 Task: Format the title 'IGNOU BA Admissions 2023 – Enroll for a Distance BA Program!' with font 'Tw Cen MT', size 22, and apply a shadow effect. Add a hyperlink to the word 'IGNOU' with the address 'ignouadmission'.
Action: Mouse moved to (998, 17)
Screenshot: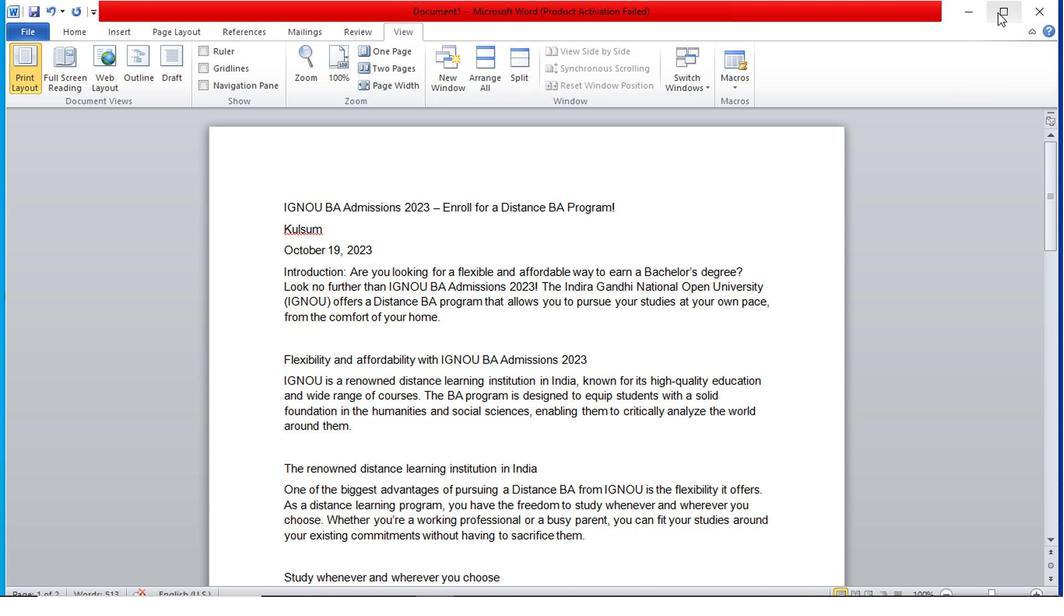
Action: Mouse pressed left at (998, 17)
Screenshot: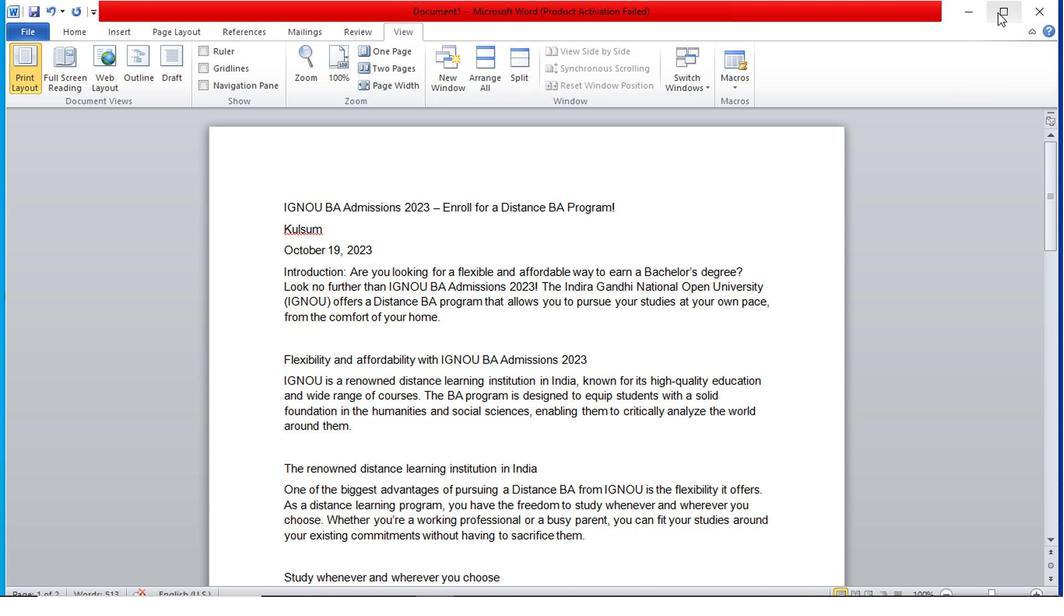
Action: Mouse moved to (457, 251)
Screenshot: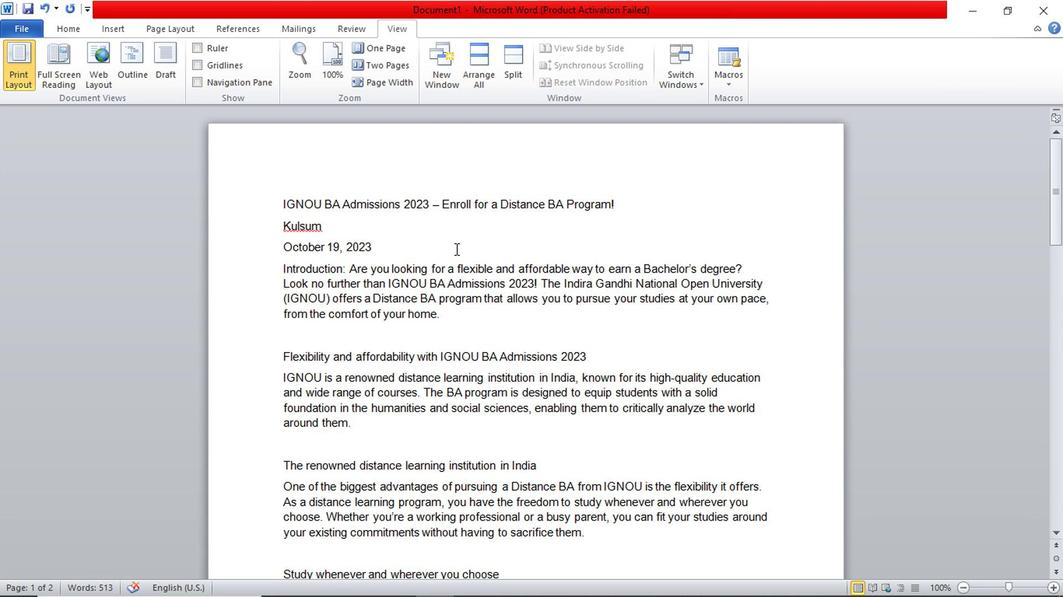 
Action: Mouse scrolled (457, 252) with delta (0, 0)
Screenshot: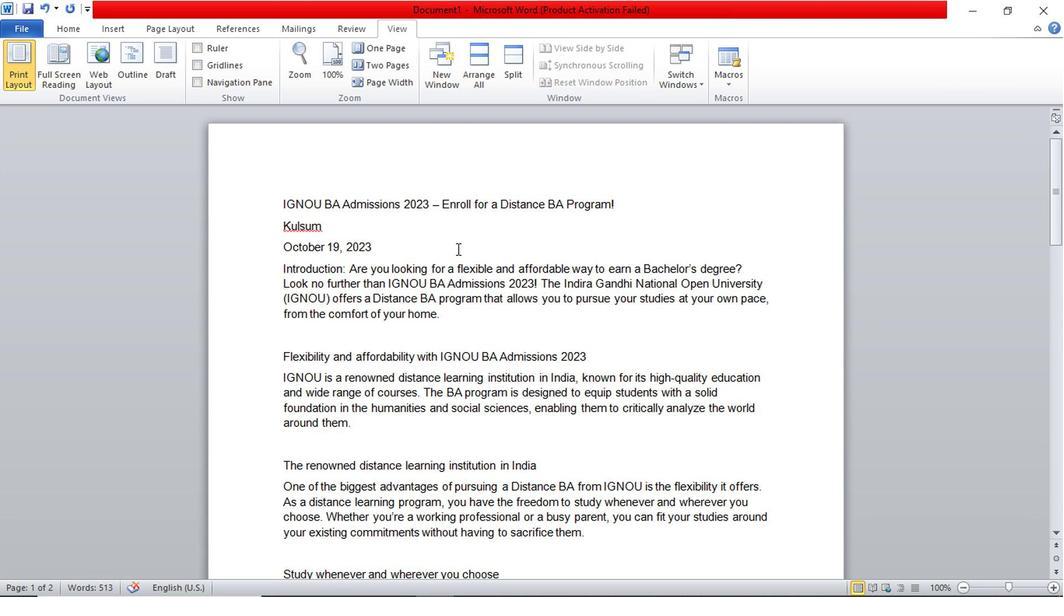 
Action: Mouse moved to (457, 251)
Screenshot: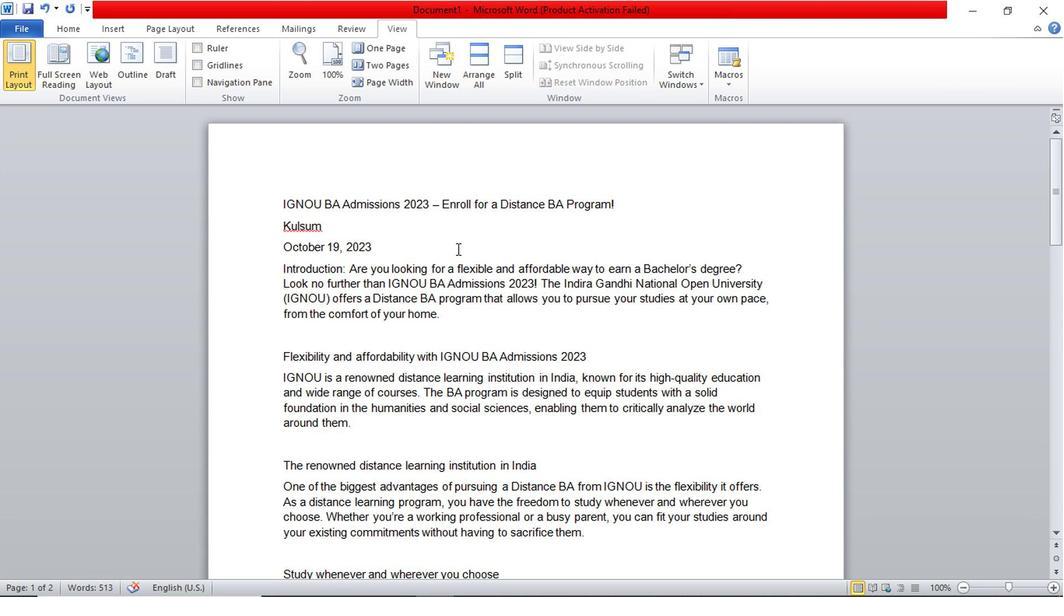 
Action: Mouse scrolled (457, 252) with delta (0, 0)
Screenshot: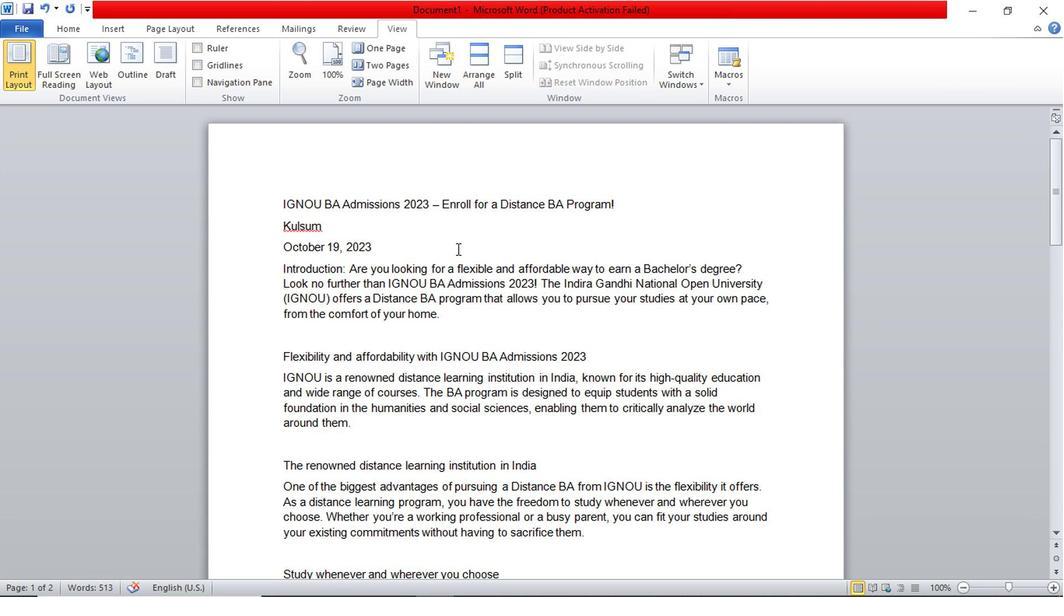 
Action: Mouse scrolled (457, 250) with delta (0, -1)
Screenshot: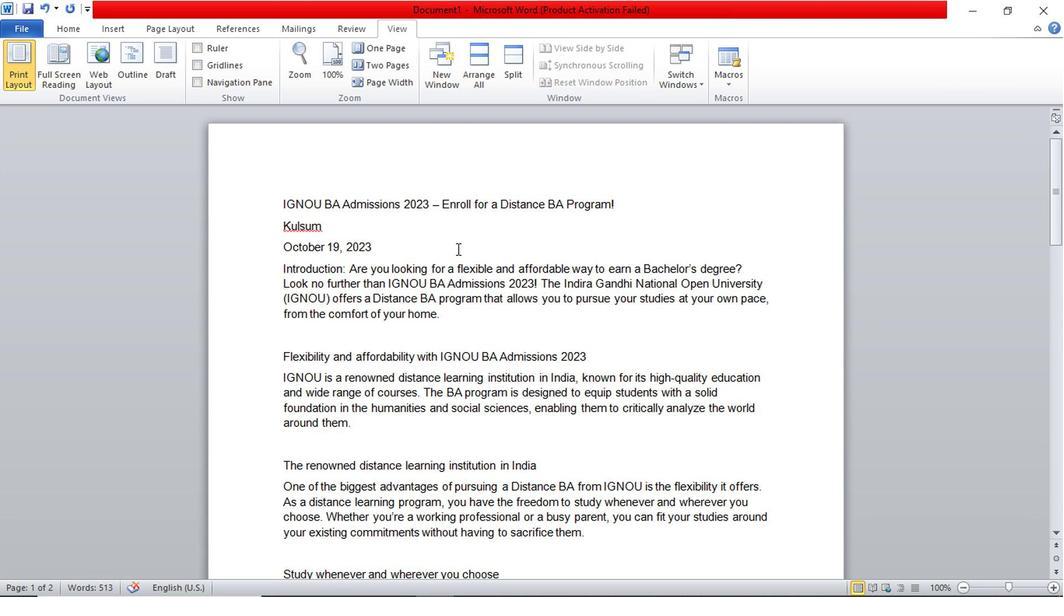 
Action: Mouse scrolled (457, 250) with delta (0, -1)
Screenshot: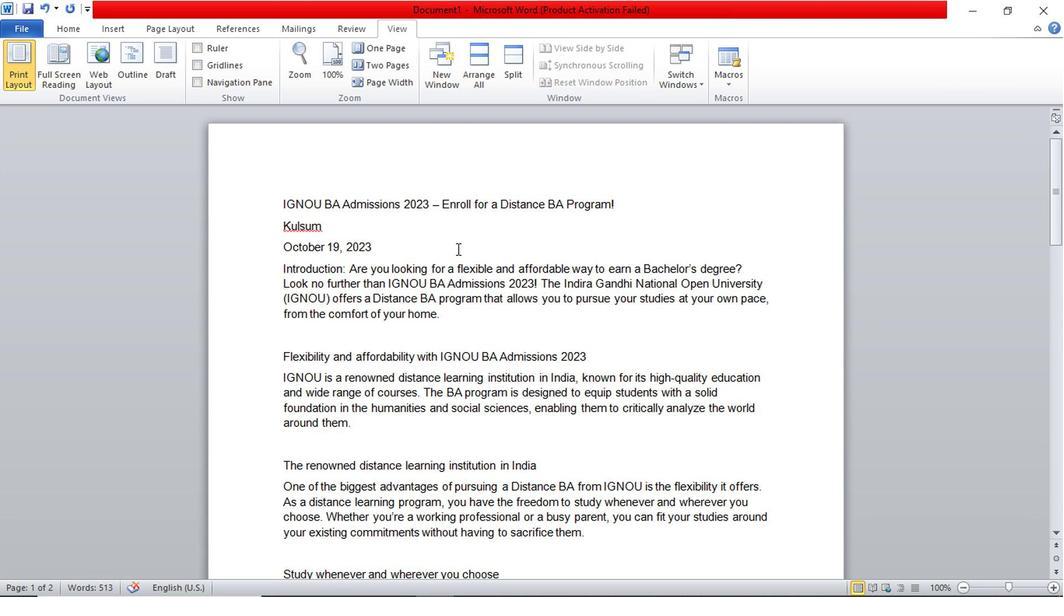 
Action: Mouse moved to (466, 248)
Screenshot: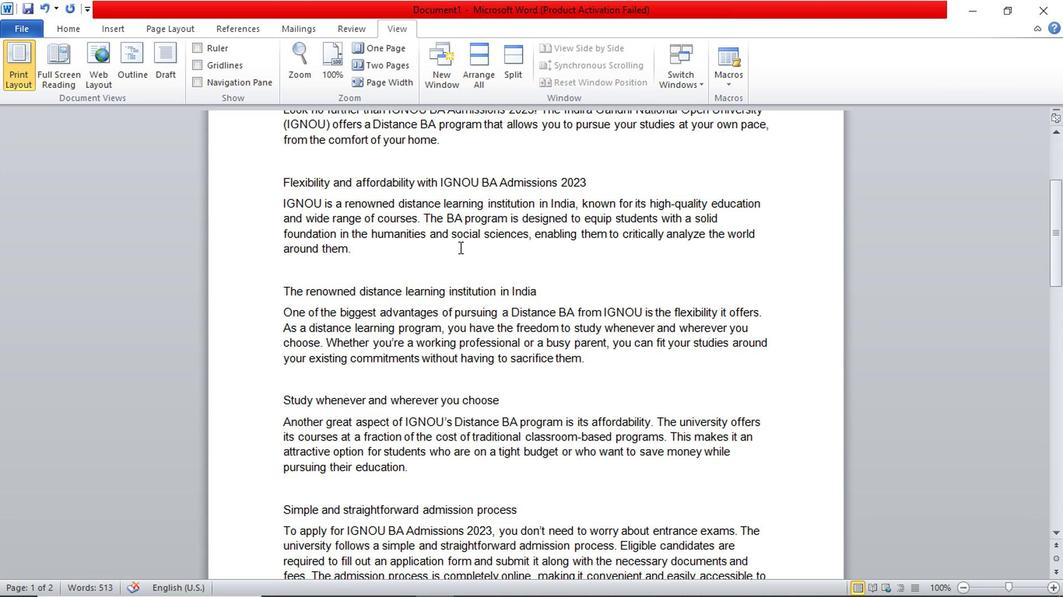 
Action: Mouse scrolled (466, 249) with delta (0, 0)
Screenshot: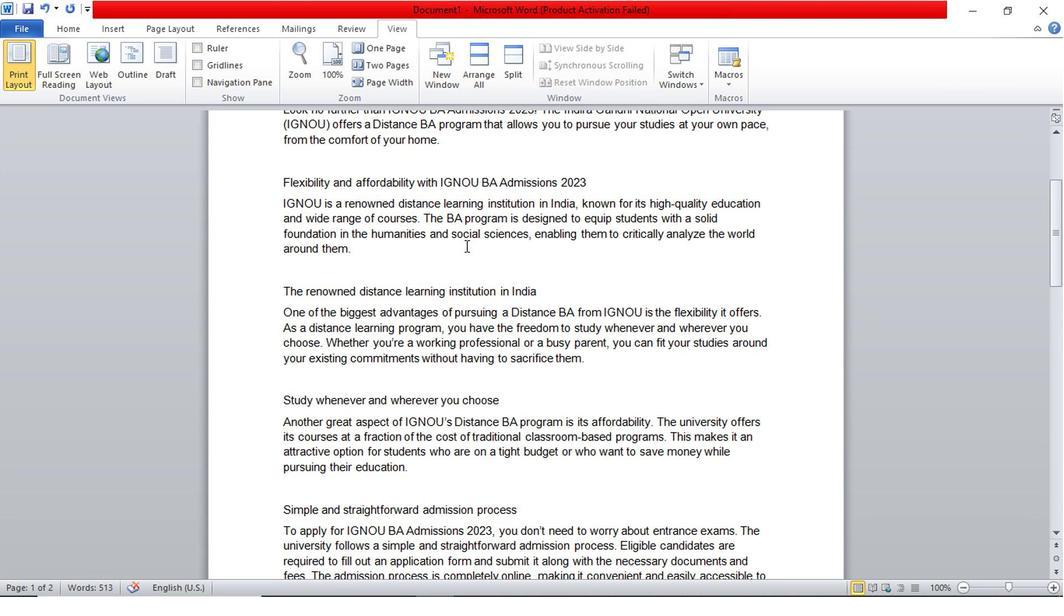 
Action: Mouse scrolled (466, 249) with delta (0, 0)
Screenshot: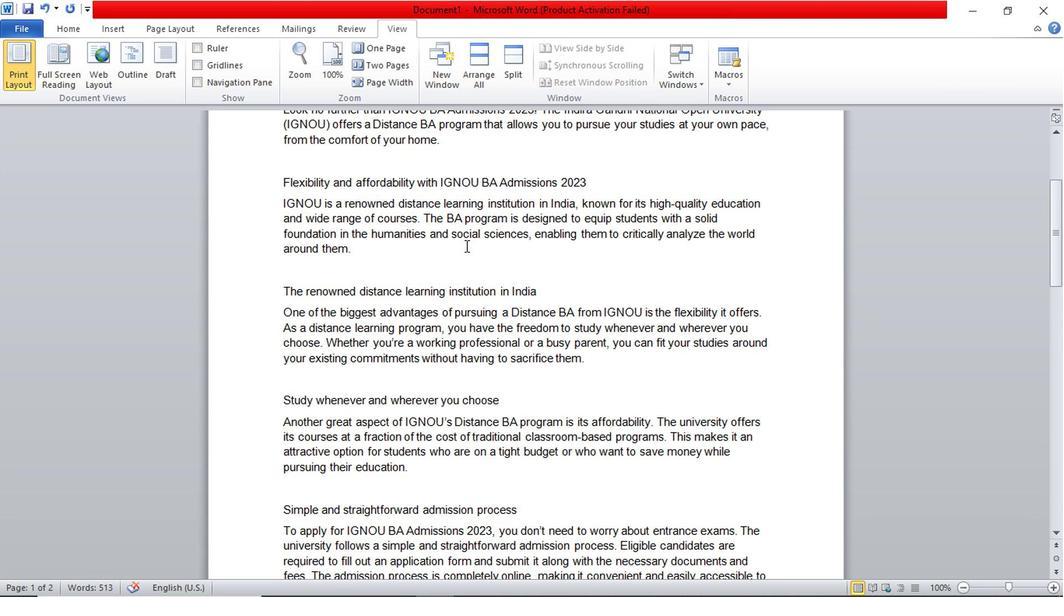 
Action: Mouse scrolled (466, 249) with delta (0, 0)
Screenshot: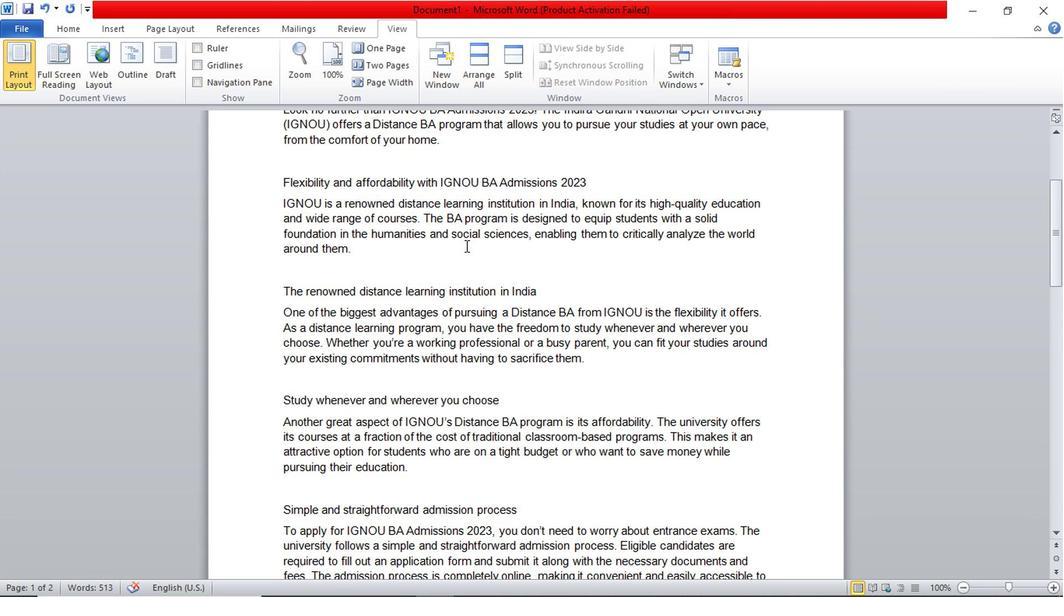 
Action: Mouse scrolled (466, 249) with delta (0, 0)
Screenshot: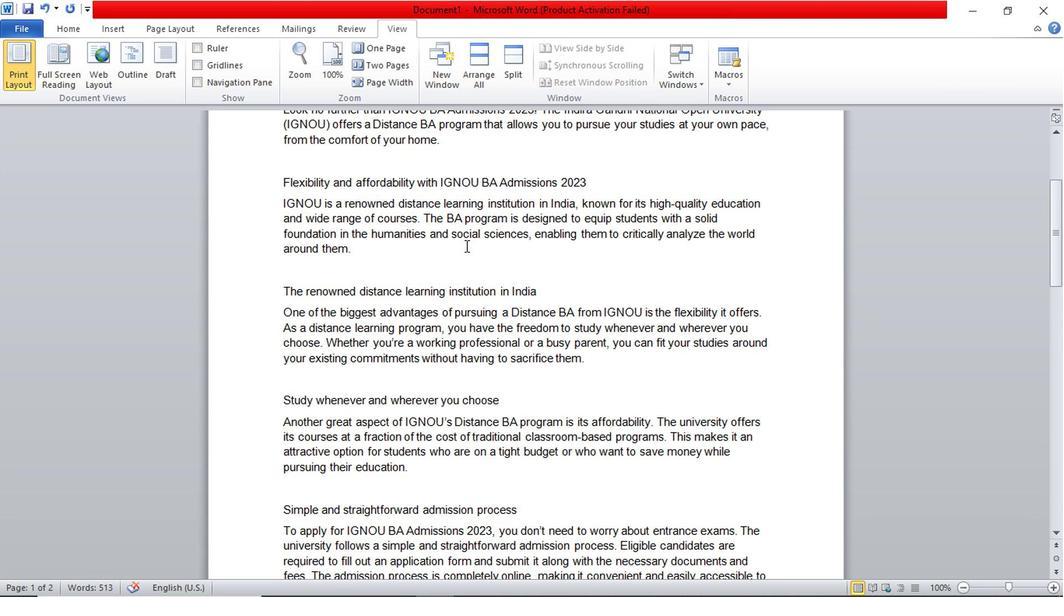 
Action: Mouse moved to (488, 246)
Screenshot: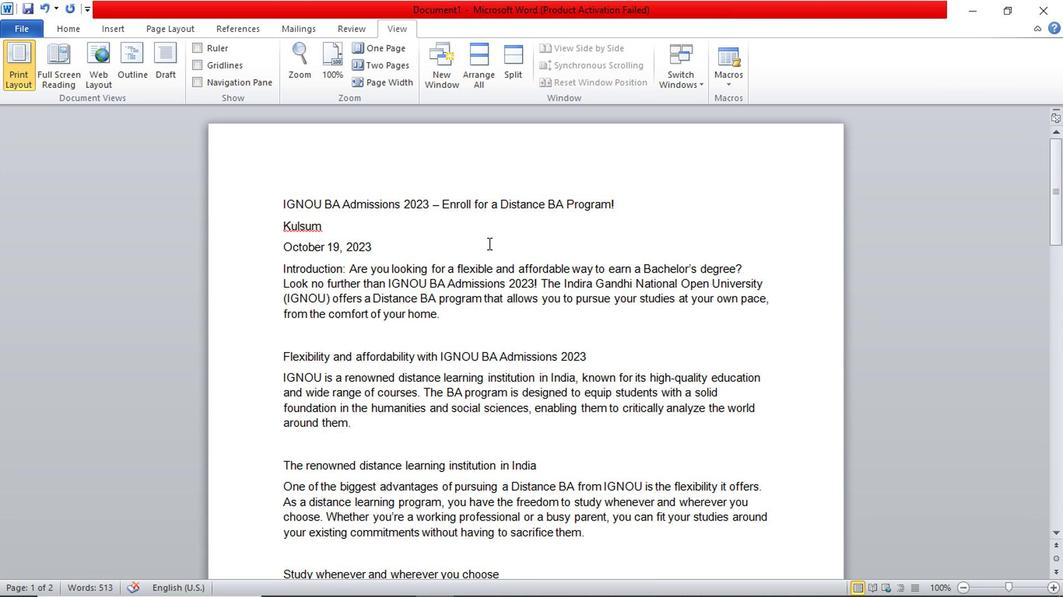 
Action: Mouse scrolled (488, 248) with delta (0, 1)
Screenshot: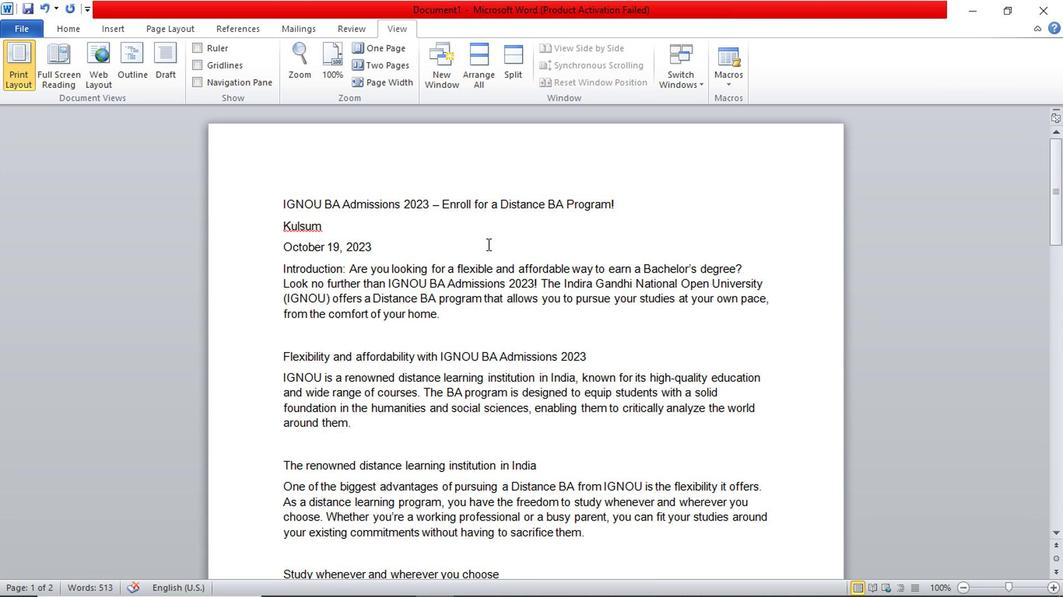 
Action: Mouse scrolled (488, 248) with delta (0, 1)
Screenshot: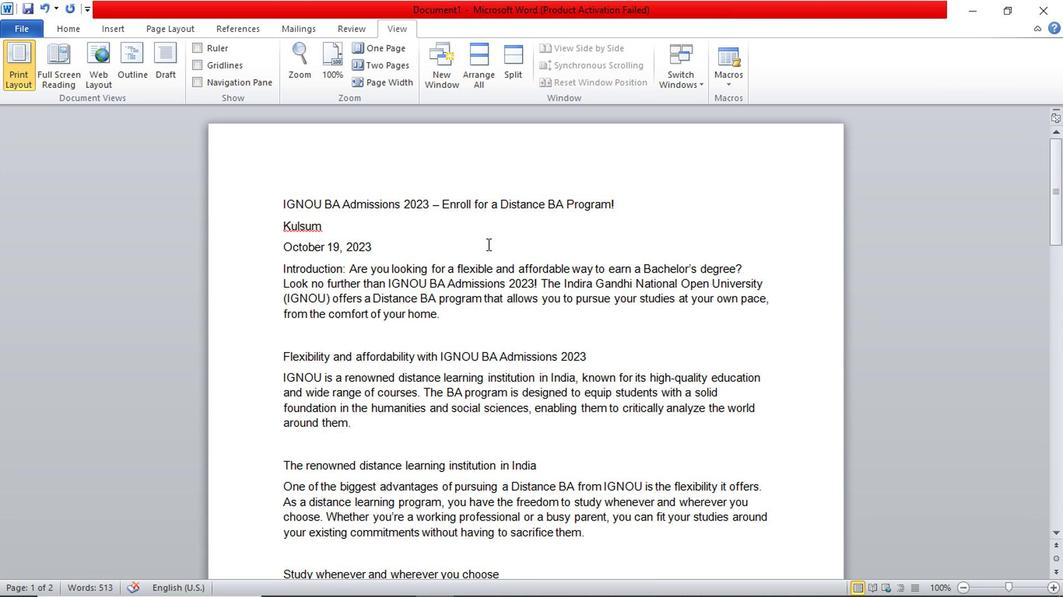 
Action: Mouse moved to (452, 311)
Screenshot: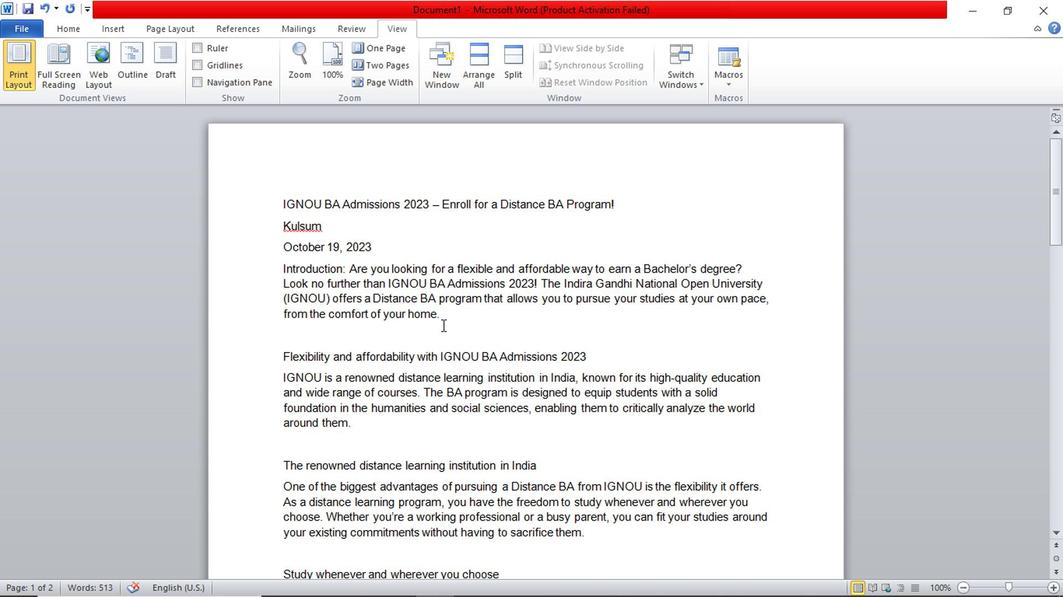 
Action: Mouse pressed left at (452, 311)
Screenshot: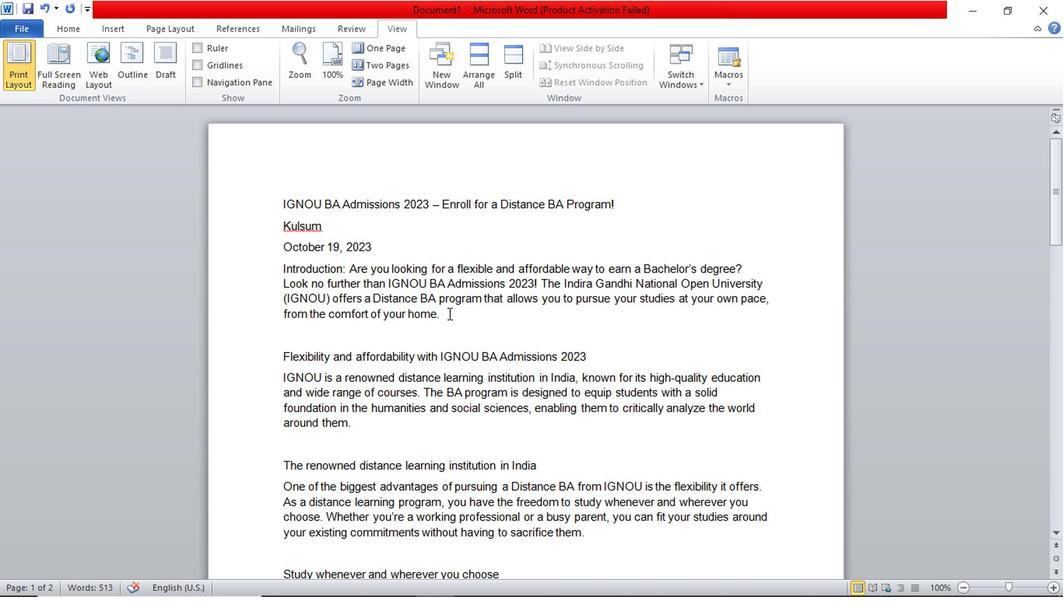 
Action: Mouse moved to (481, 205)
Screenshot: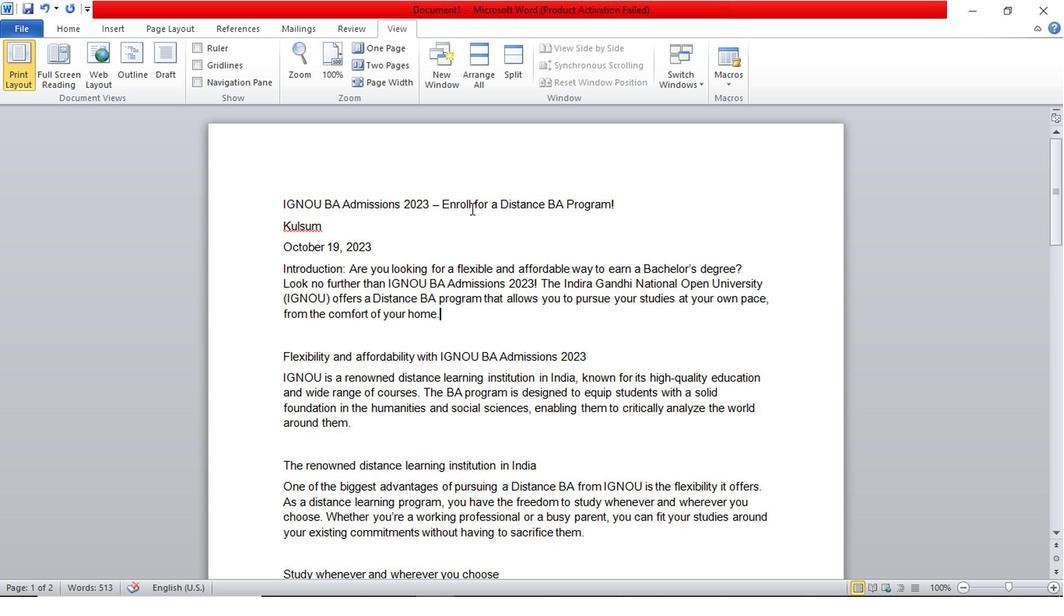 
Action: Mouse pressed left at (481, 205)
Screenshot: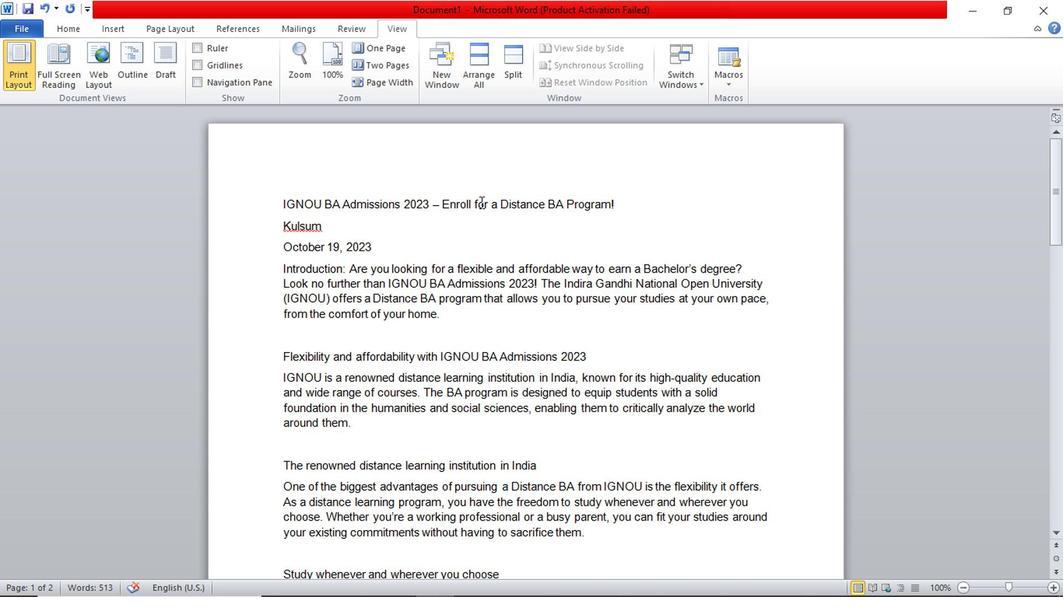 
Action: Mouse moved to (481, 205)
Screenshot: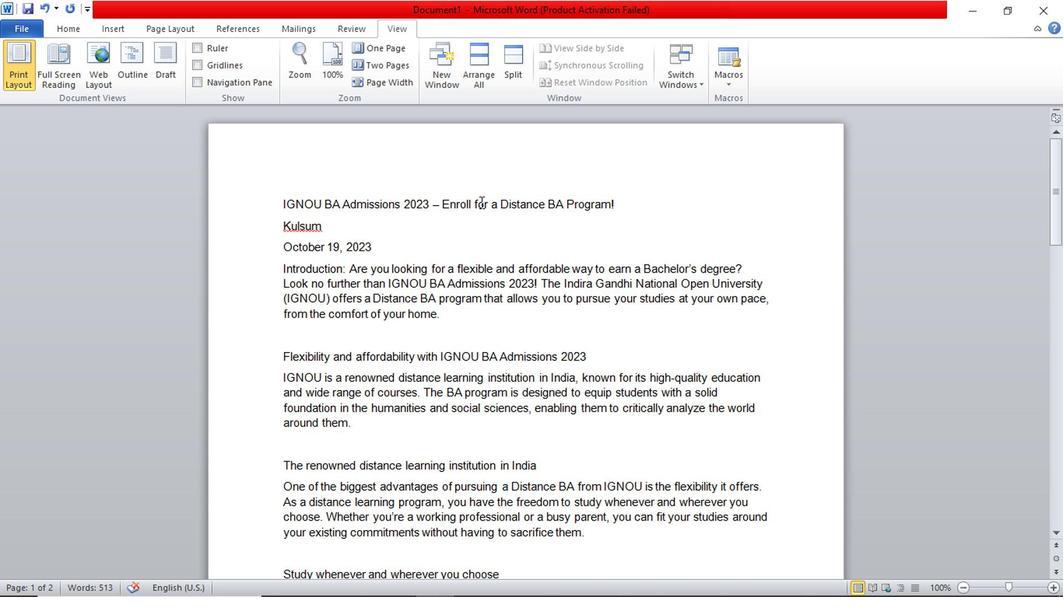 
Action: Mouse pressed left at (481, 205)
Screenshot: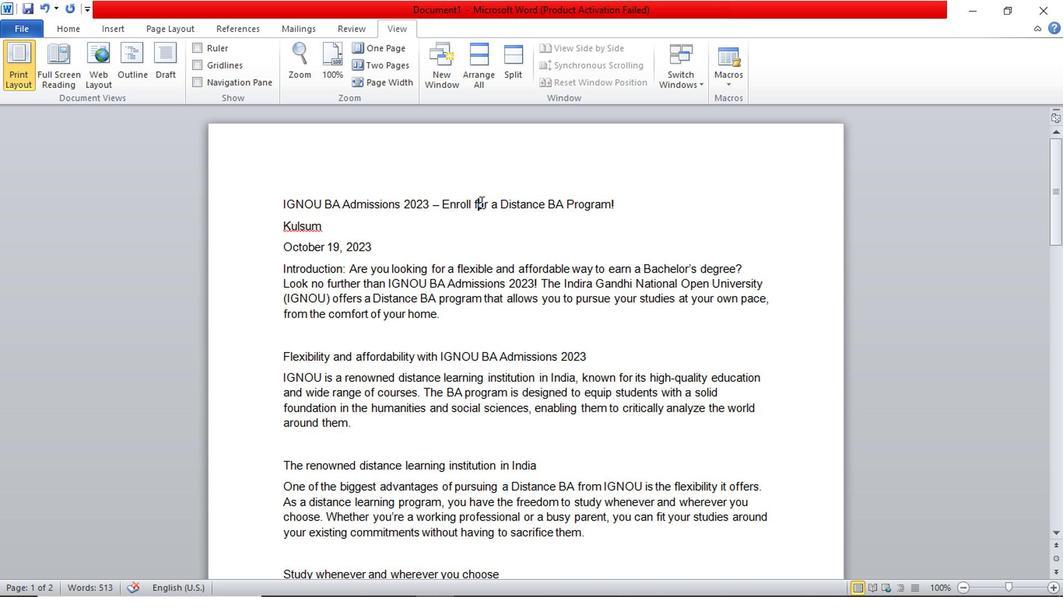 
Action: Mouse pressed left at (481, 205)
Screenshot: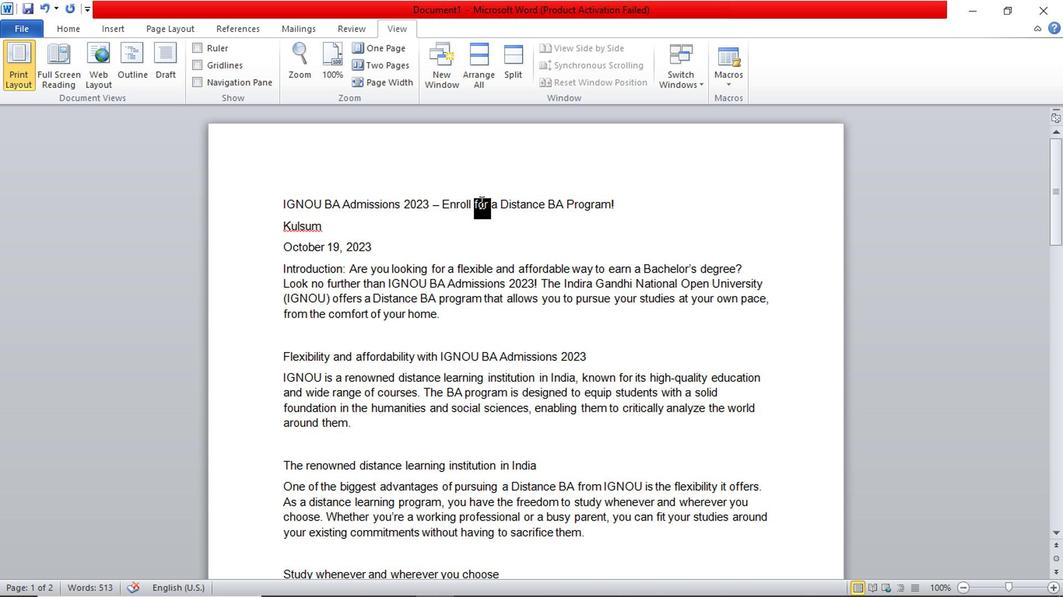 
Action: Mouse moved to (70, 27)
Screenshot: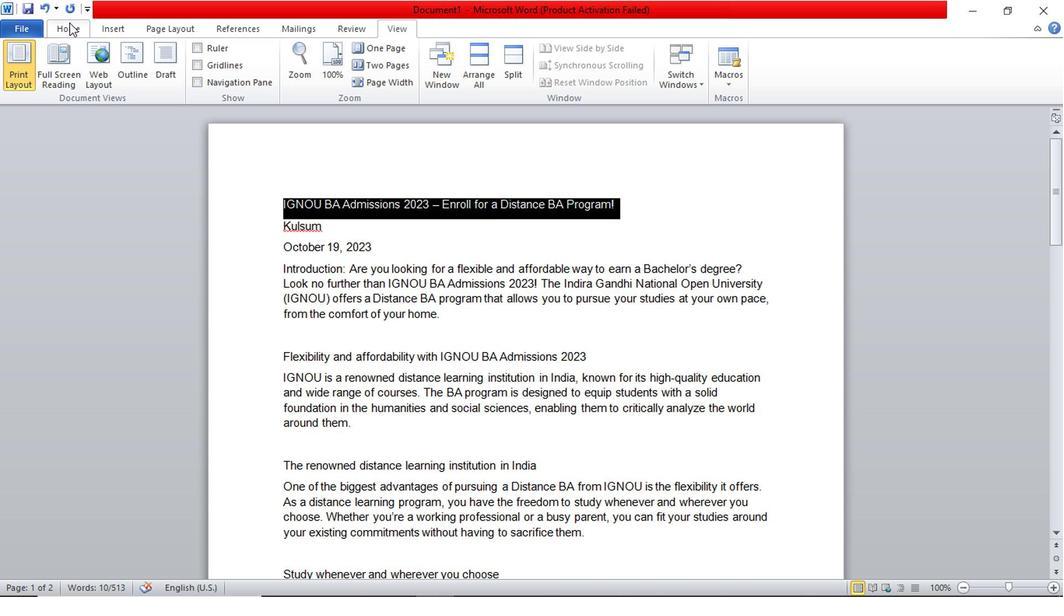 
Action: Mouse pressed left at (70, 27)
Screenshot: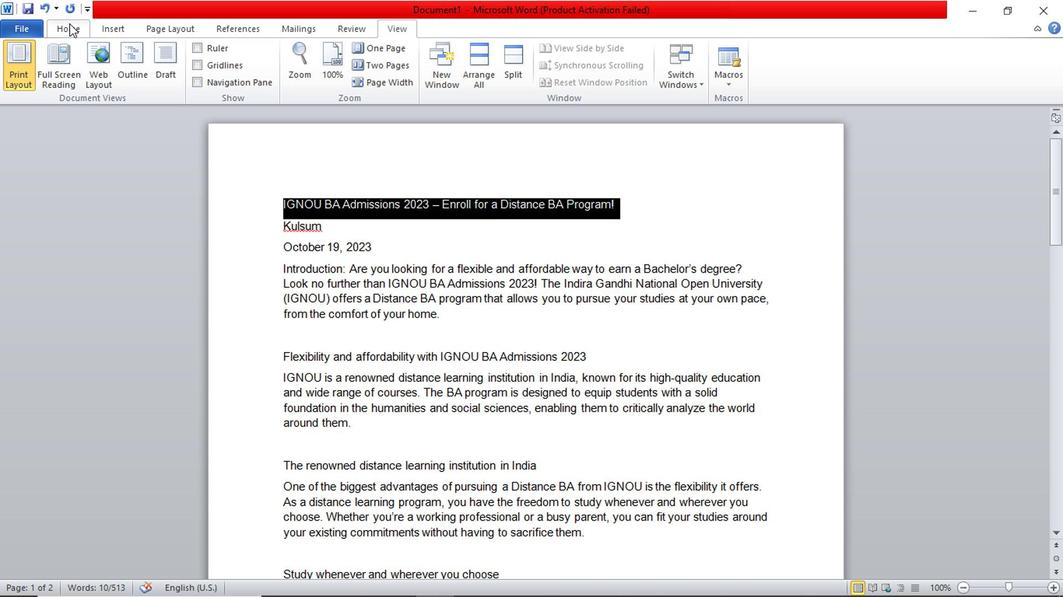 
Action: Mouse moved to (363, 82)
Screenshot: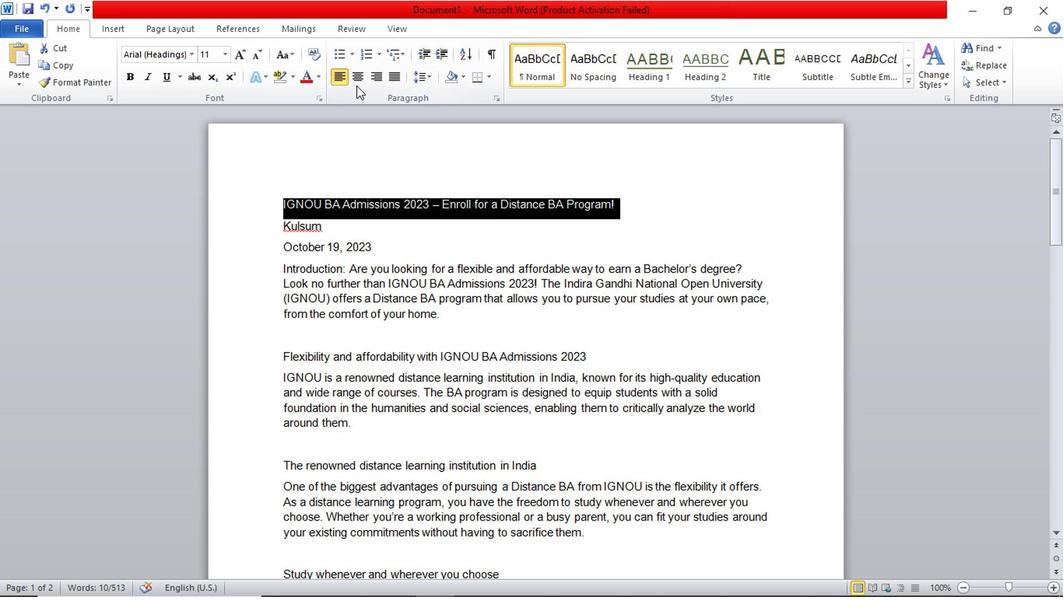 
Action: Mouse pressed left at (363, 82)
Screenshot: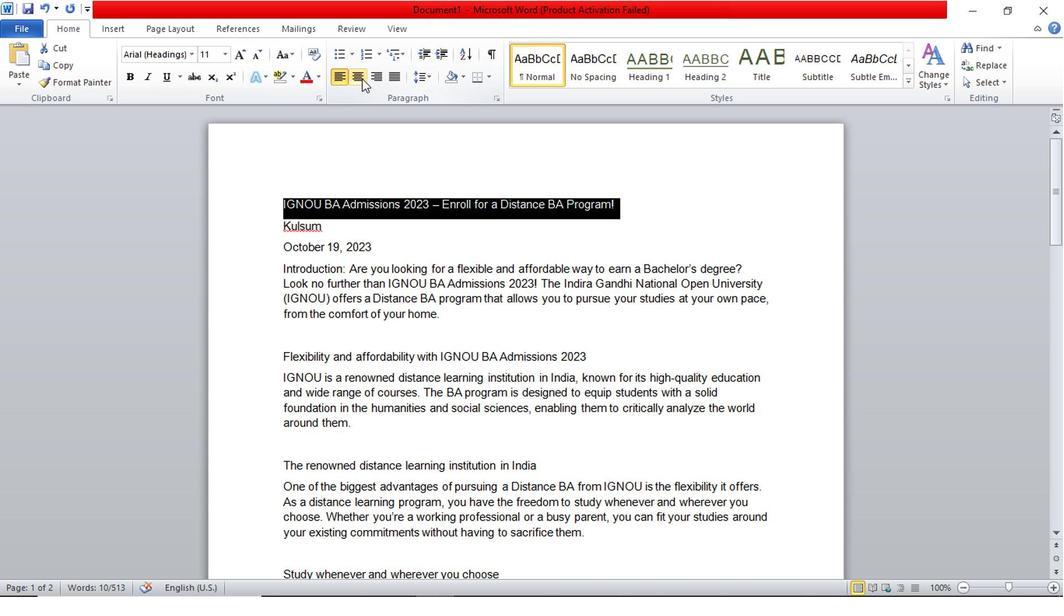 
Action: Mouse moved to (532, 293)
Screenshot: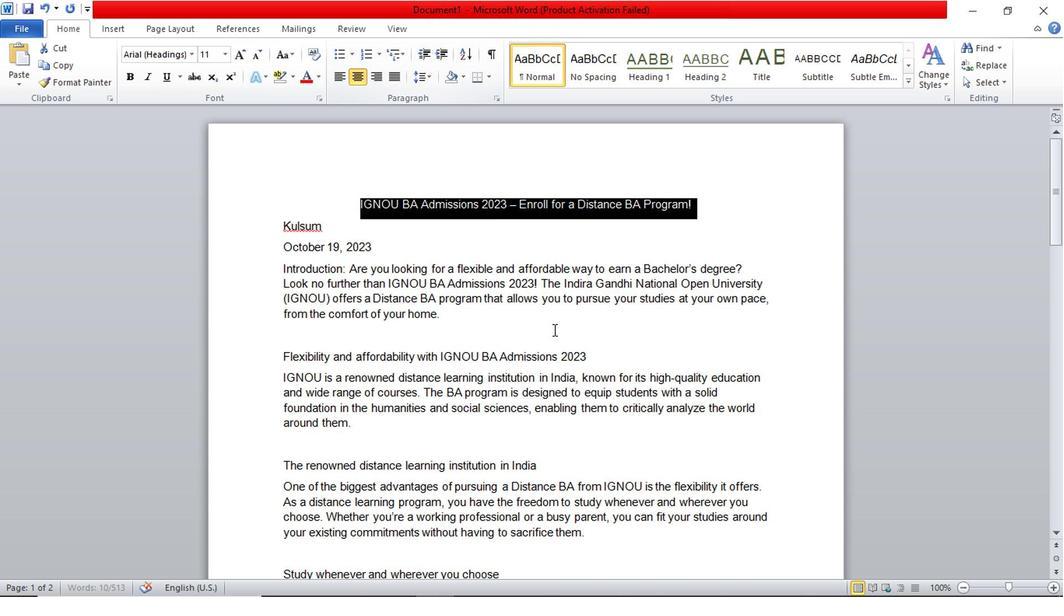
Action: Mouse pressed left at (532, 293)
Screenshot: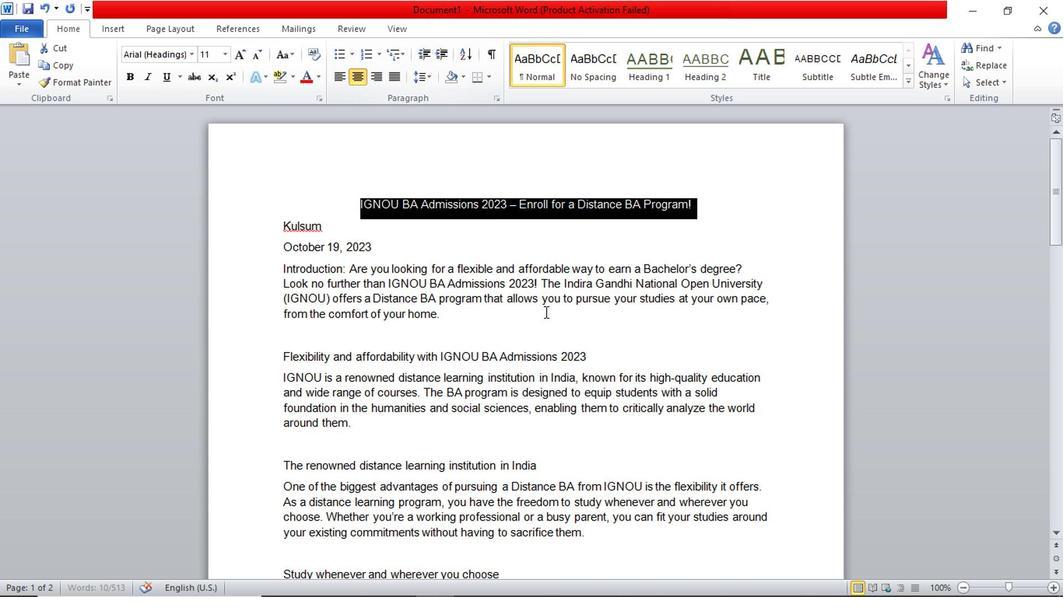 
Action: Mouse moved to (523, 207)
Screenshot: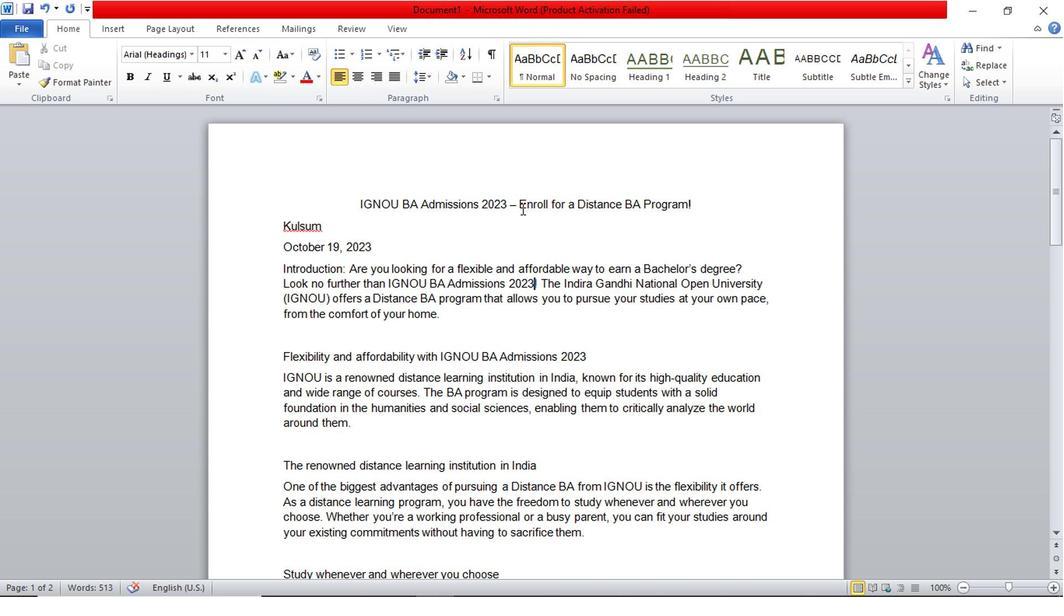 
Action: Mouse pressed left at (523, 207)
Screenshot: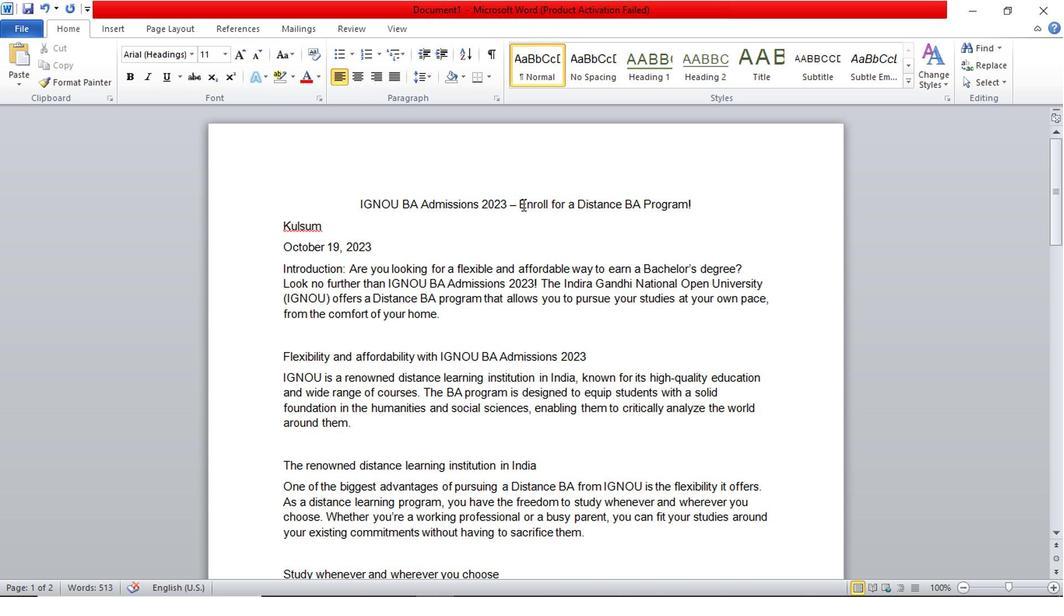 
Action: Mouse pressed left at (523, 207)
Screenshot: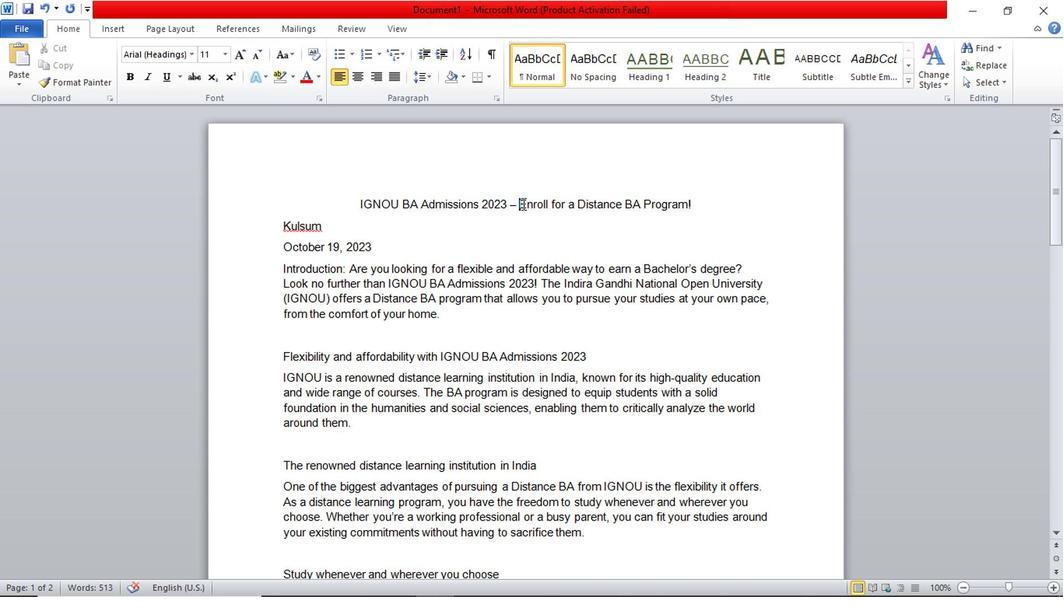 
Action: Mouse pressed left at (523, 207)
Screenshot: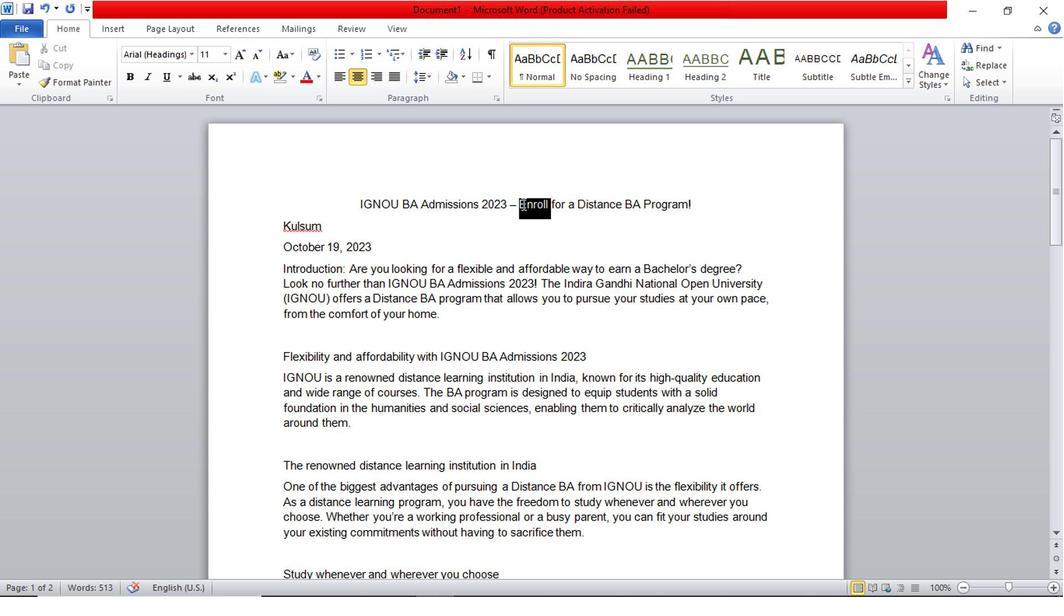 
Action: Mouse moved to (194, 58)
Screenshot: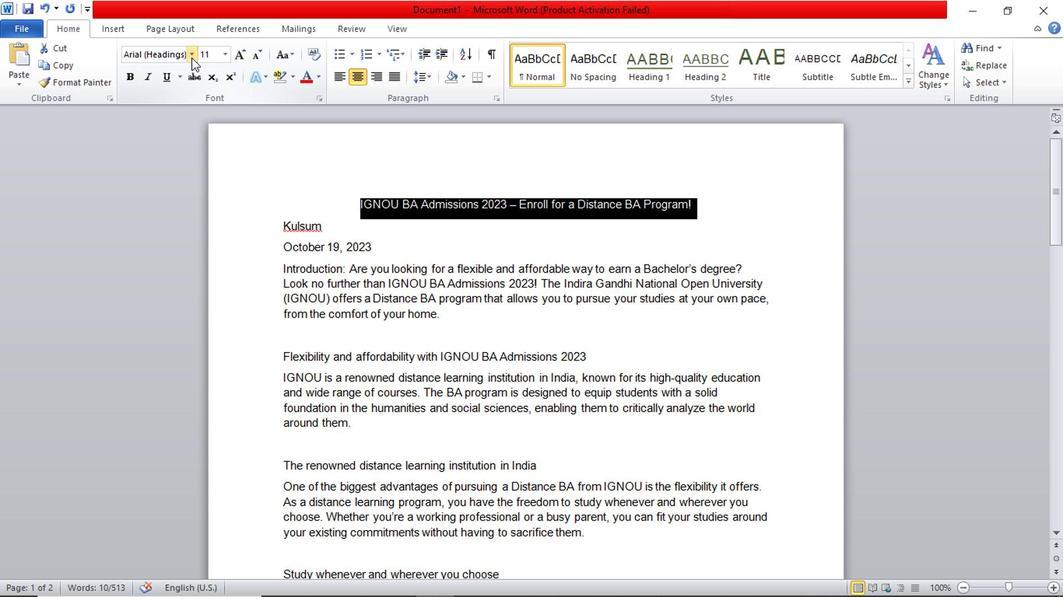 
Action: Mouse pressed left at (194, 58)
Screenshot: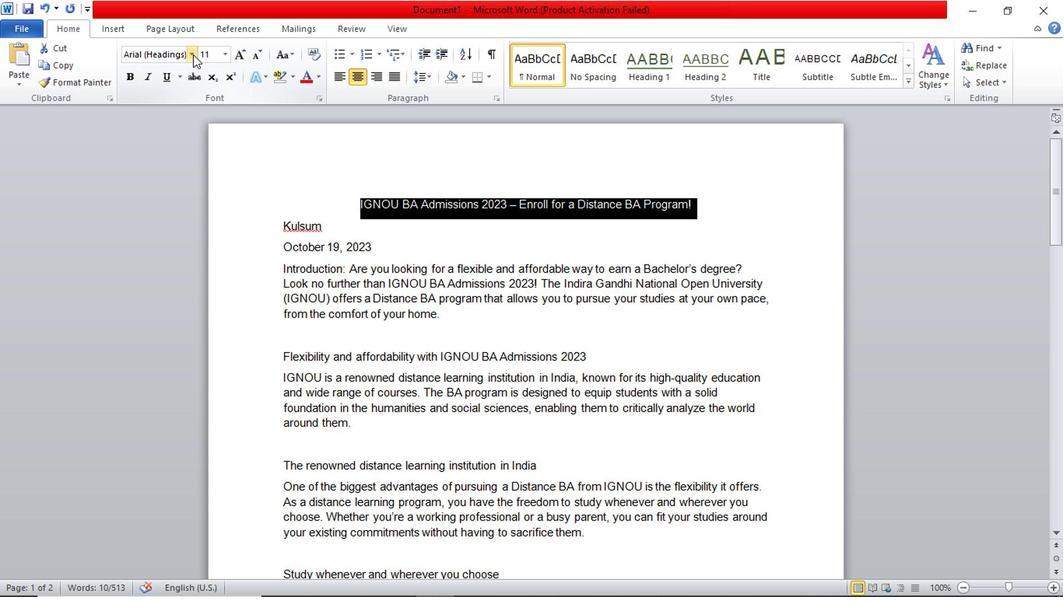 
Action: Mouse pressed left at (194, 58)
Screenshot: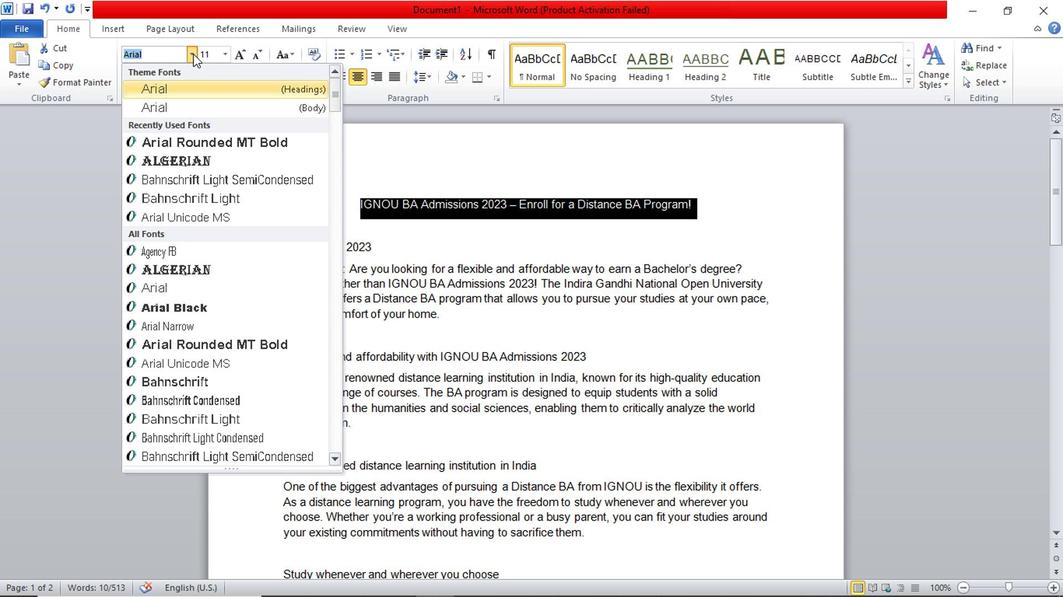 
Action: Mouse moved to (127, 78)
Screenshot: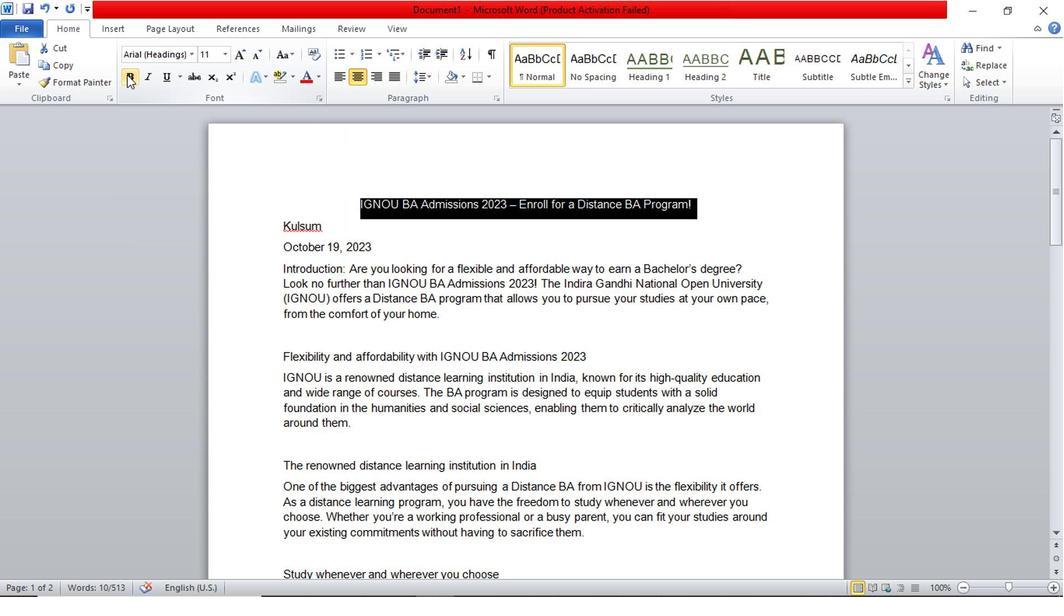 
Action: Mouse pressed left at (127, 78)
Screenshot: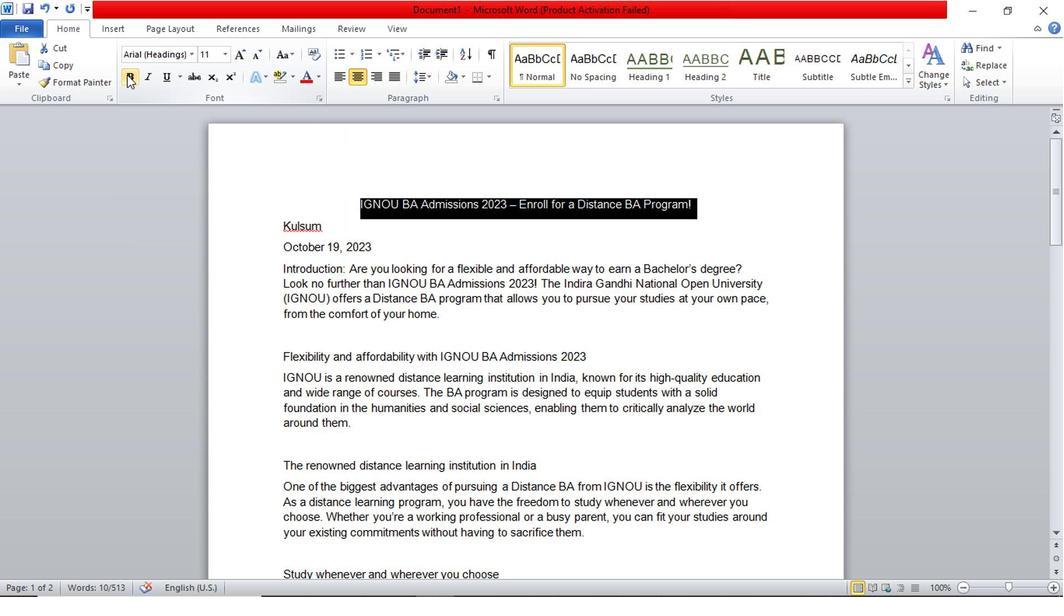 
Action: Mouse moved to (557, 295)
Screenshot: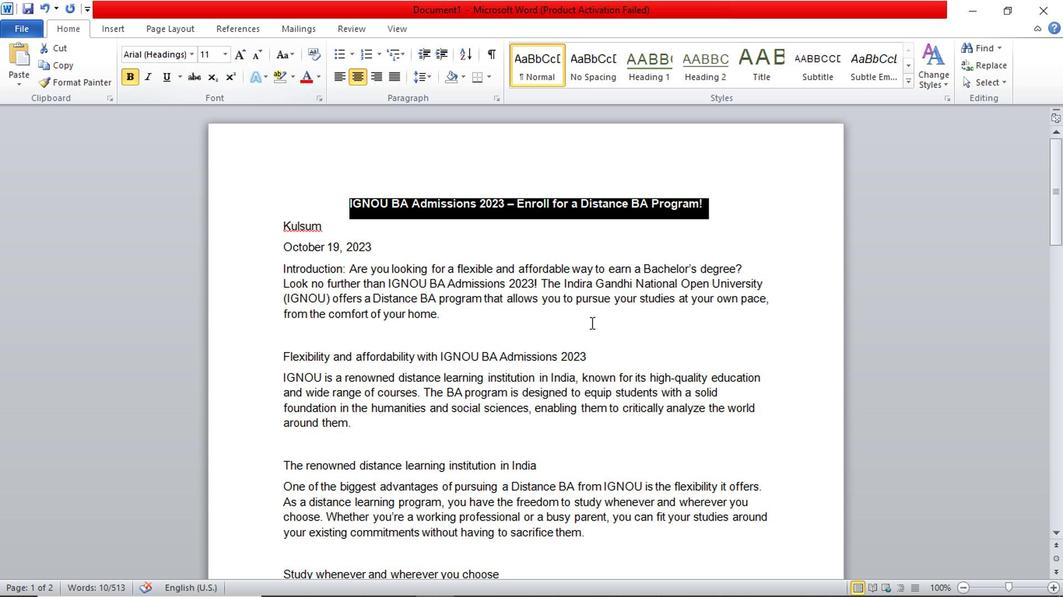 
Action: Mouse pressed left at (557, 295)
Screenshot: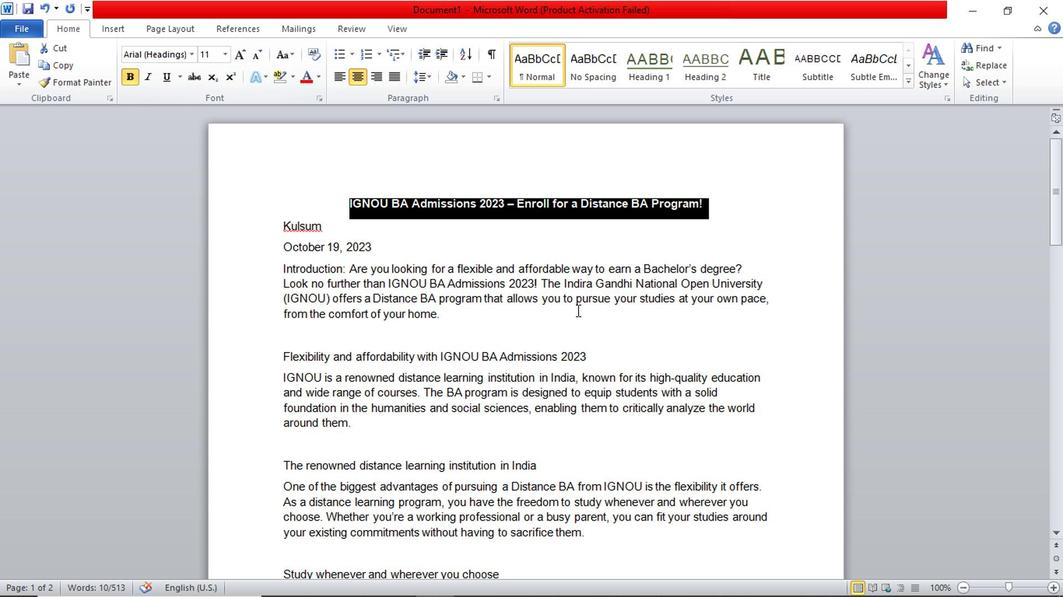 
Action: Mouse moved to (334, 231)
Screenshot: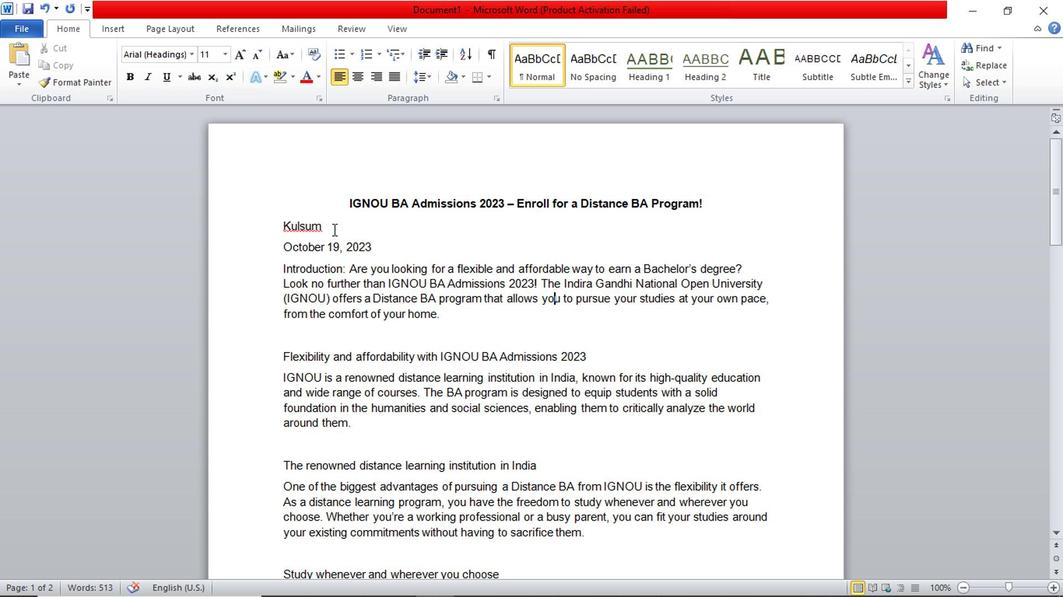
Action: Mouse pressed left at (334, 231)
Screenshot: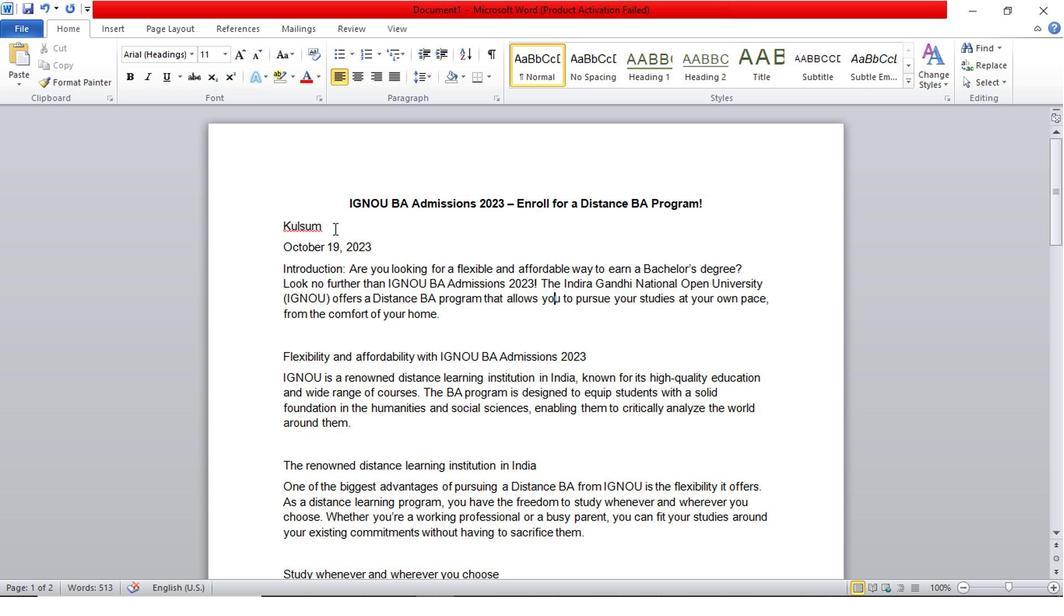 
Action: Key pressed <Key.backspace><Key.backspace><Key.backspace><Key.backspace><Key.backspace><Key.backspace><Key.backspace><Key.enter>
Screenshot: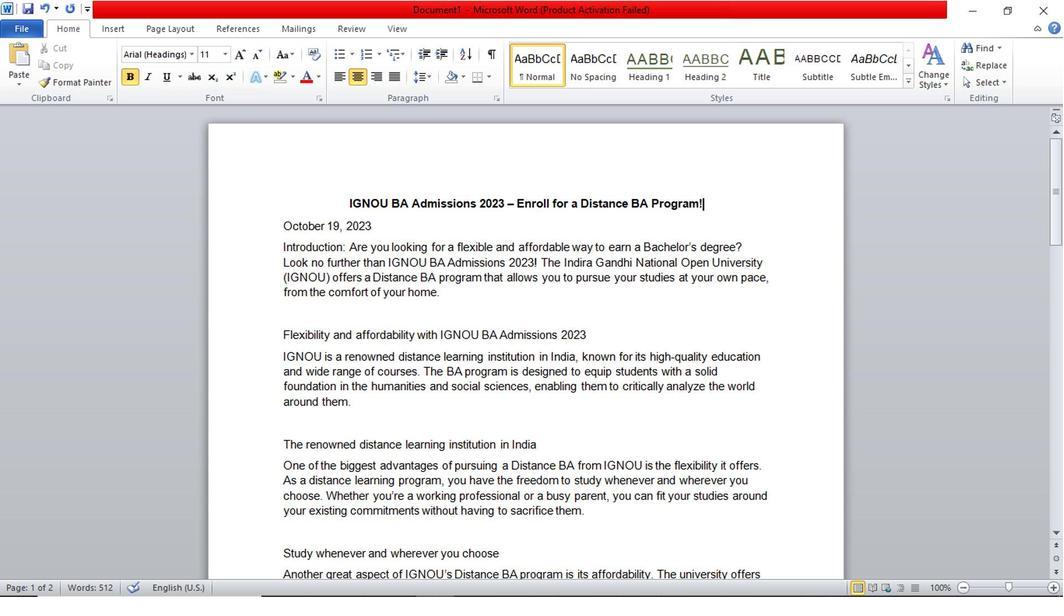 
Action: Mouse moved to (390, 246)
Screenshot: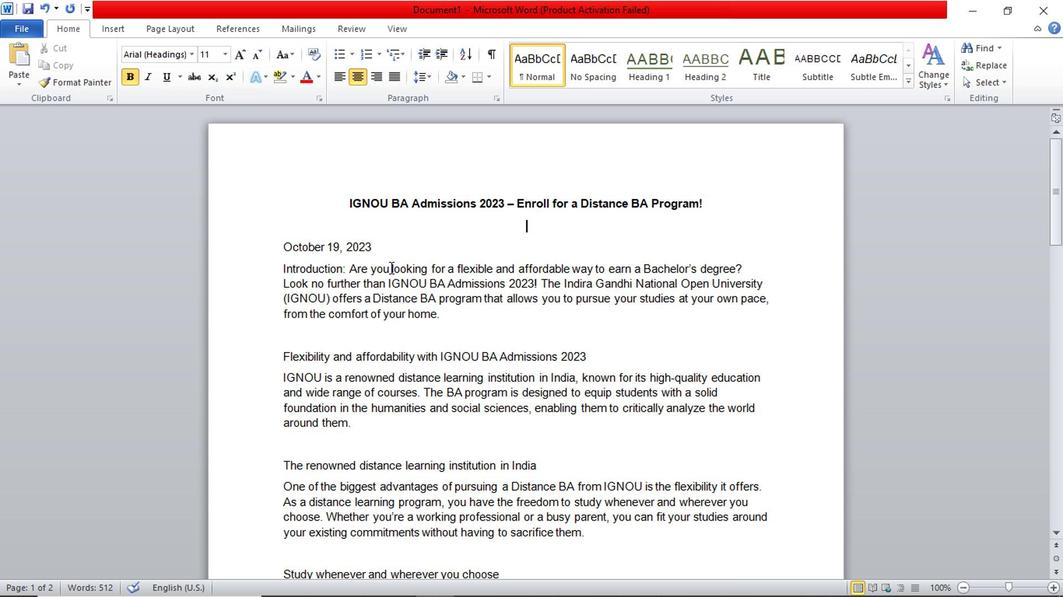
Action: Mouse pressed left at (390, 246)
Screenshot: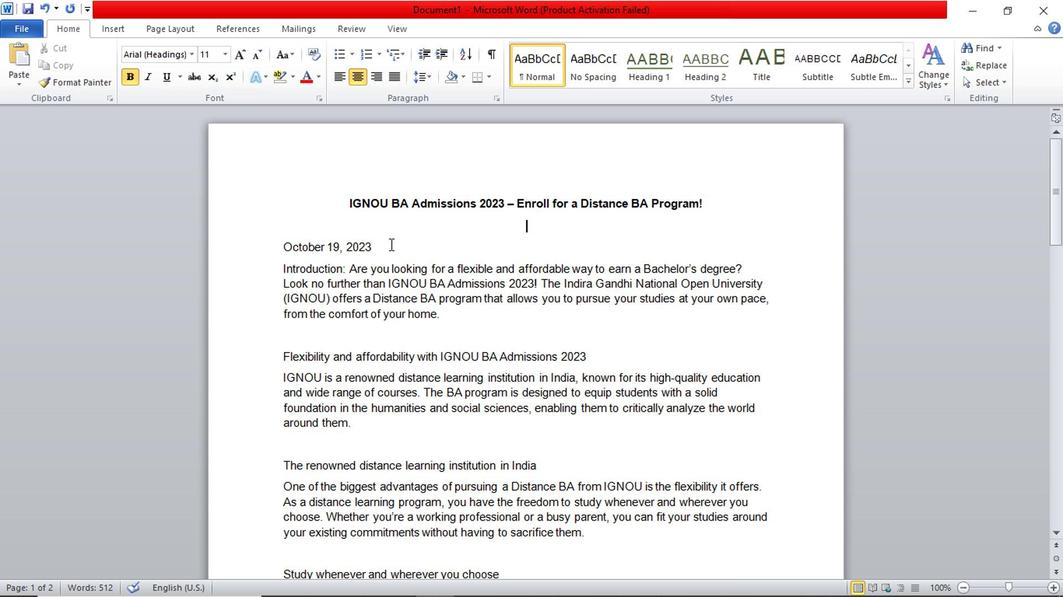 
Action: Key pressed <Key.backspace><Key.backspace><Key.backspace><Key.backspace><Key.backspace><Key.backspace><Key.backspace><Key.backspace><Key.backspace><Key.backspace><Key.backspace><Key.backspace><Key.backspace><Key.backspace><Key.backspace><Key.backspace><Key.backspace>
Screenshot: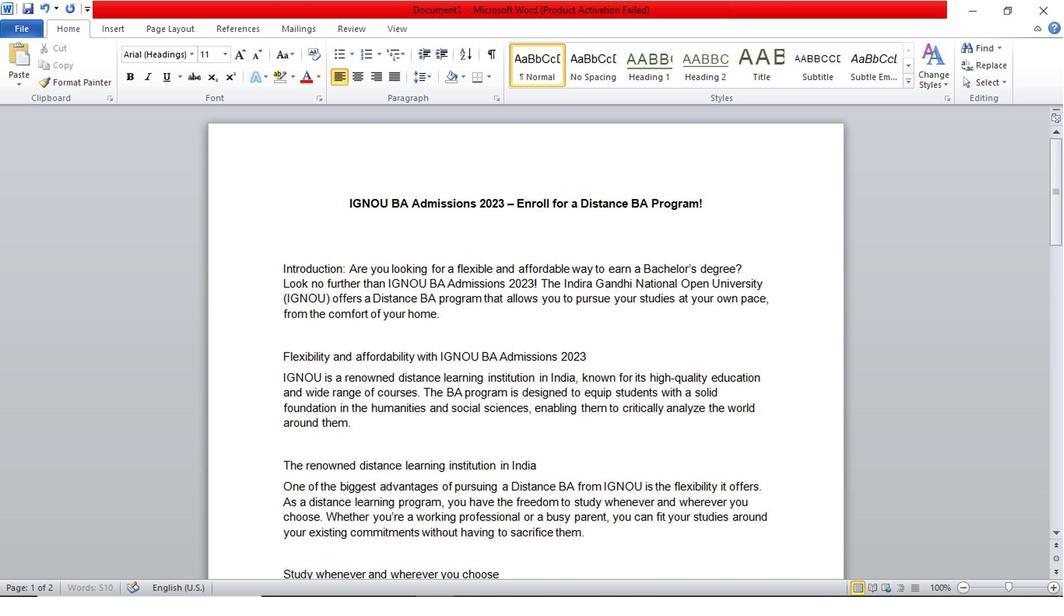 
Action: Mouse moved to (352, 251)
Screenshot: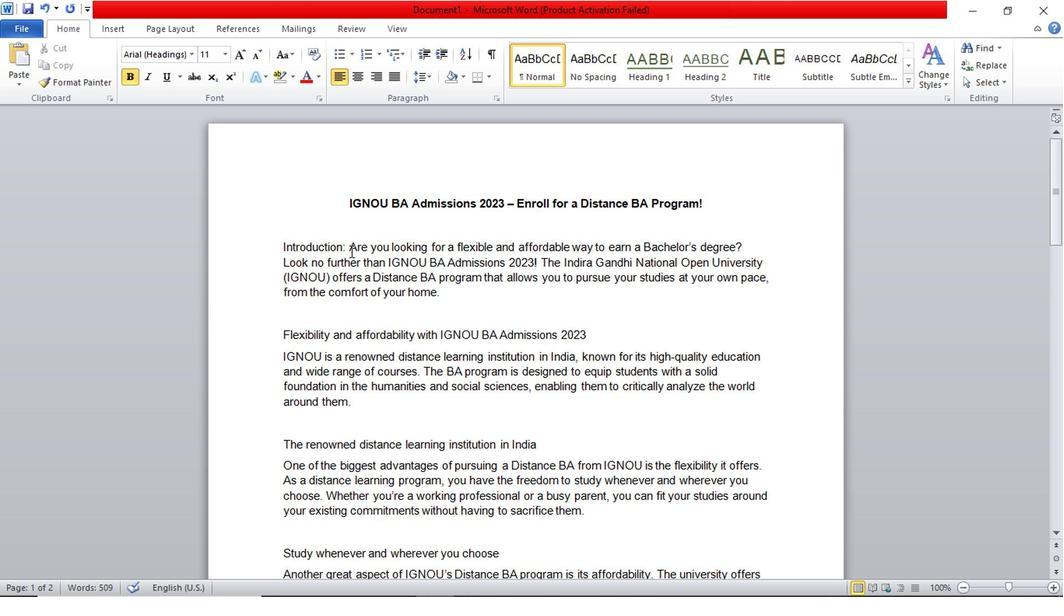 
Action: Mouse pressed left at (352, 251)
Screenshot: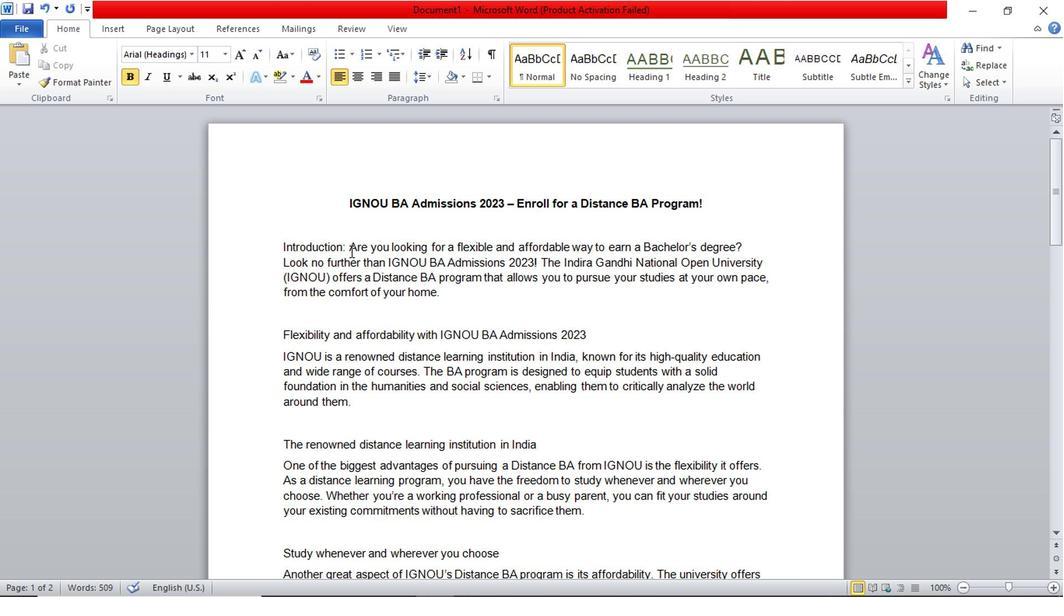
Action: Key pressed <Key.enter><Key.enter>
Screenshot: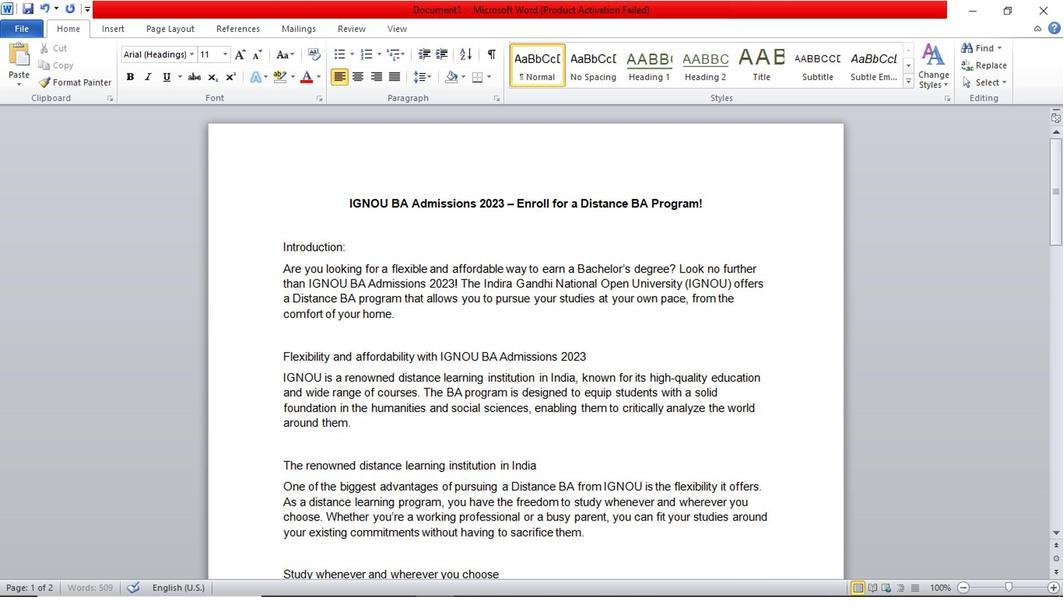 
Action: Mouse moved to (368, 259)
Screenshot: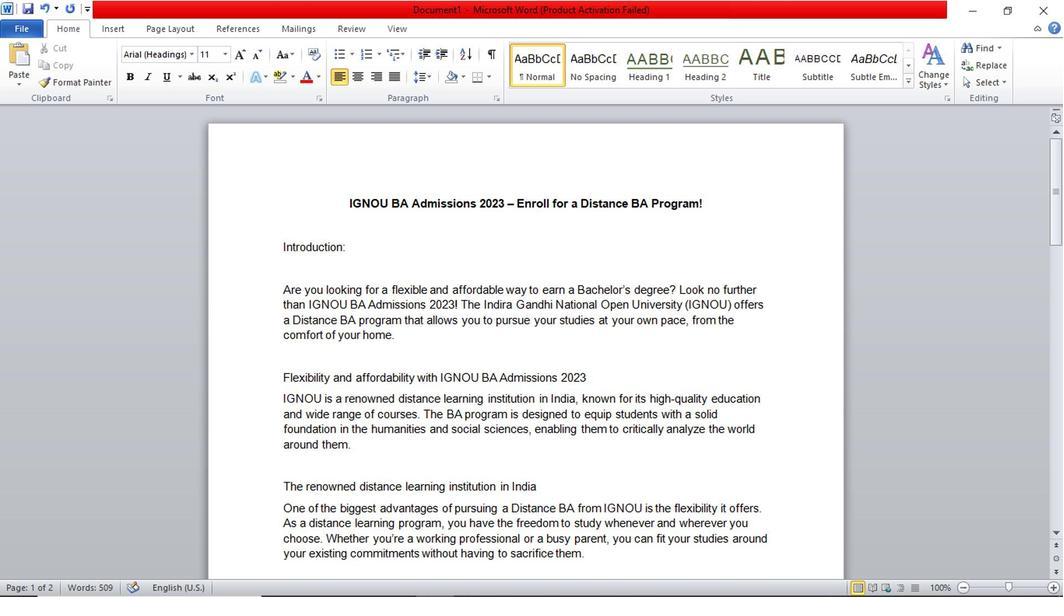 
Action: Key pressed <Key.backspace>
Screenshot: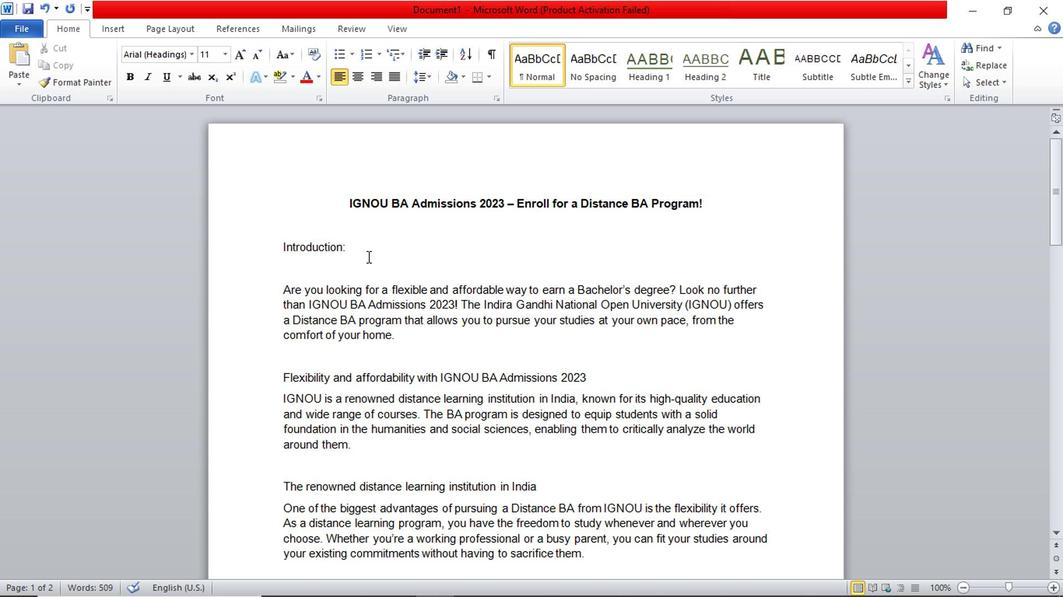 
Action: Mouse moved to (382, 248)
Screenshot: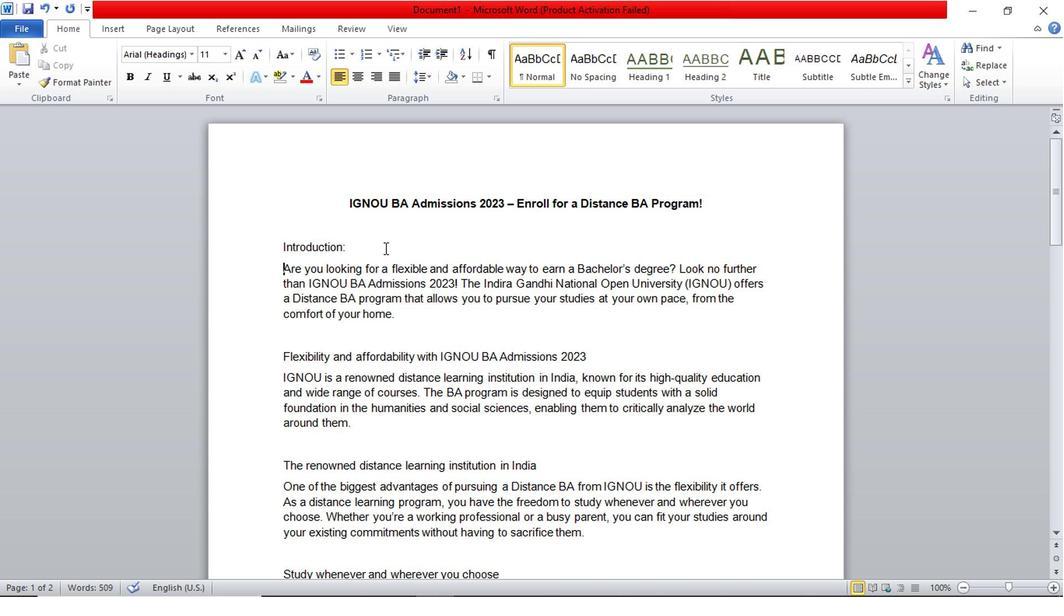 
Action: Mouse pressed left at (382, 248)
Screenshot: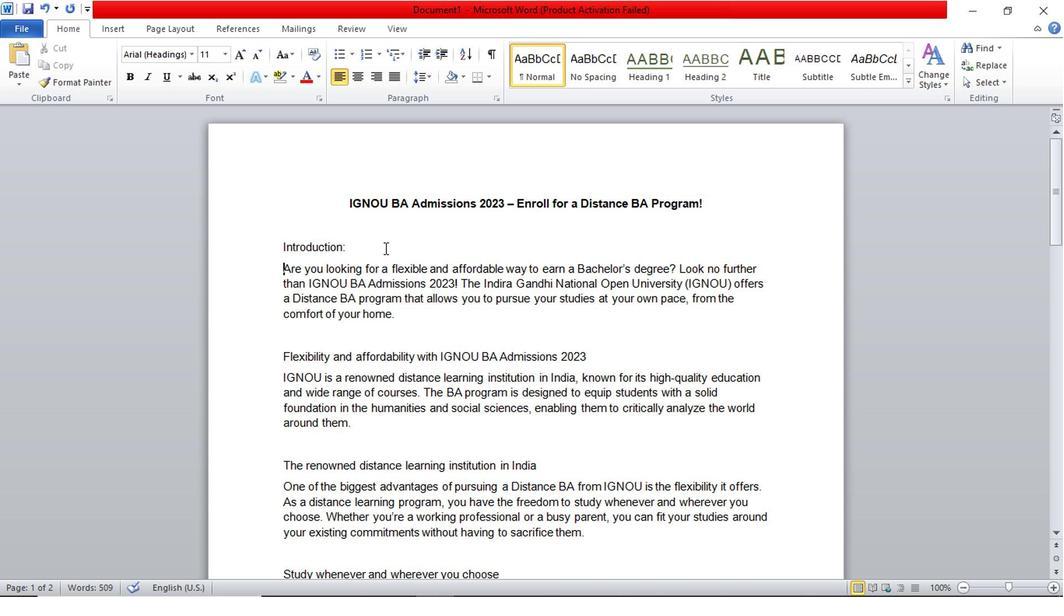 
Action: Mouse moved to (382, 246)
Screenshot: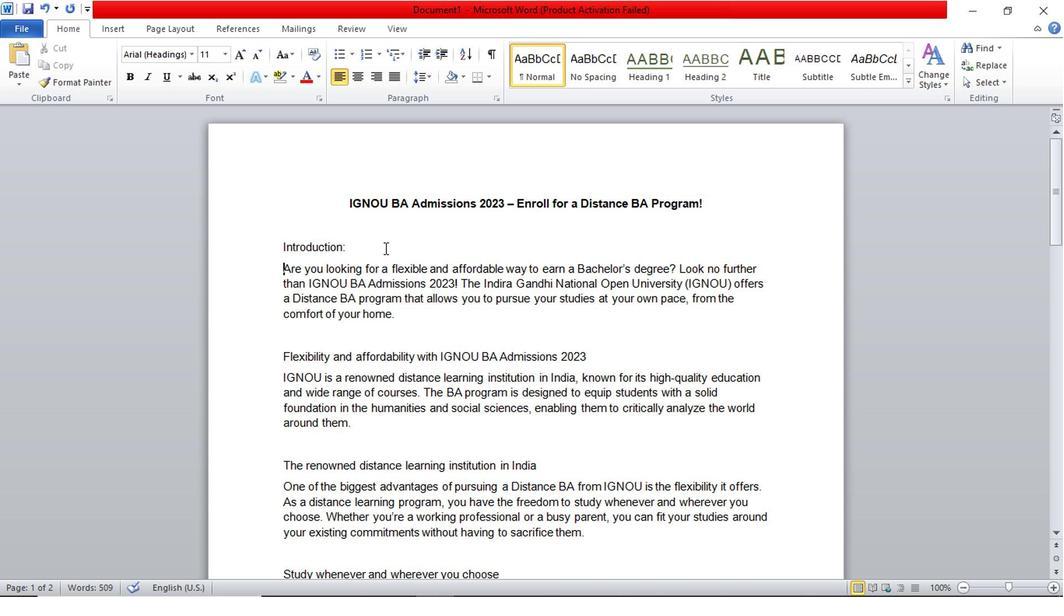 
Action: Key pressed <Key.backspace><Key.backspace><Key.backspace><Key.backspace><Key.backspace><Key.backspace><Key.backspace><Key.backspace><Key.backspace><Key.backspace><Key.backspace><Key.backspace><Key.backspace><Key.caps_lock>TRO<Key.backspace><Key.backspace><Key.backspace>NTRODUCTIONB<Key.backspace><Key.shift_r>:
Screenshot: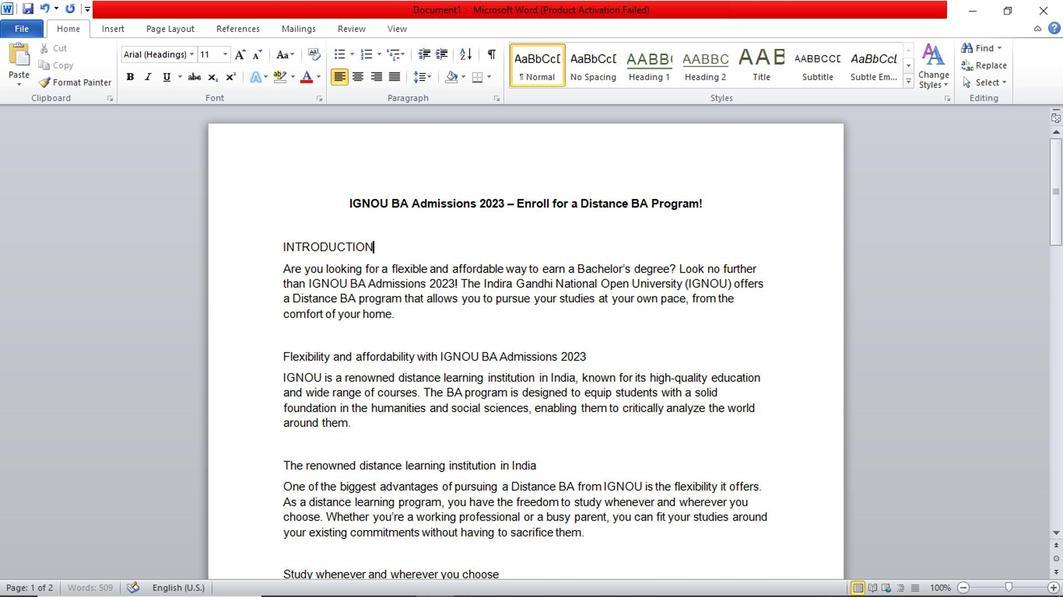 
Action: Mouse moved to (356, 251)
Screenshot: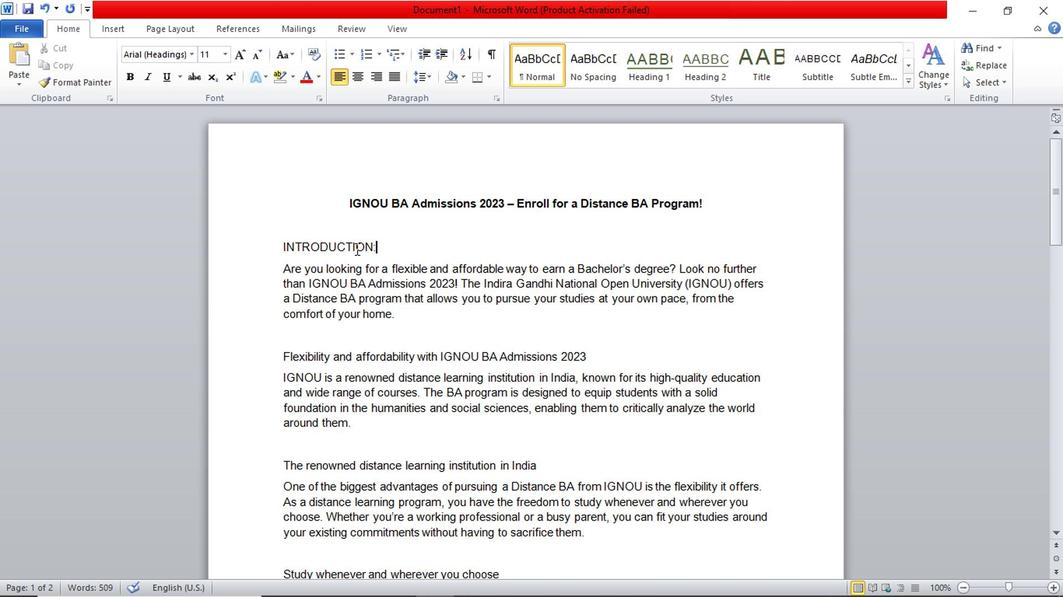 
Action: Mouse pressed left at (356, 251)
Screenshot: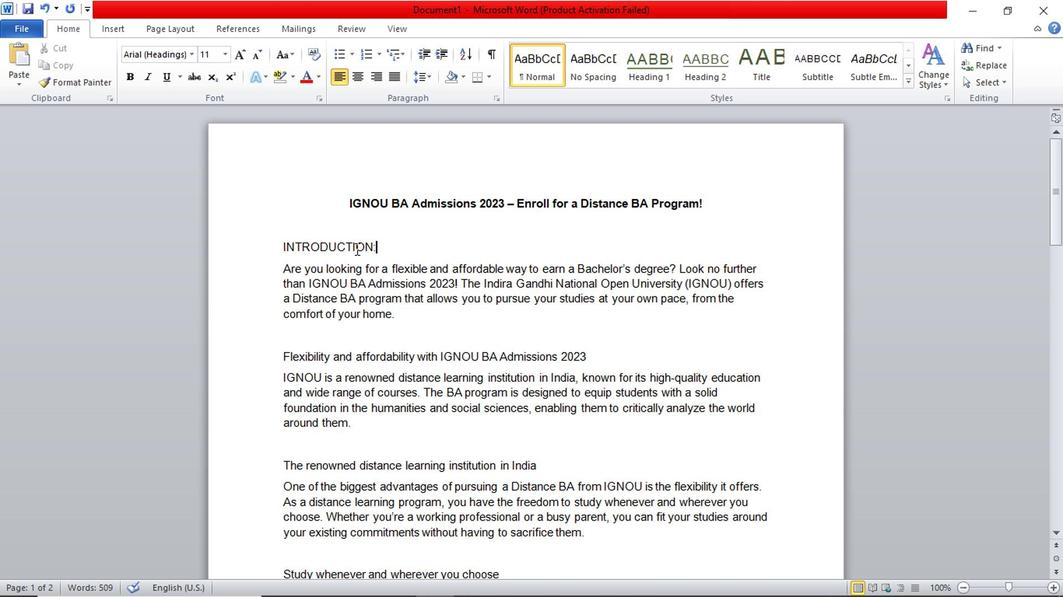 
Action: Mouse pressed left at (356, 251)
Screenshot: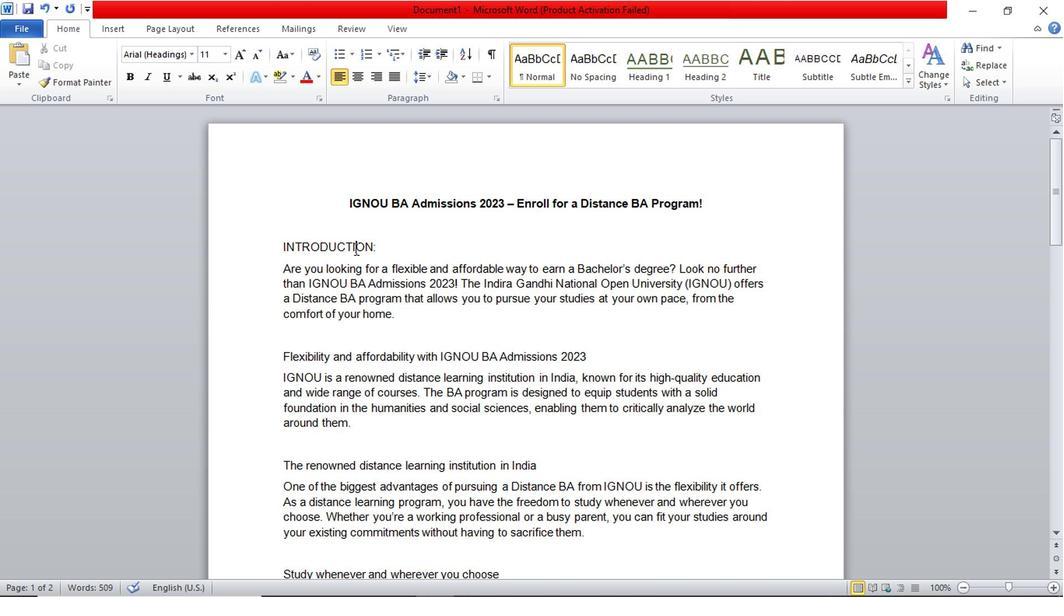
Action: Mouse pressed left at (356, 251)
Screenshot: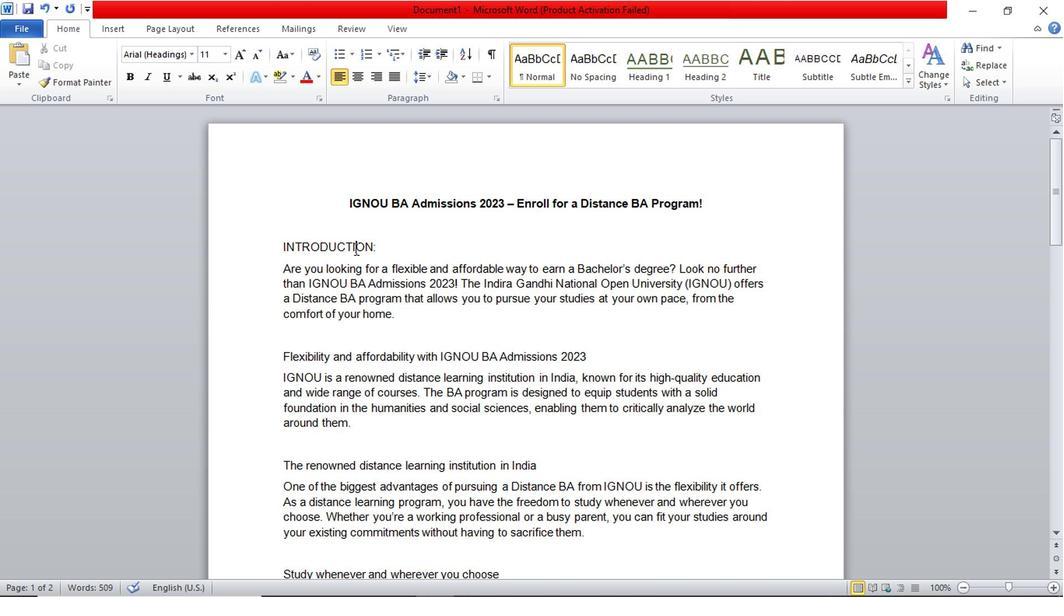 
Action: Mouse moved to (143, 79)
Screenshot: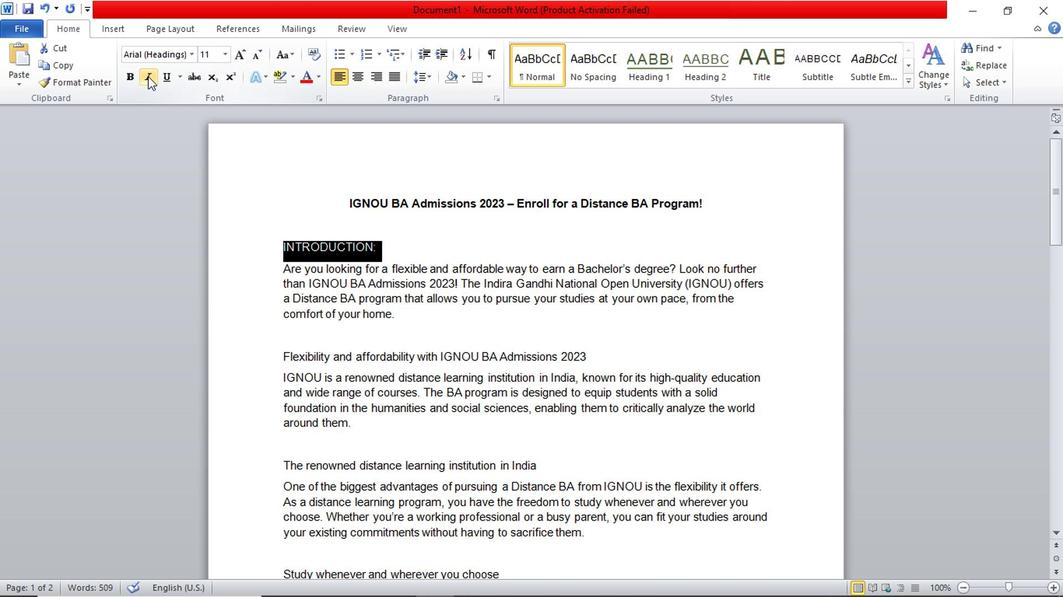 
Action: Mouse pressed left at (143, 79)
Screenshot: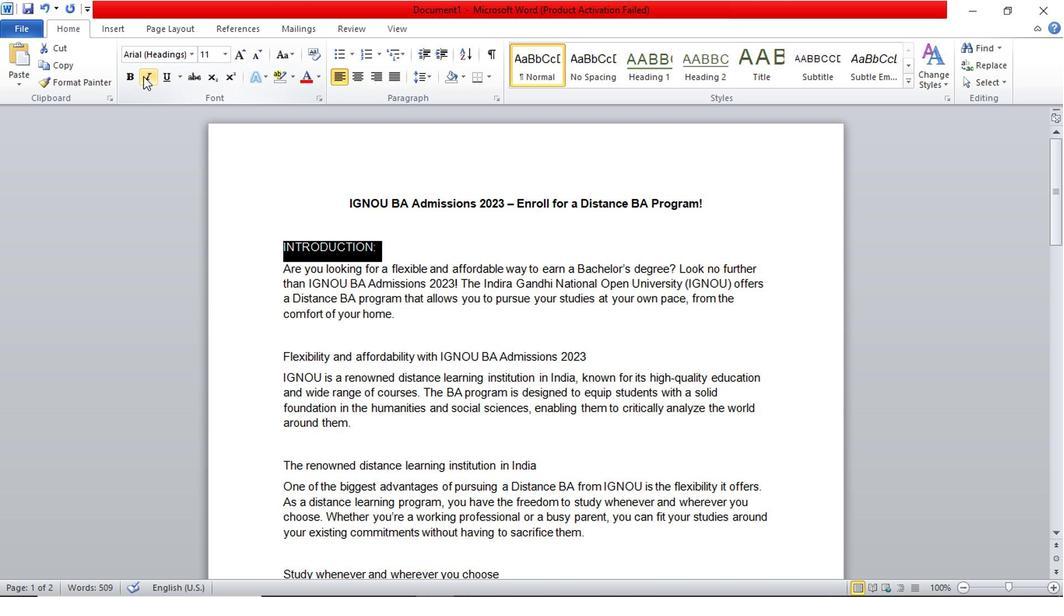 
Action: Mouse moved to (566, 383)
Screenshot: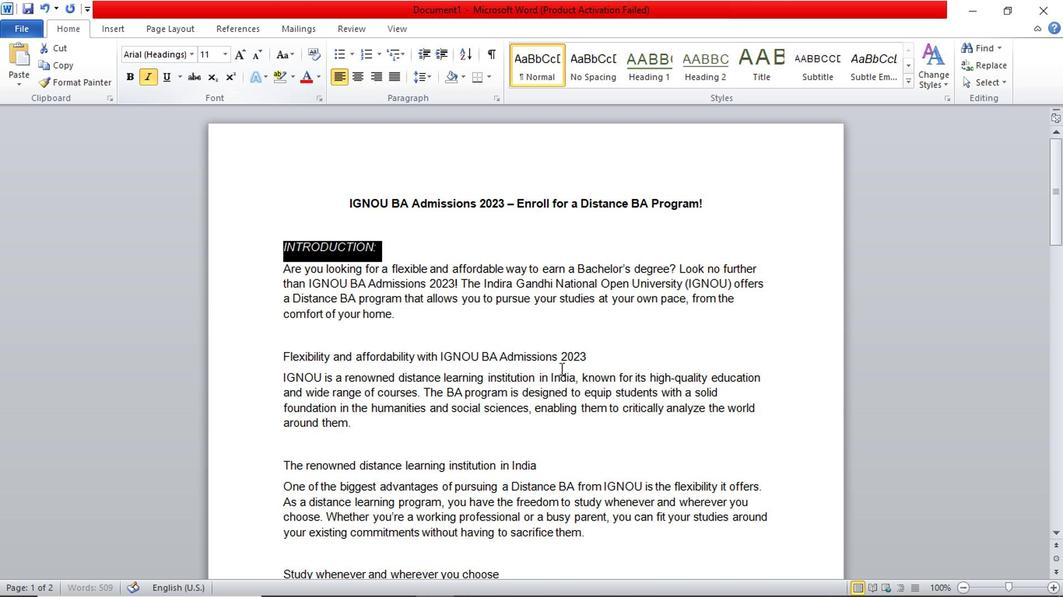 
Action: Mouse pressed left at (566, 383)
Screenshot: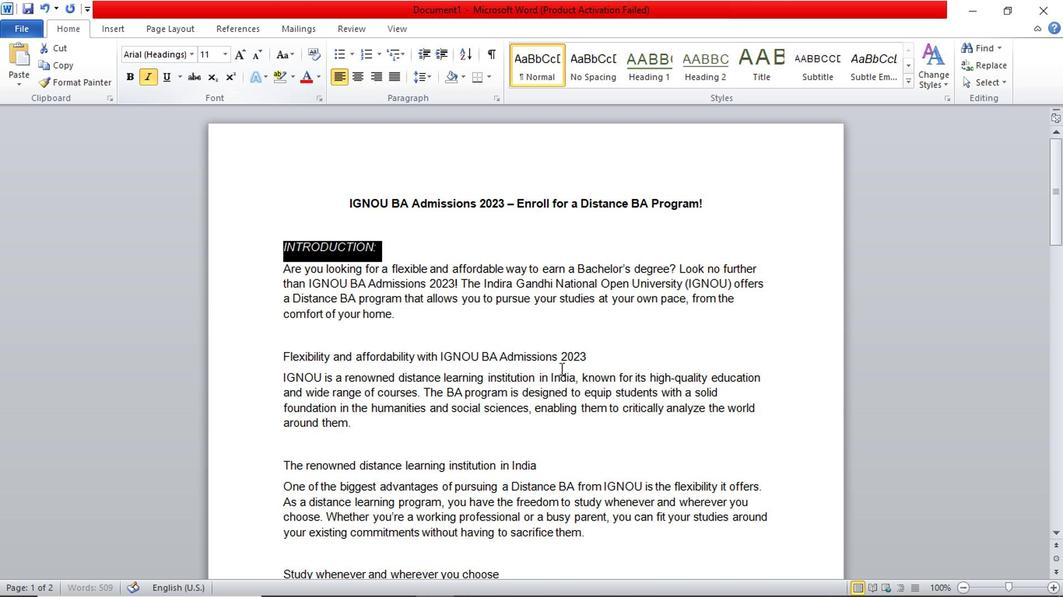 
Action: Mouse moved to (352, 317)
Screenshot: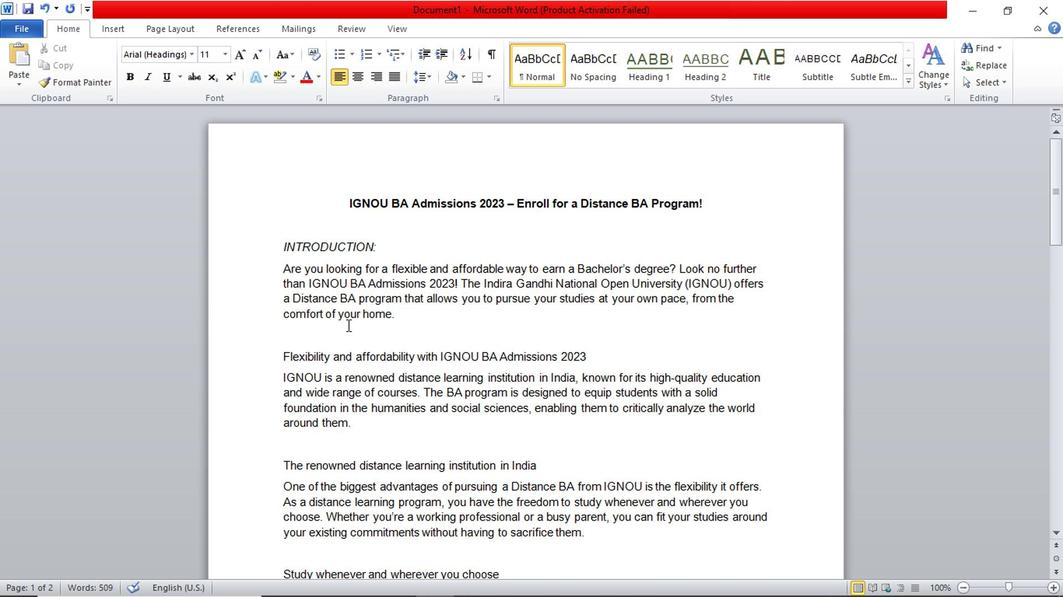 
Action: Mouse pressed left at (352, 317)
Screenshot: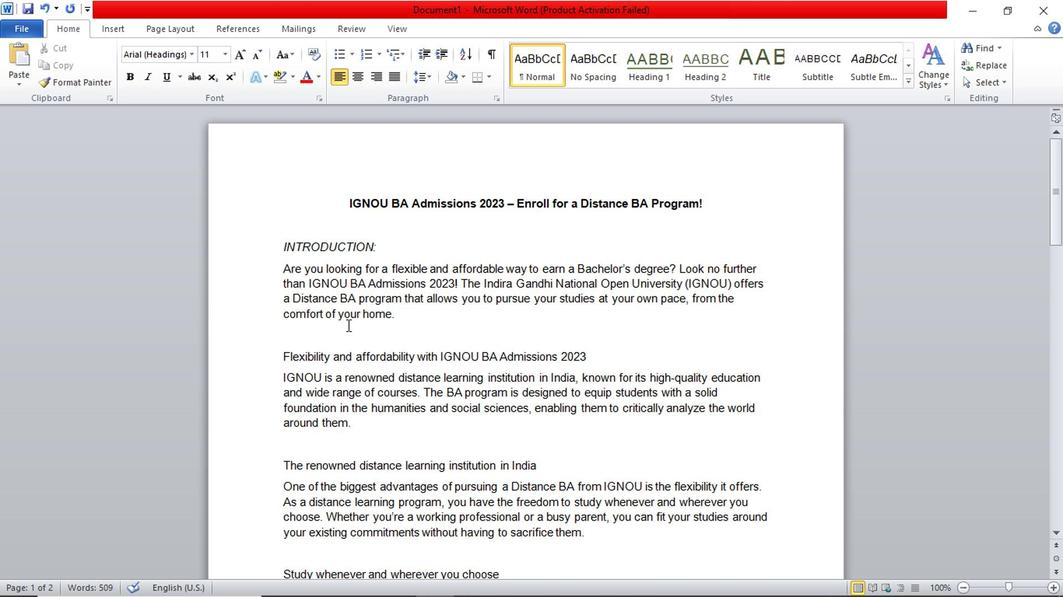 
Action: Mouse moved to (596, 358)
Screenshot: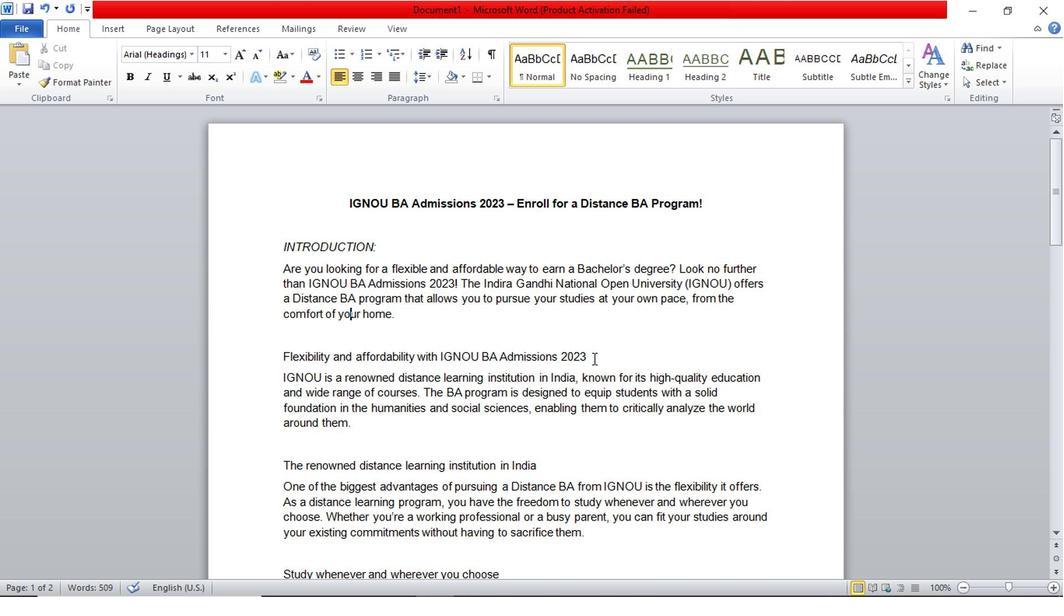 
Action: Mouse pressed left at (596, 358)
Screenshot: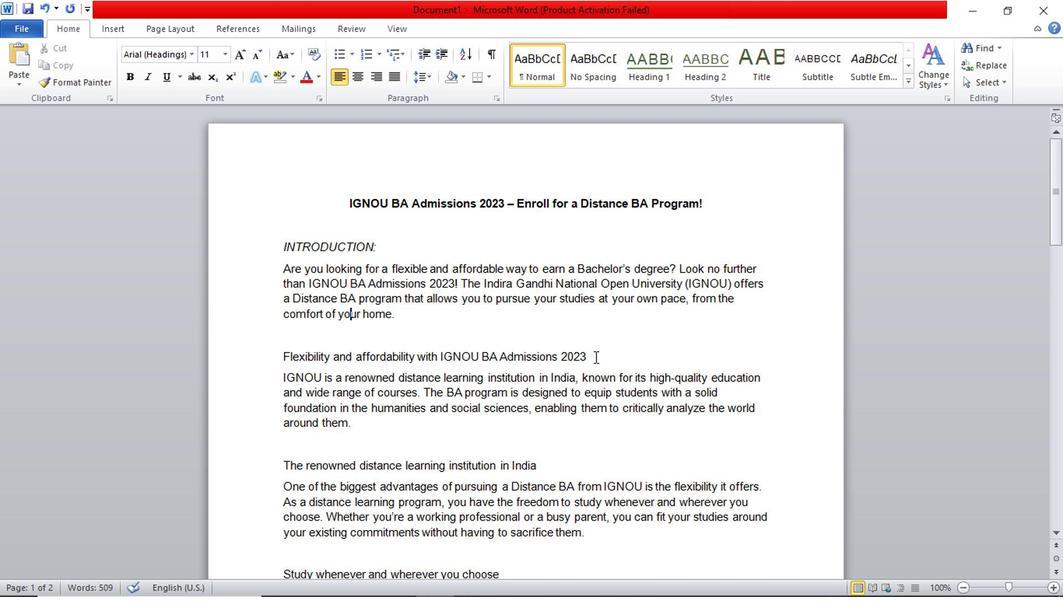 
Action: Mouse moved to (595, 357)
Screenshot: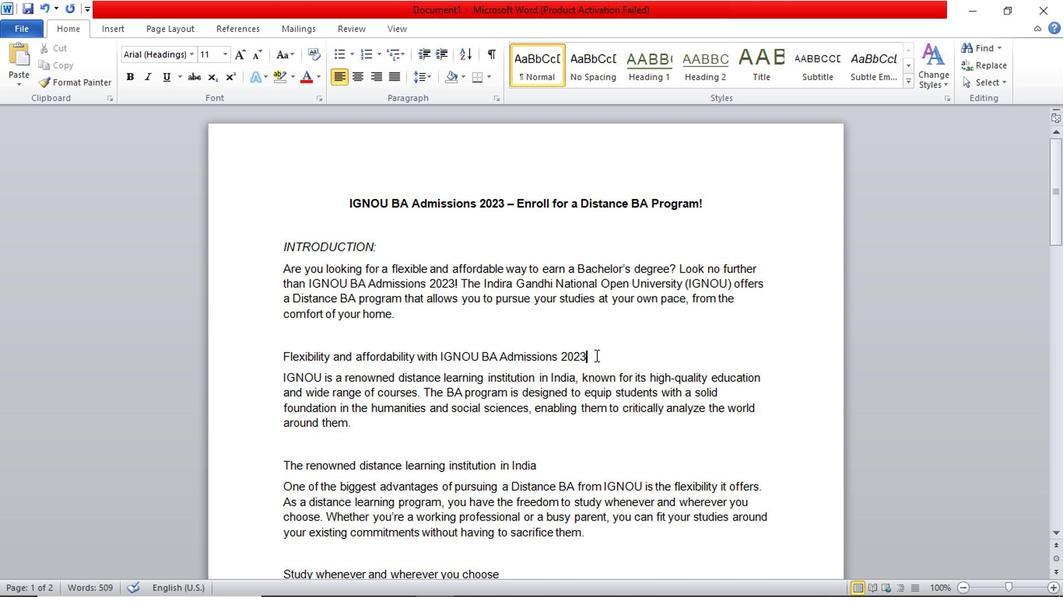 
Action: Key pressed <Key.enter>
Screenshot: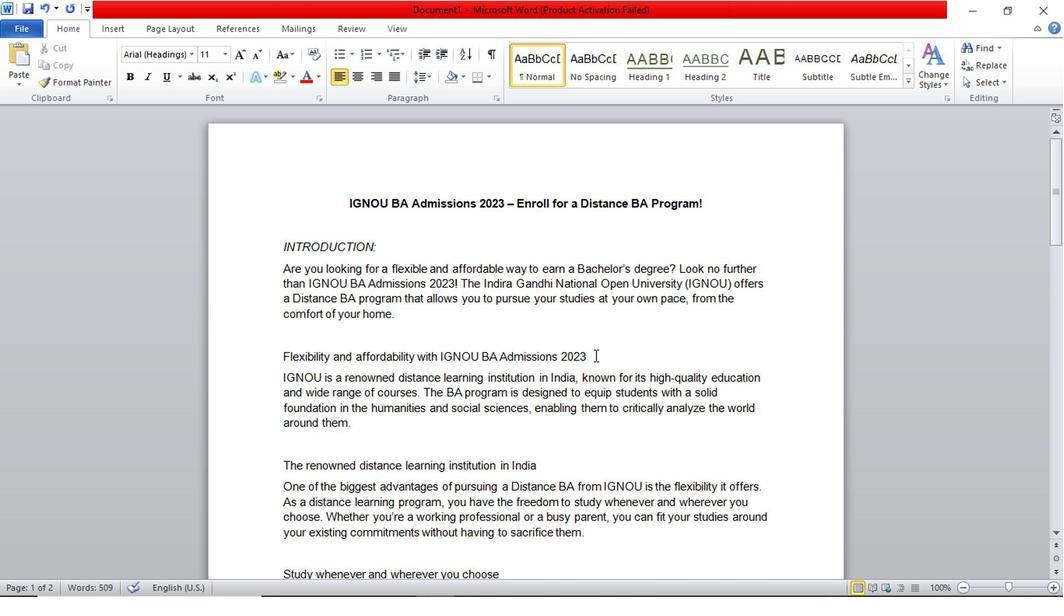 
Action: Mouse moved to (460, 360)
Screenshot: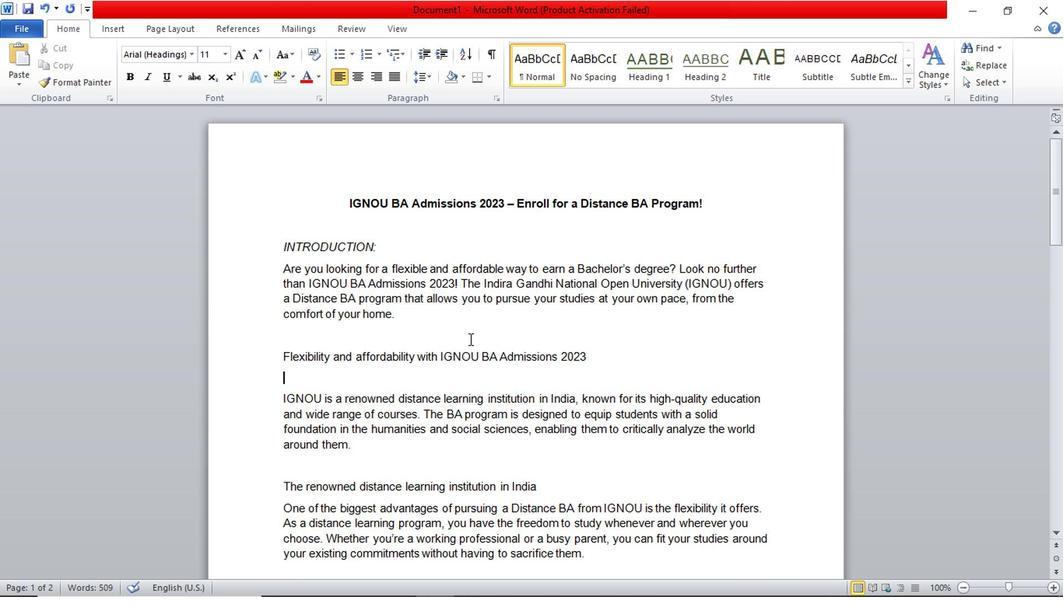 
Action: Mouse pressed left at (460, 360)
Screenshot: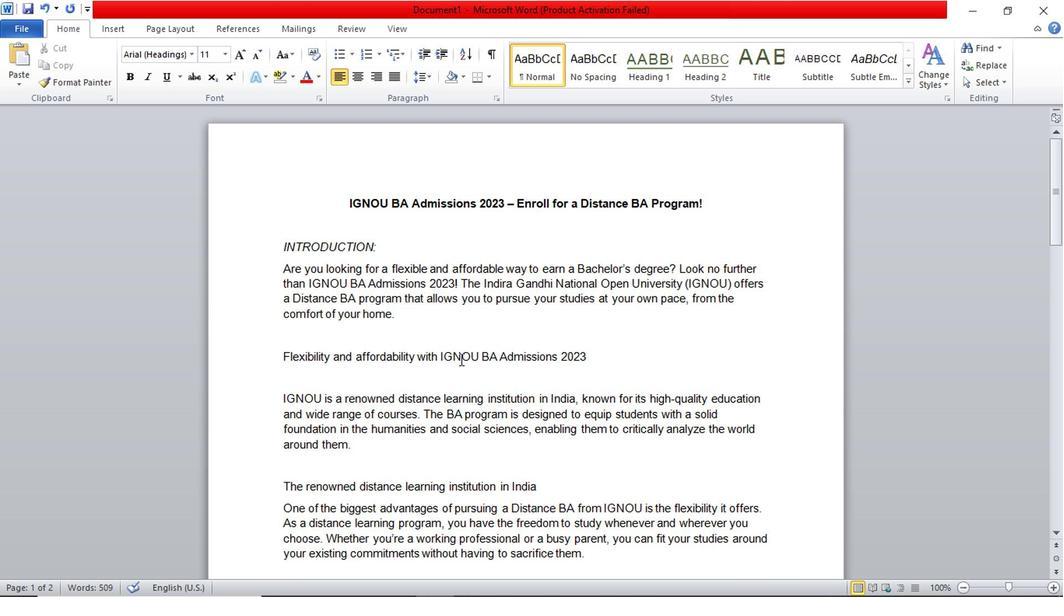 
Action: Mouse moved to (460, 360)
Screenshot: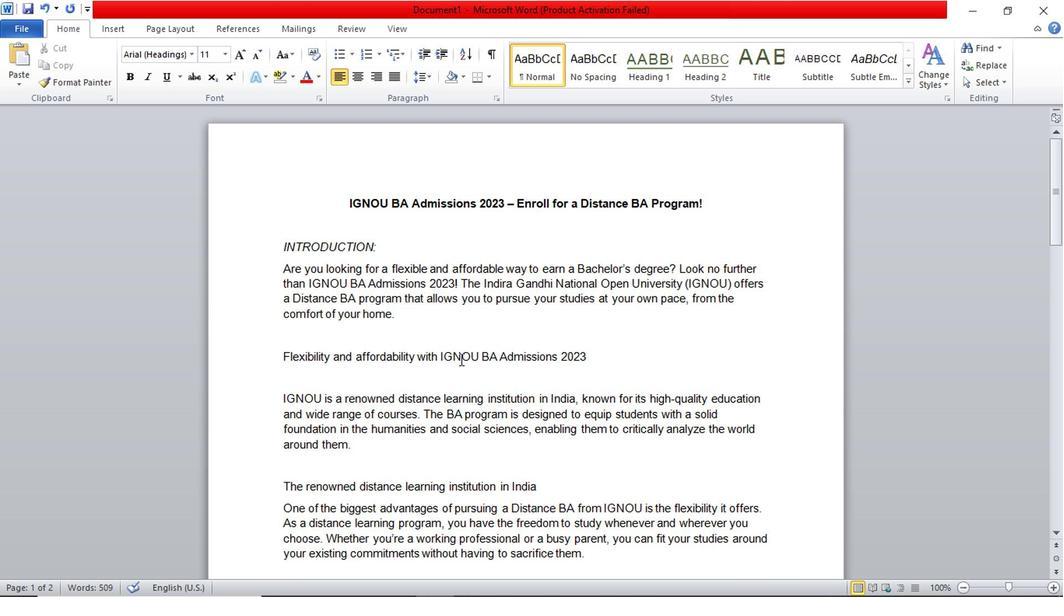 
Action: Mouse pressed left at (460, 360)
Screenshot: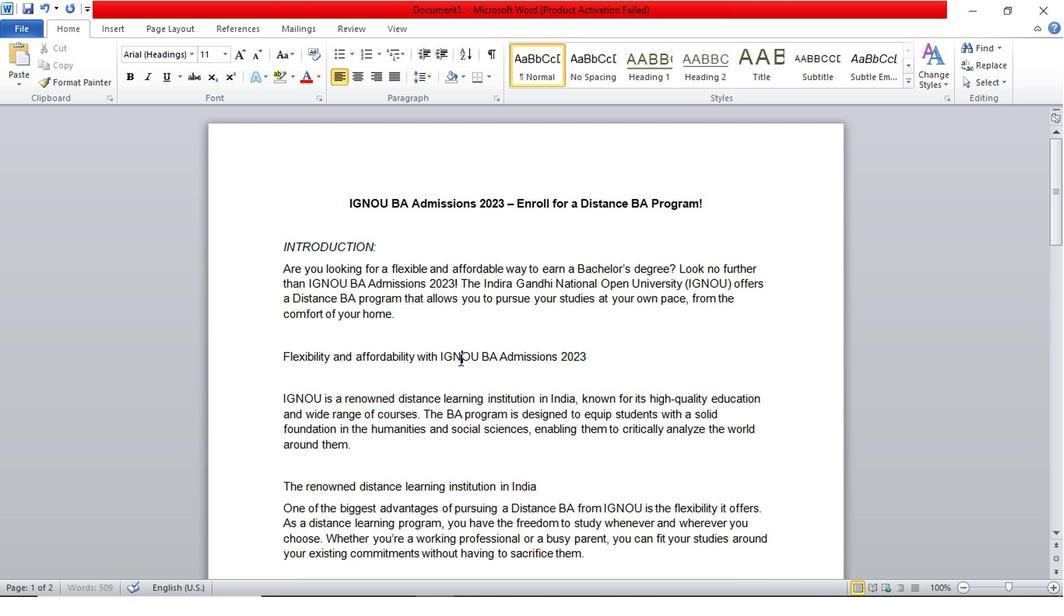 
Action: Mouse pressed left at (460, 360)
Screenshot: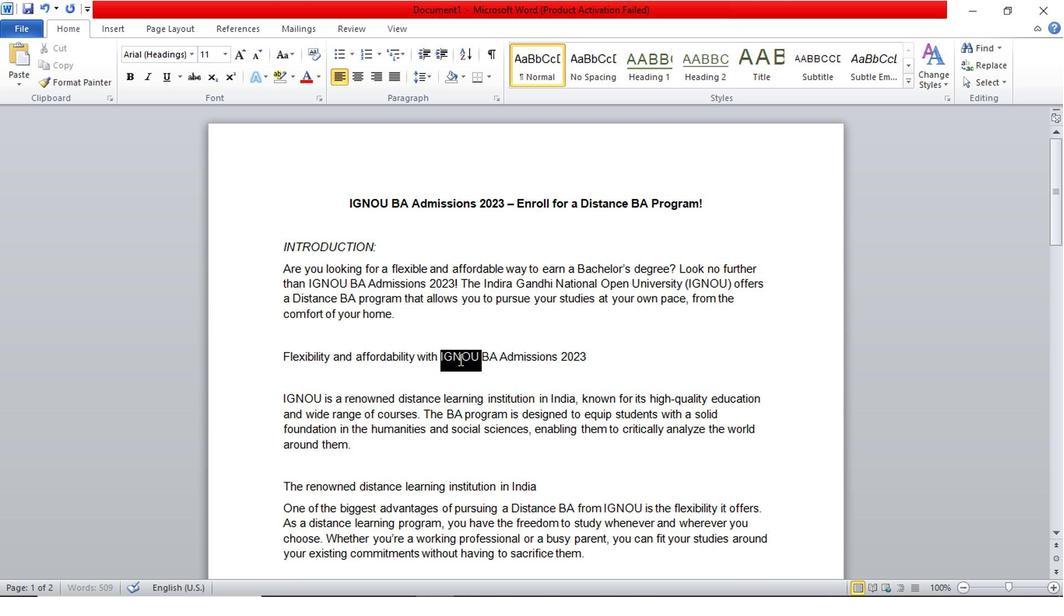 
Action: Mouse moved to (225, 54)
Screenshot: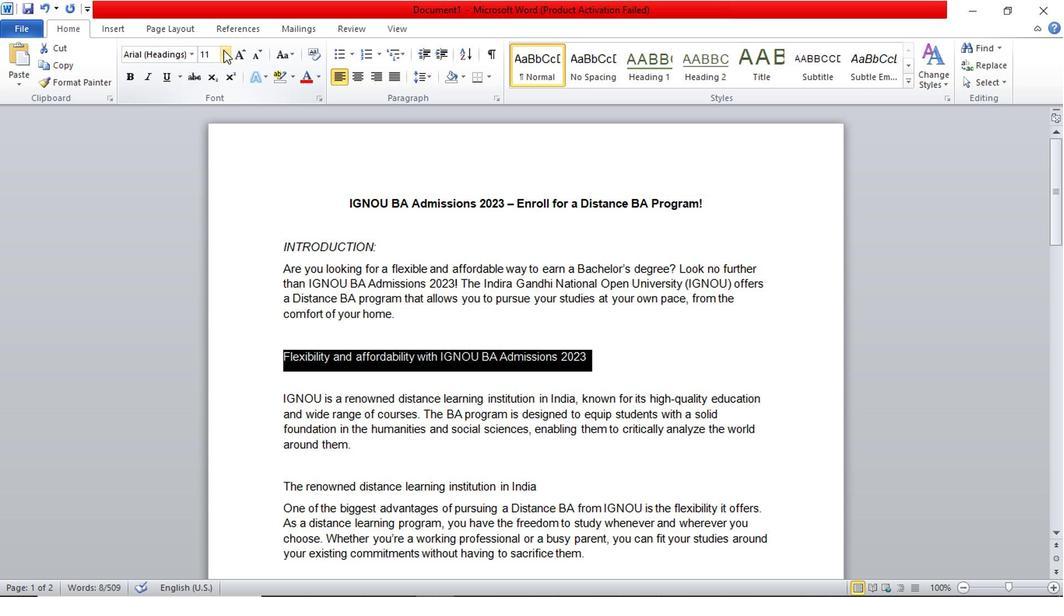 
Action: Mouse pressed left at (225, 54)
Screenshot: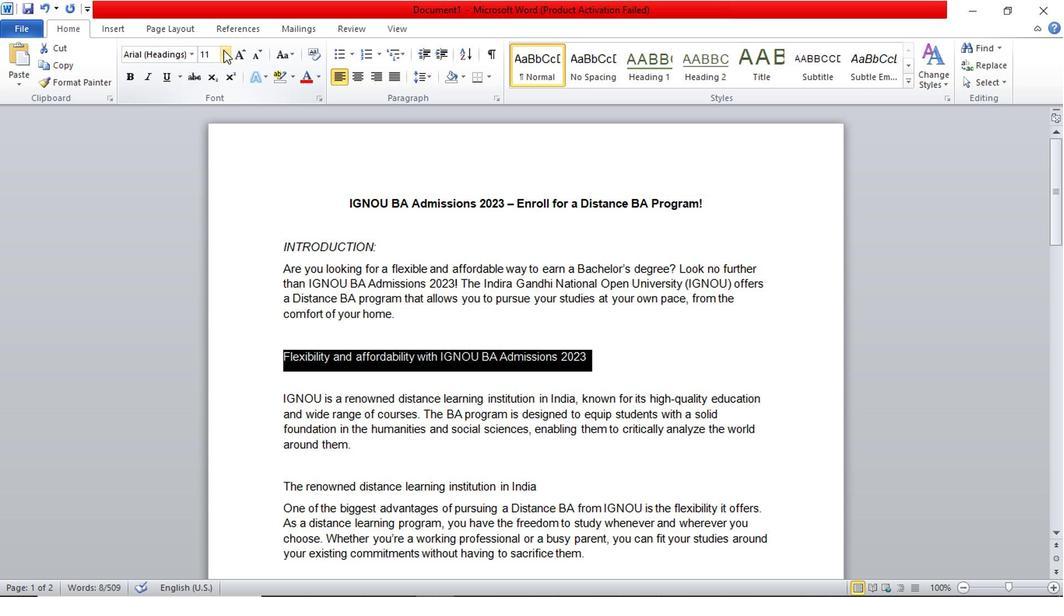 
Action: Mouse moved to (227, 54)
Screenshot: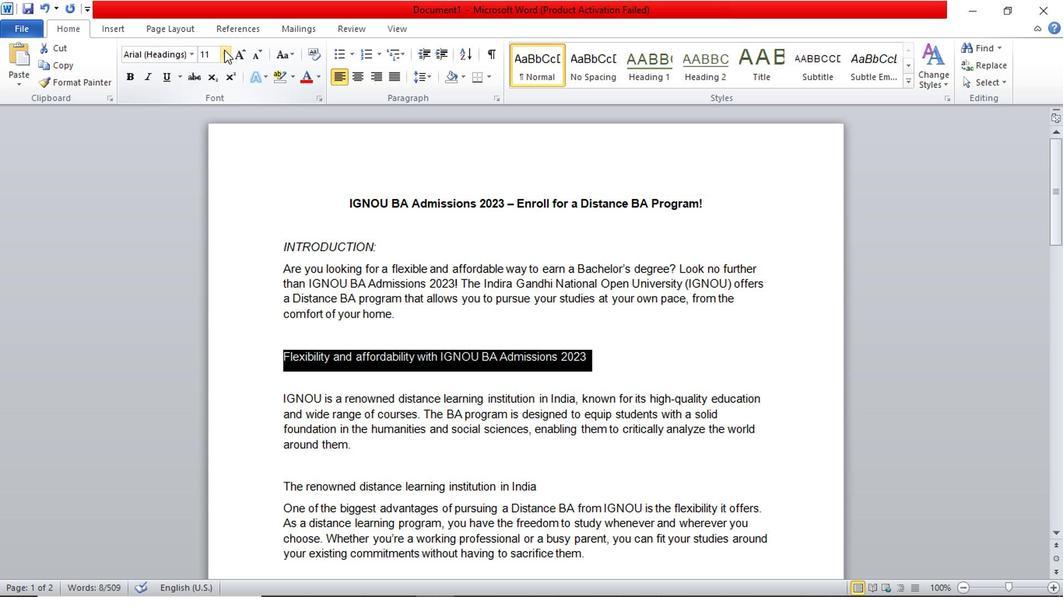
Action: Mouse pressed left at (227, 54)
Screenshot: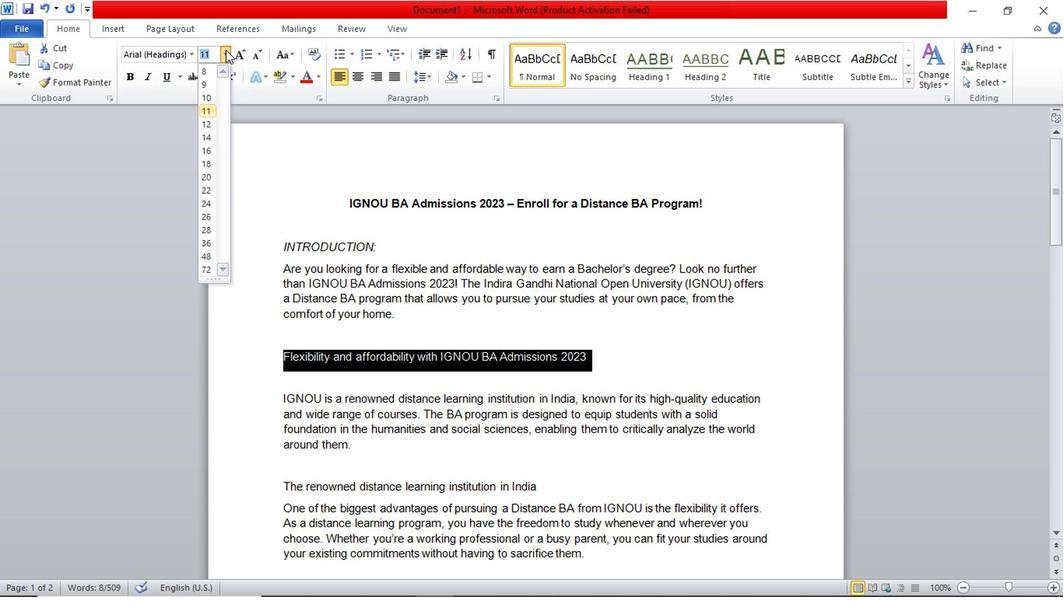 
Action: Mouse moved to (133, 78)
Screenshot: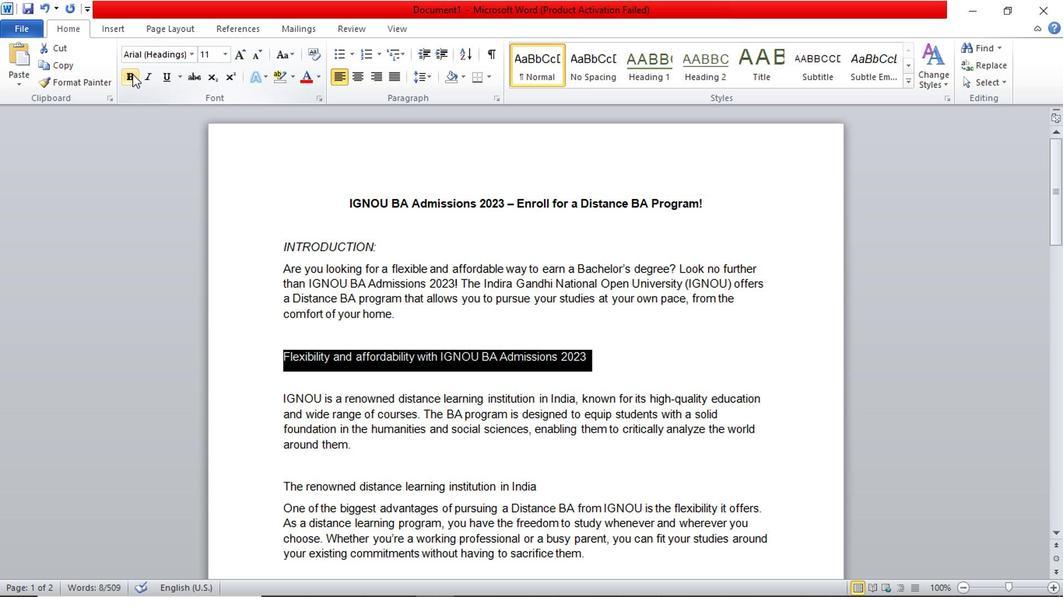 
Action: Mouse pressed left at (133, 78)
Screenshot: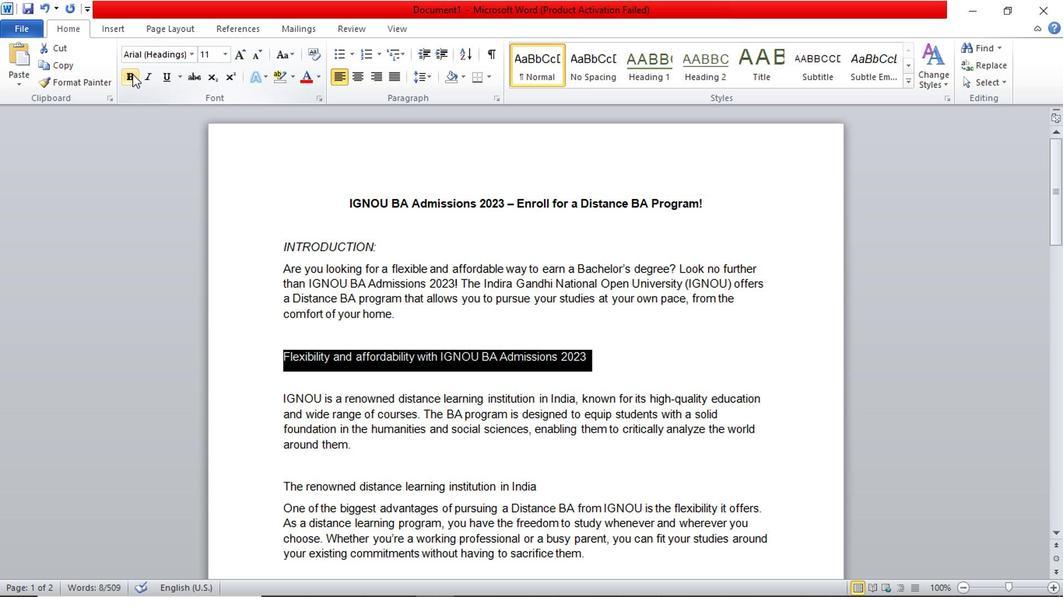 
Action: Mouse moved to (431, 264)
Screenshot: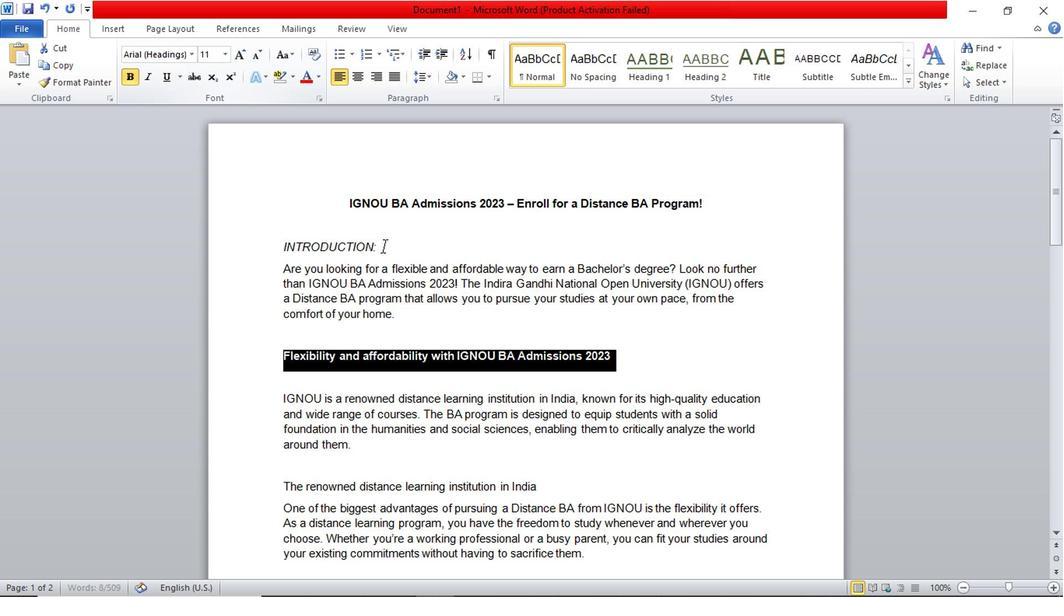 
Action: Mouse pressed left at (431, 264)
Screenshot: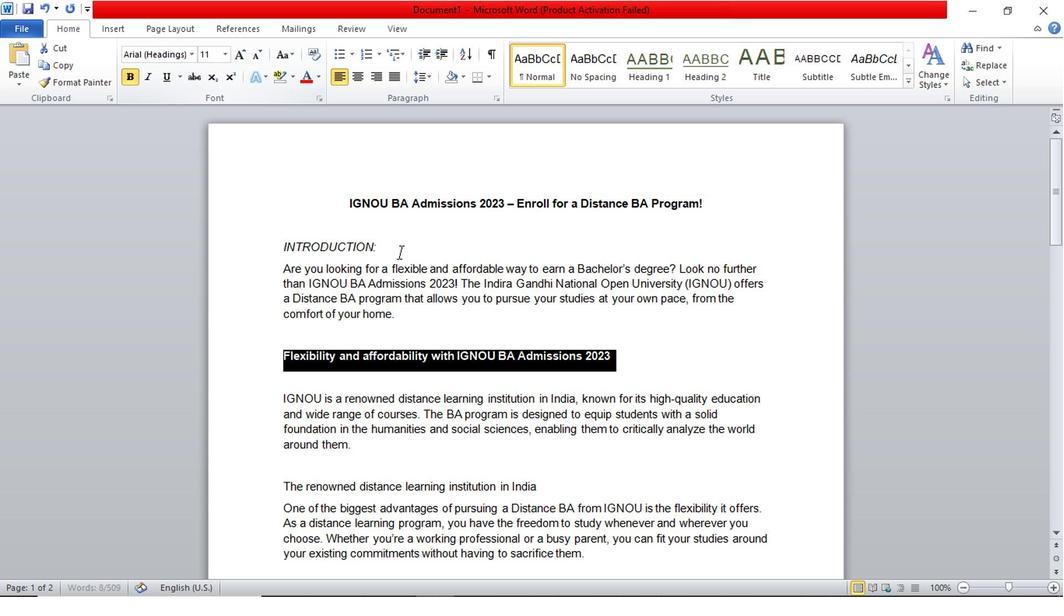 
Action: Mouse moved to (527, 413)
Screenshot: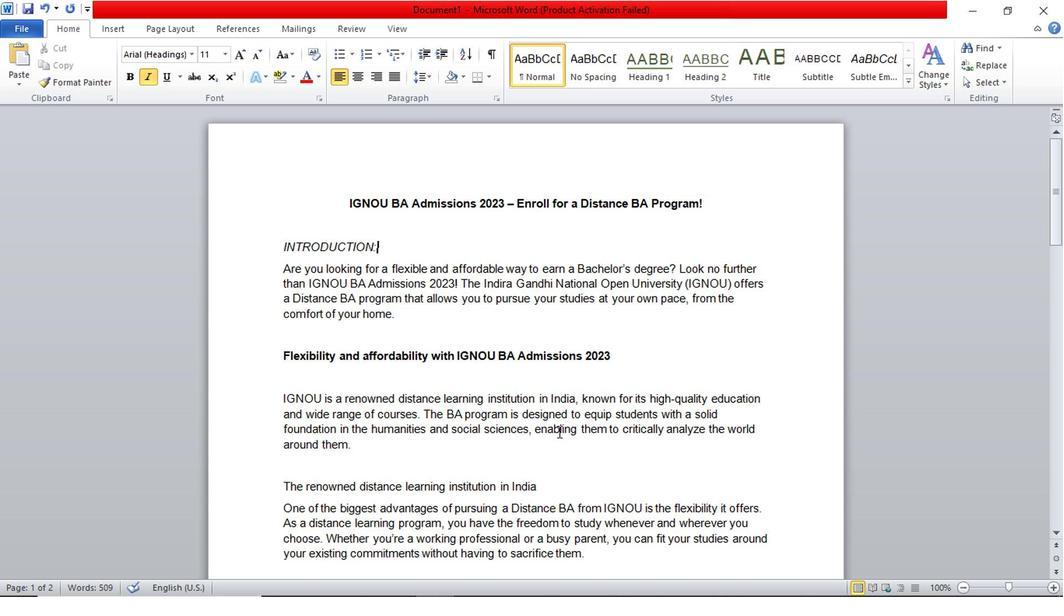 
Action: Mouse pressed left at (527, 413)
Screenshot: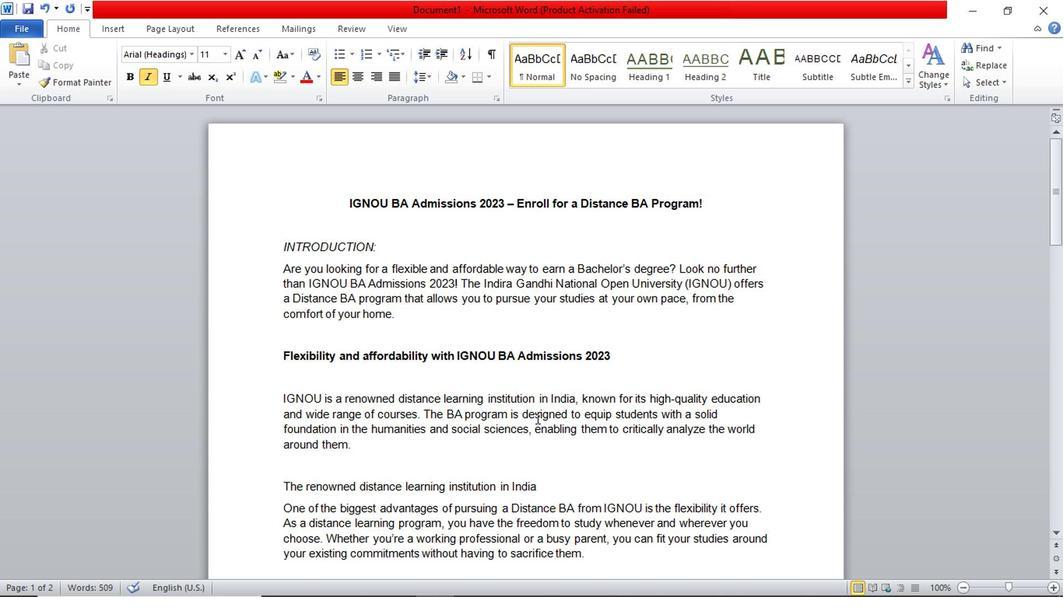 
Action: Mouse moved to (504, 395)
Screenshot: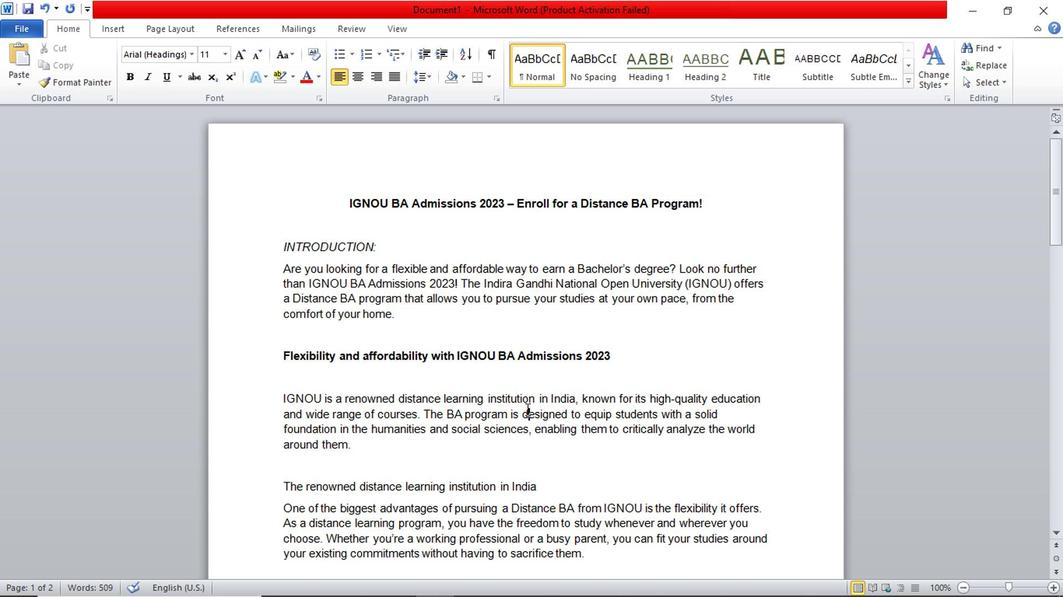 
Action: Mouse scrolled (504, 395) with delta (0, 0)
Screenshot: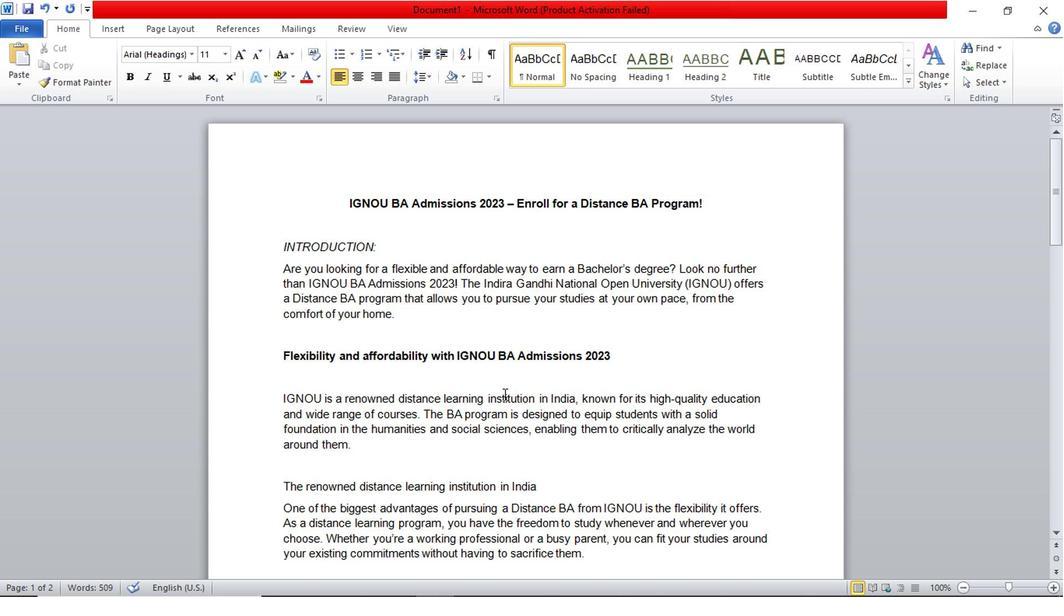 
Action: Mouse moved to (501, 387)
Screenshot: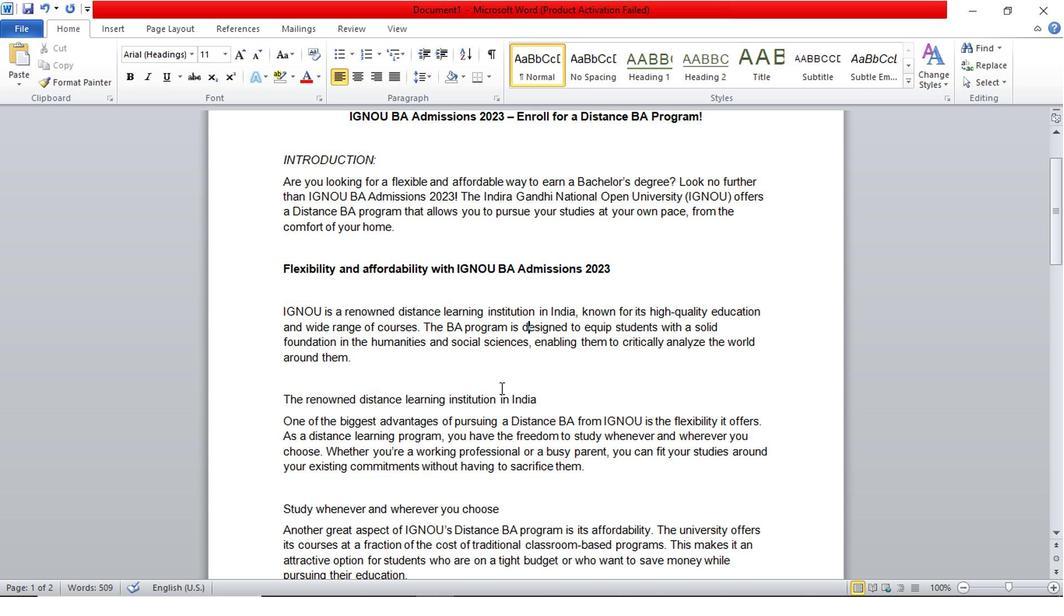 
Action: Mouse scrolled (501, 386) with delta (0, -1)
Screenshot: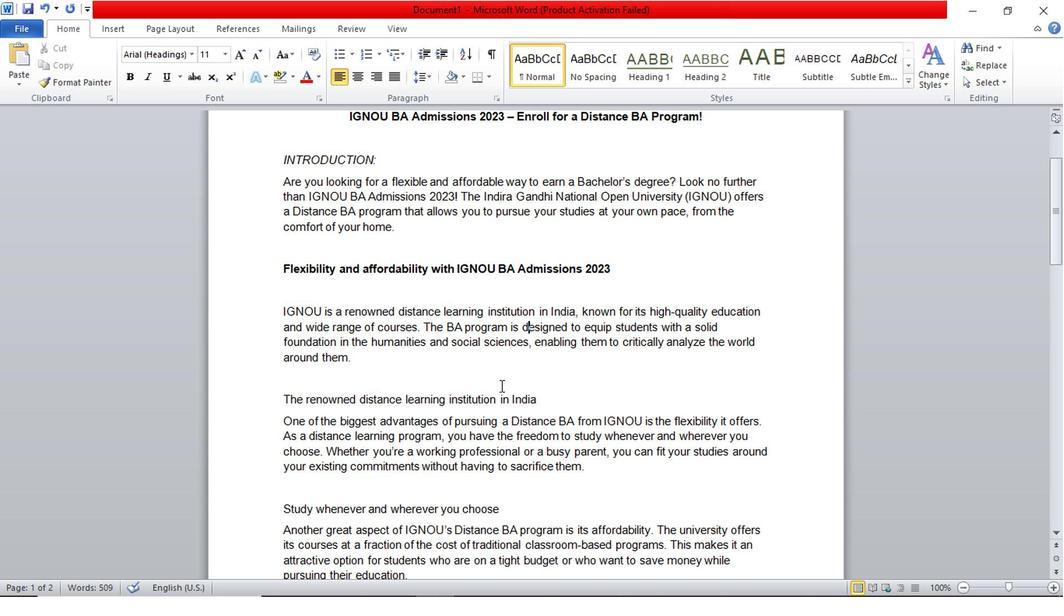 
Action: Mouse moved to (501, 377)
Screenshot: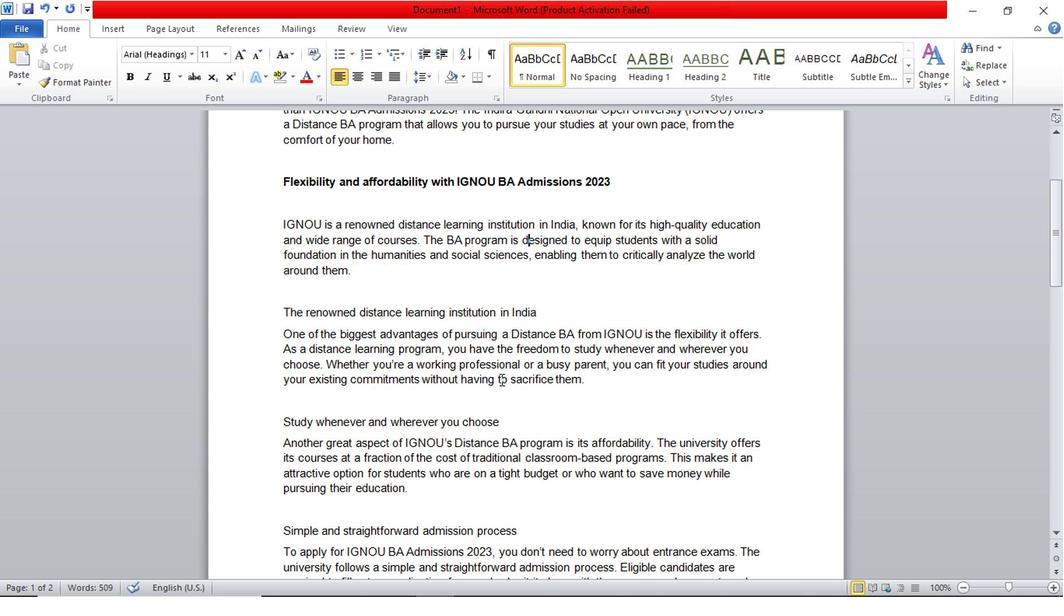 
Action: Mouse scrolled (501, 378) with delta (0, 0)
Screenshot: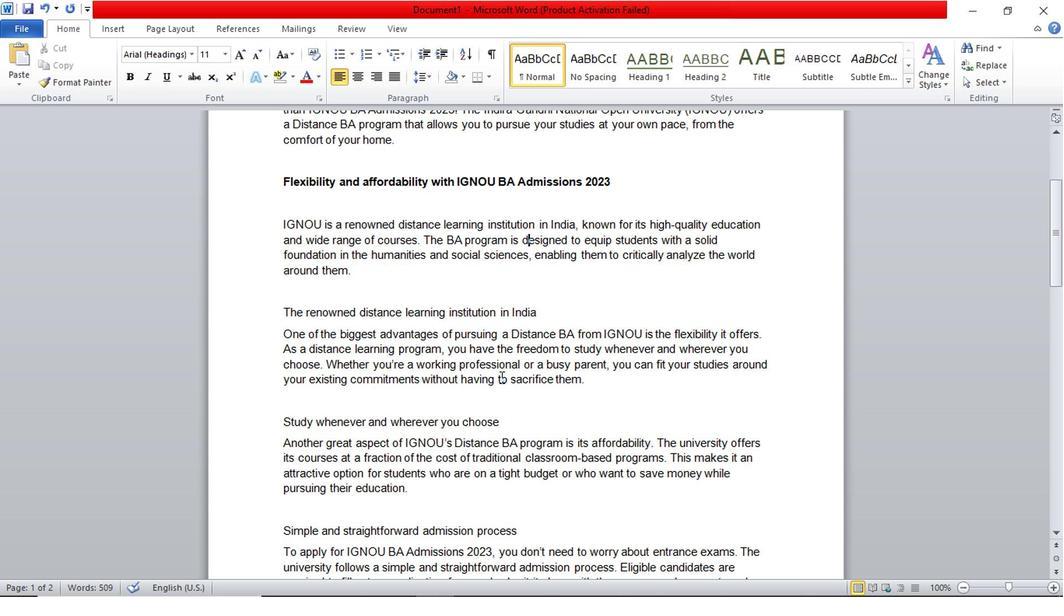 
Action: Mouse moved to (502, 374)
Screenshot: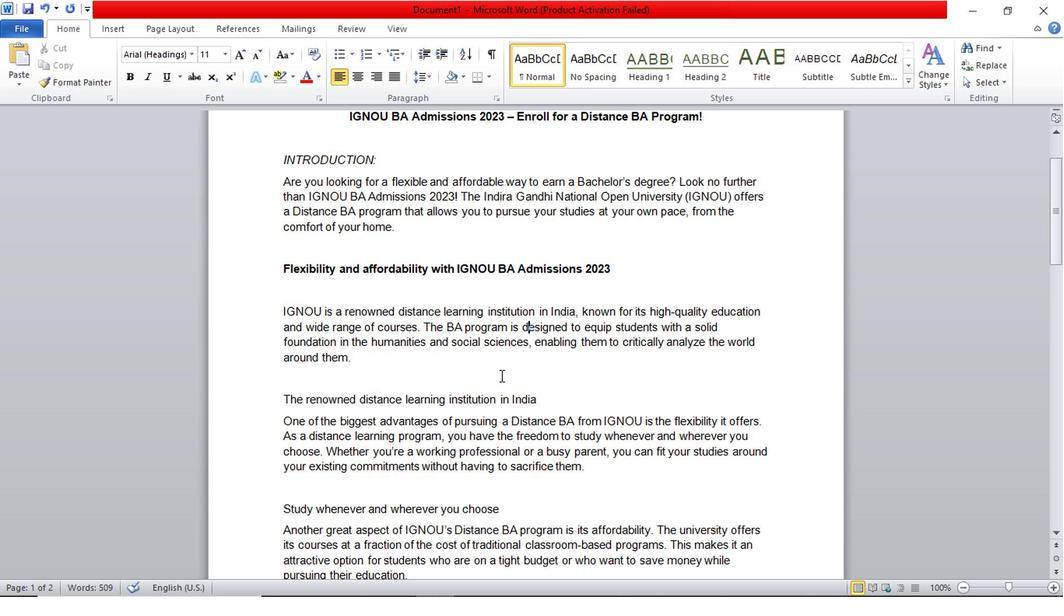 
Action: Mouse scrolled (502, 374) with delta (0, 0)
Screenshot: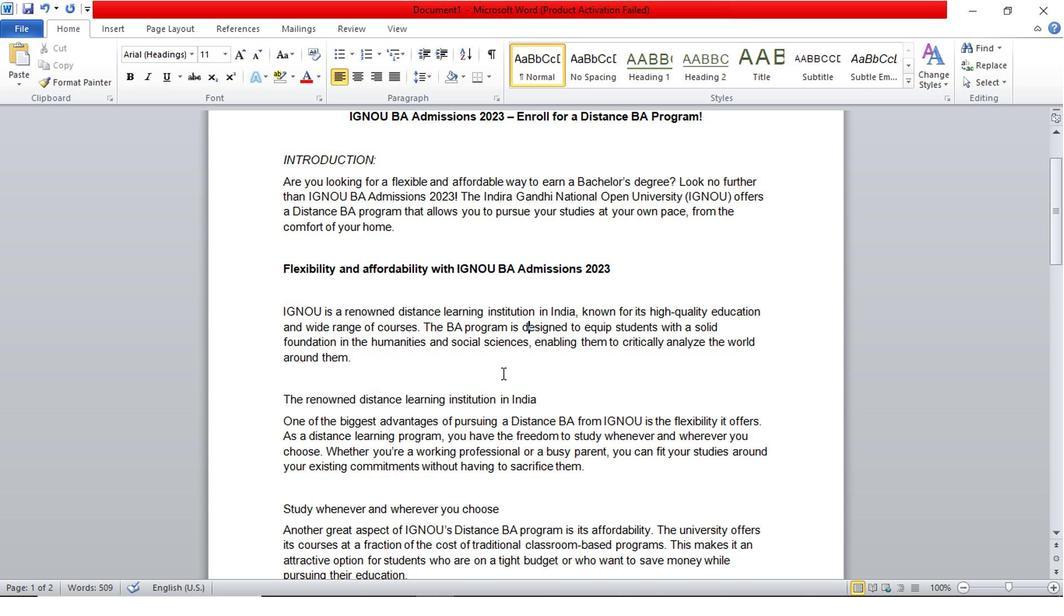 
Action: Mouse moved to (357, 262)
Screenshot: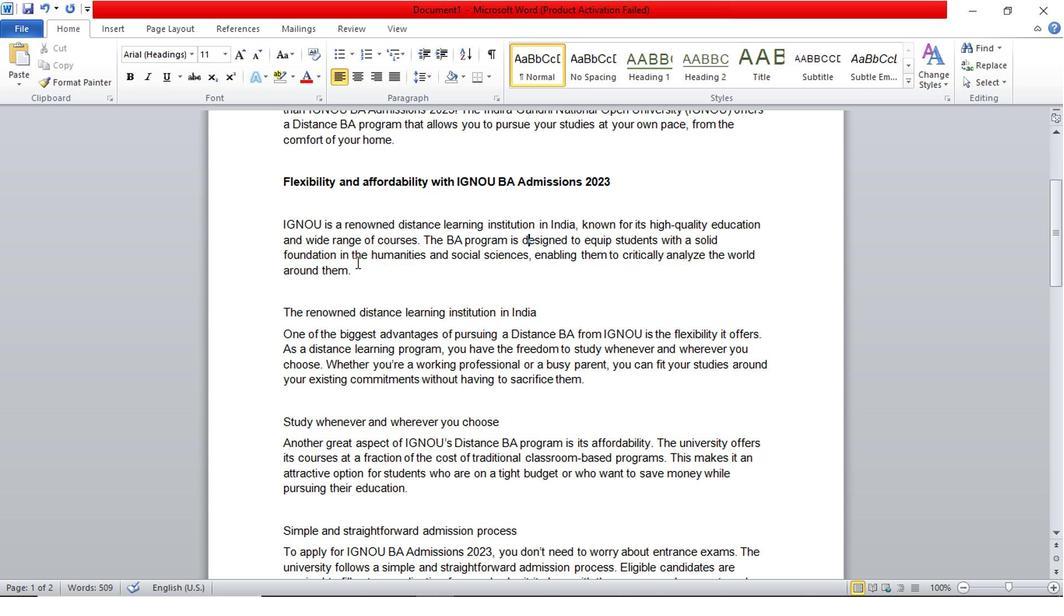 
Action: Mouse pressed left at (357, 262)
Screenshot: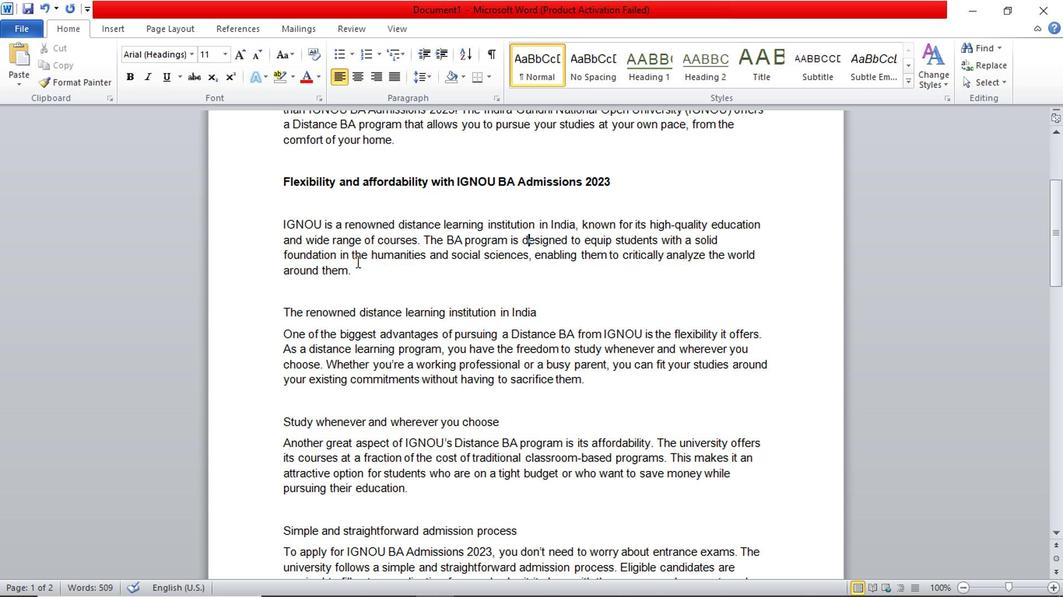 
Action: Mouse moved to (548, 321)
Screenshot: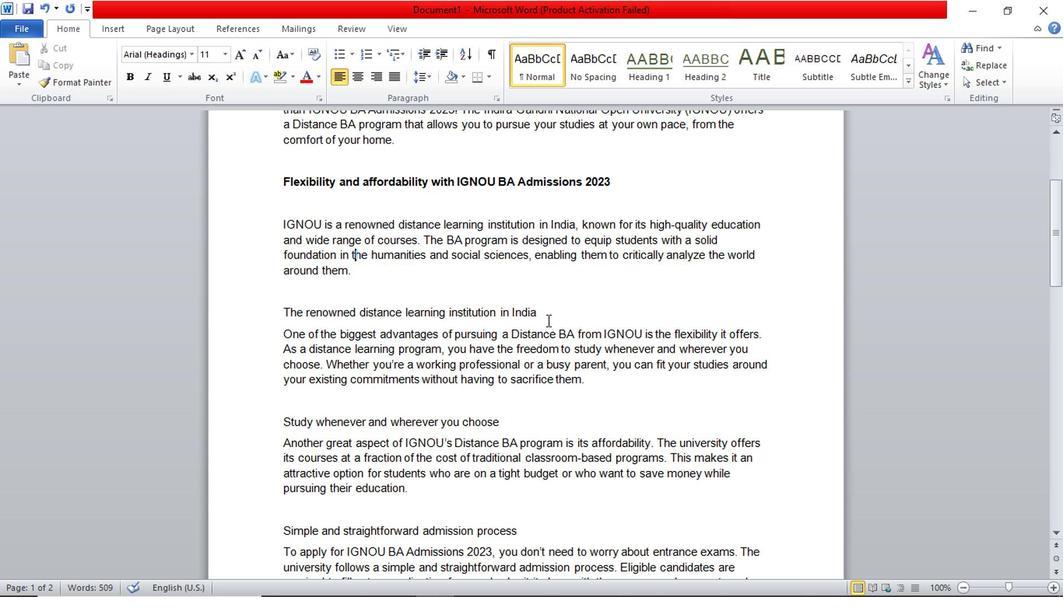 
Action: Mouse pressed left at (548, 321)
Screenshot: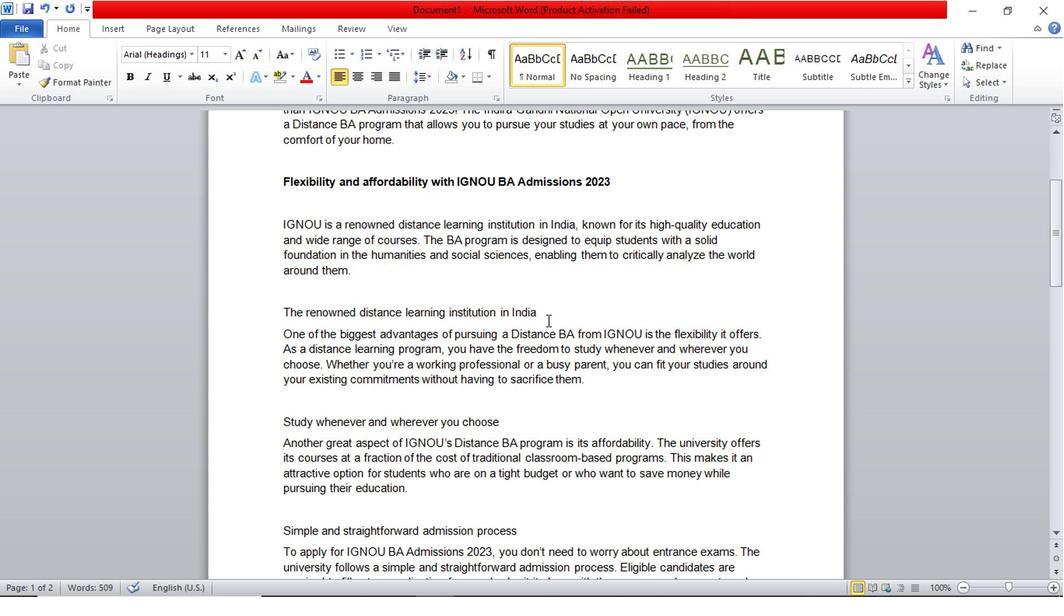 
Action: Mouse moved to (483, 310)
Screenshot: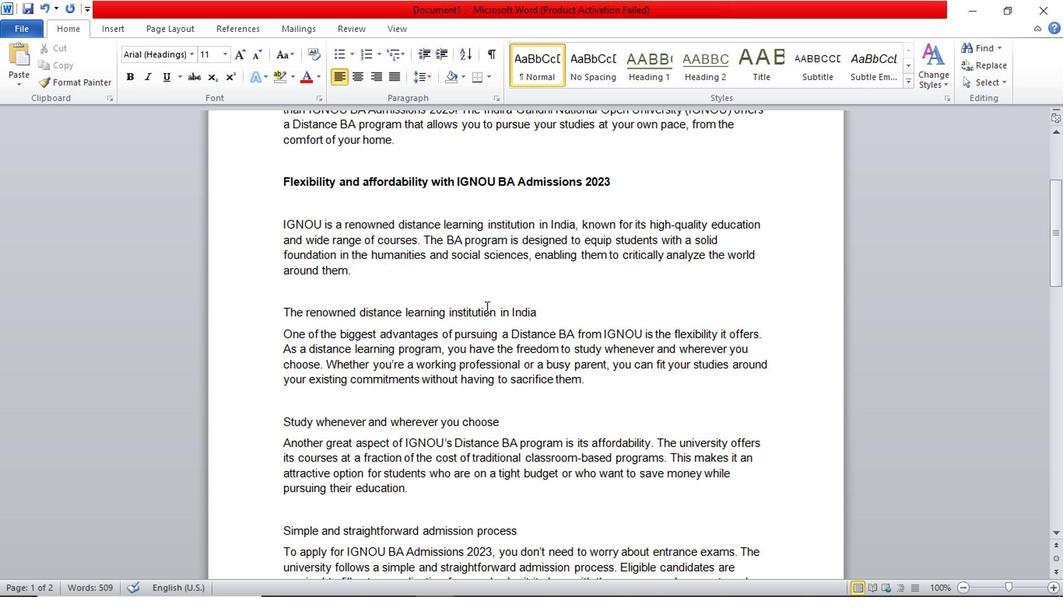 
Action: Mouse pressed left at (483, 310)
Screenshot: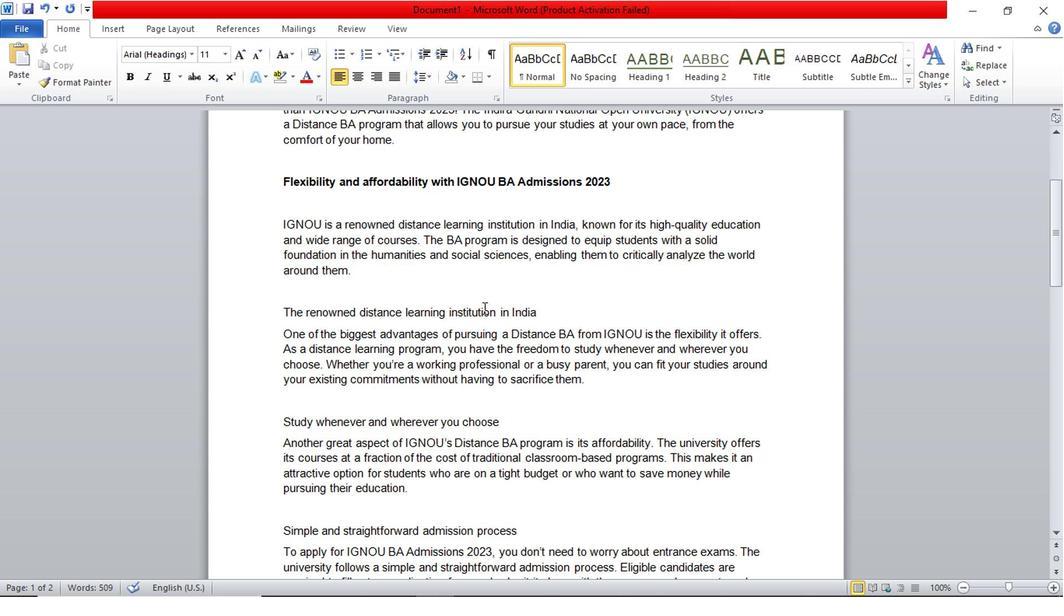 
Action: Mouse pressed left at (483, 310)
Screenshot: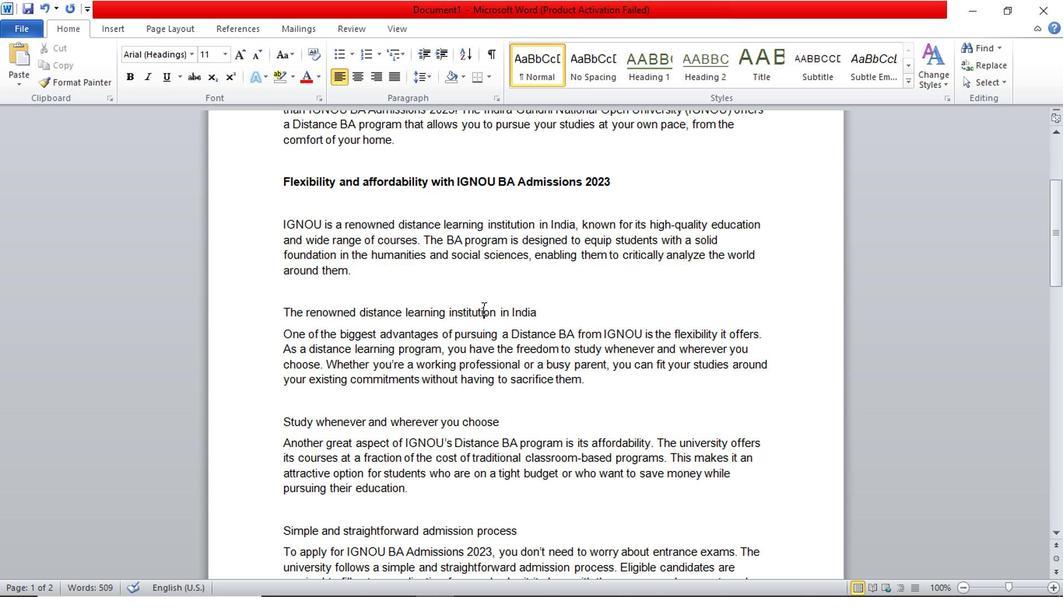 
Action: Mouse pressed left at (483, 310)
Screenshot: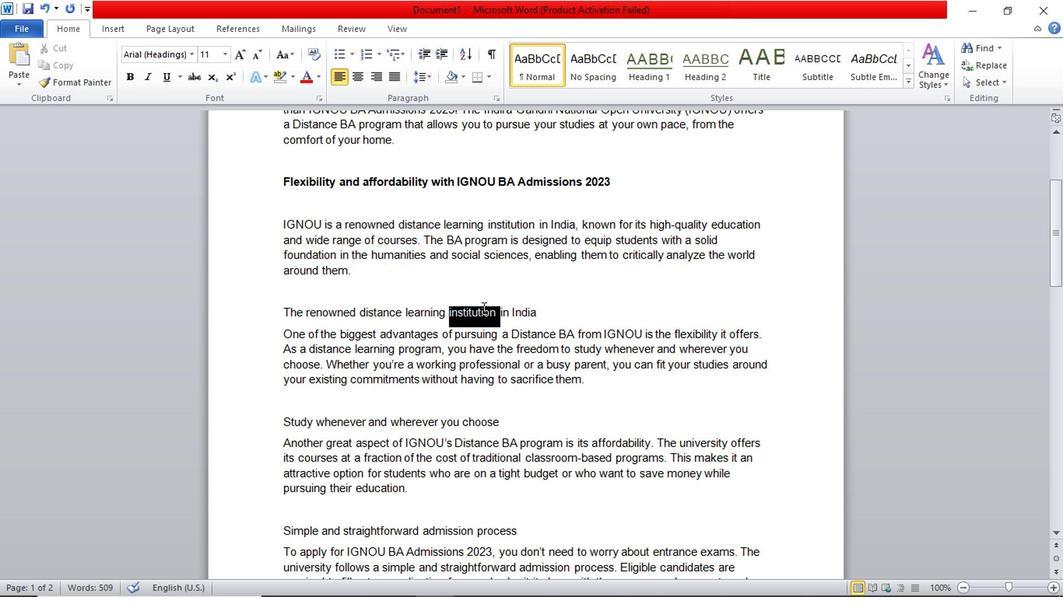 
Action: Mouse moved to (130, 80)
Screenshot: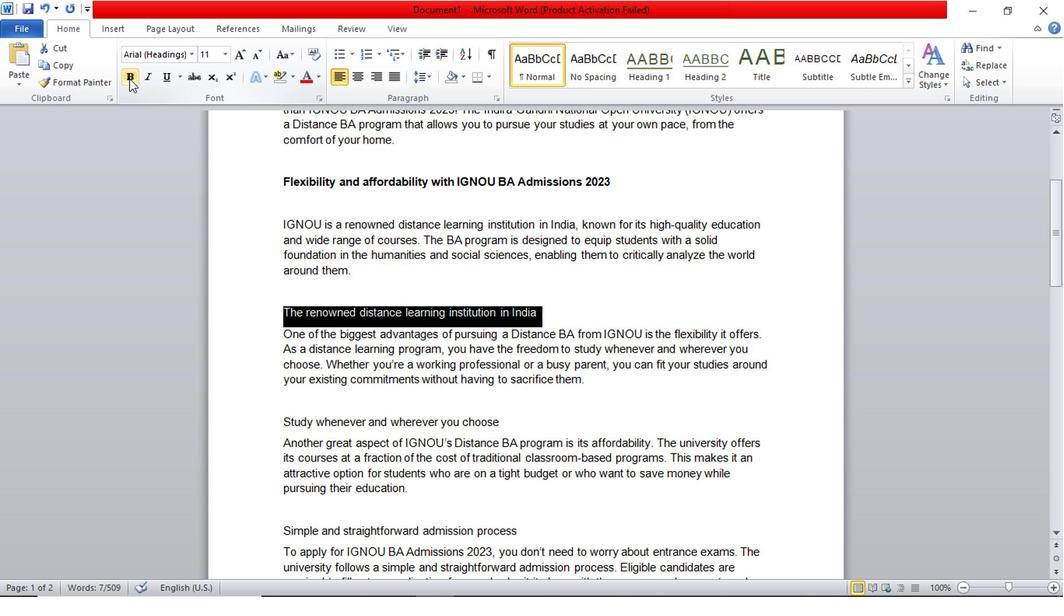 
Action: Mouse pressed left at (130, 80)
Screenshot: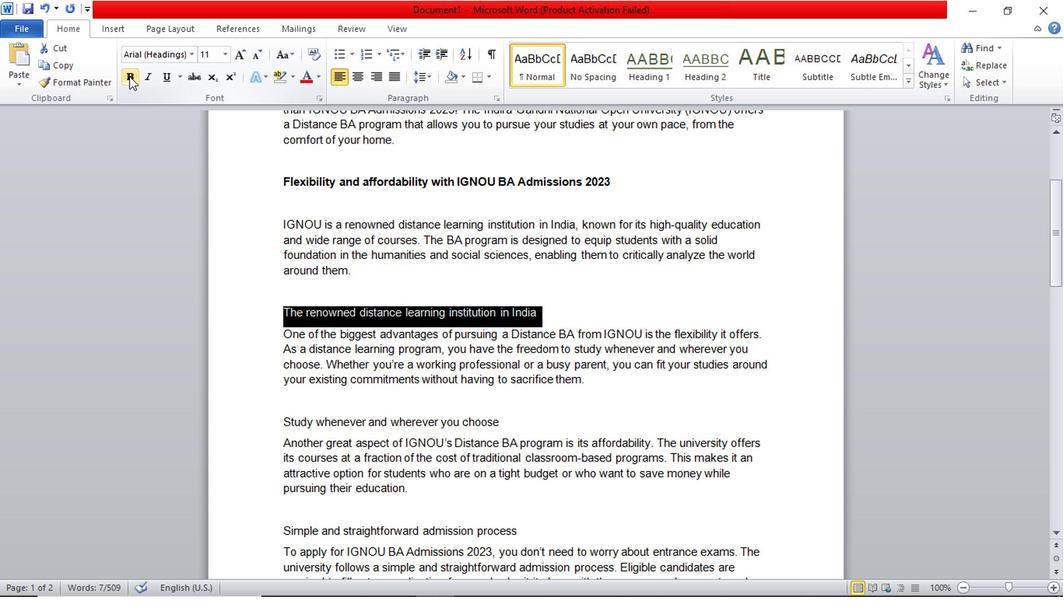 
Action: Mouse moved to (467, 400)
Screenshot: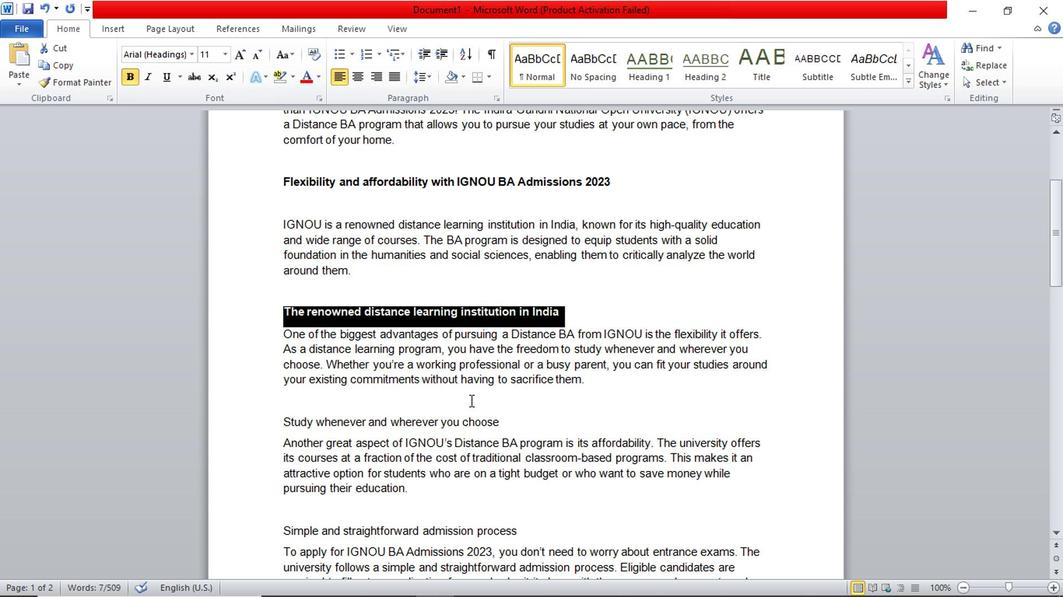 
Action: Mouse pressed left at (467, 400)
Screenshot: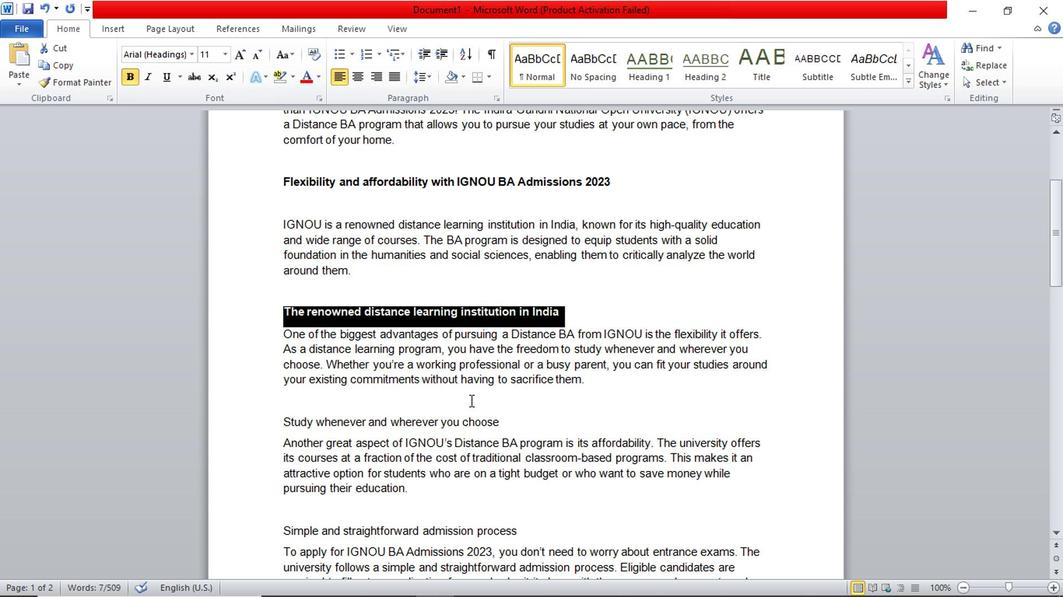 
Action: Mouse moved to (559, 310)
Screenshot: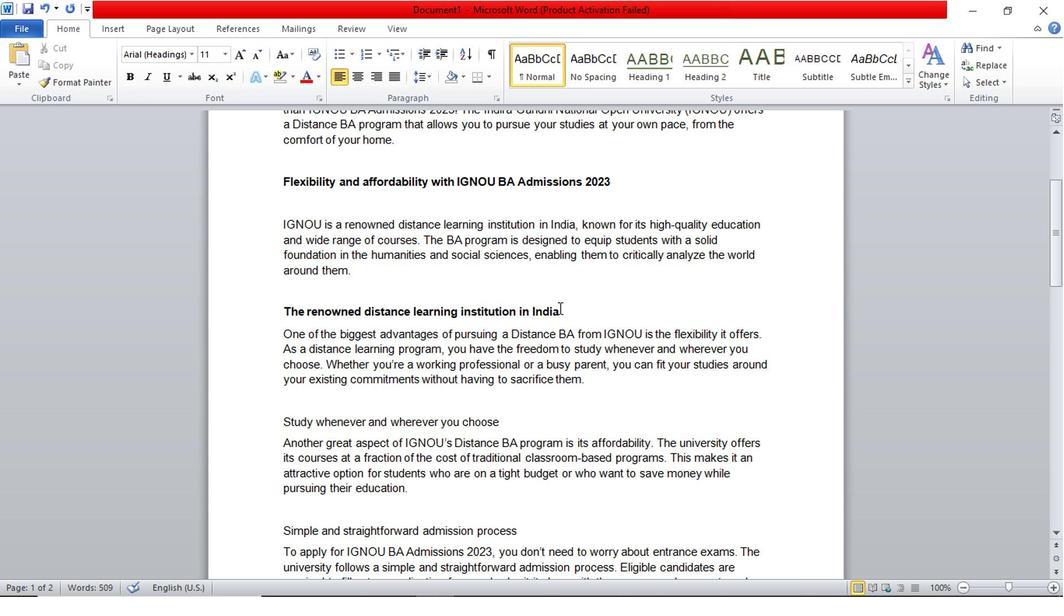 
Action: Mouse pressed left at (559, 310)
Screenshot: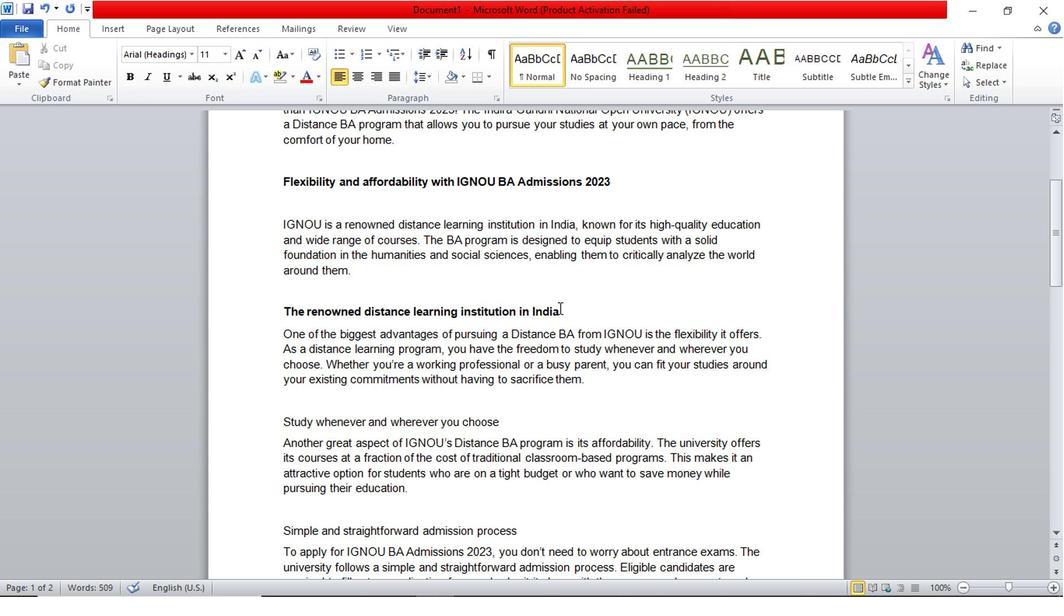 
Action: Key pressed <Key.enter>
Screenshot: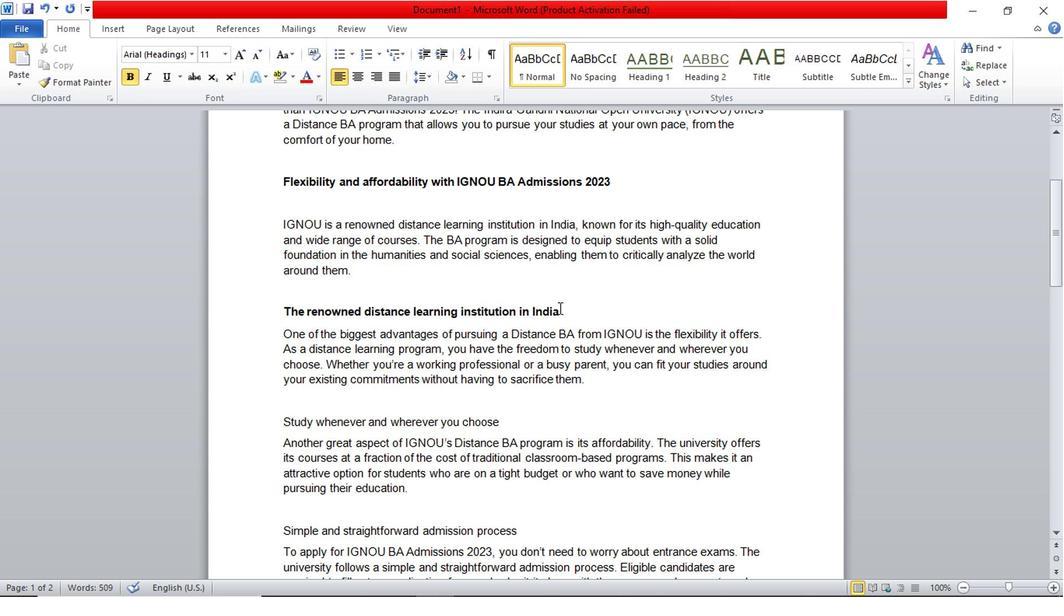 
Action: Mouse moved to (729, 477)
Screenshot: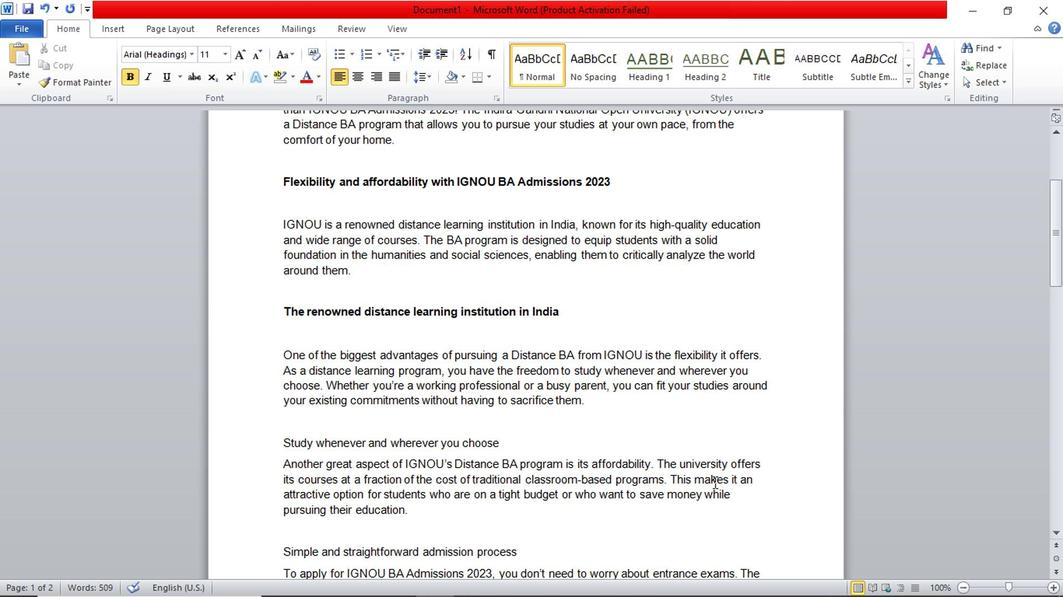
Action: Key pressed <Key.down><Key.down><Key.down><Key.down><Key.down>
Screenshot: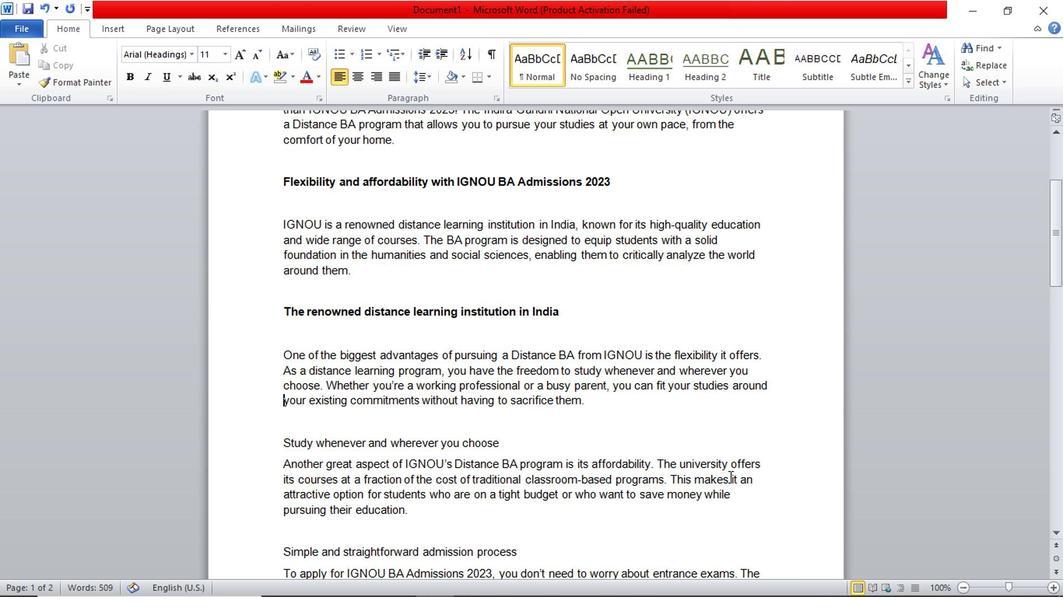 
Action: Mouse moved to (515, 436)
Screenshot: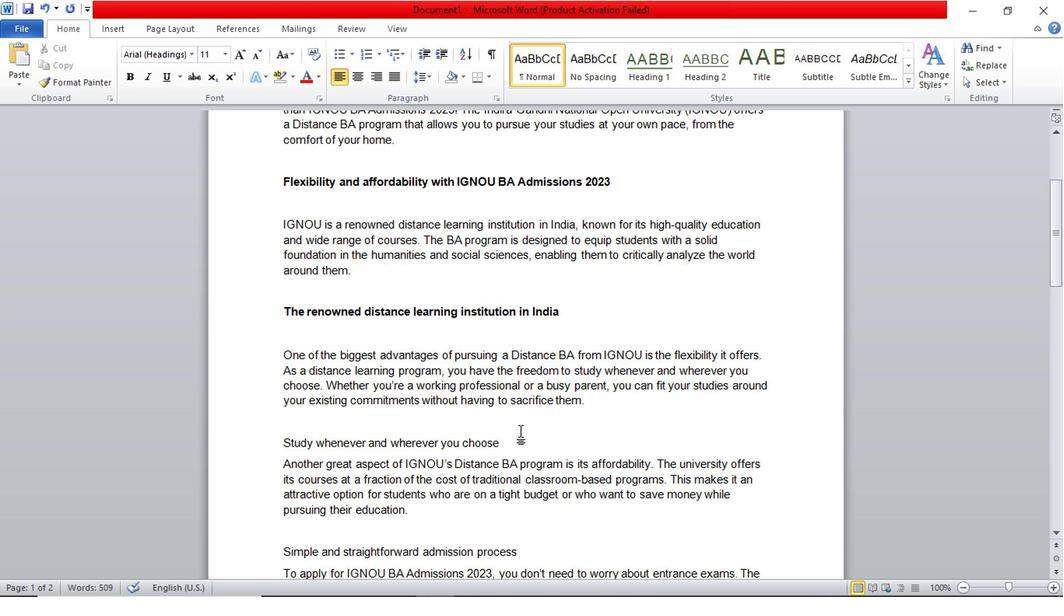 
Action: Mouse pressed left at (515, 436)
Screenshot: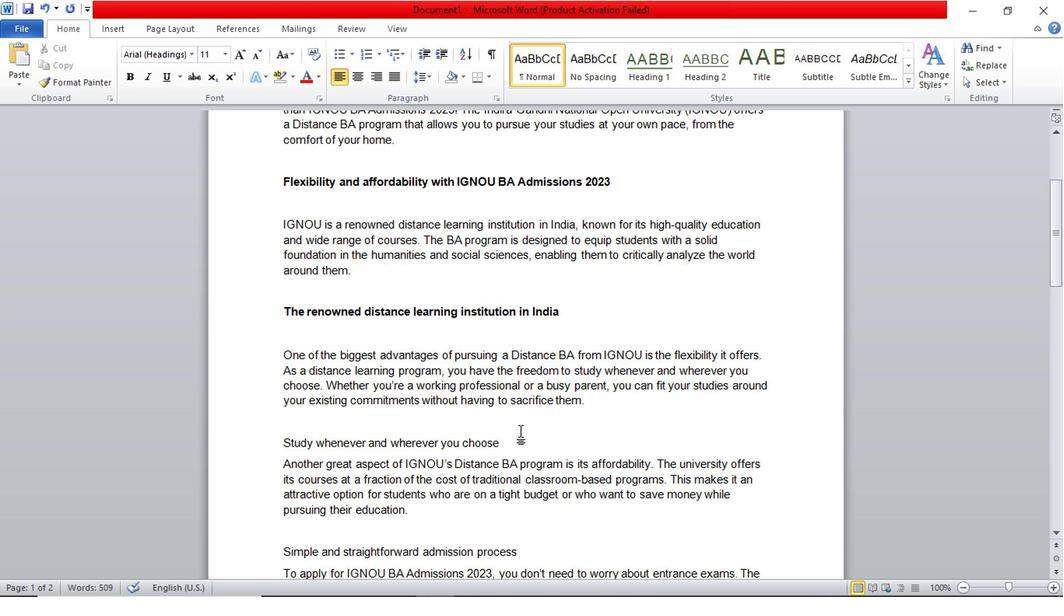
Action: Mouse moved to (504, 443)
Screenshot: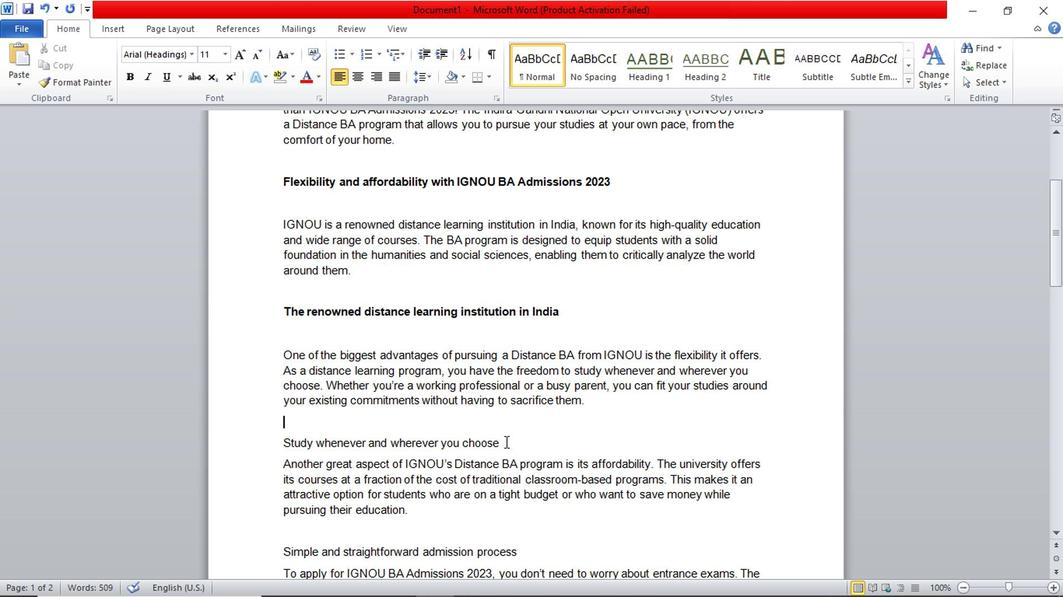 
Action: Mouse pressed left at (504, 443)
Screenshot: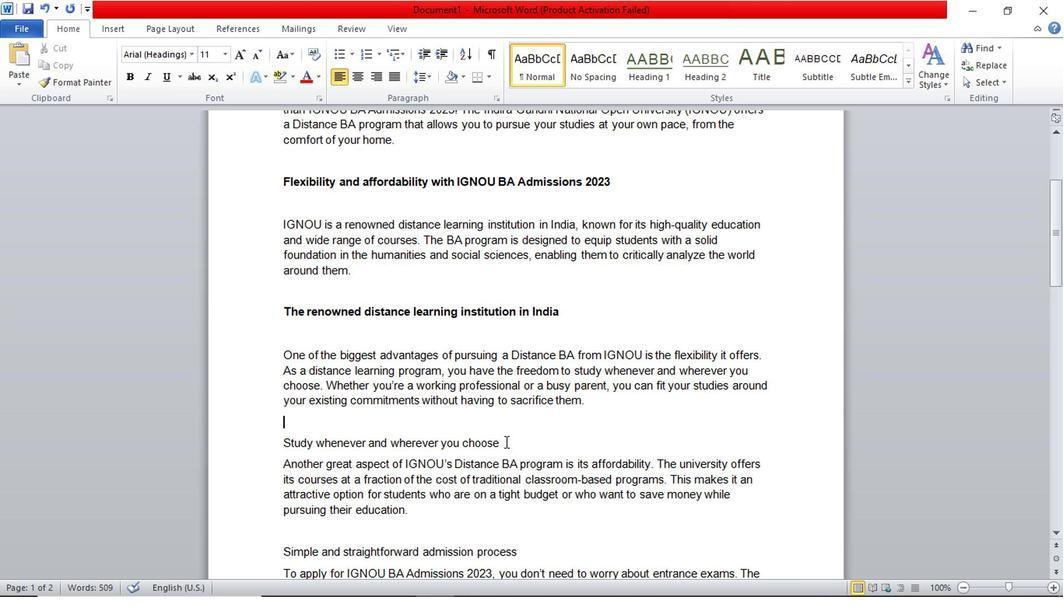 
Action: Mouse pressed left at (504, 443)
Screenshot: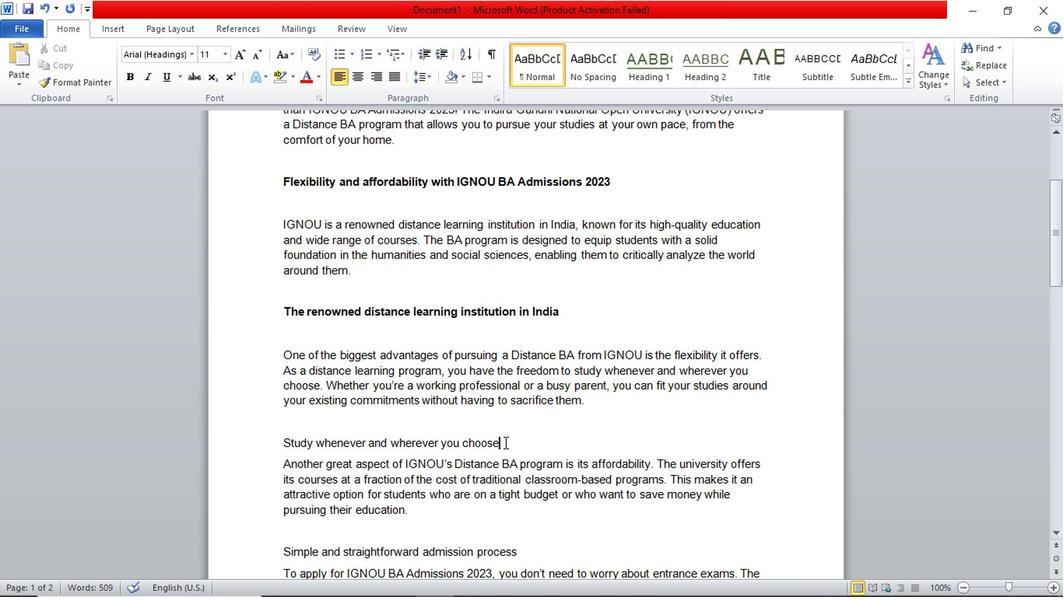 
Action: Mouse moved to (134, 79)
Screenshot: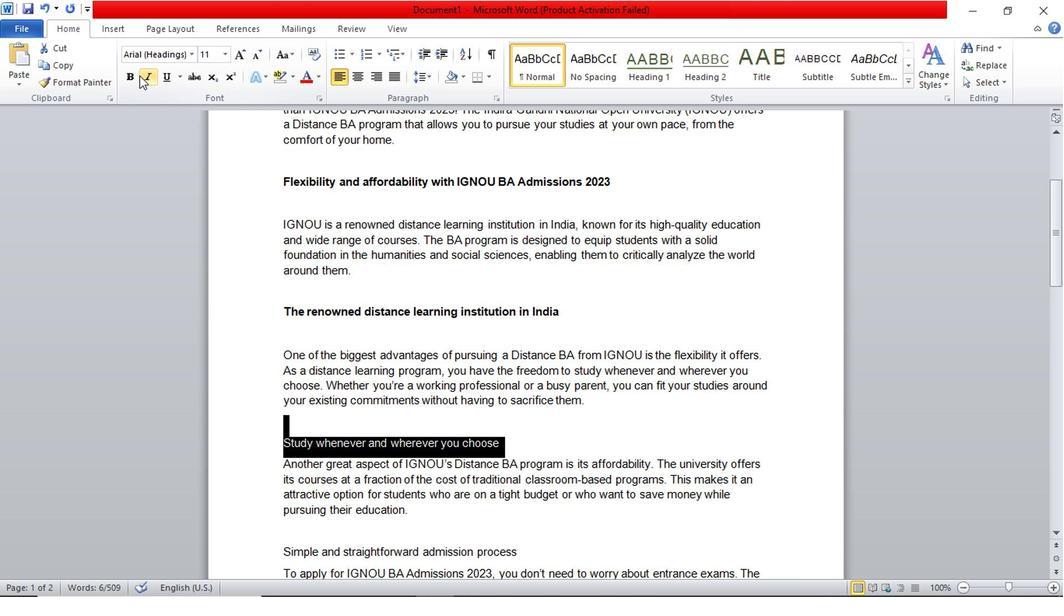
Action: Mouse pressed left at (134, 79)
Screenshot: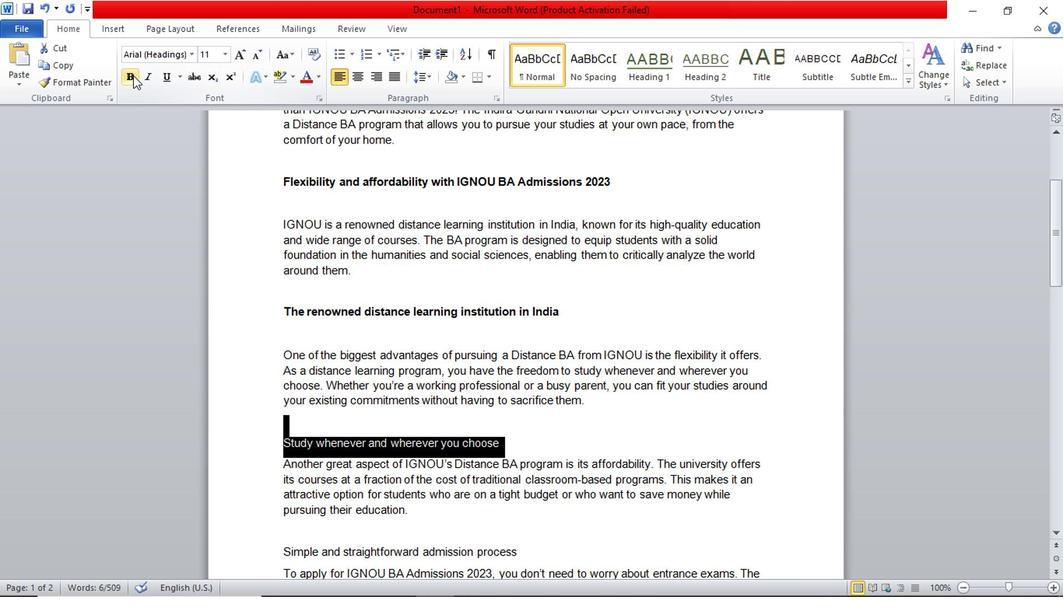 
Action: Mouse moved to (530, 438)
Screenshot: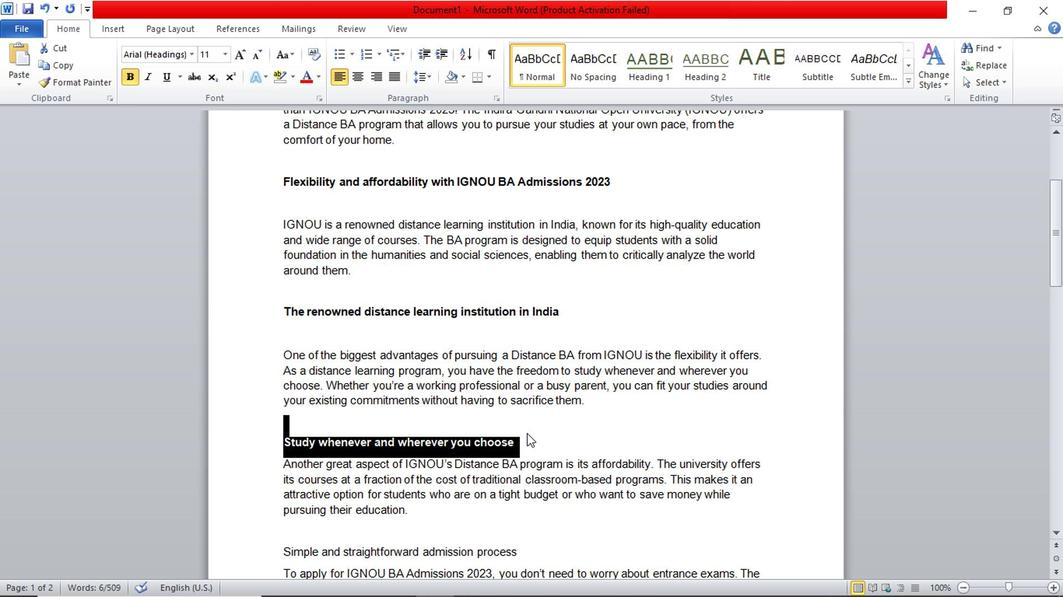 
Action: Mouse pressed left at (530, 438)
Screenshot: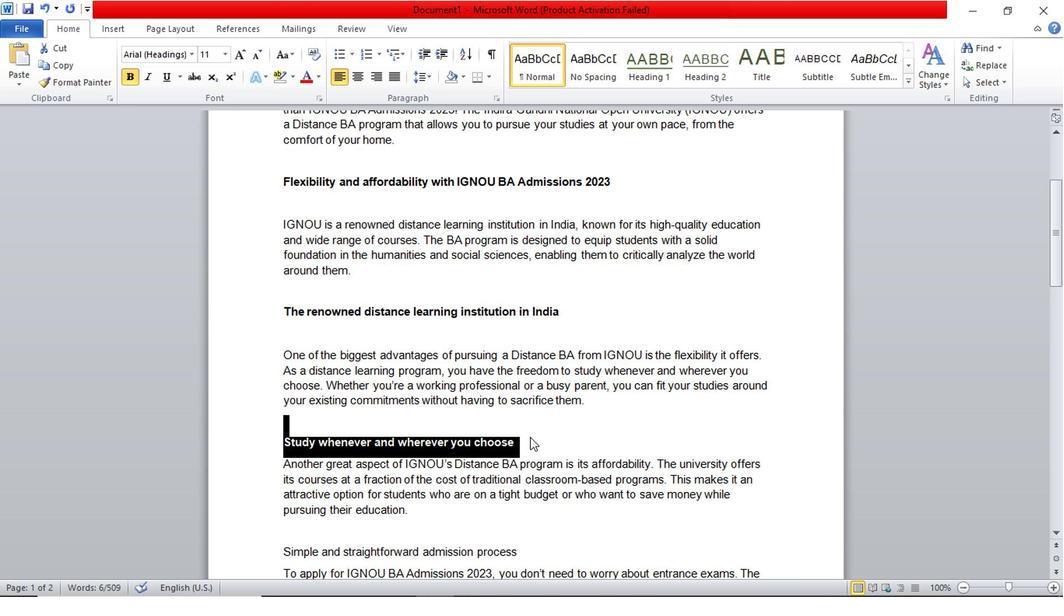 
Action: Mouse moved to (515, 442)
Screenshot: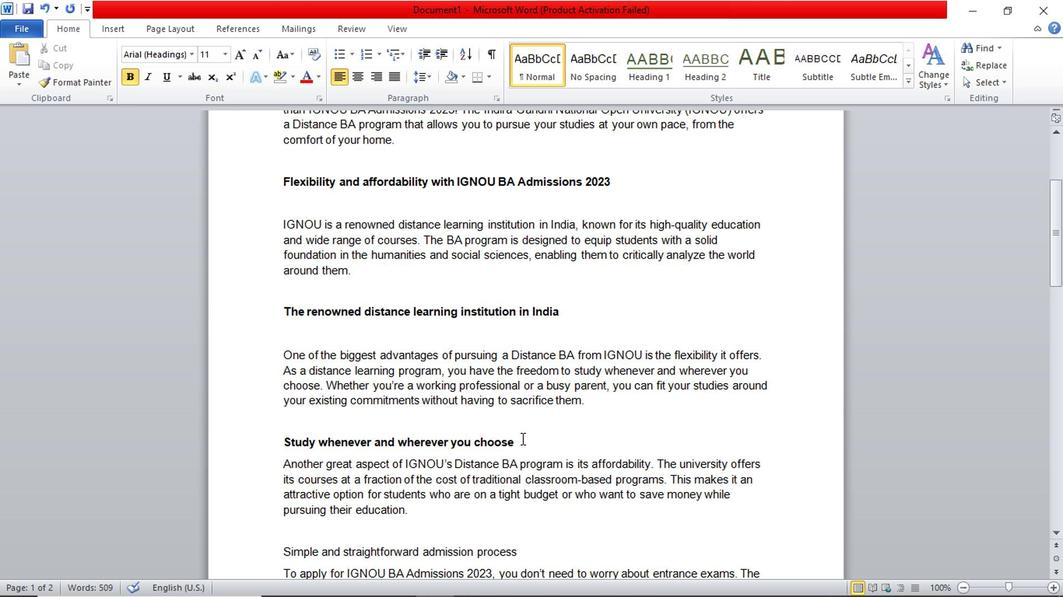 
Action: Key pressed <Key.enter>
Screenshot: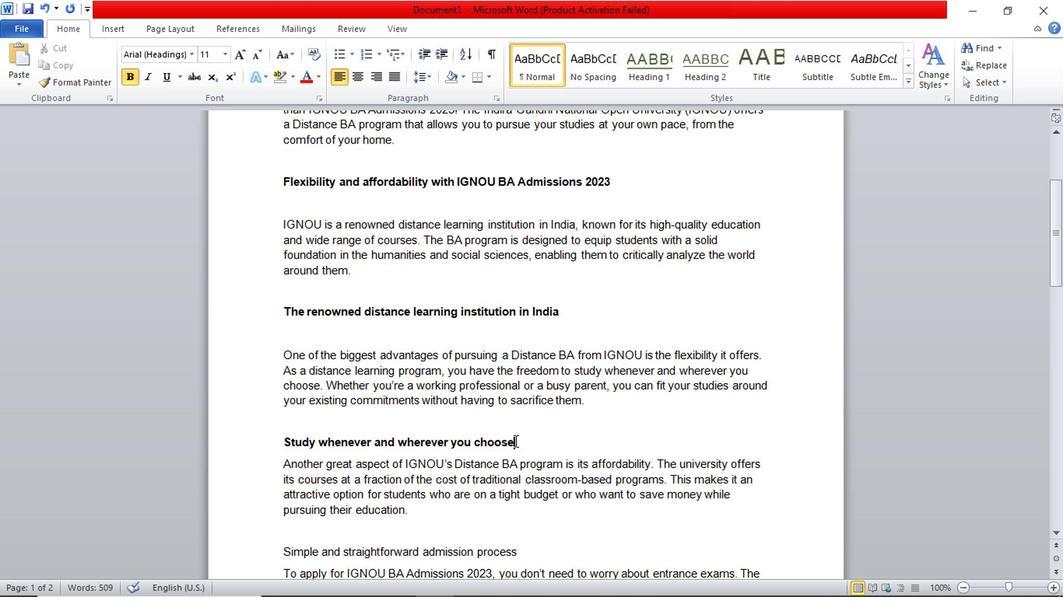 
Action: Mouse moved to (515, 463)
Screenshot: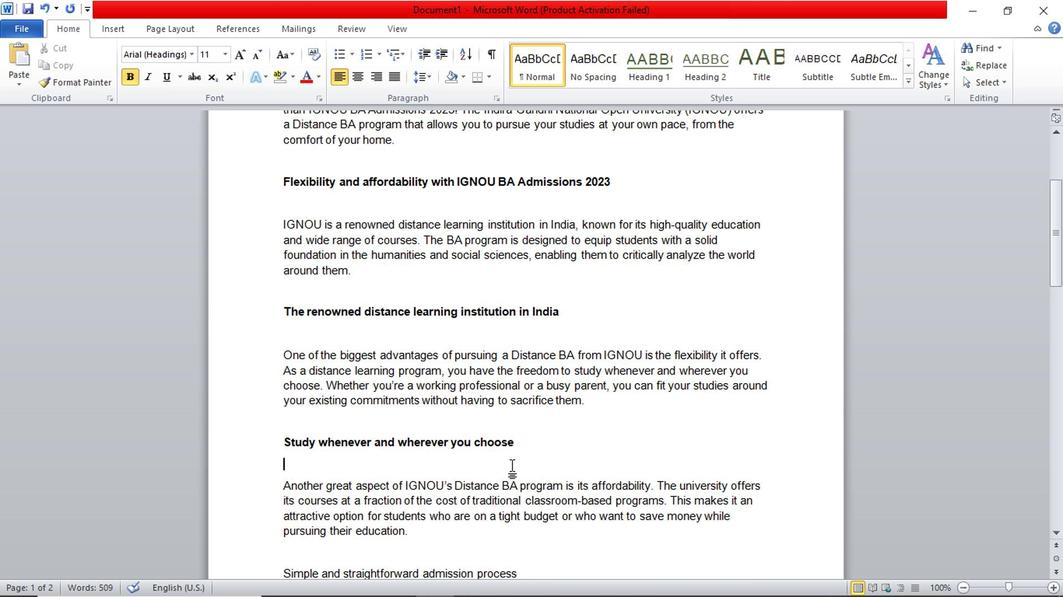 
Action: Mouse scrolled (515, 462) with delta (0, -1)
Screenshot: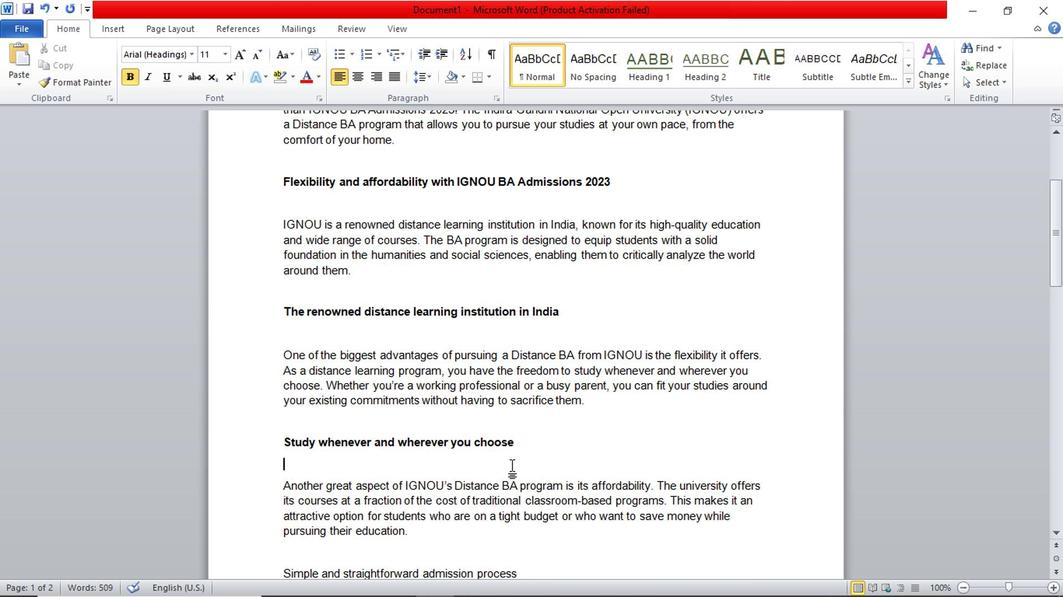 
Action: Mouse moved to (527, 447)
Screenshot: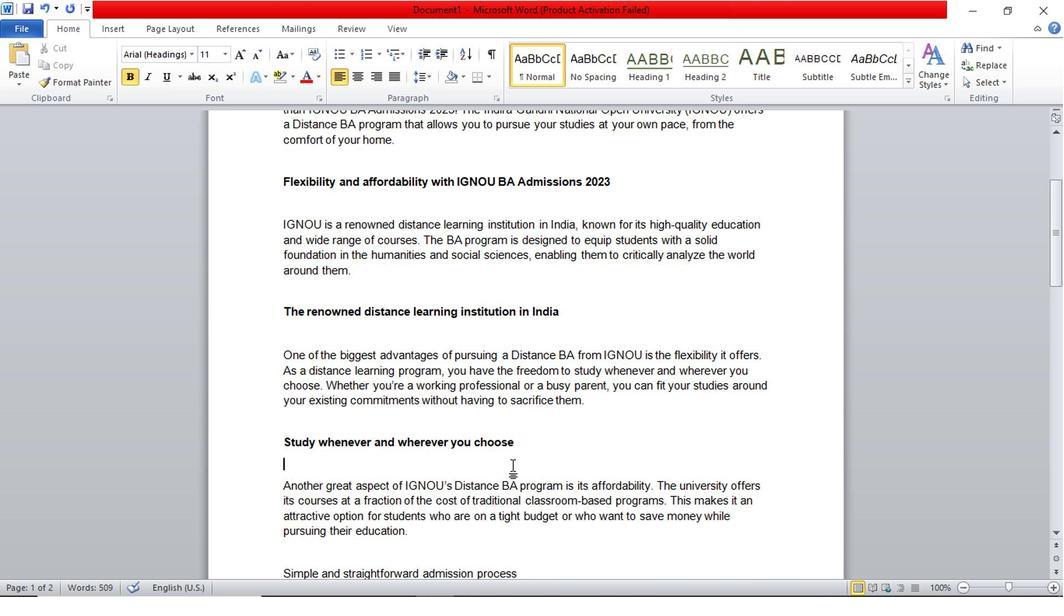 
Action: Mouse scrolled (527, 446) with delta (0, 0)
Screenshot: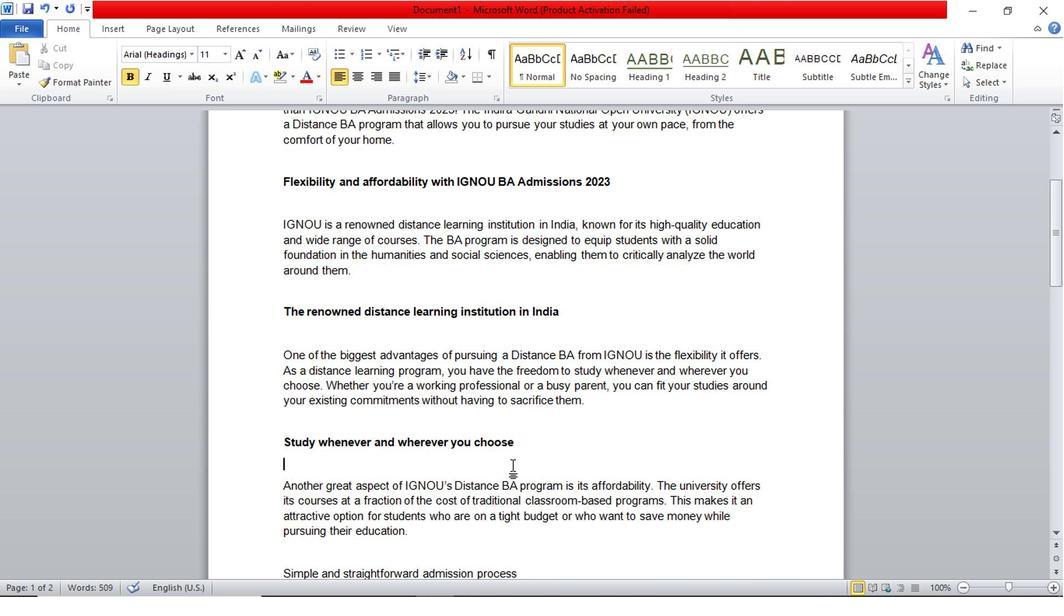 
Action: Mouse moved to (517, 403)
Screenshot: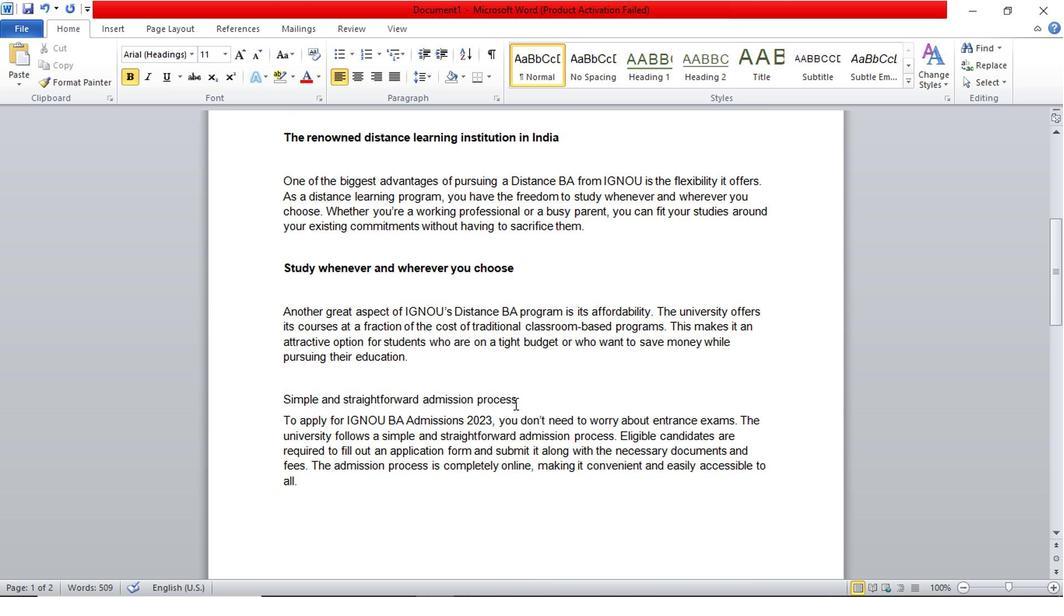 
Action: Mouse pressed left at (517, 403)
Screenshot: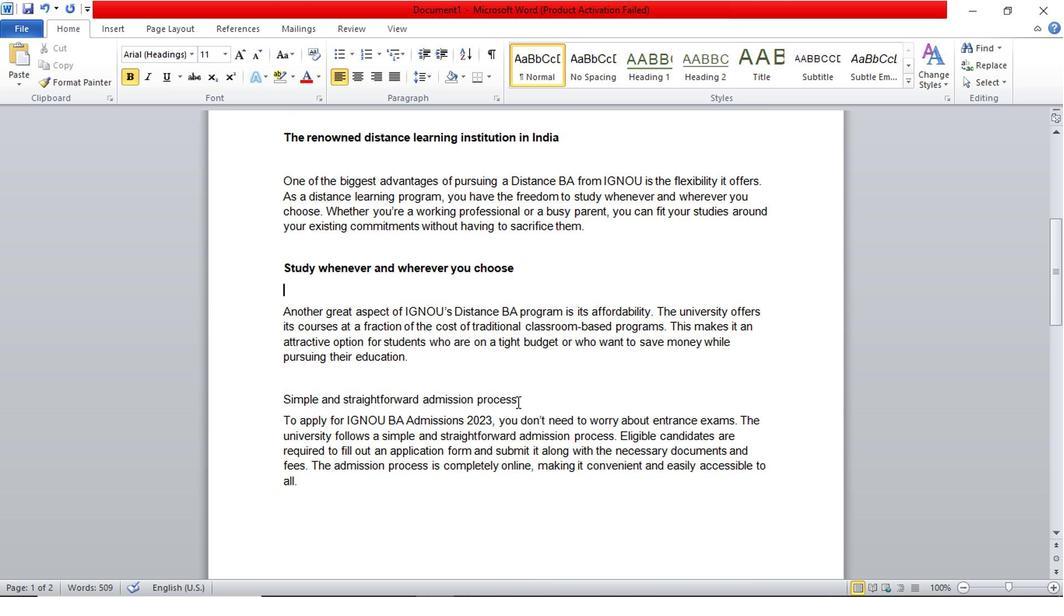 
Action: Mouse moved to (138, 83)
Screenshot: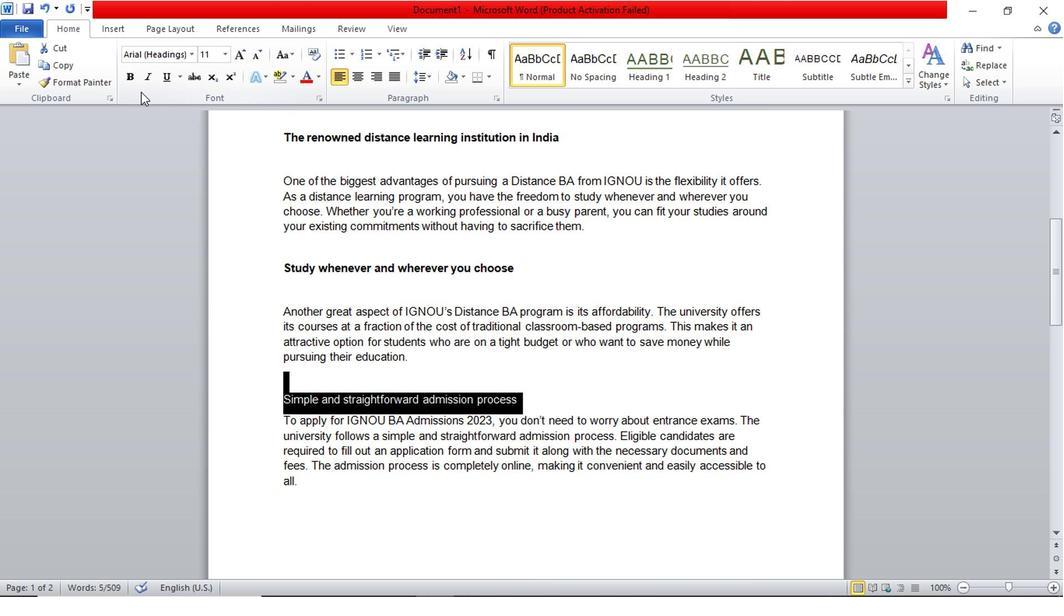 
Action: Mouse pressed left at (138, 83)
Screenshot: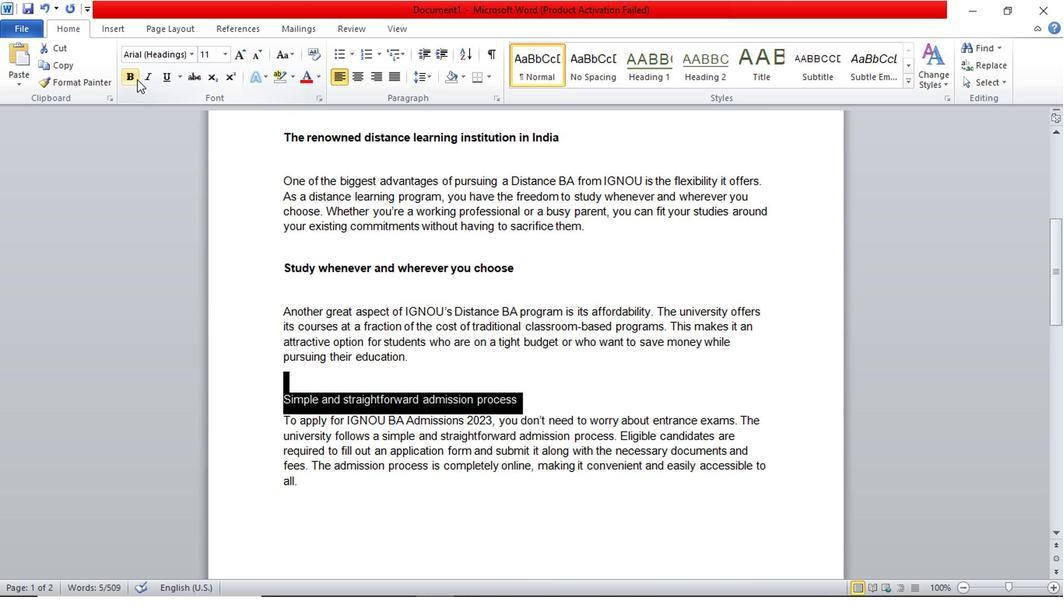 
Action: Mouse moved to (561, 391)
Screenshot: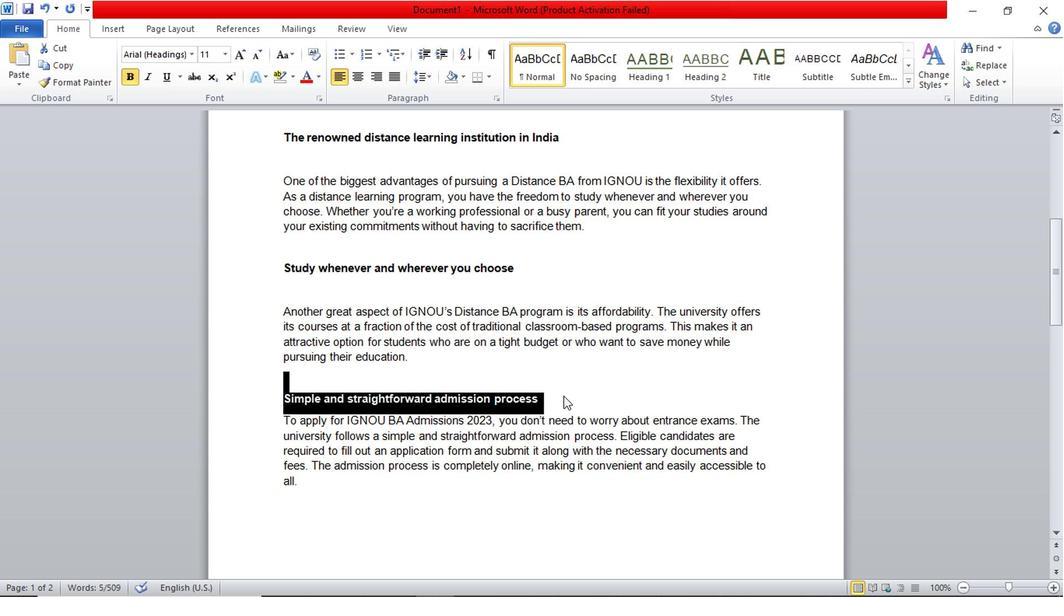 
Action: Mouse pressed left at (561, 391)
Screenshot: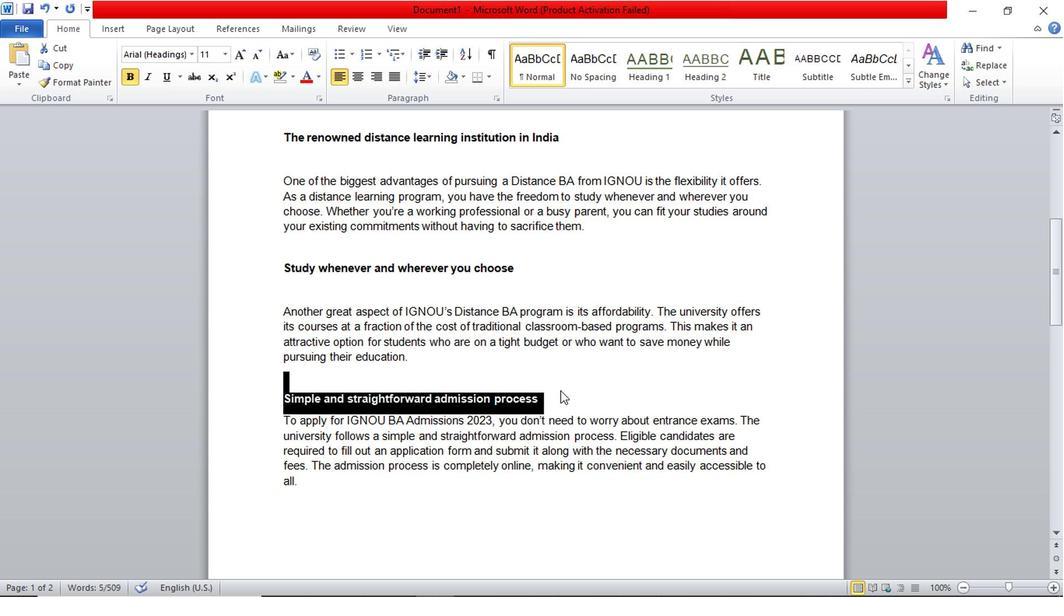 
Action: Key pressed <Key.enter>
Screenshot: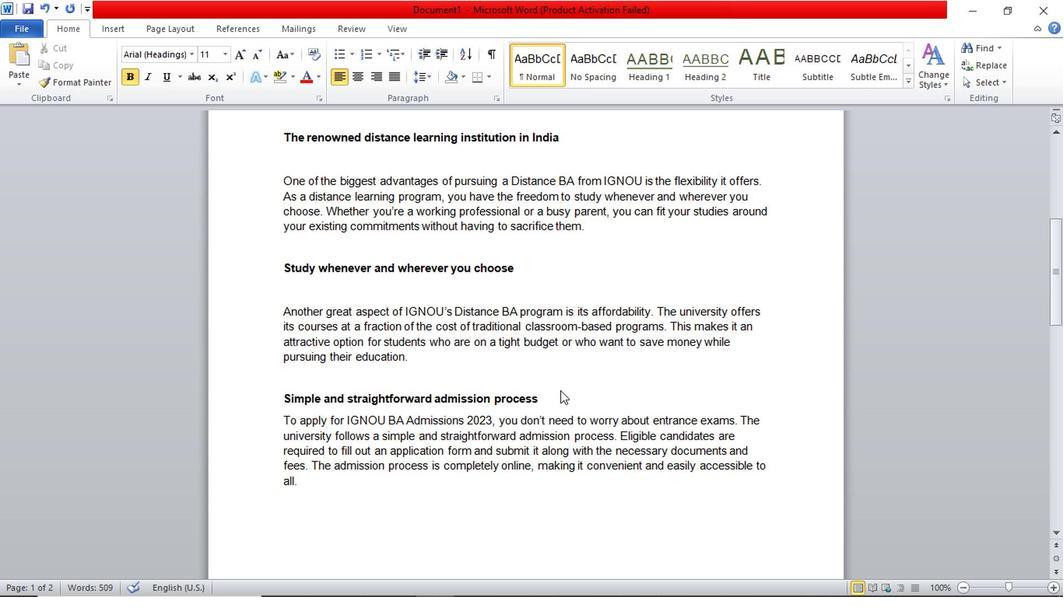 
Action: Mouse moved to (567, 405)
Screenshot: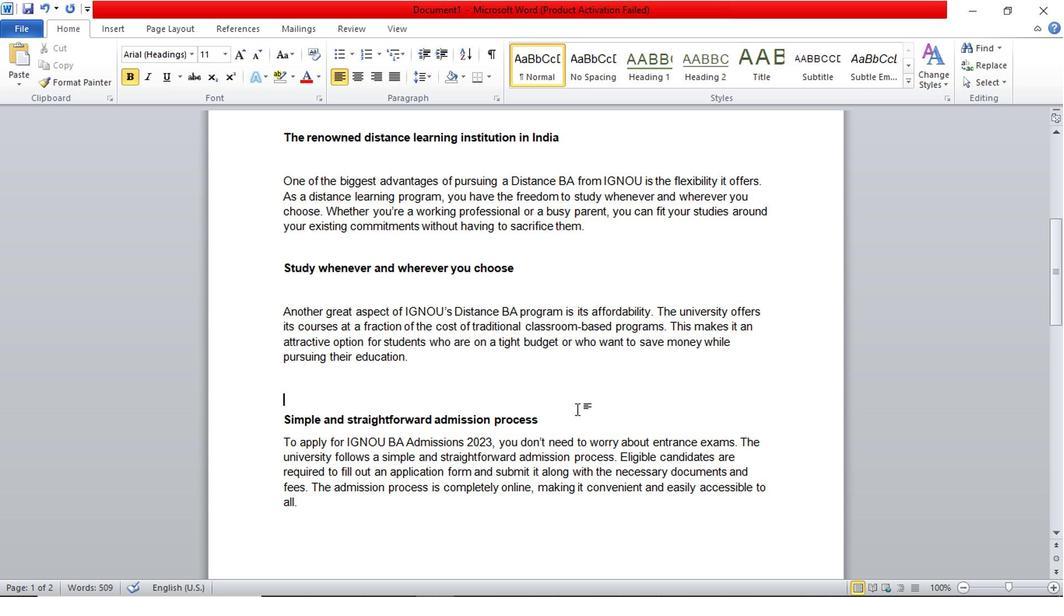 
Action: Key pressed <Key.backspace>
Screenshot: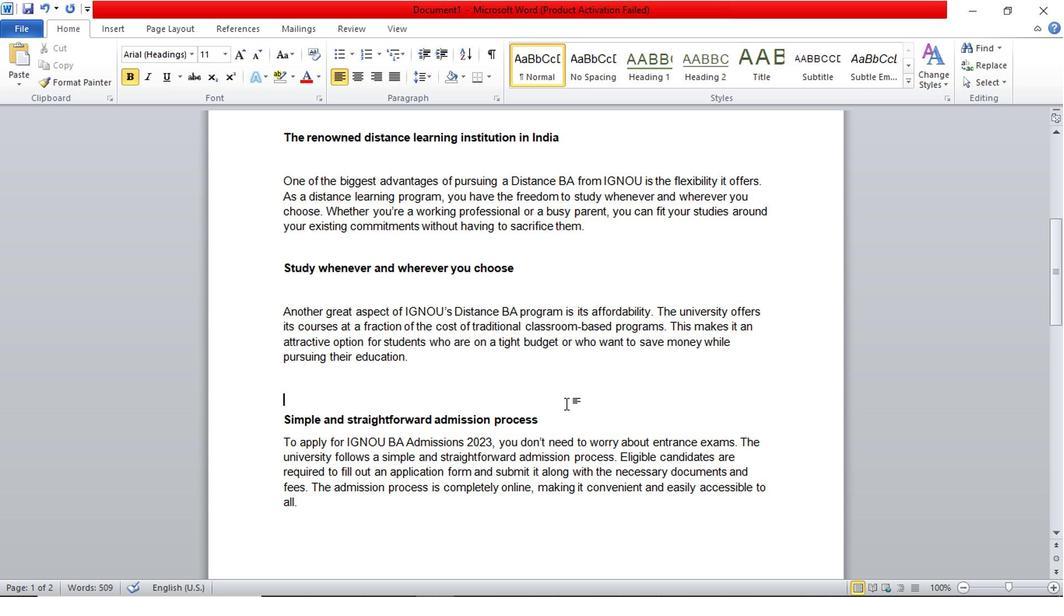 
Action: Mouse moved to (549, 395)
Screenshot: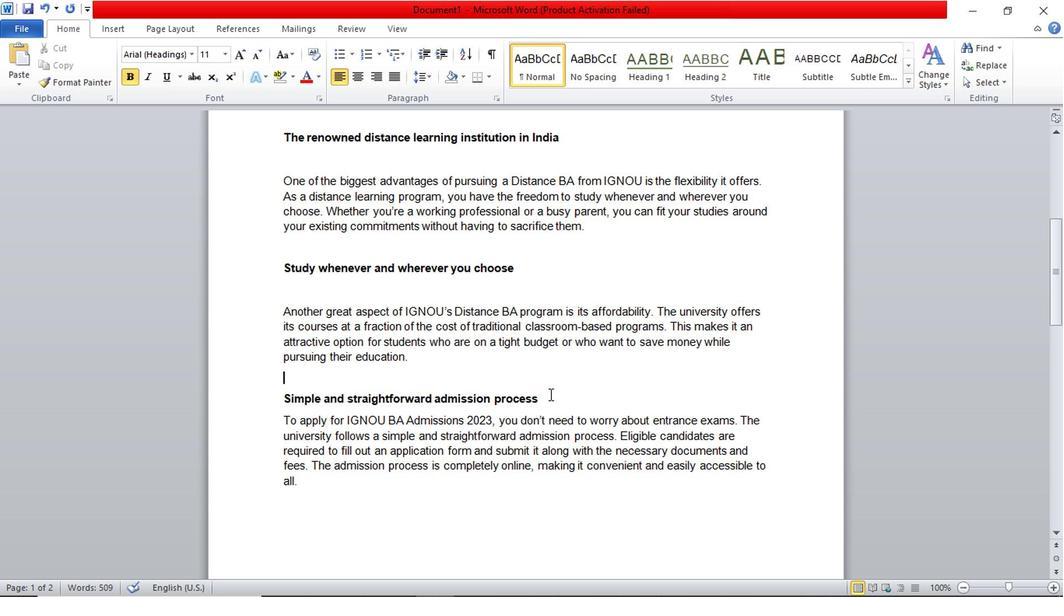 
Action: Mouse pressed left at (549, 395)
Screenshot: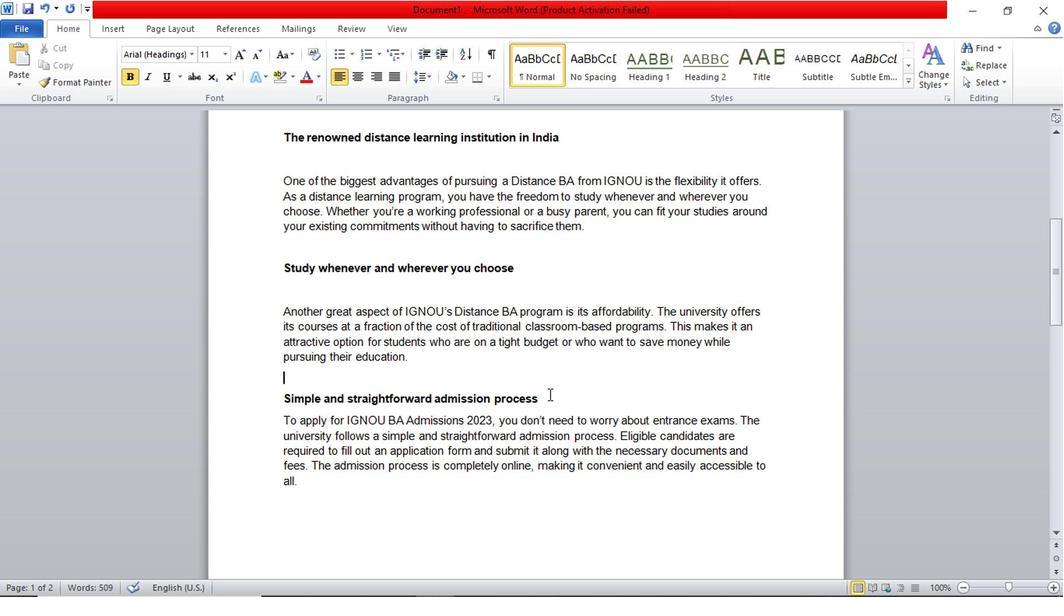 
Action: Mouse moved to (541, 428)
Screenshot: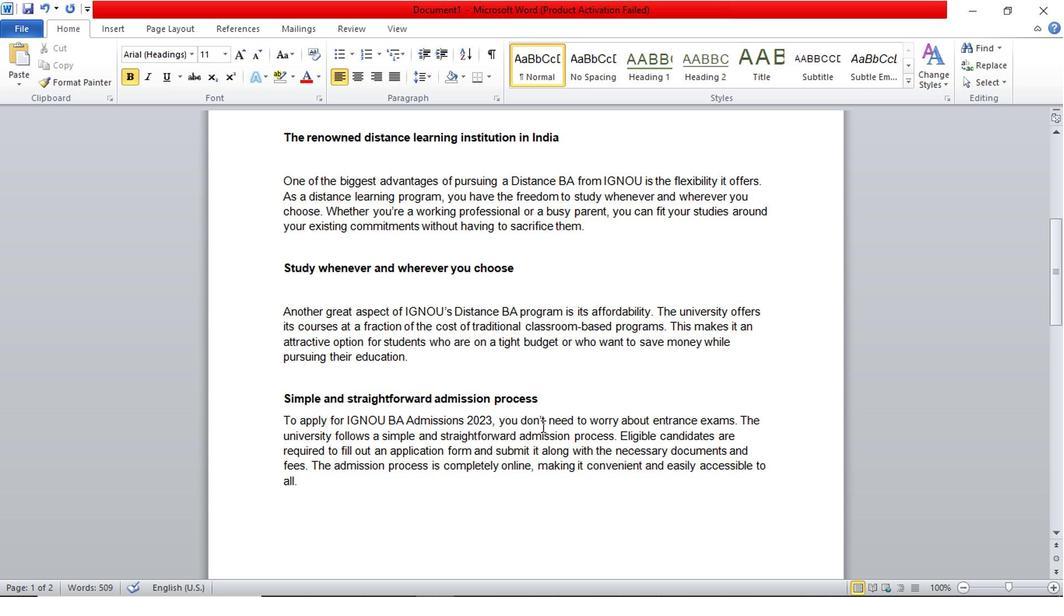 
Action: Key pressed <Key.enter>
Screenshot: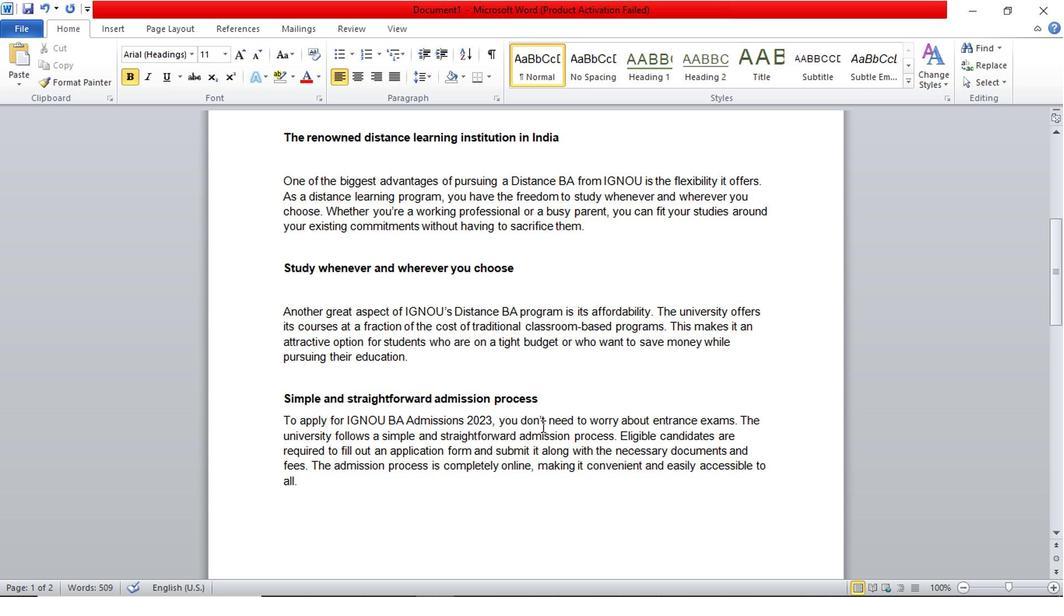 
Action: Mouse moved to (470, 374)
Screenshot: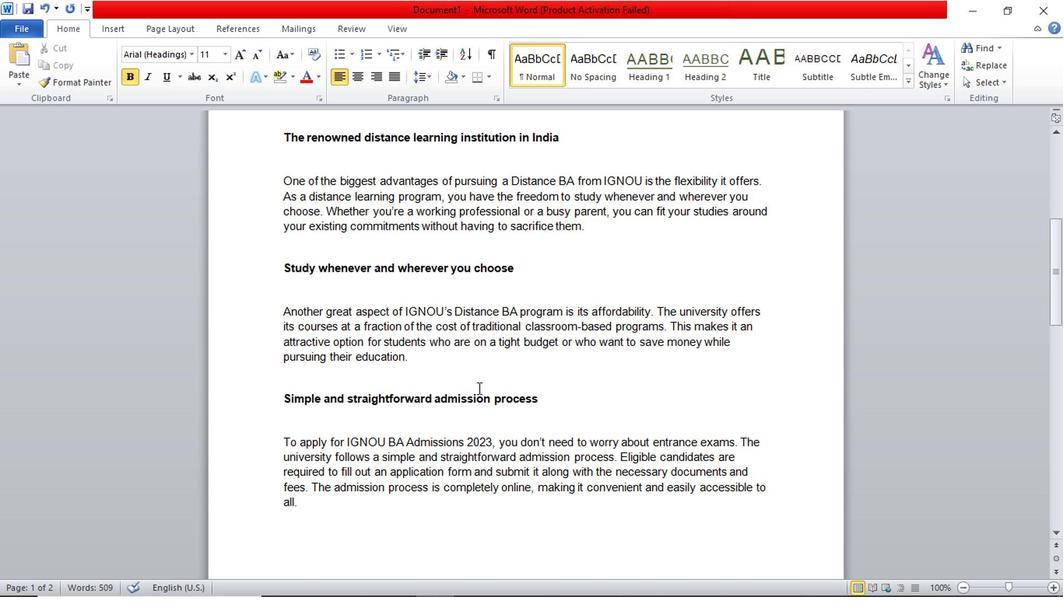 
Action: Mouse scrolled (470, 374) with delta (0, 0)
Screenshot: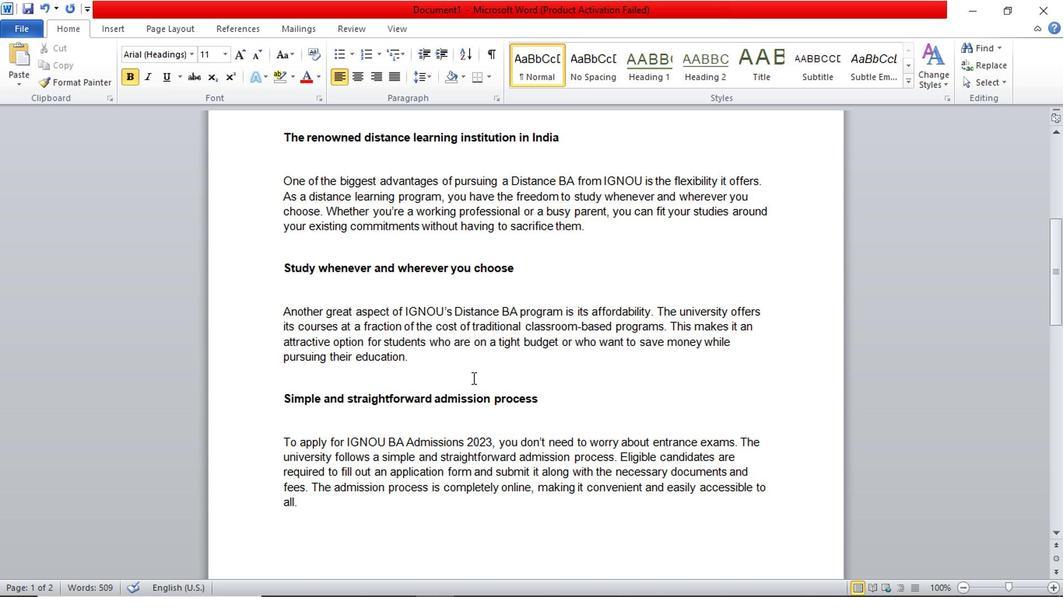 
Action: Mouse scrolled (470, 374) with delta (0, 0)
Screenshot: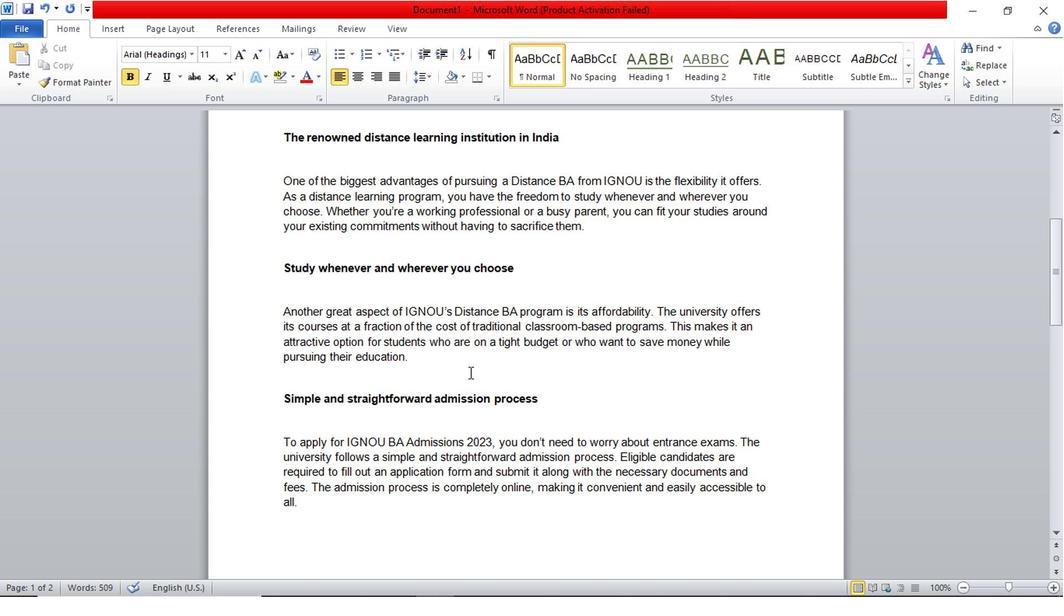 
Action: Mouse scrolled (470, 373) with delta (0, 0)
Screenshot: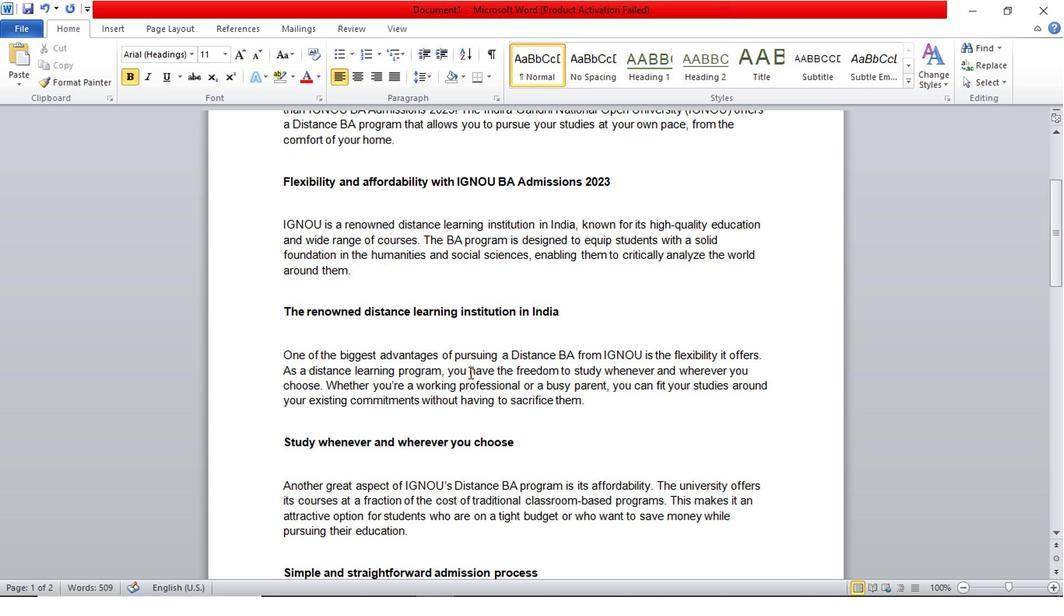 
Action: Mouse scrolled (470, 374) with delta (0, 0)
Screenshot: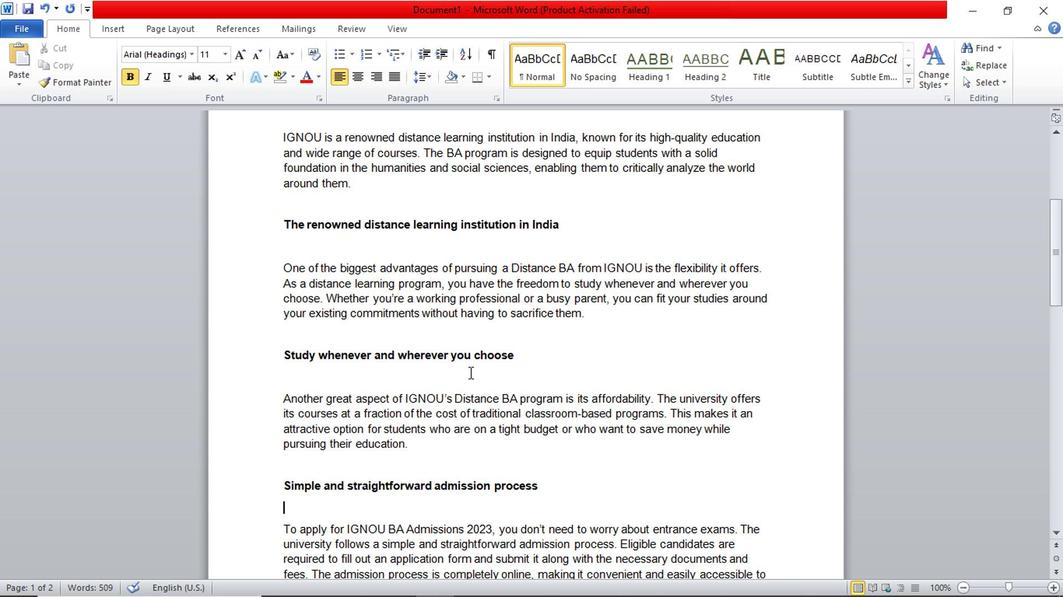 
Action: Mouse scrolled (470, 374) with delta (0, 0)
Screenshot: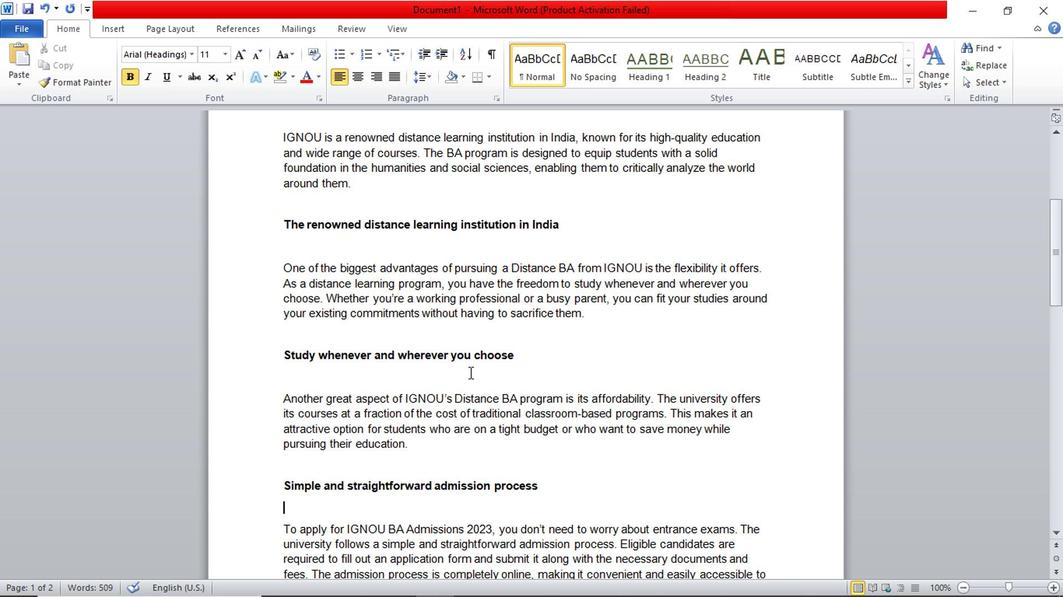 
Action: Mouse moved to (454, 405)
Screenshot: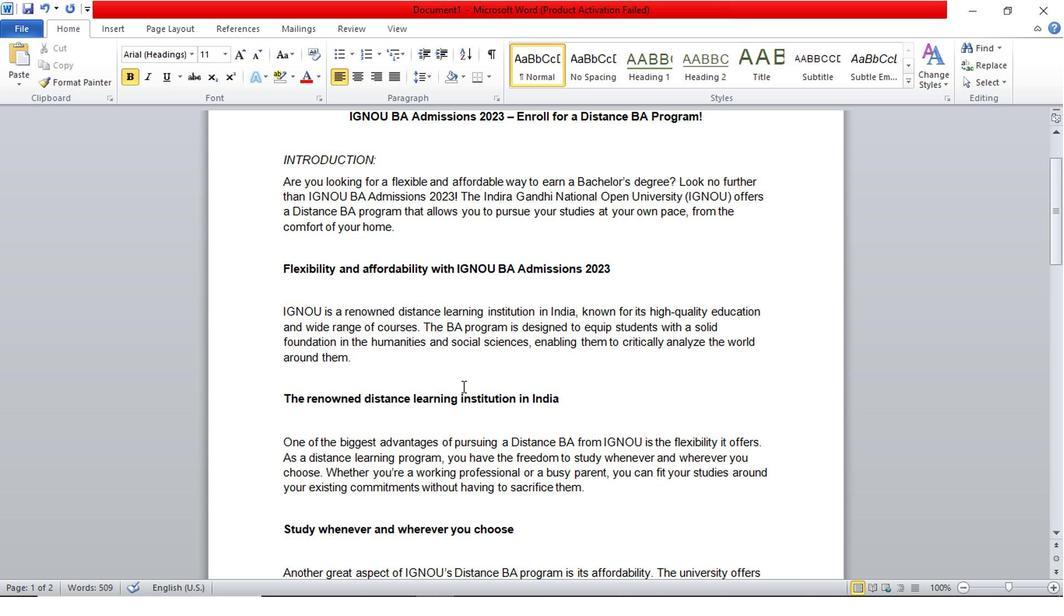 
Action: Mouse scrolled (454, 405) with delta (0, 0)
Screenshot: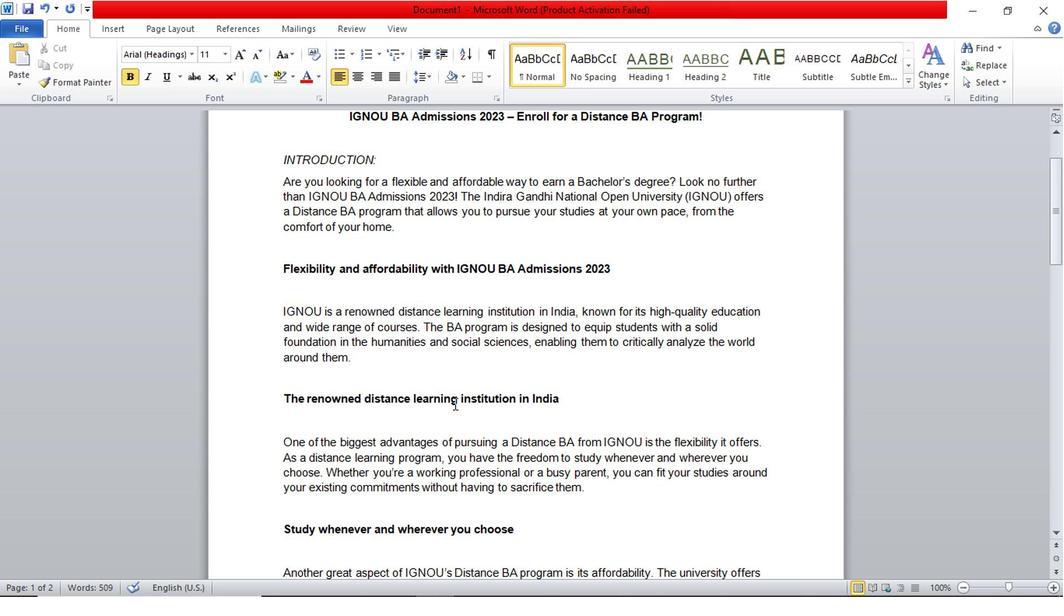 
Action: Mouse moved to (456, 413)
Screenshot: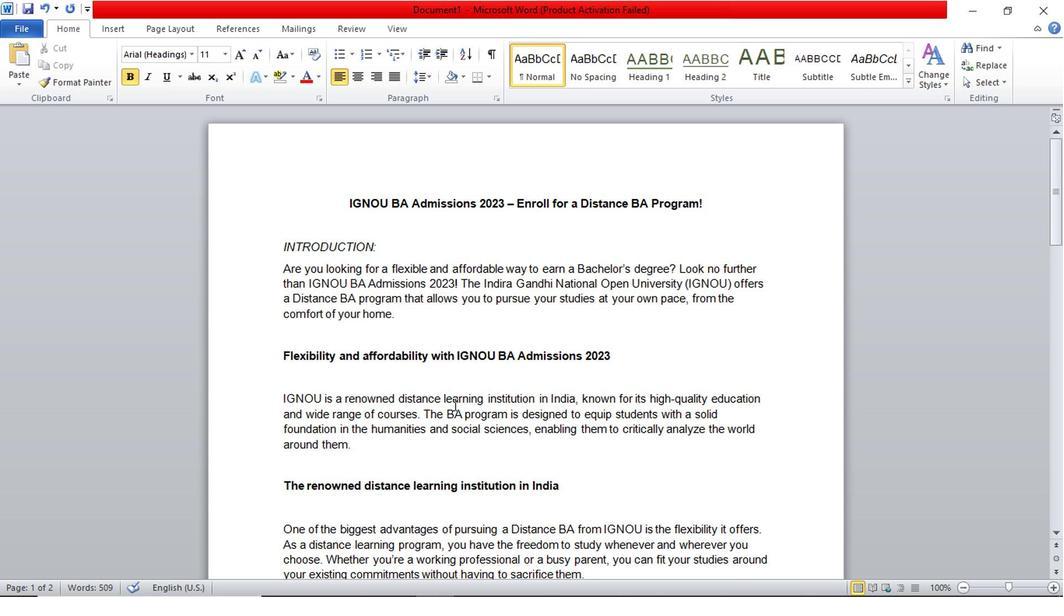 
Action: Mouse scrolled (456, 413) with delta (0, 0)
Screenshot: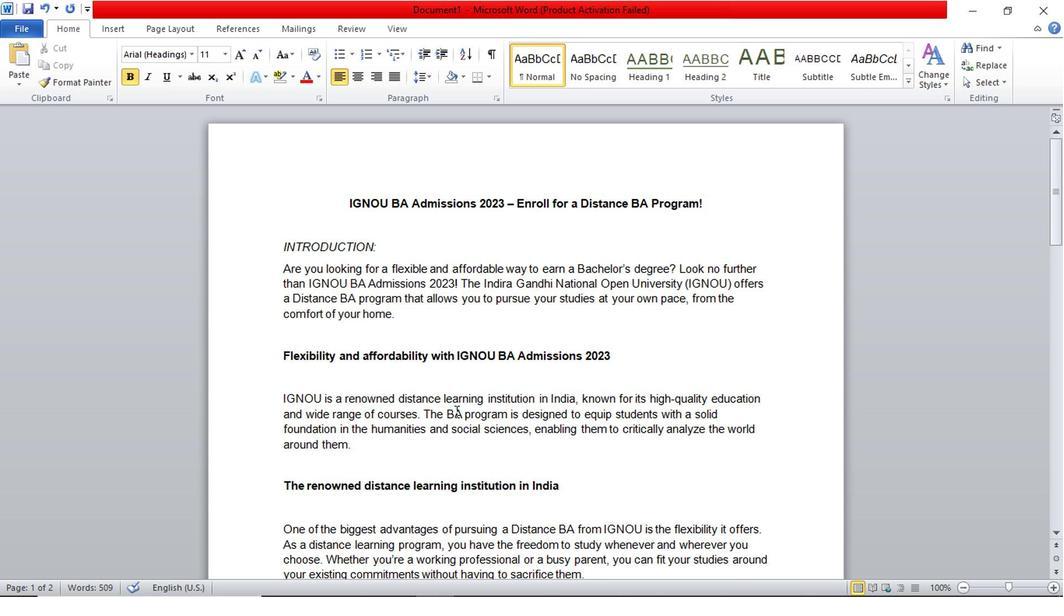 
Action: Mouse scrolled (456, 413) with delta (0, 0)
Screenshot: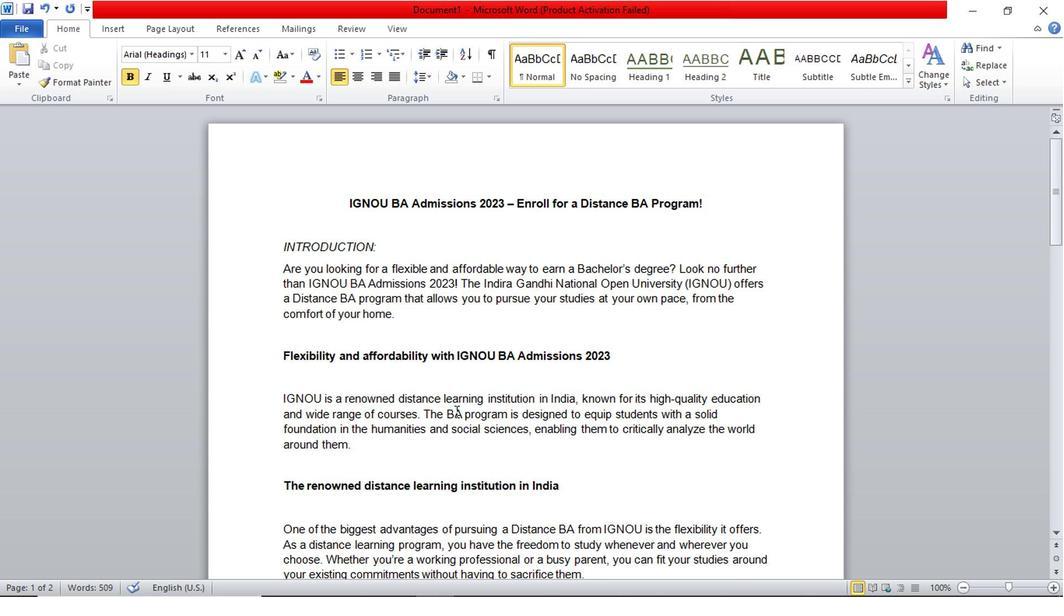 
Action: Mouse moved to (456, 413)
Screenshot: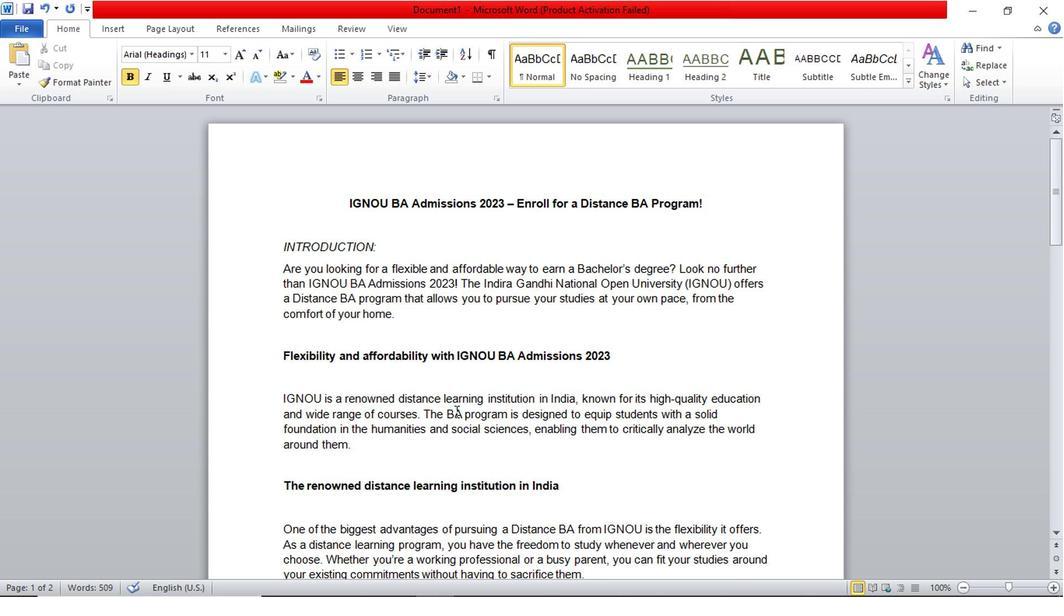 
Action: Mouse scrolled (456, 413) with delta (0, 0)
Screenshot: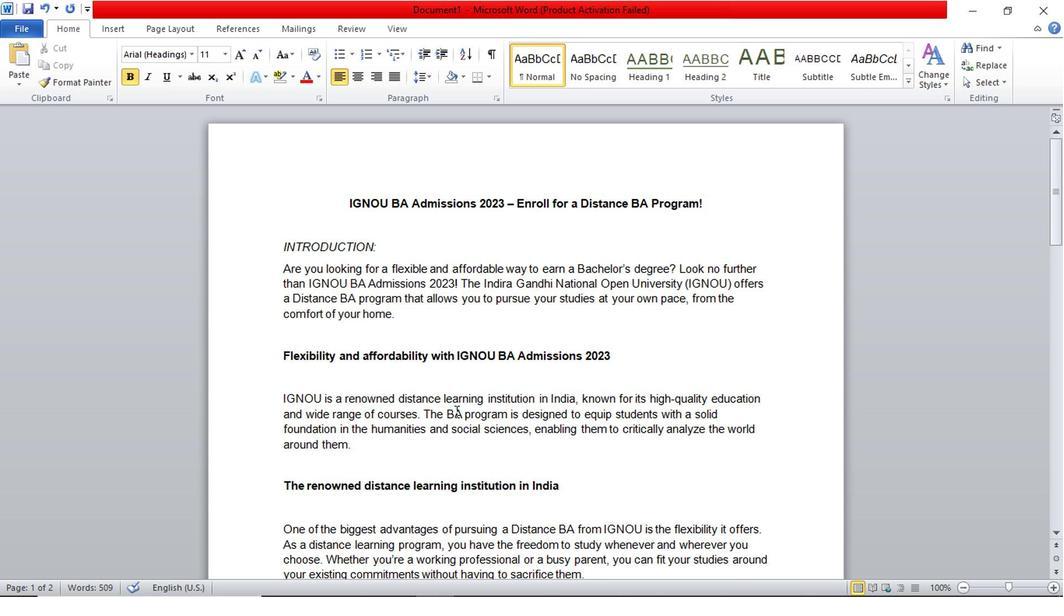 
Action: Mouse moved to (456, 398)
Screenshot: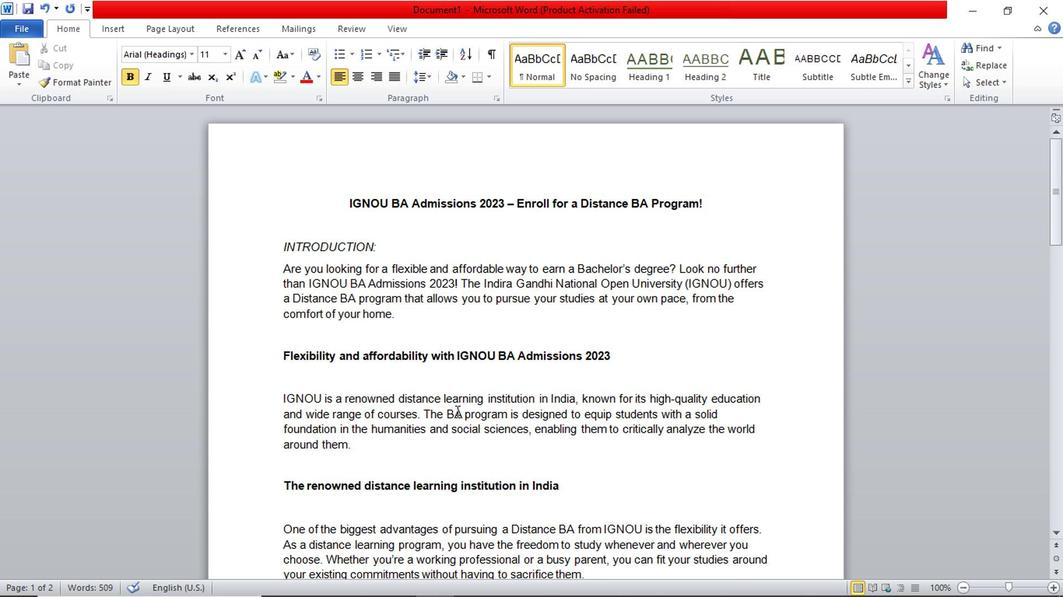 
Action: Mouse scrolled (456, 397) with delta (0, 0)
Screenshot: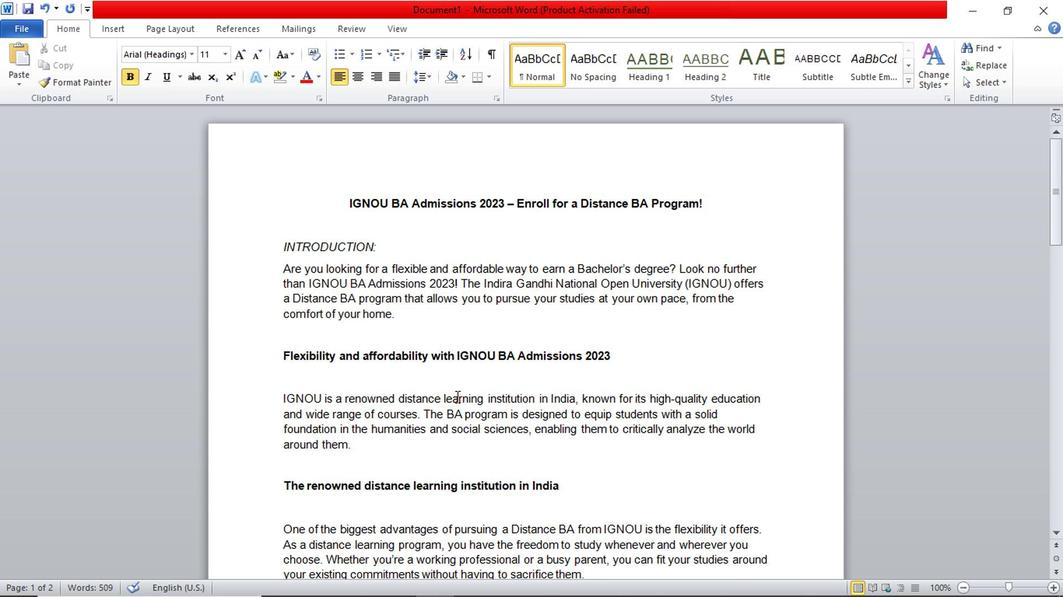 
Action: Mouse scrolled (456, 397) with delta (0, 0)
Screenshot: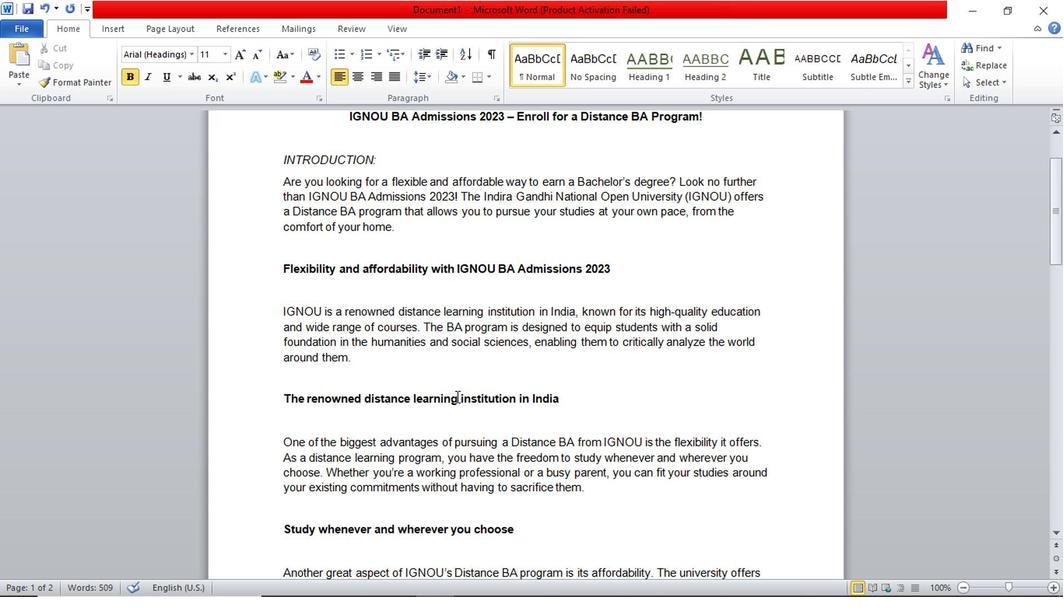
Action: Mouse scrolled (456, 397) with delta (0, 0)
Screenshot: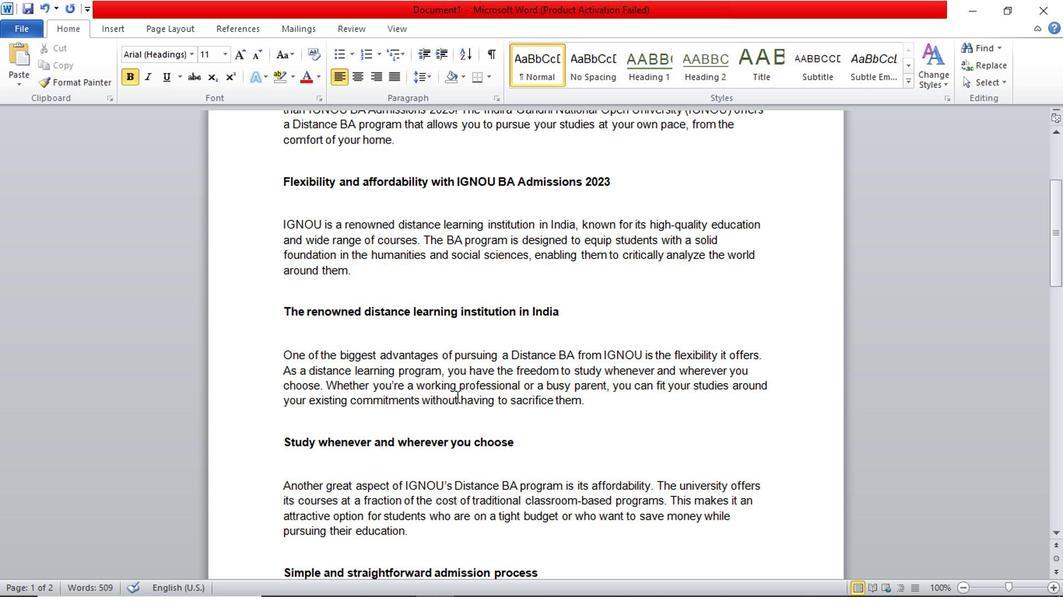 
Action: Mouse scrolled (456, 397) with delta (0, 0)
Screenshot: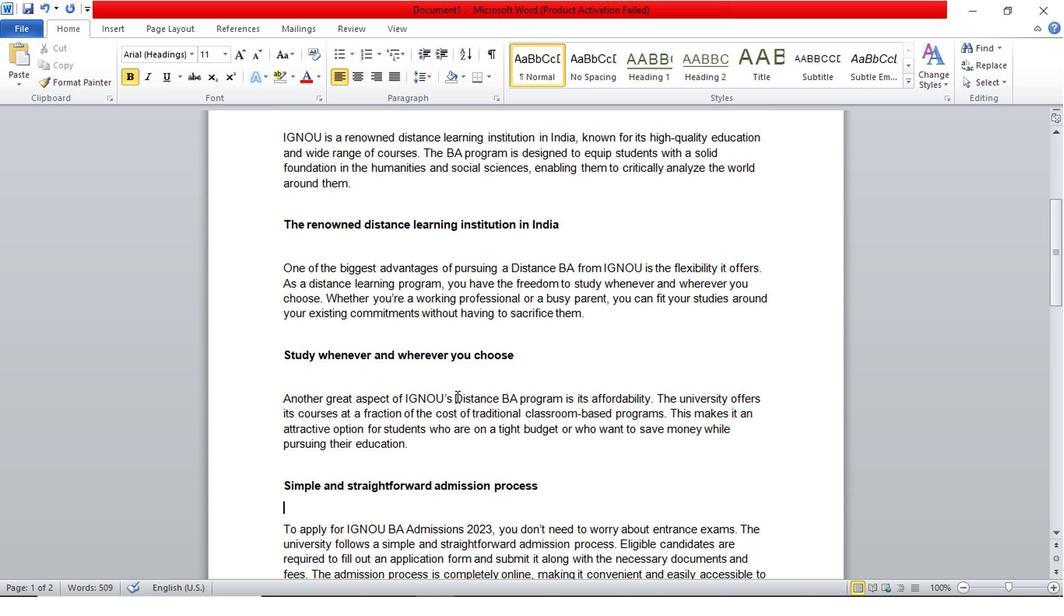 
Action: Mouse moved to (446, 310)
Screenshot: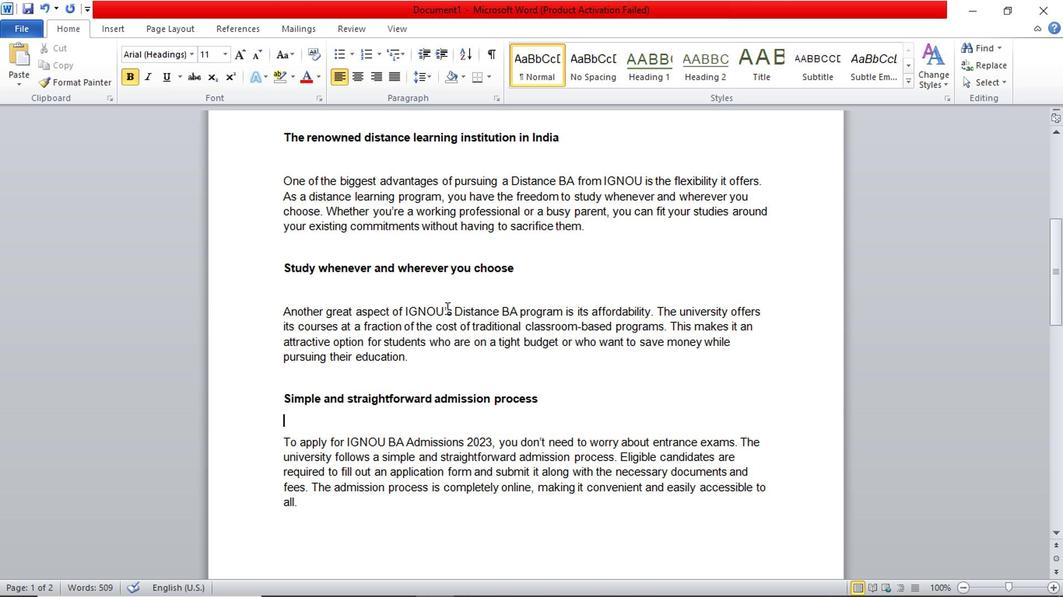 
Action: Mouse pressed left at (446, 310)
Screenshot: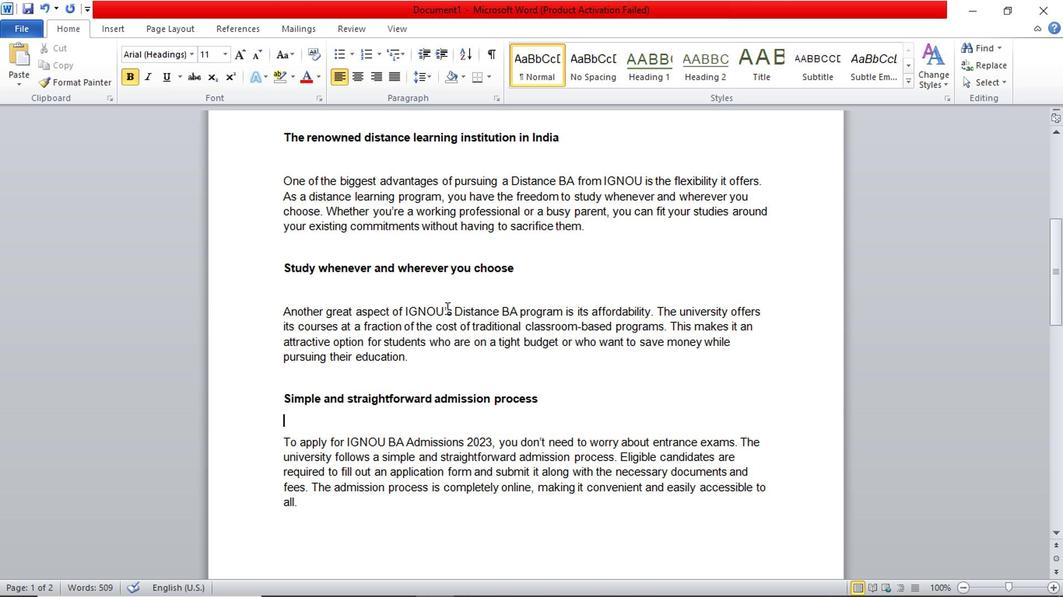 
Action: Mouse moved to (441, 308)
Screenshot: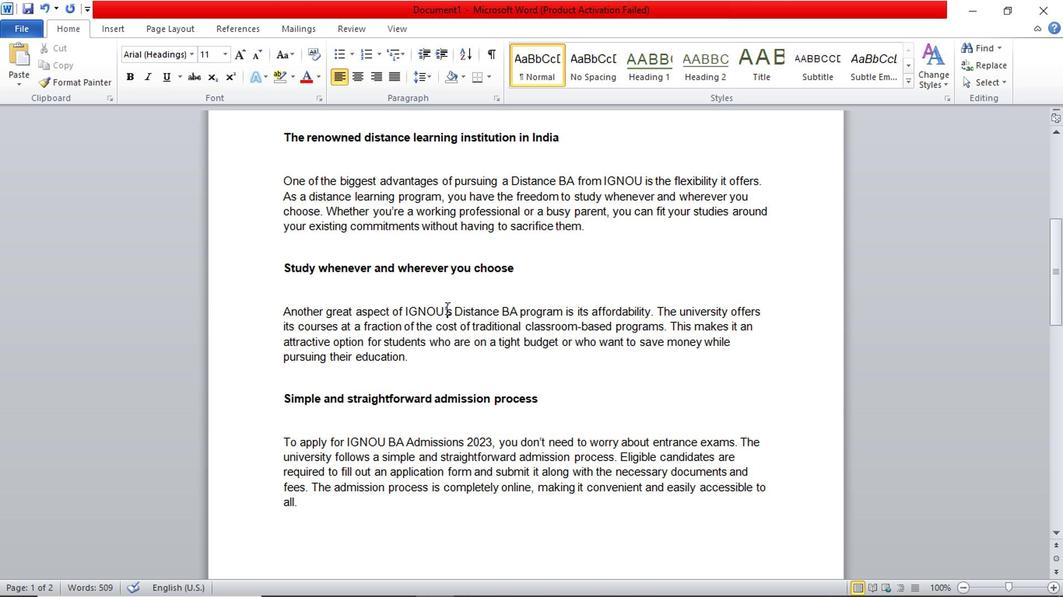 
Action: Mouse pressed left at (441, 308)
Screenshot: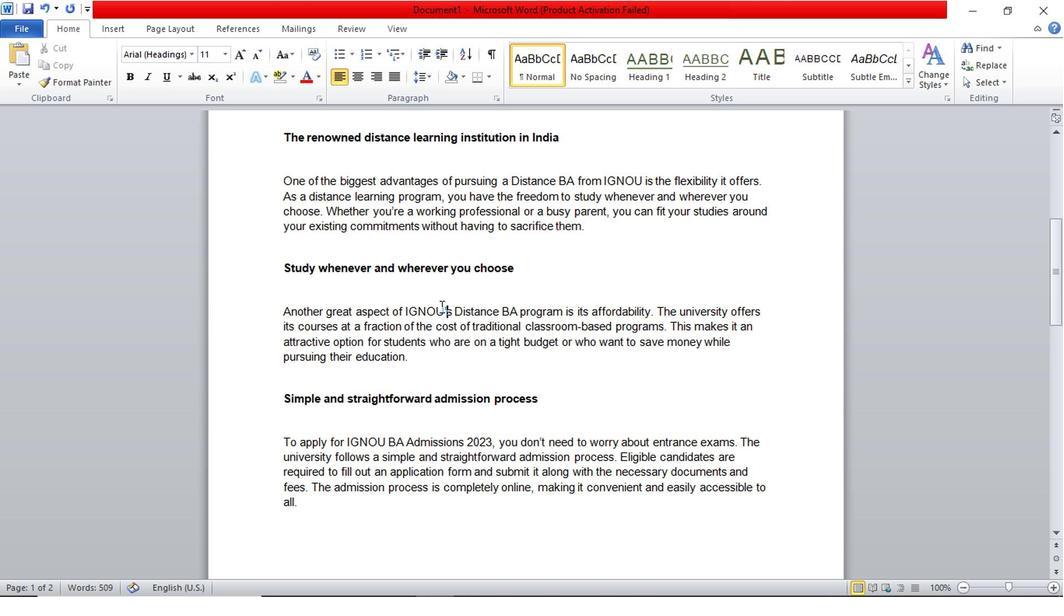 
Action: Mouse moved to (411, 311)
Screenshot: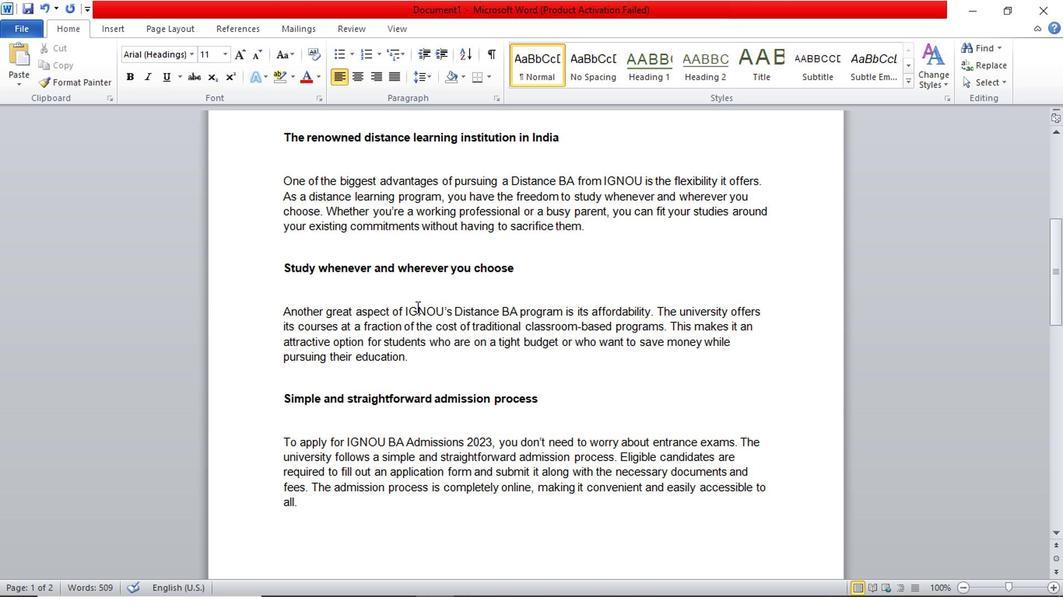 
Action: Mouse pressed left at (411, 311)
Screenshot: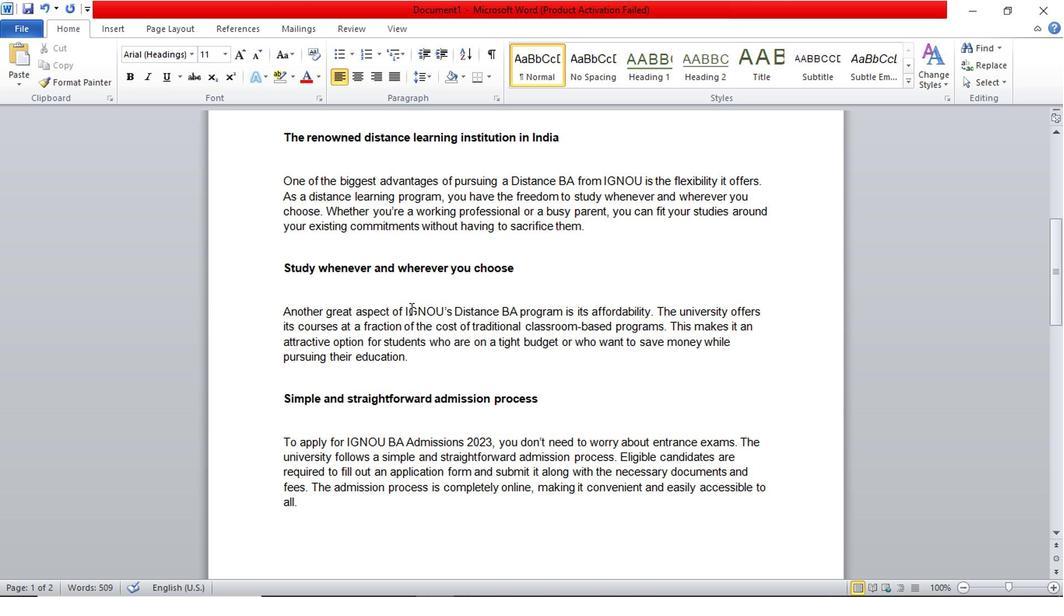 
Action: Mouse pressed left at (411, 311)
Screenshot: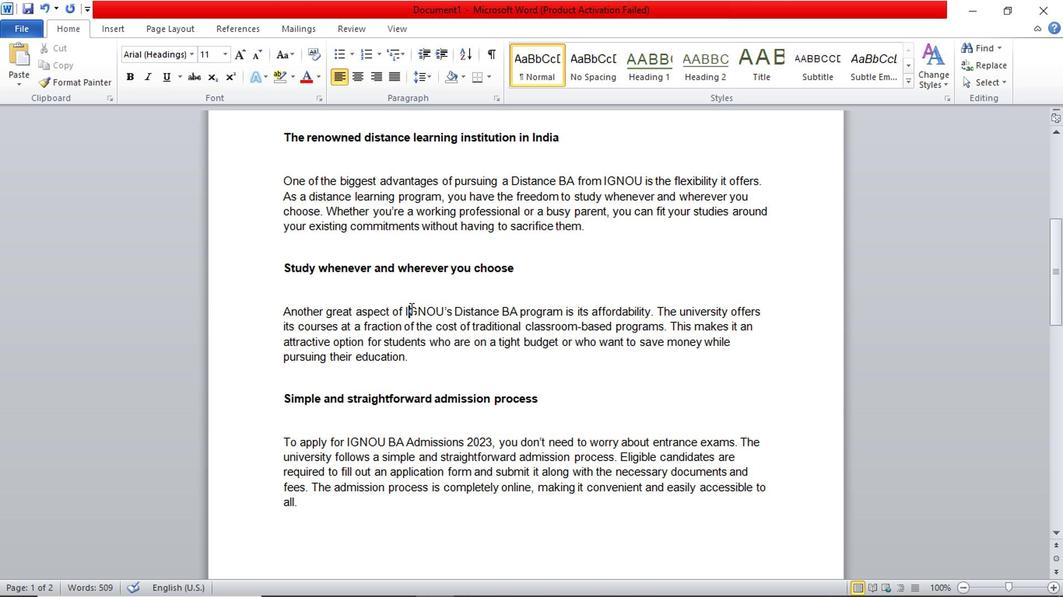 
Action: Mouse moved to (0, 411)
Screenshot: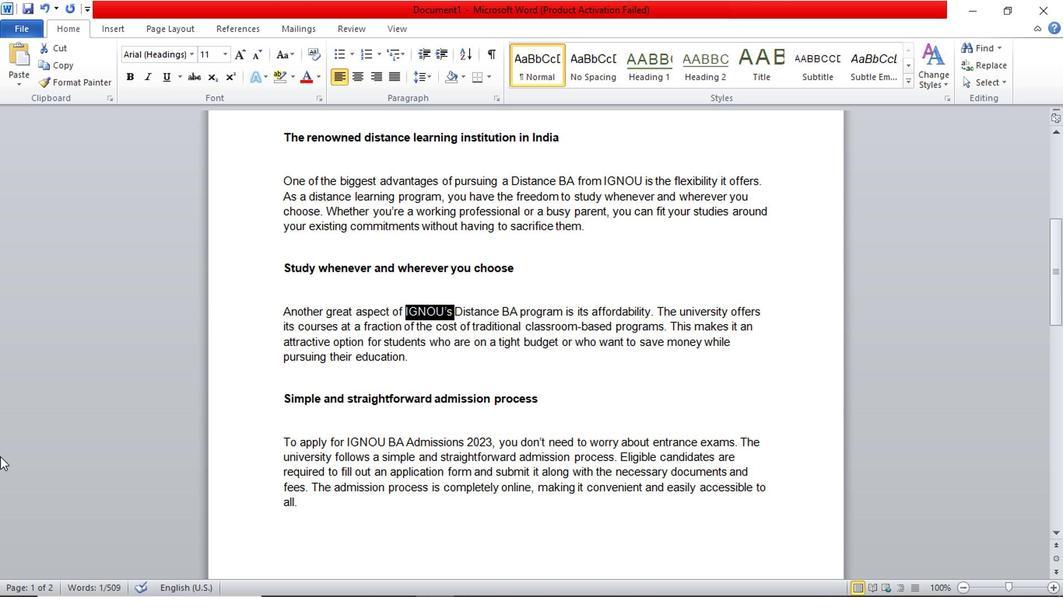 
Action: Key pressed ctrl+K
Screenshot: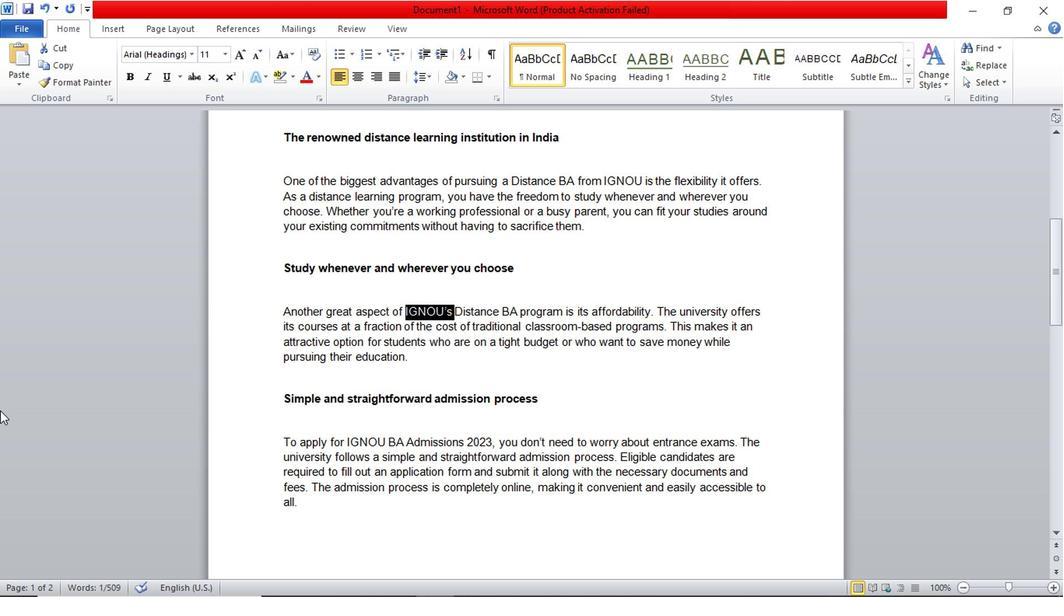 
Action: Mouse moved to (439, 313)
Screenshot: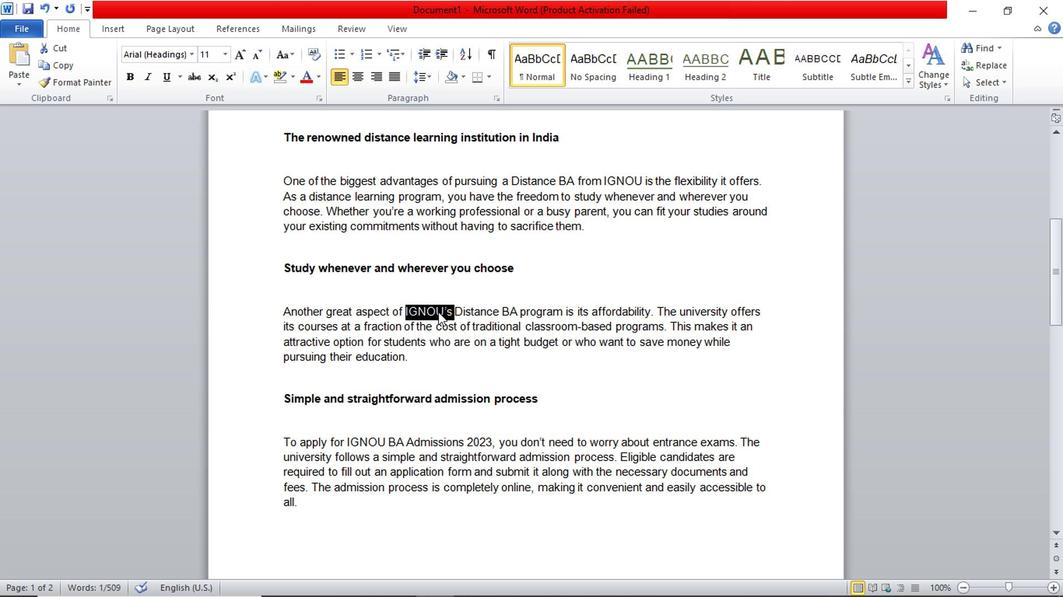 
Action: Mouse pressed right at (439, 313)
Screenshot: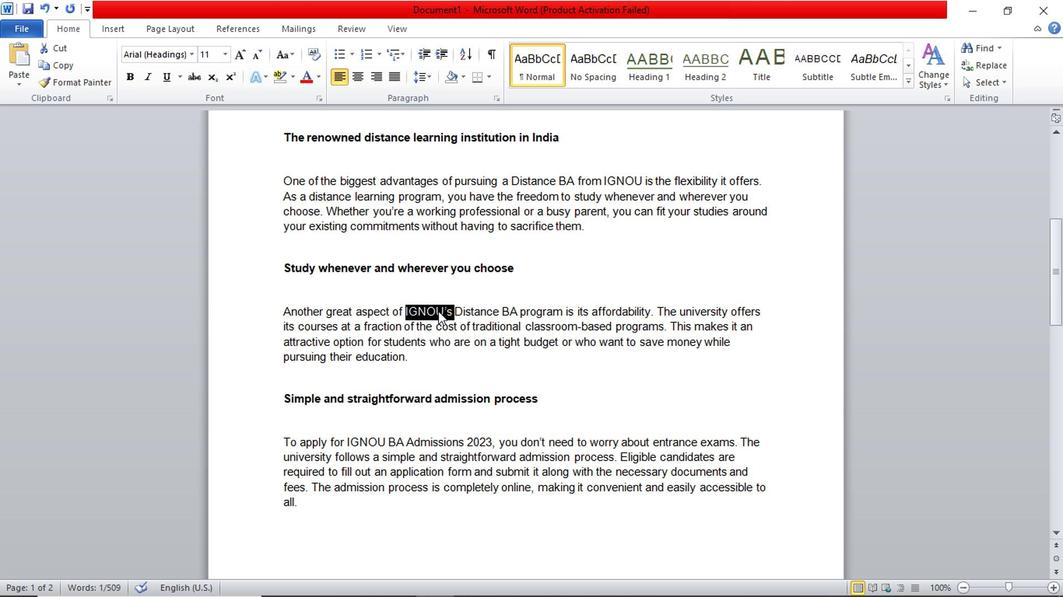 
Action: Mouse moved to (485, 484)
Screenshot: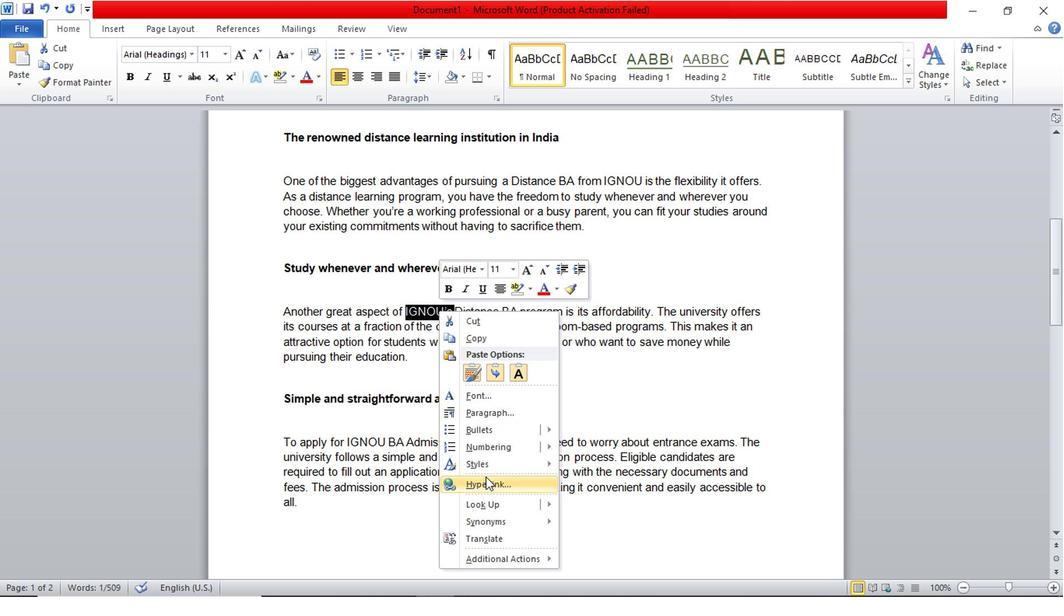 
Action: Mouse pressed left at (485, 484)
Screenshot: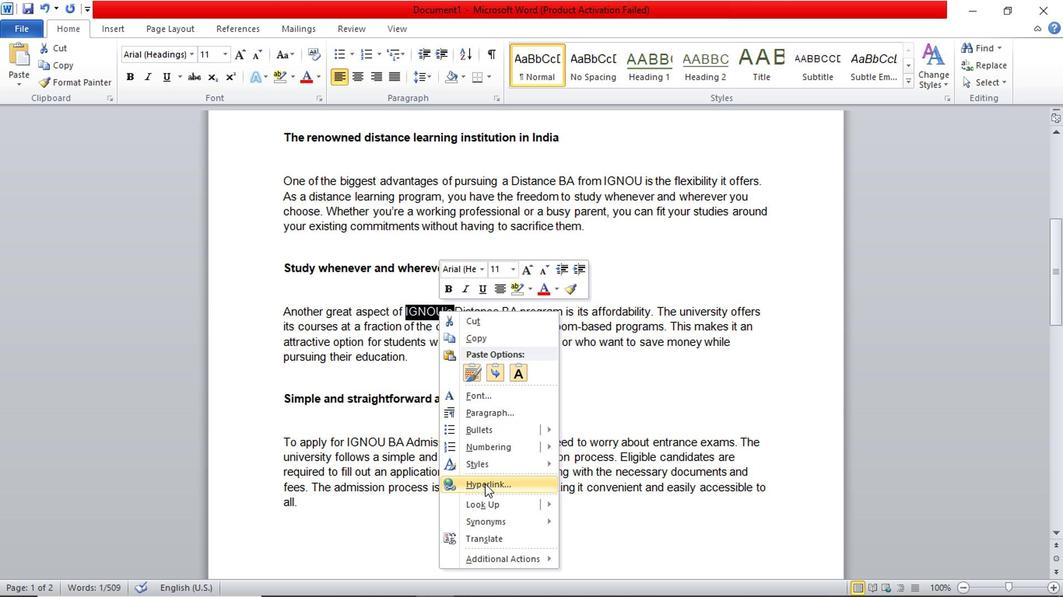 
Action: Mouse moved to (423, 375)
Screenshot: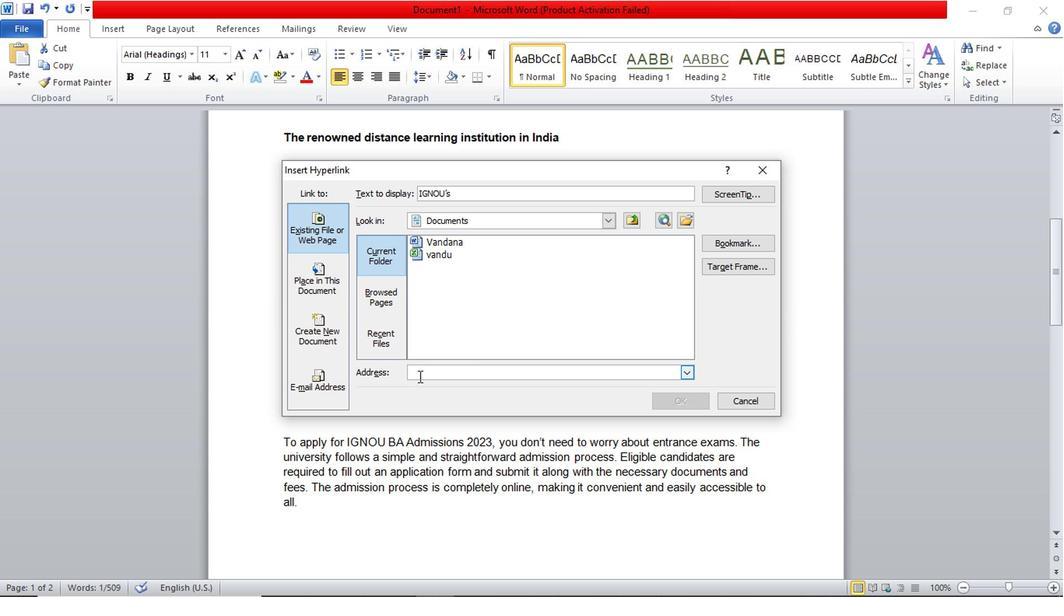 
Action: Mouse pressed left at (423, 375)
Screenshot: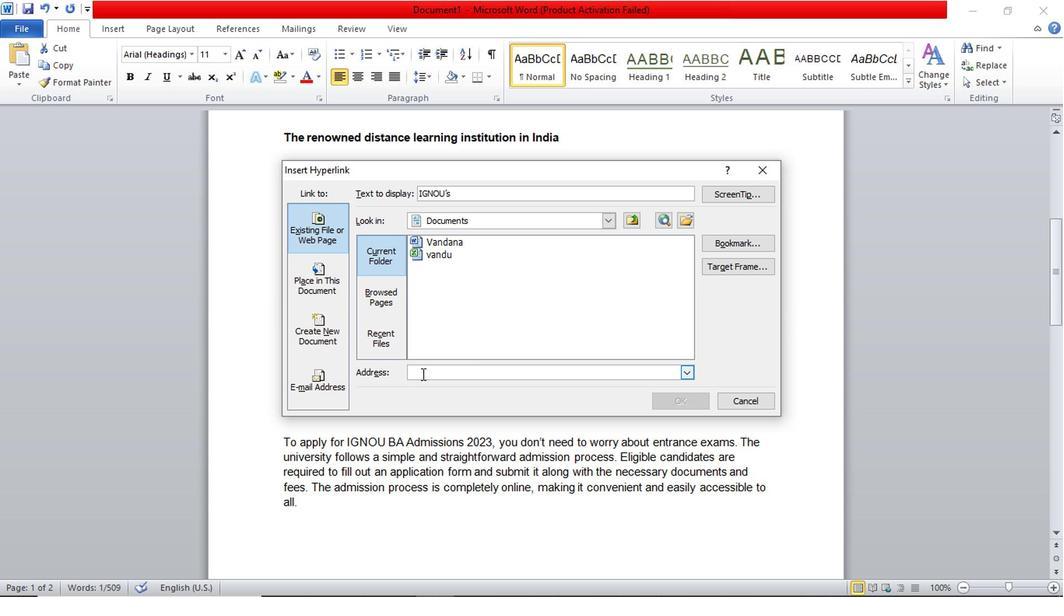 
Action: Key pressed ctrl+IGN<Key.backspace><Key.backspace><Key.backspace><Key.caps_lock>ignou<Key.space>ad<Key.backspace><Key.backspace><Key.backspace>admission.com
Screenshot: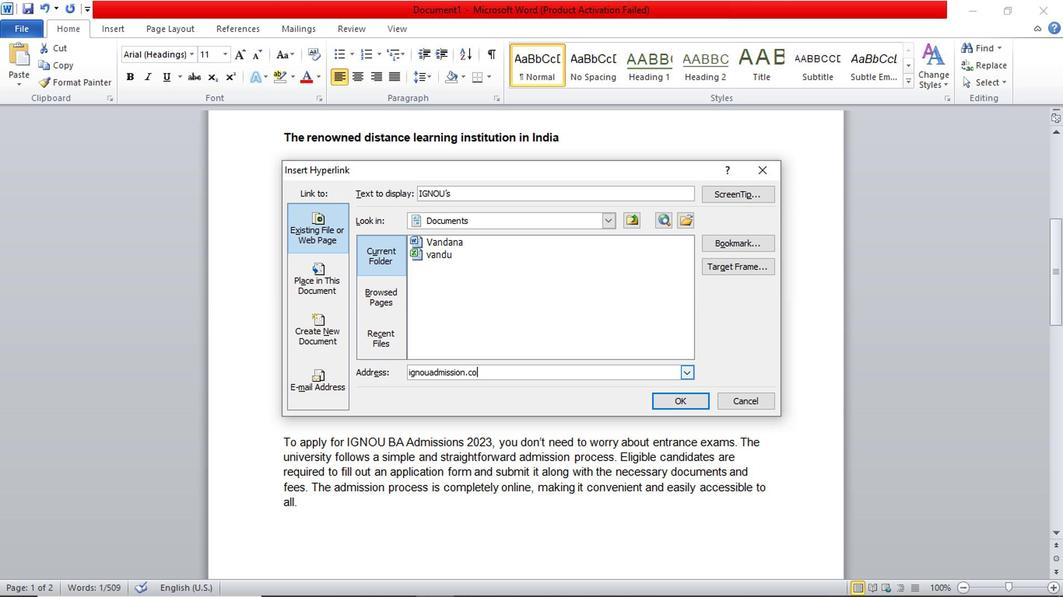 
Action: Mouse moved to (693, 404)
Screenshot: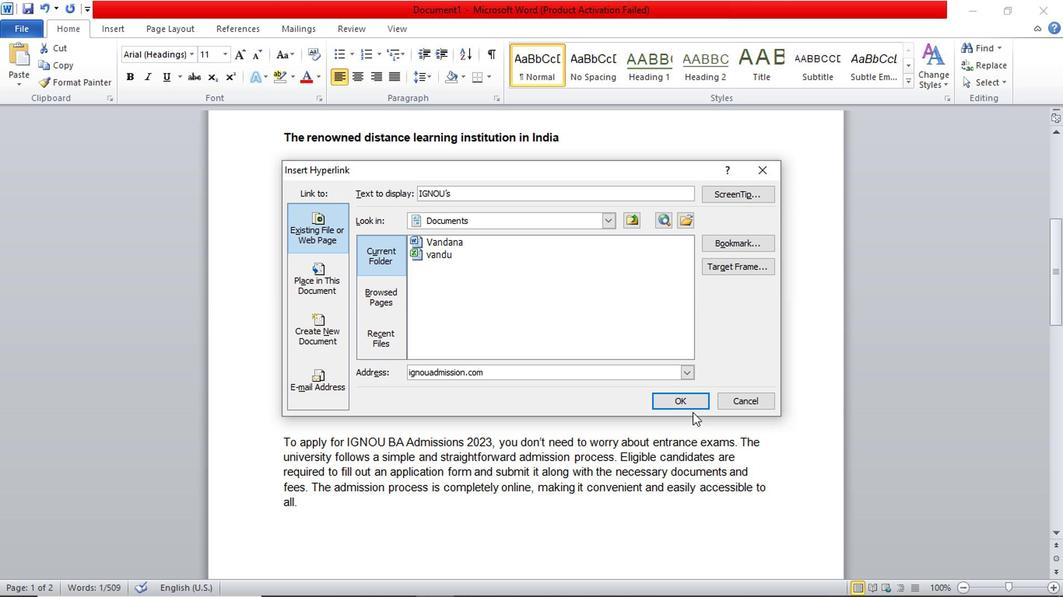 
Action: Mouse pressed left at (693, 404)
Screenshot: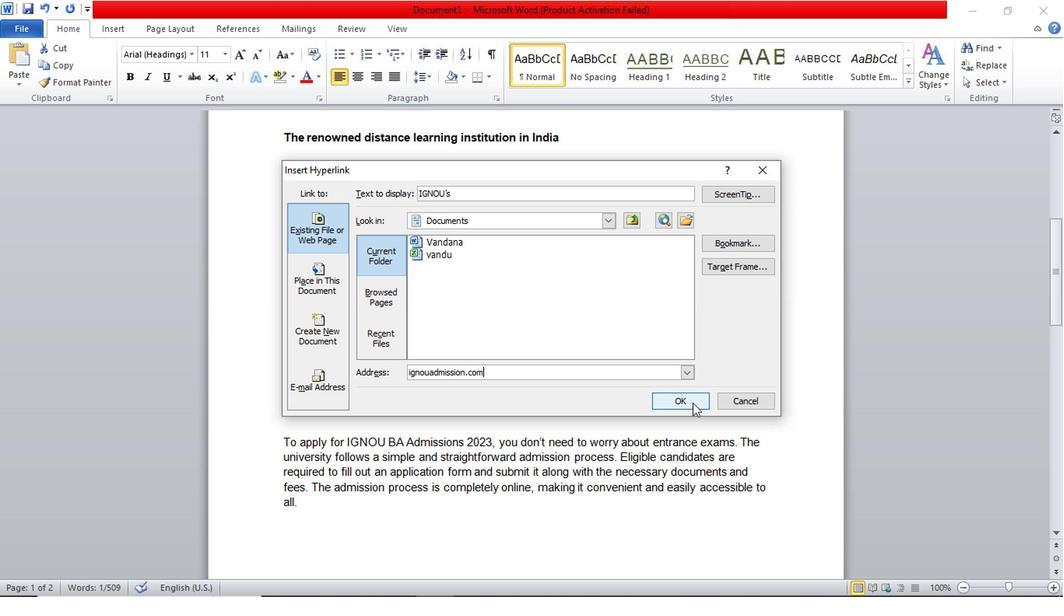 
Action: Mouse moved to (427, 416)
Screenshot: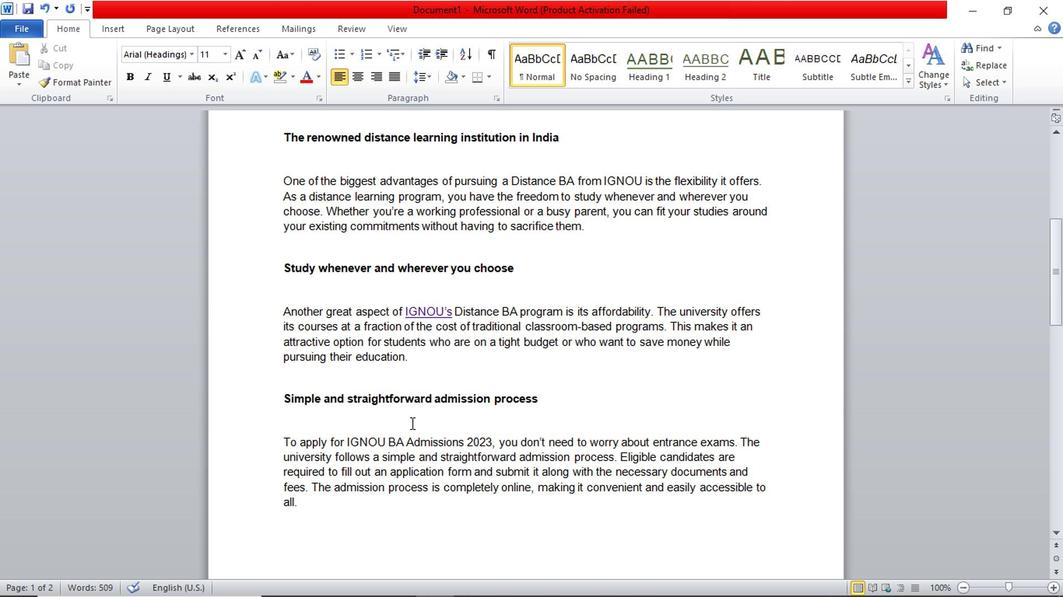 
Action: Mouse scrolled (427, 415) with delta (0, -1)
Screenshot: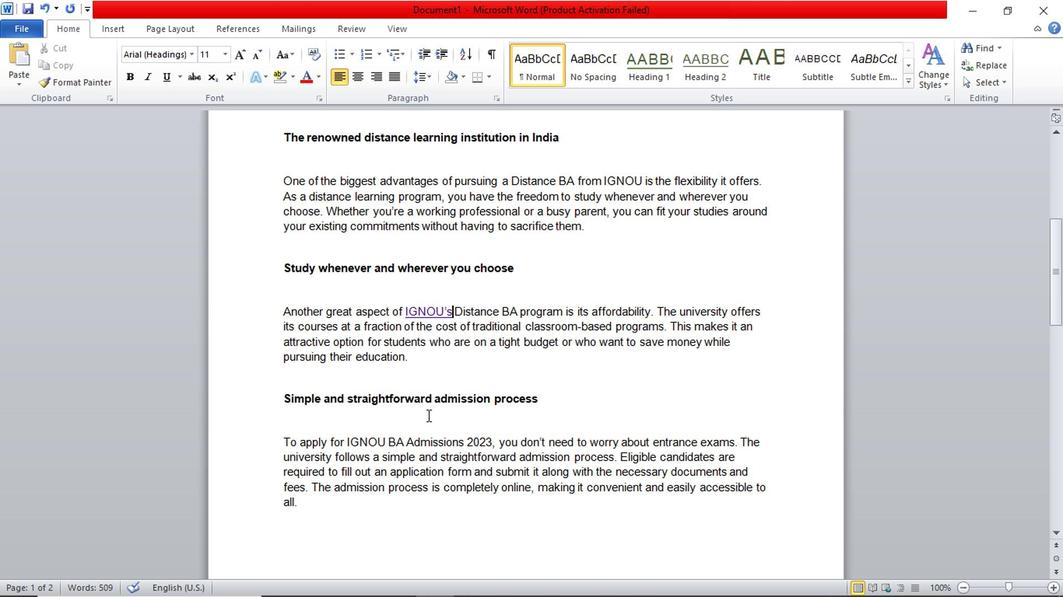 
Action: Mouse moved to (471, 397)
Screenshot: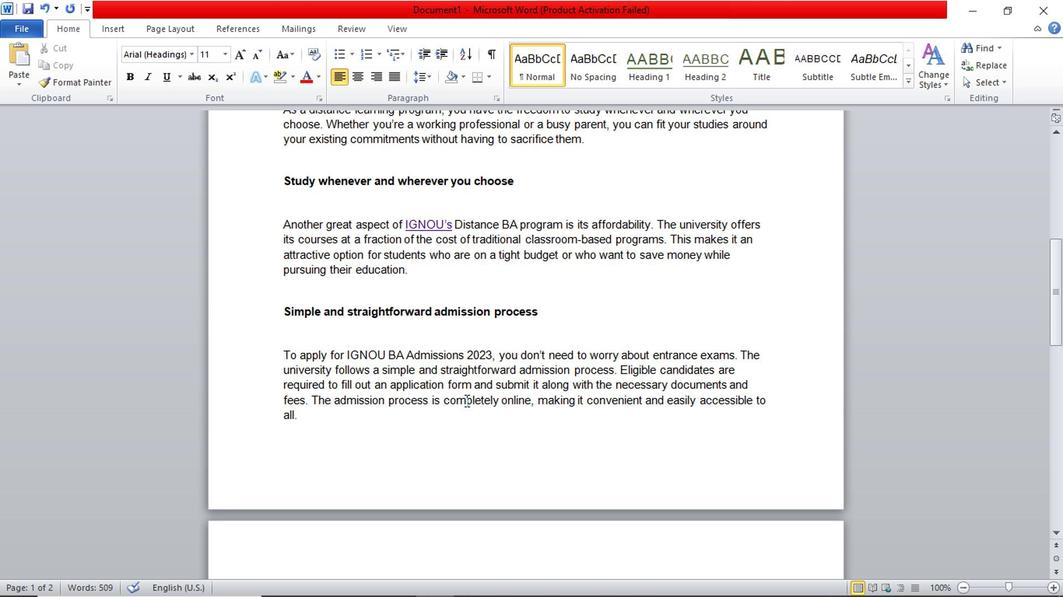 
Action: Mouse scrolled (471, 396) with delta (0, -1)
Screenshot: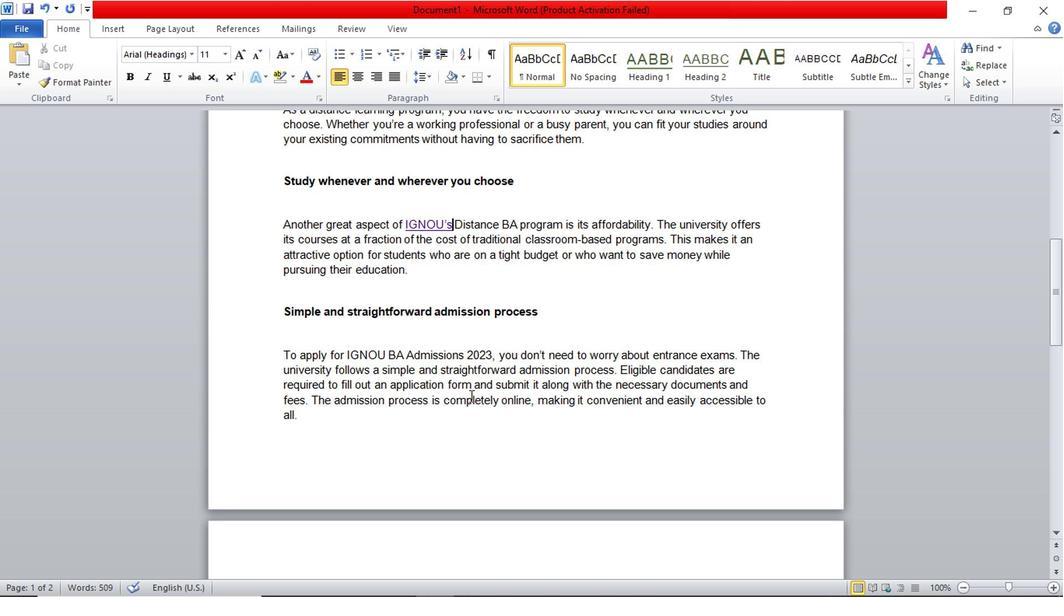 
Action: Mouse moved to (471, 397)
Screenshot: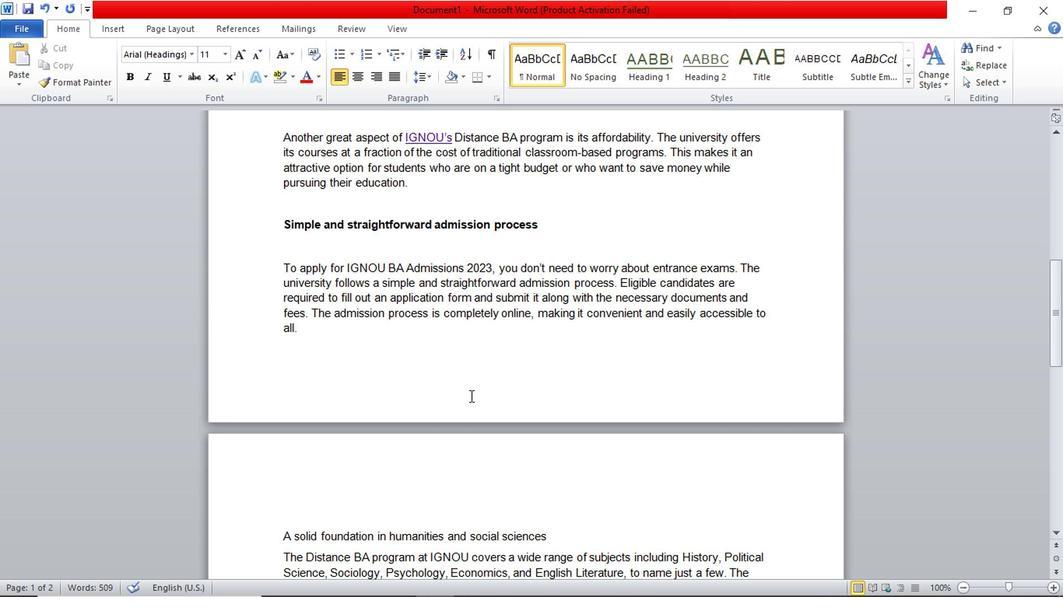 
Action: Mouse scrolled (471, 396) with delta (0, -1)
Screenshot: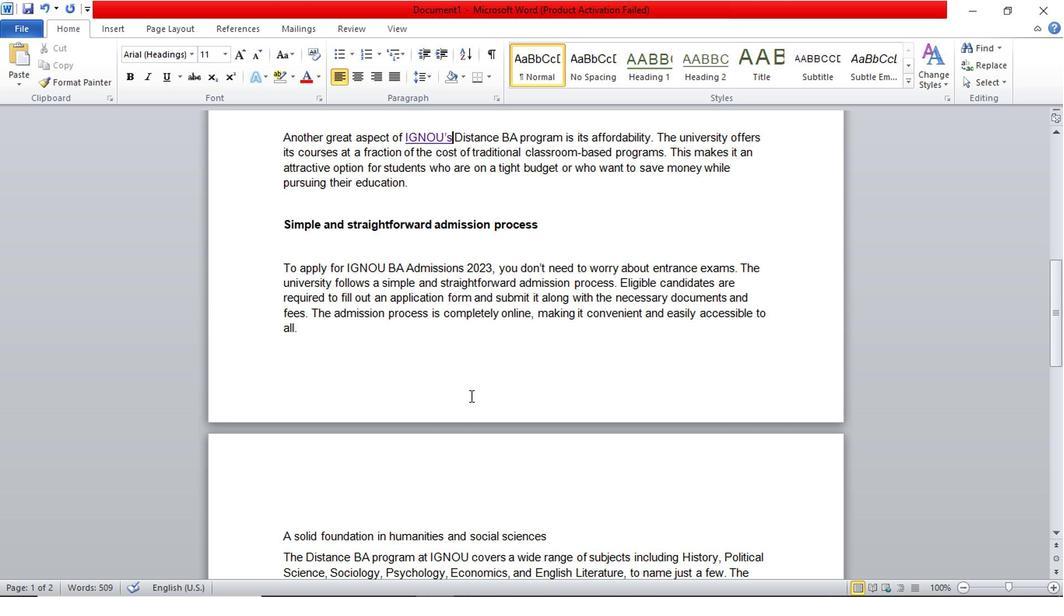 
Action: Mouse scrolled (471, 396) with delta (0, -1)
Screenshot: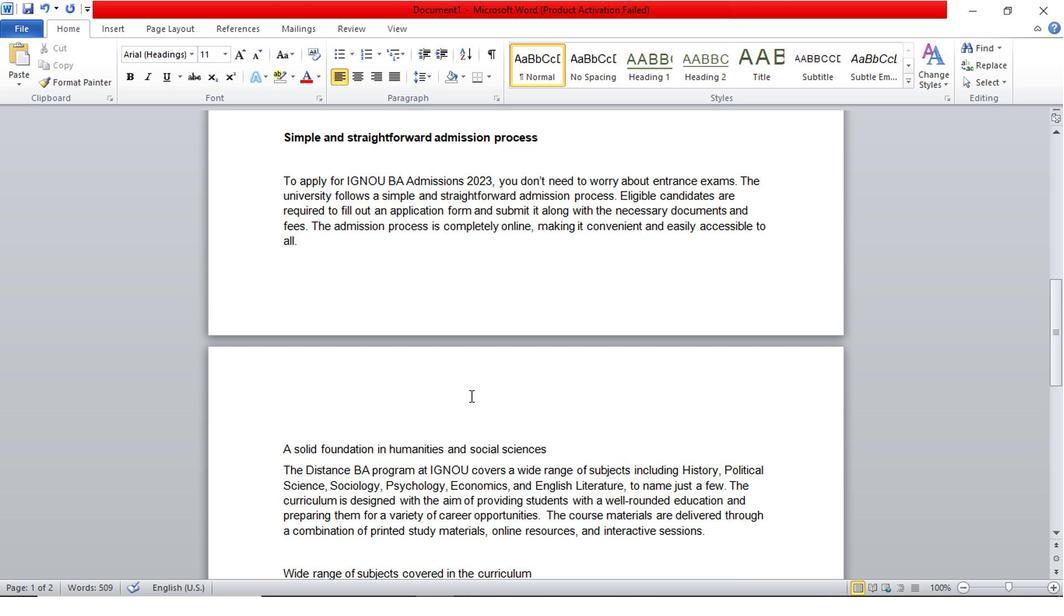 
Action: Mouse scrolled (471, 396) with delta (0, -1)
Screenshot: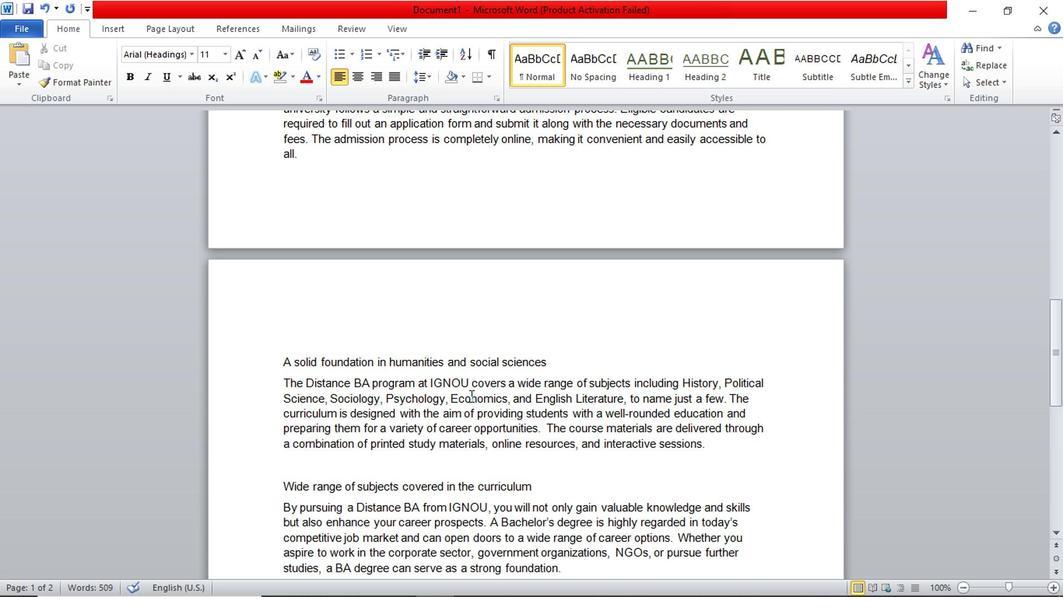 
Action: Mouse moved to (369, 403)
Screenshot: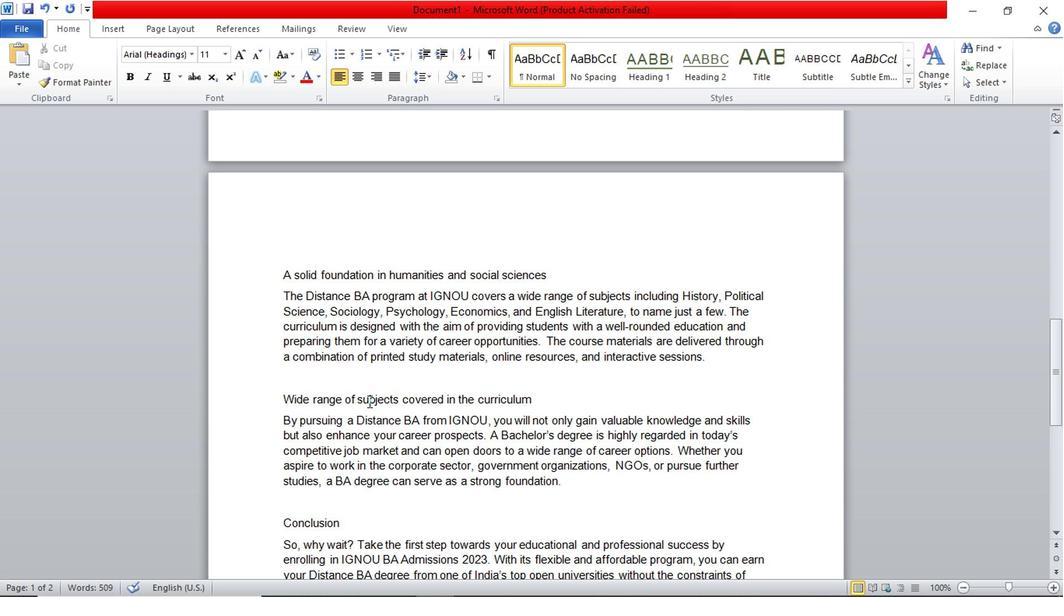 
Action: Mouse scrolled (369, 401) with delta (0, -1)
Screenshot: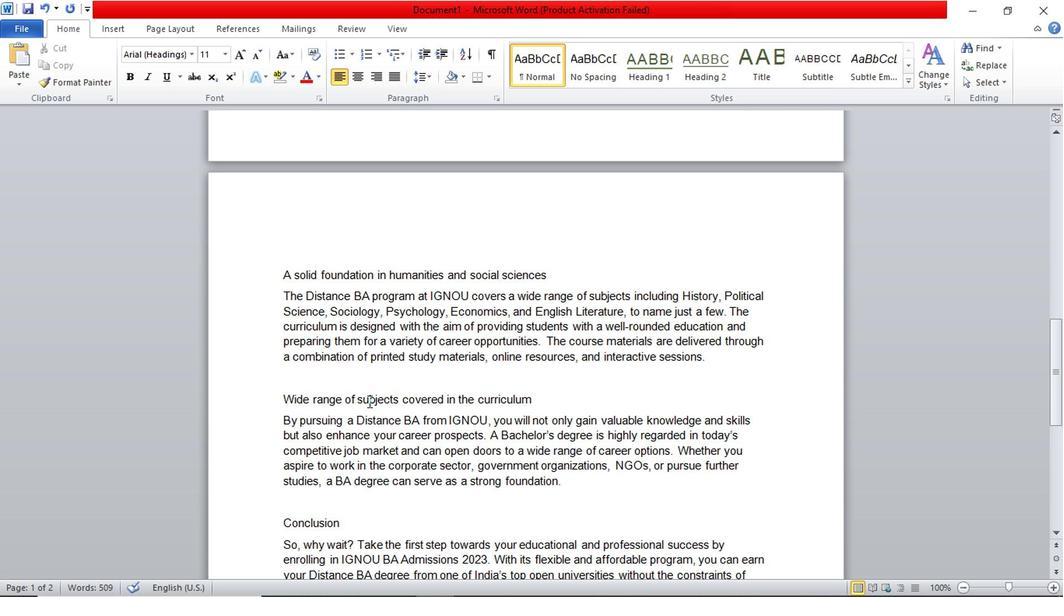 
Action: Mouse moved to (535, 410)
Screenshot: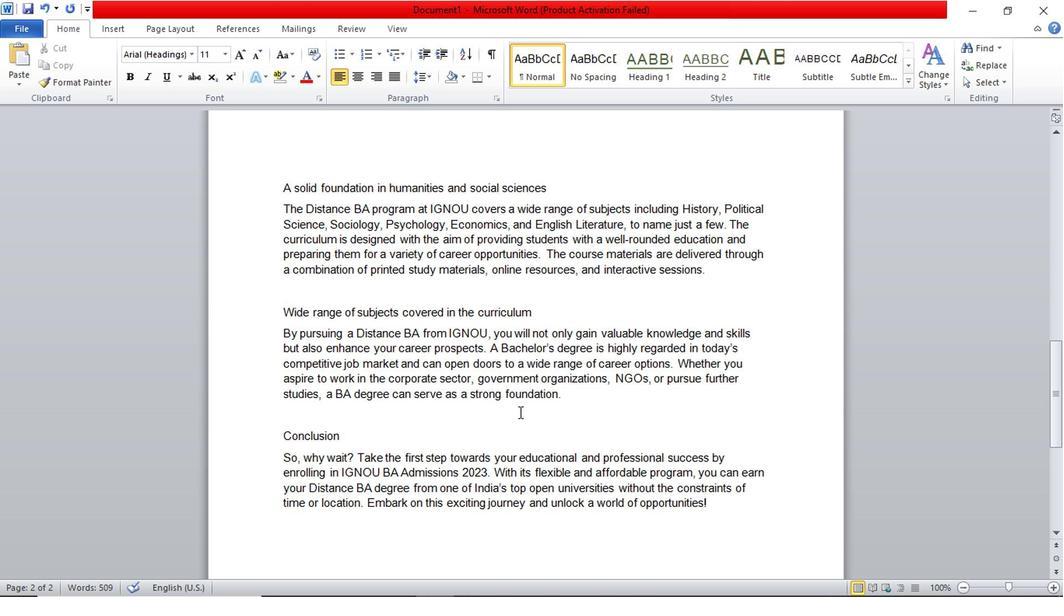 
Action: Mouse scrolled (535, 409) with delta (0, -1)
Screenshot: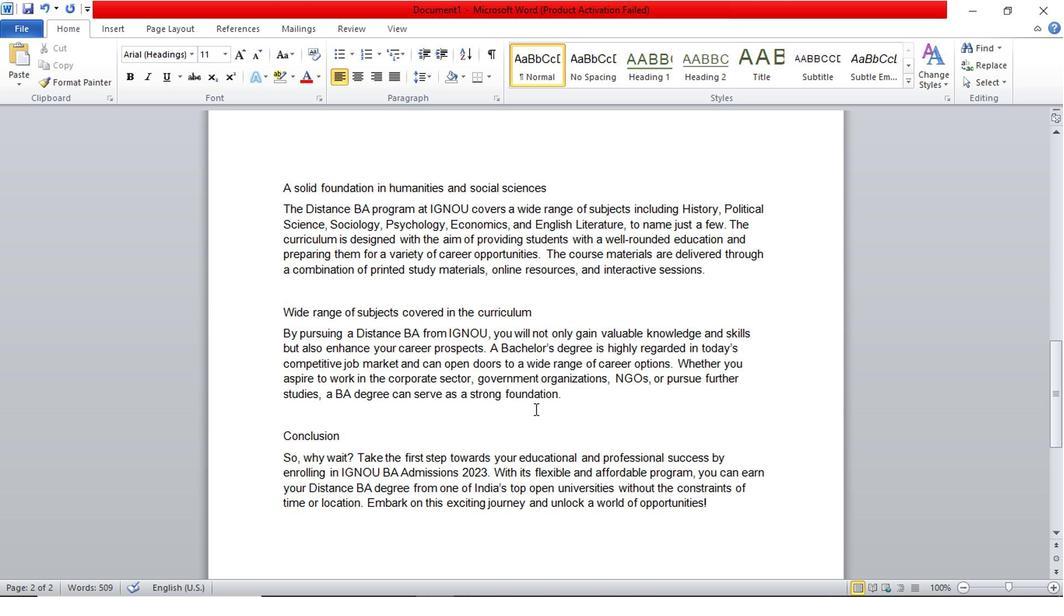 
Action: Mouse moved to (442, 325)
Screenshot: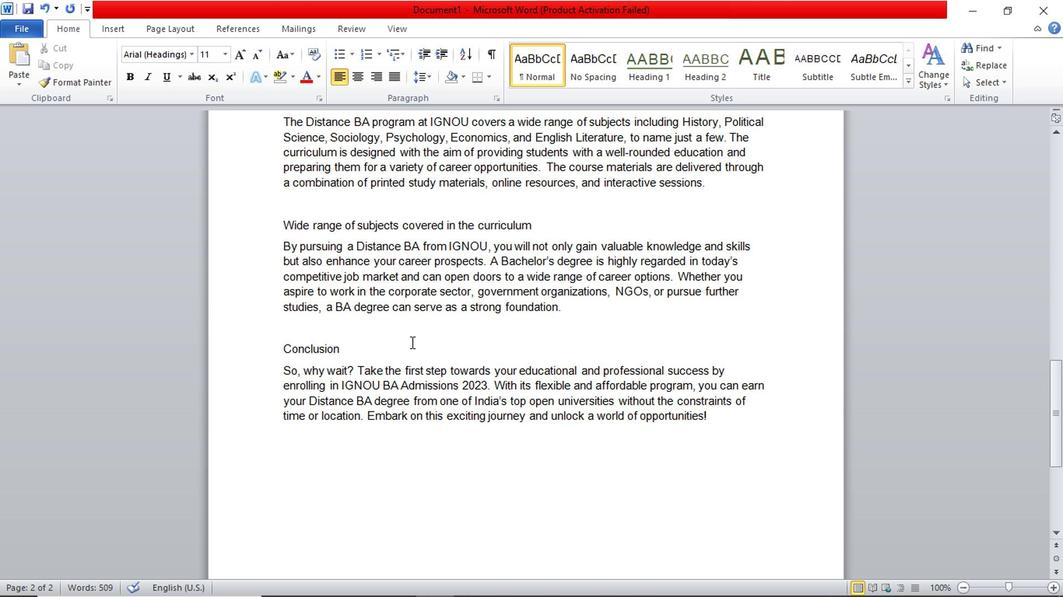 
Action: Mouse scrolled (442, 325) with delta (0, 0)
Screenshot: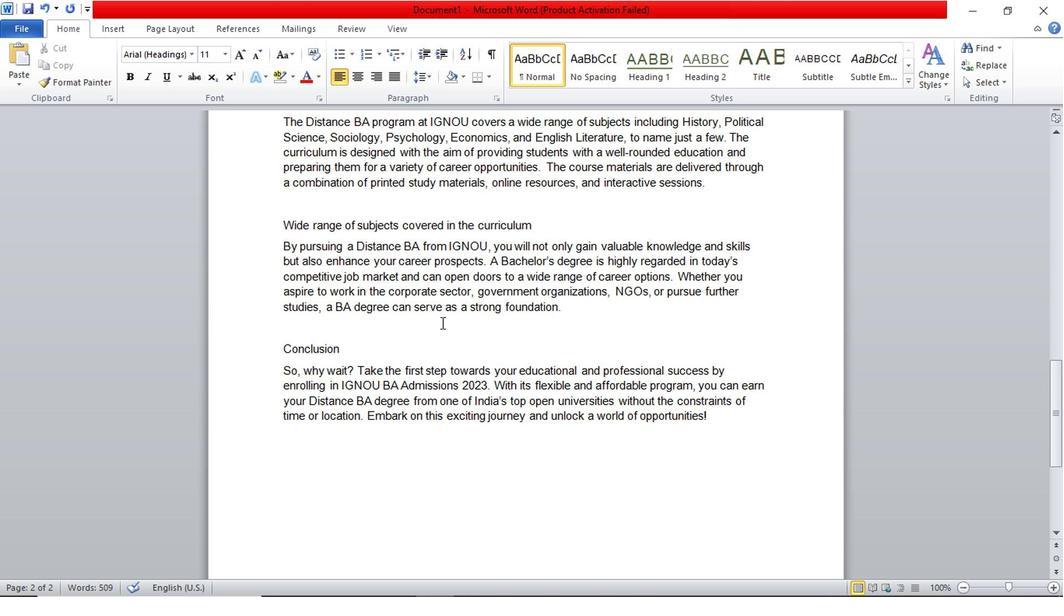 
Action: Mouse scrolled (442, 323) with delta (0, -1)
Screenshot: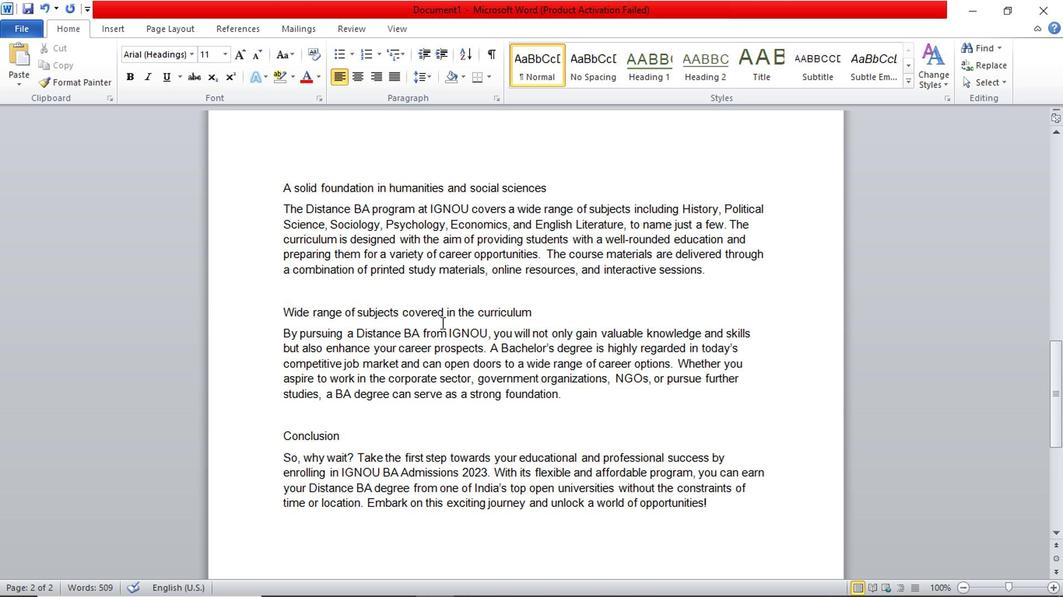 
Action: Mouse moved to (548, 264)
Screenshot: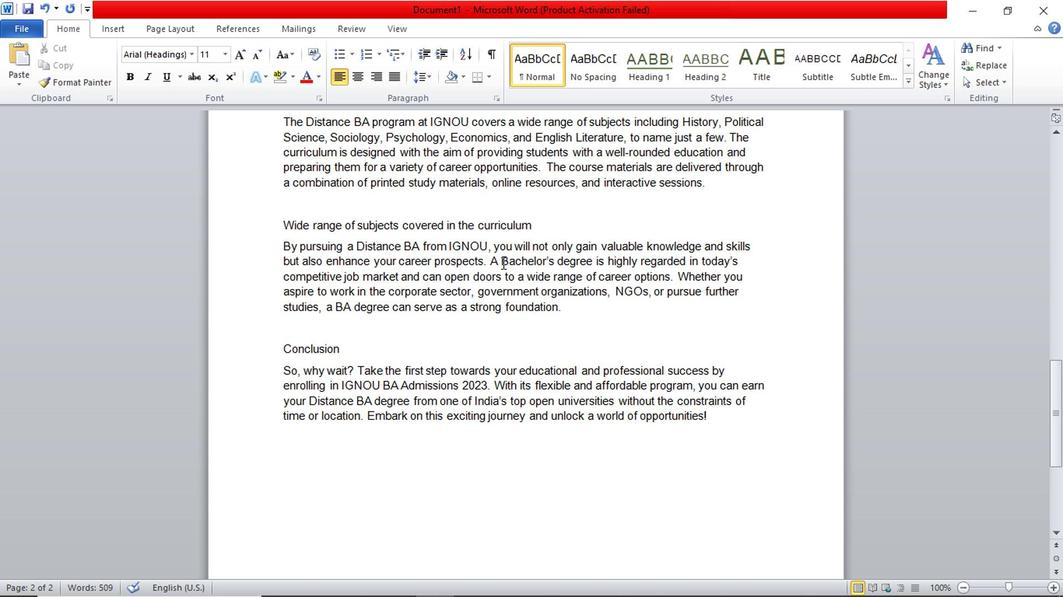 
Action: Mouse scrolled (548, 264) with delta (0, 0)
Screenshot: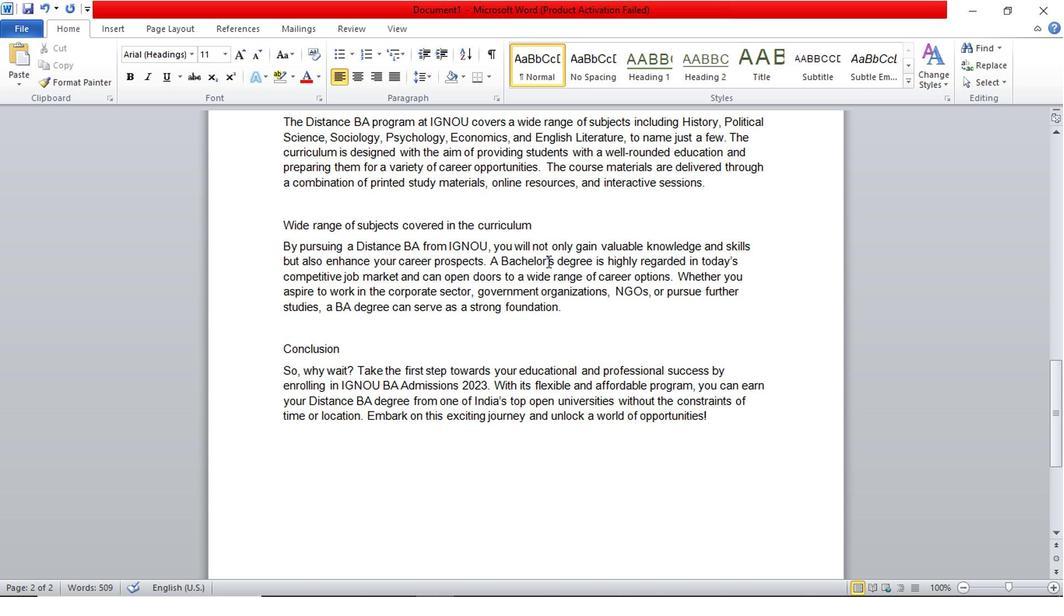 
Action: Mouse moved to (527, 280)
Screenshot: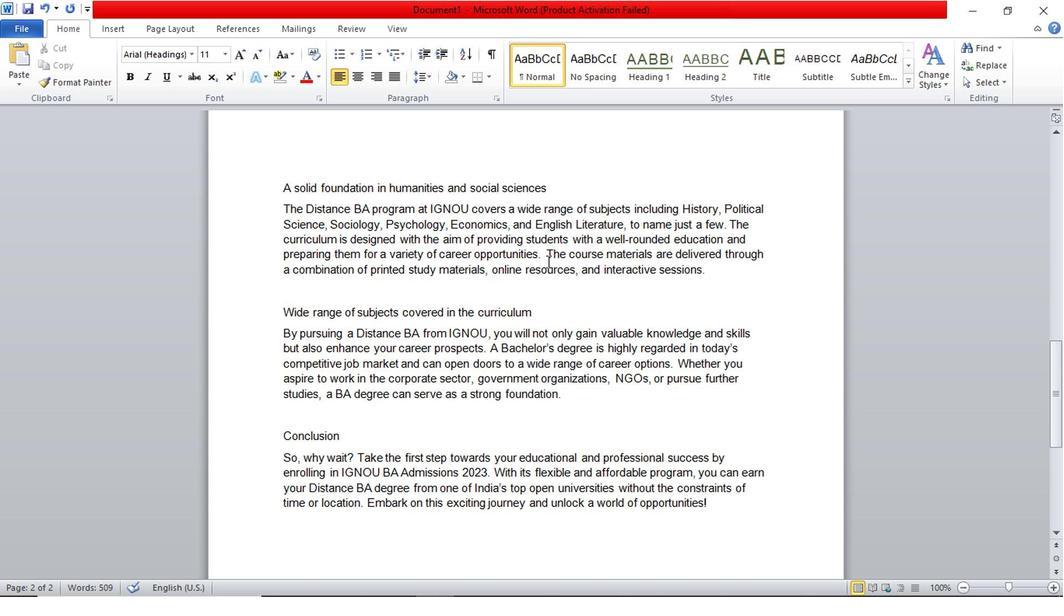 
Action: Mouse scrolled (527, 281) with delta (0, 1)
Screenshot: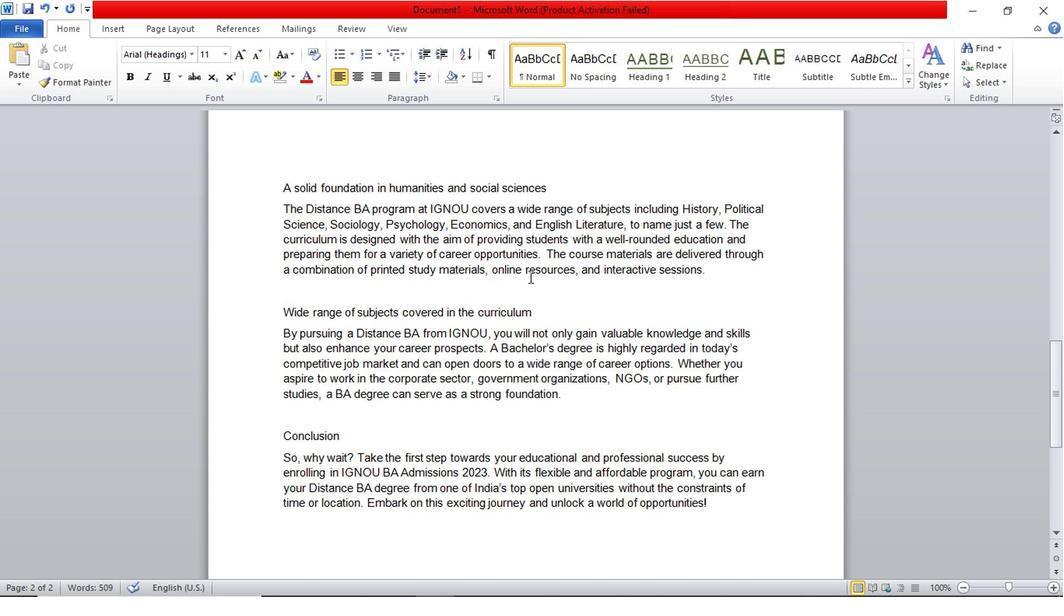 
Action: Mouse moved to (516, 290)
Screenshot: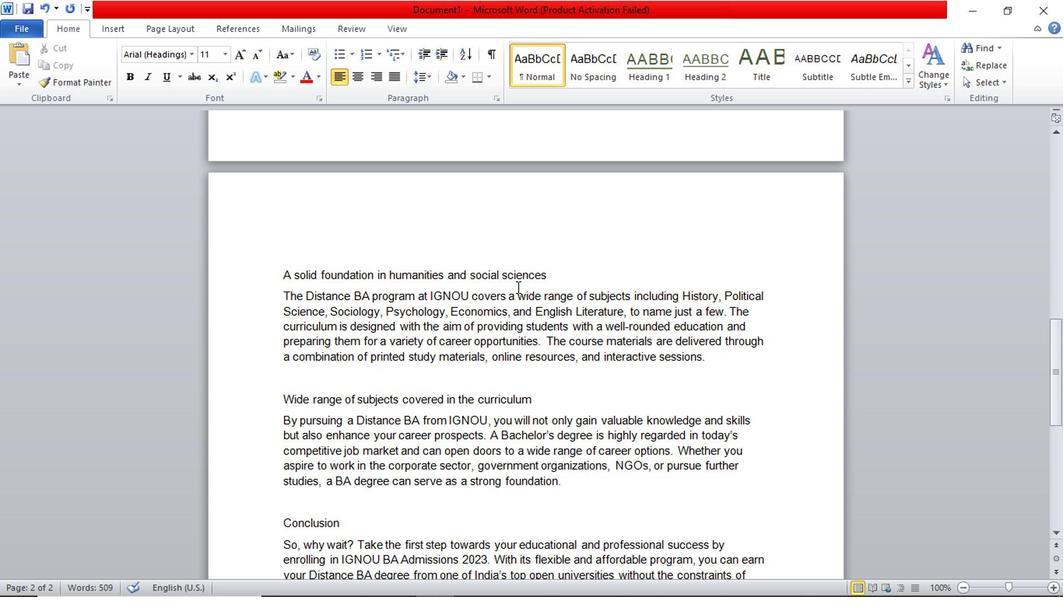 
Action: Mouse scrolled (516, 291) with delta (0, 1)
Screenshot: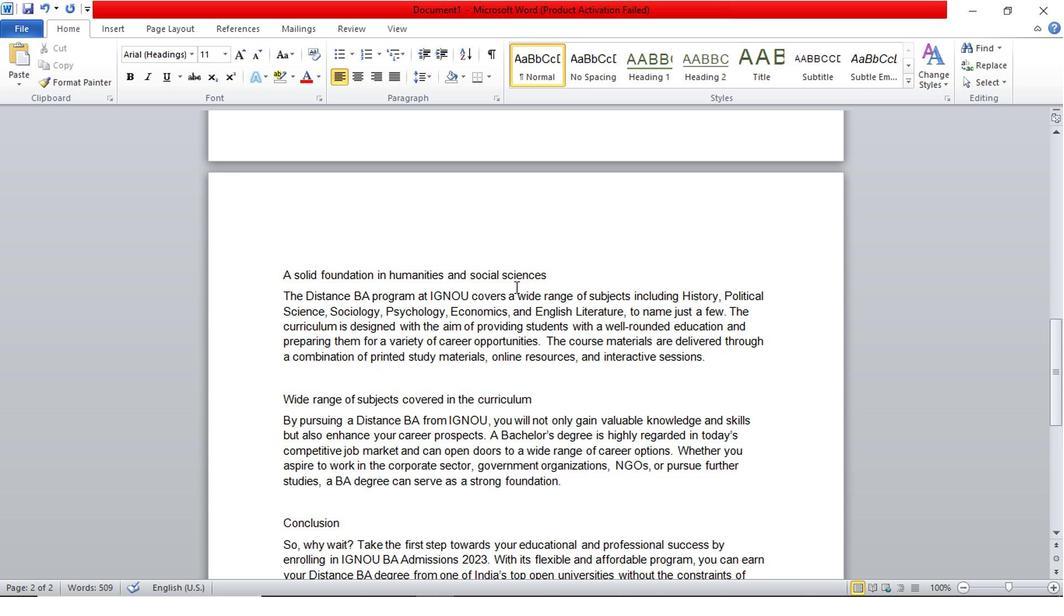 
Action: Mouse moved to (500, 311)
Screenshot: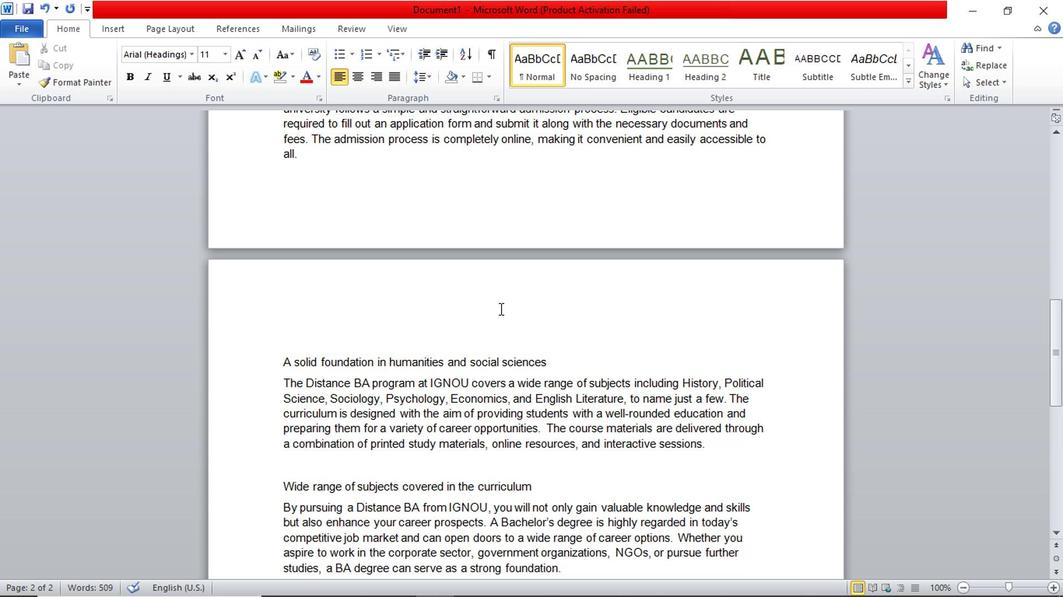 
Action: Mouse scrolled (500, 311) with delta (0, 0)
Screenshot: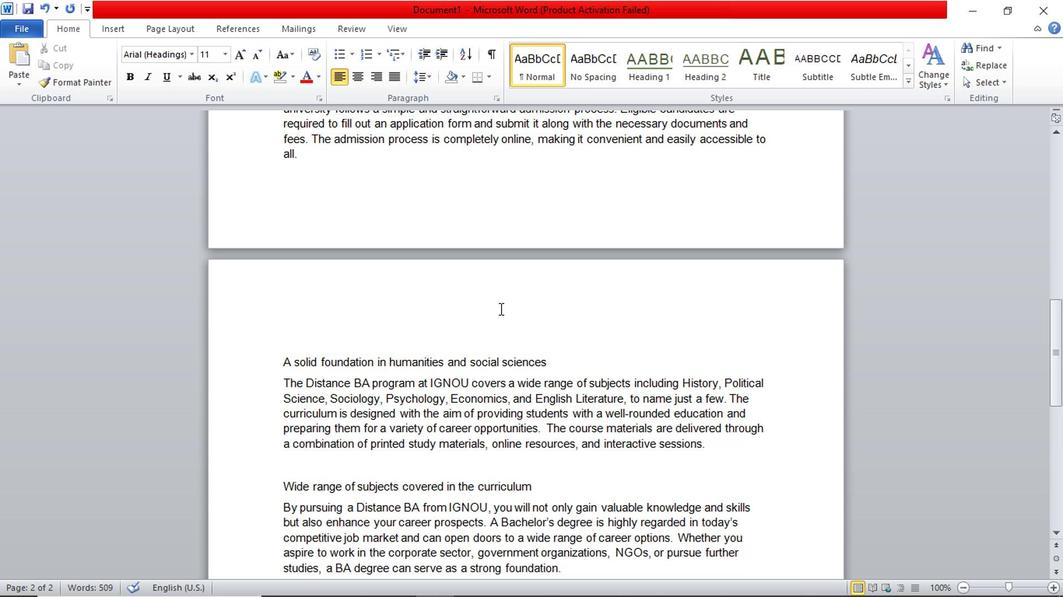 
Action: Mouse scrolled (500, 311) with delta (0, 0)
Screenshot: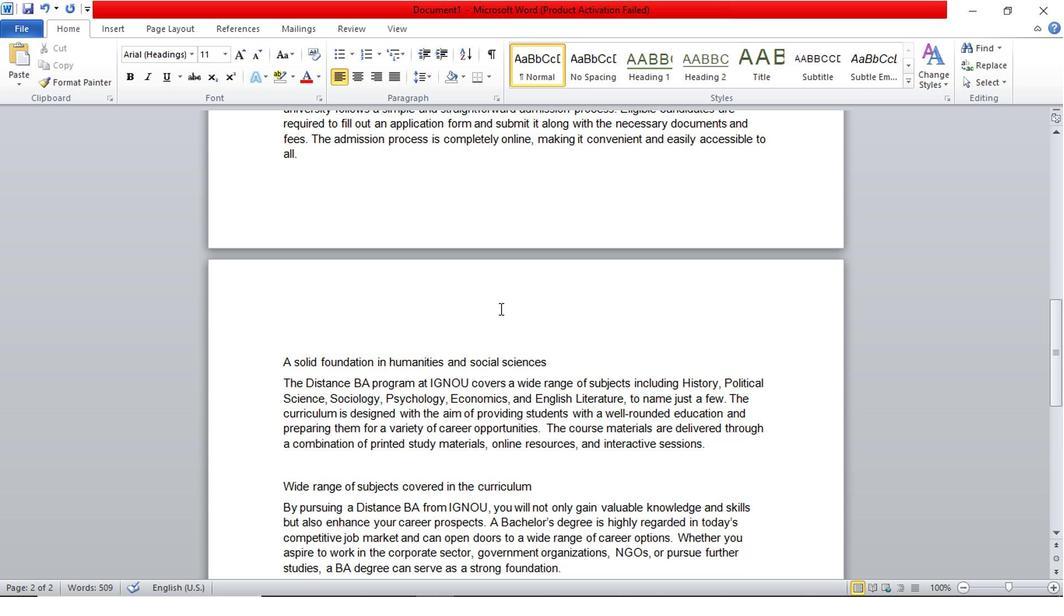 
Action: Mouse moved to (517, 306)
Screenshot: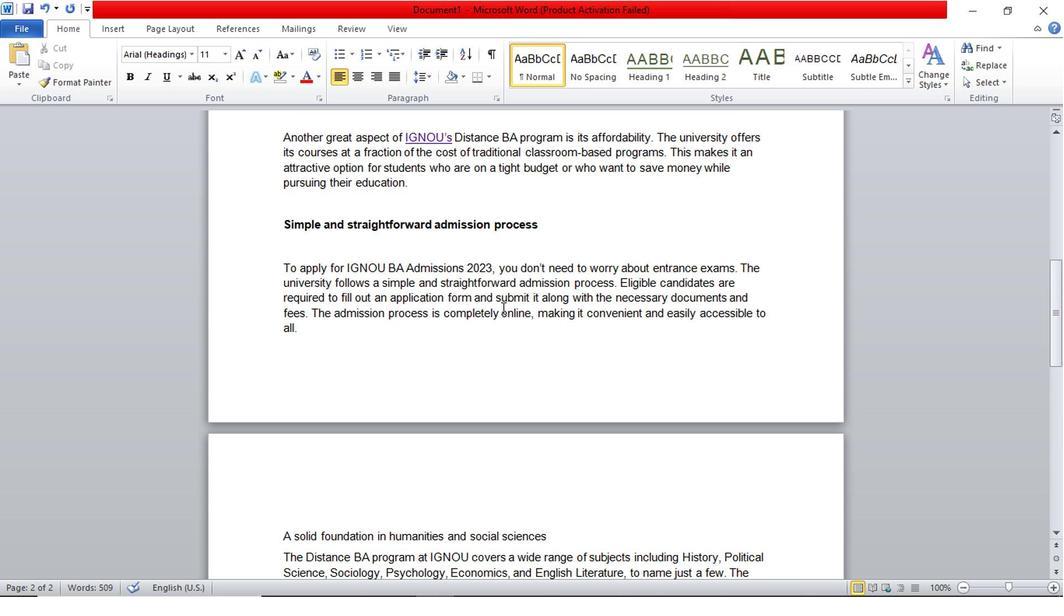 
Action: Mouse scrolled (517, 307) with delta (0, 1)
Screenshot: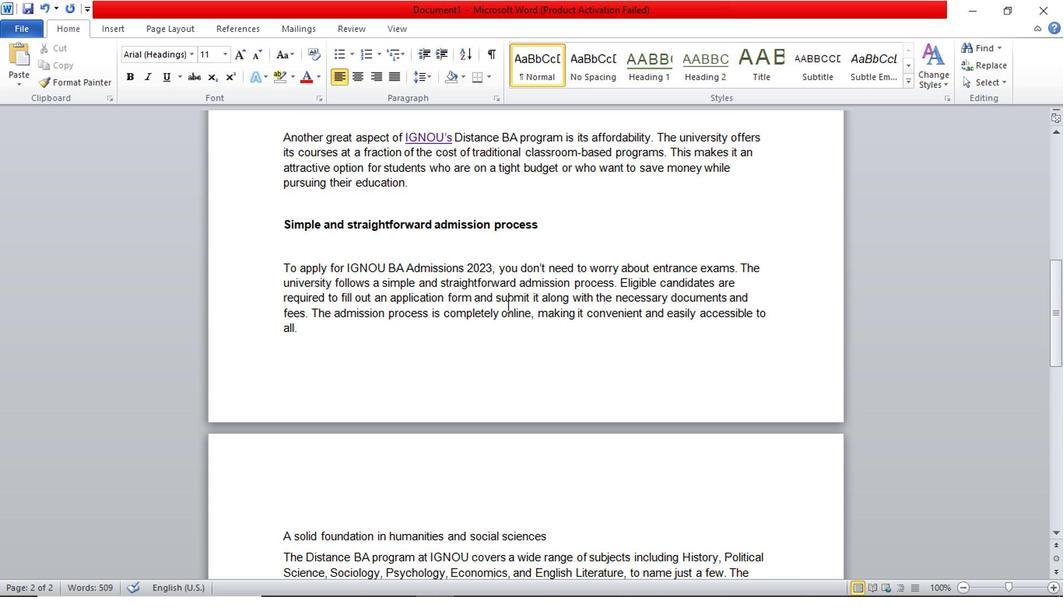 
Action: Mouse scrolled (517, 307) with delta (0, 1)
Screenshot: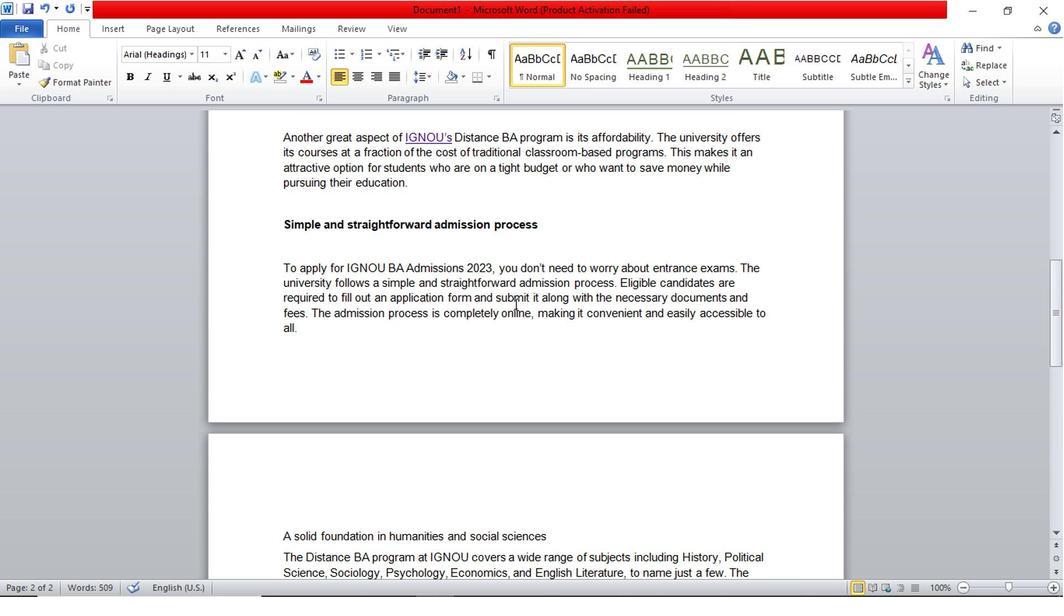 
Action: Mouse moved to (540, 331)
Screenshot: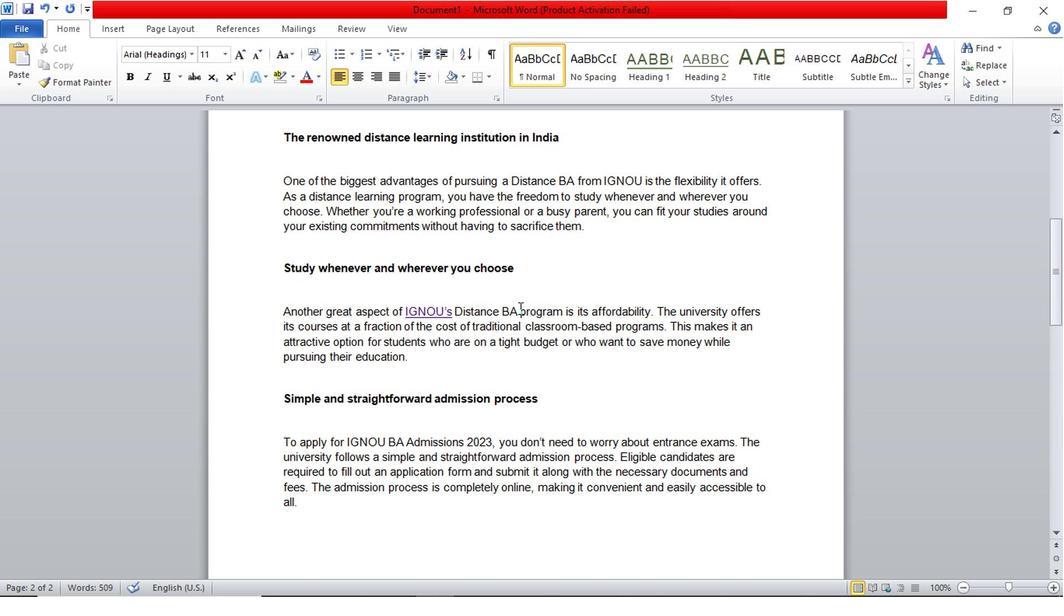 
Action: Mouse scrolled (540, 332) with delta (0, 1)
Screenshot: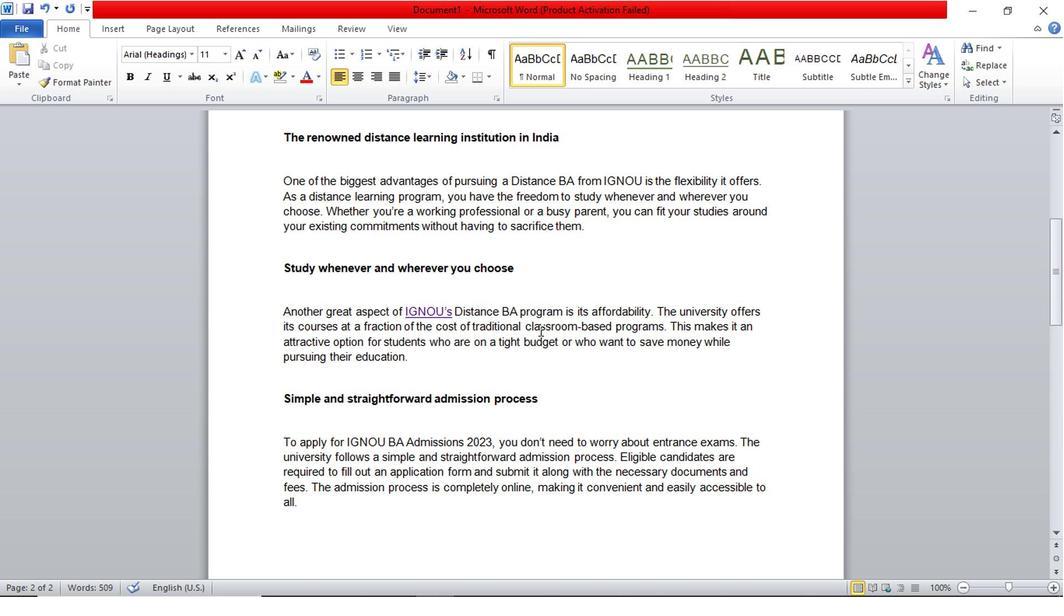 
Action: Mouse moved to (552, 315)
Screenshot: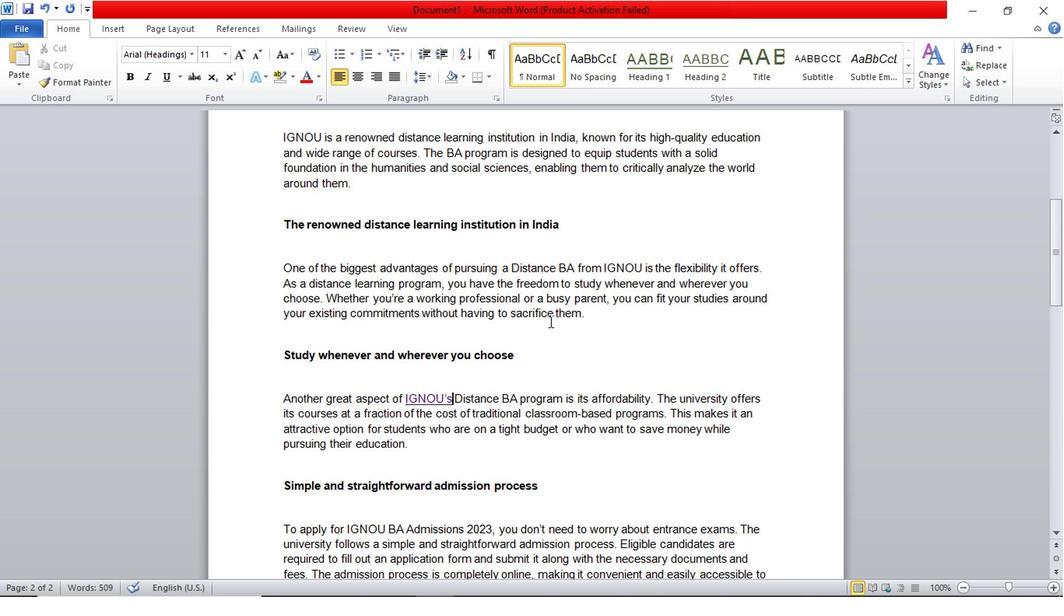 
Action: Mouse scrolled (552, 316) with delta (0, 1)
Screenshot: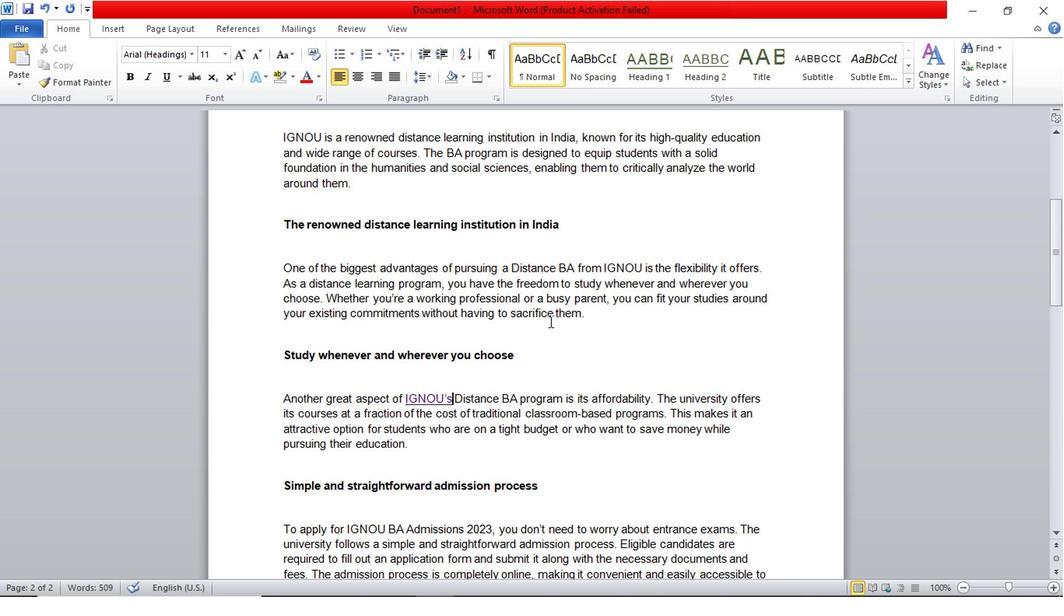 
Action: Mouse moved to (552, 315)
Screenshot: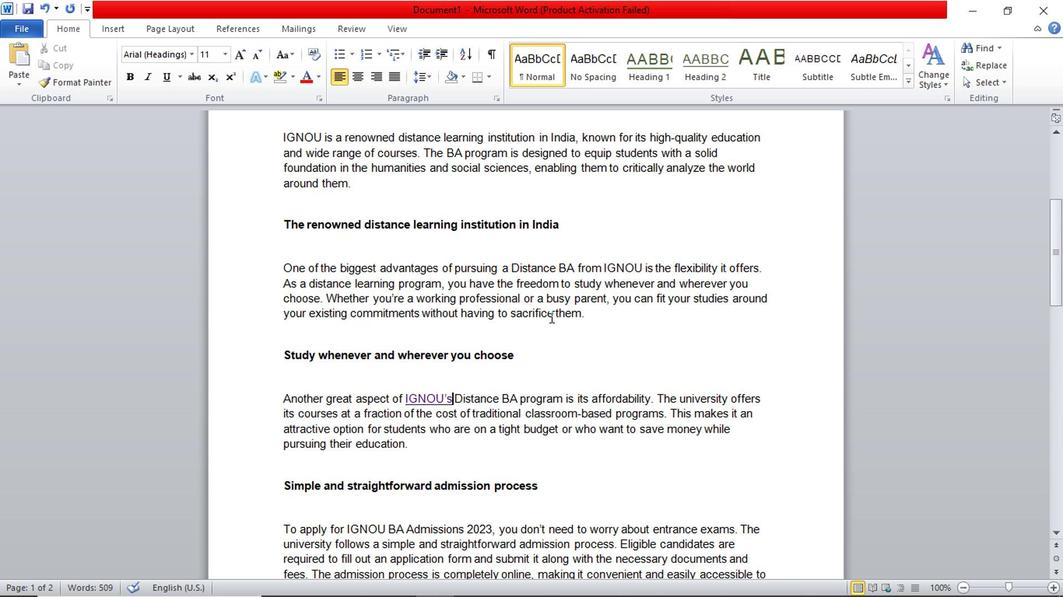 
Action: Mouse scrolled (552, 316) with delta (0, 1)
Screenshot: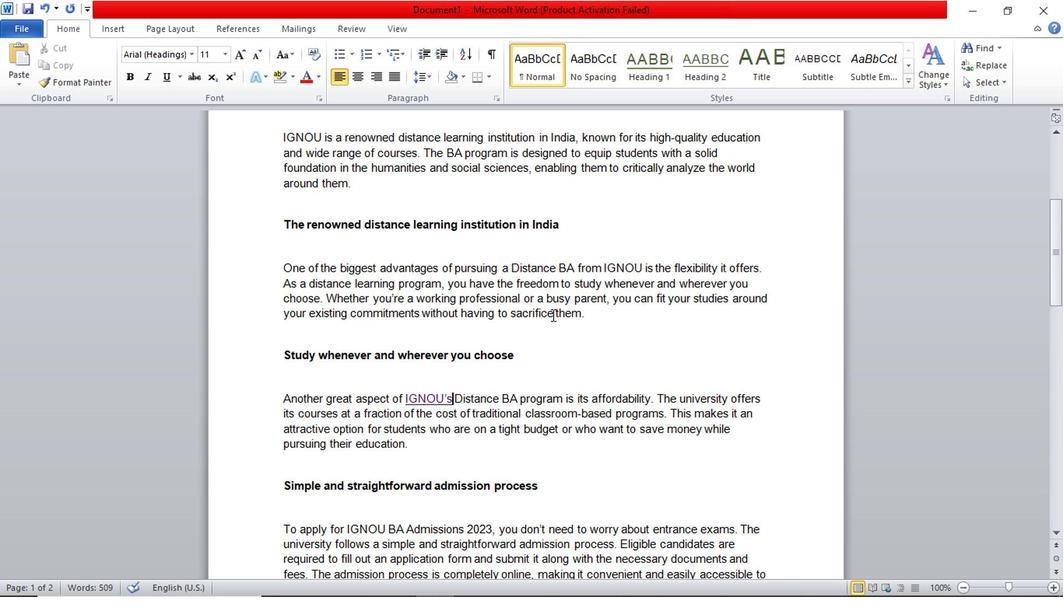 
Action: Mouse scrolled (552, 316) with delta (0, 1)
Screenshot: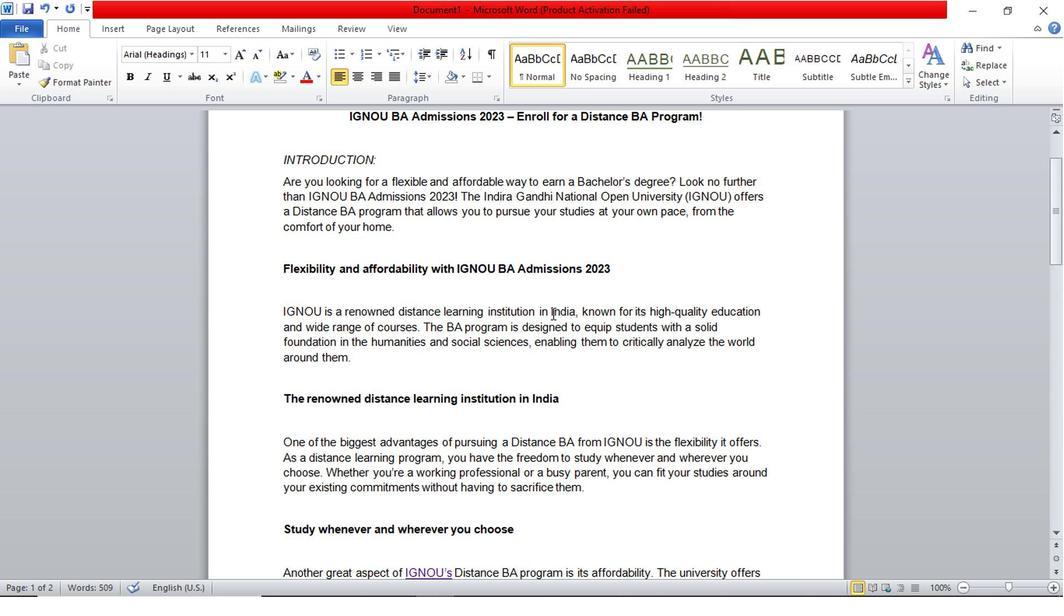 
Action: Mouse moved to (346, 202)
Screenshot: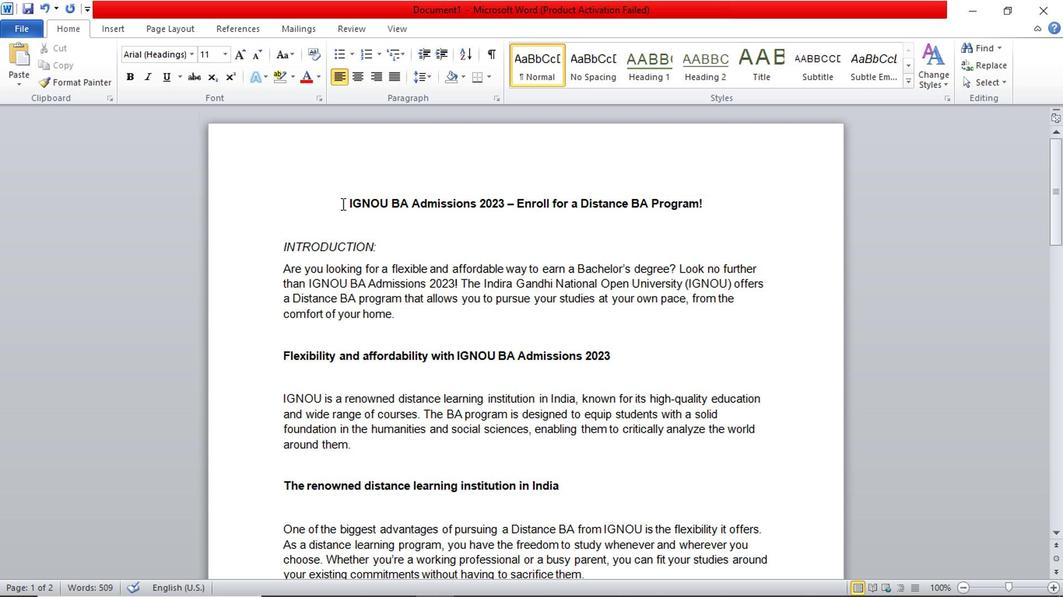 
Action: Mouse pressed left at (346, 202)
Screenshot: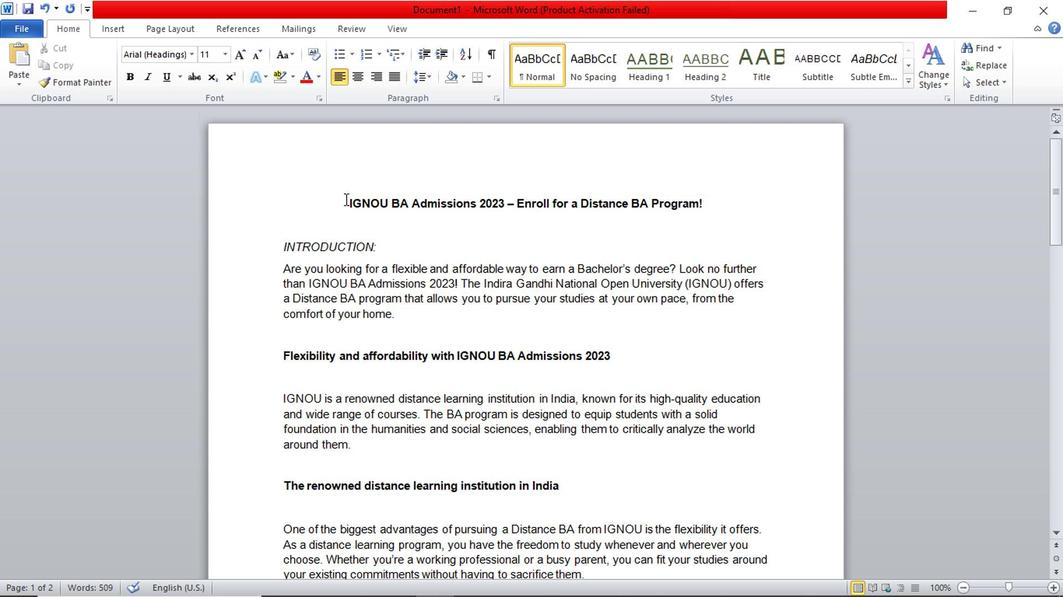 
Action: Mouse moved to (766, 70)
Screenshot: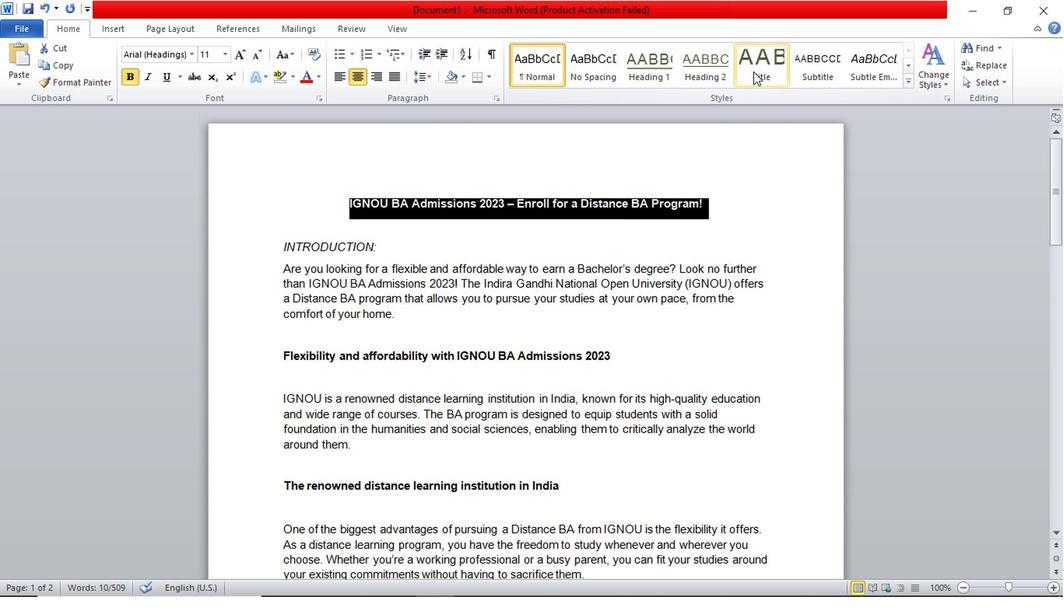 
Action: Mouse pressed left at (766, 70)
Screenshot: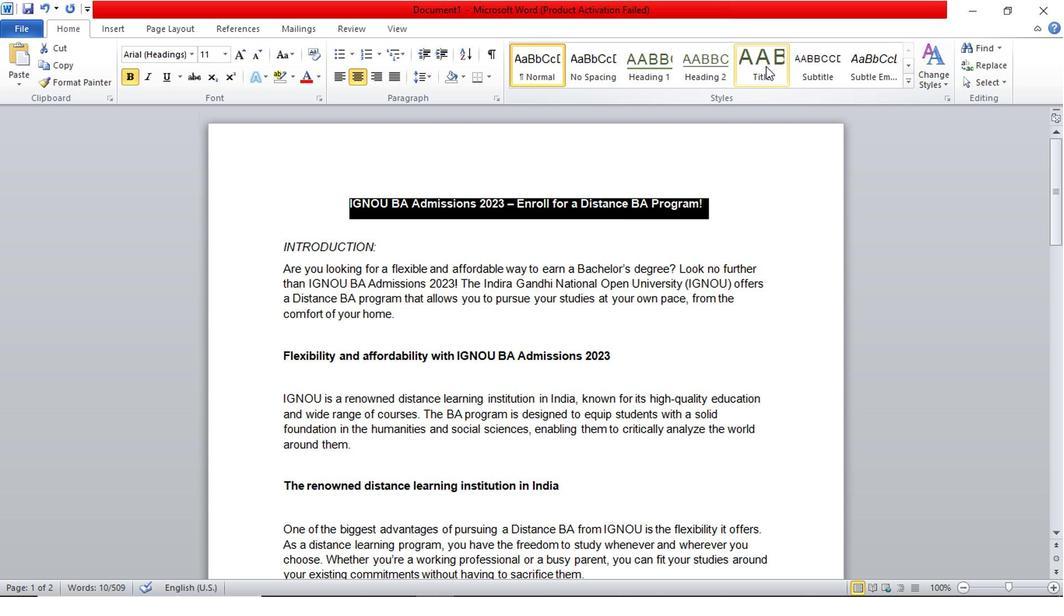 
Action: Mouse moved to (373, 181)
Screenshot: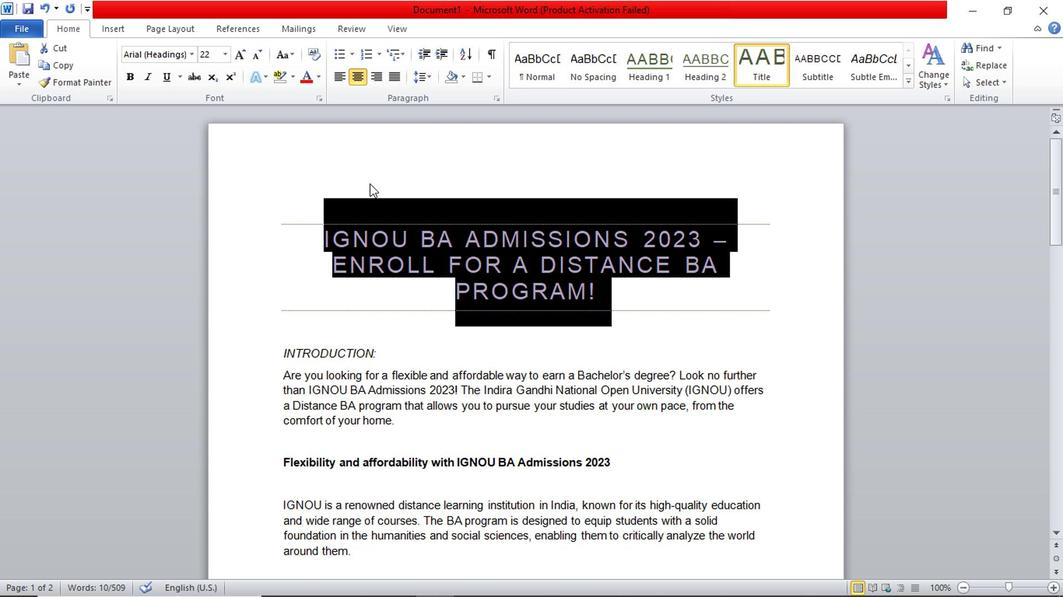 
Action: Mouse pressed left at (373, 181)
Screenshot: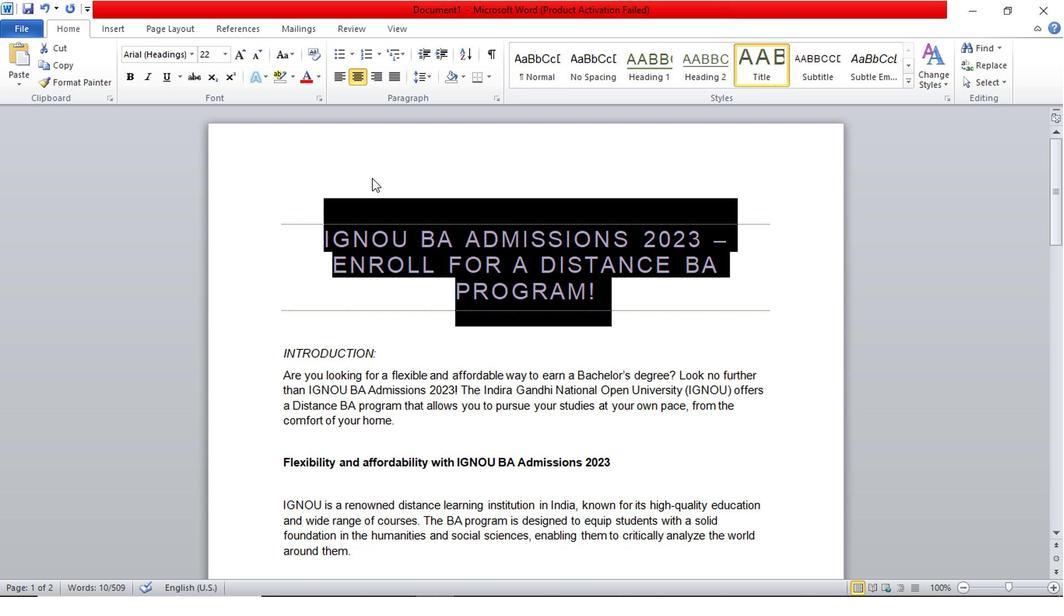 
Action: Mouse moved to (377, 277)
Screenshot: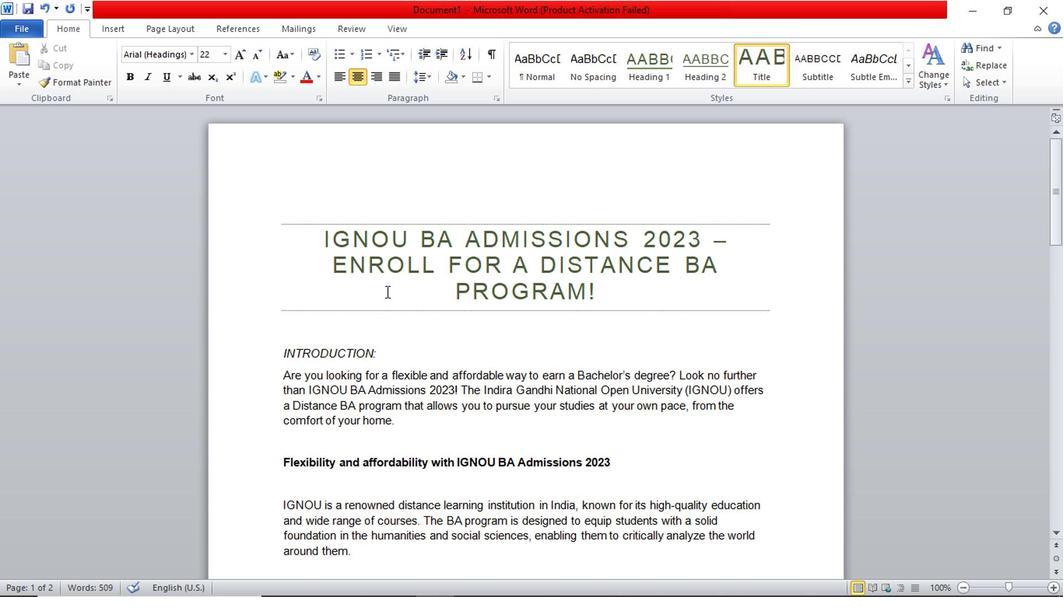 
Action: Mouse pressed left at (377, 277)
Screenshot: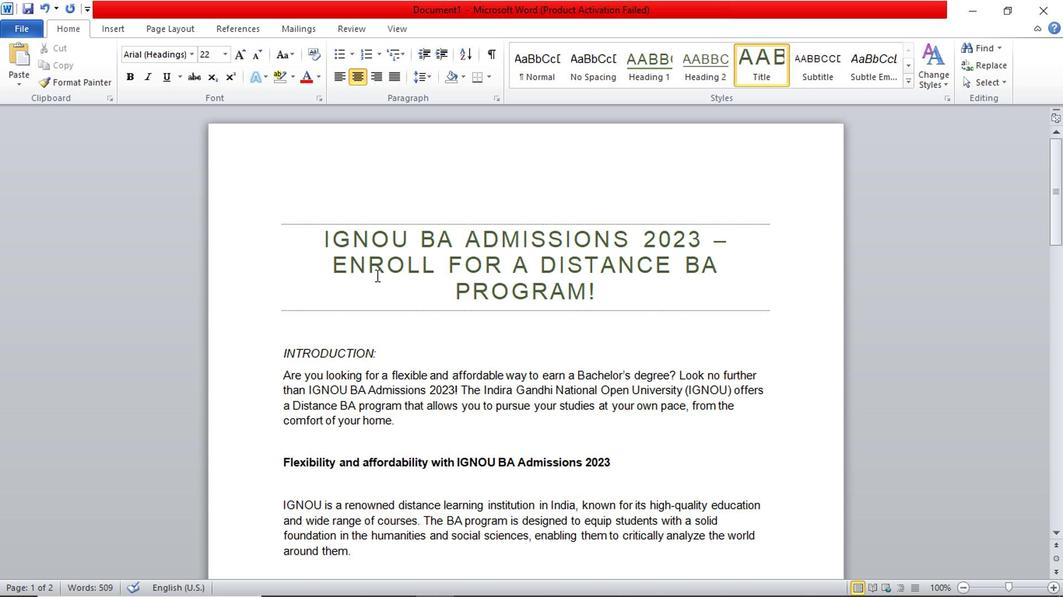 
Action: Mouse moved to (300, 234)
Screenshot: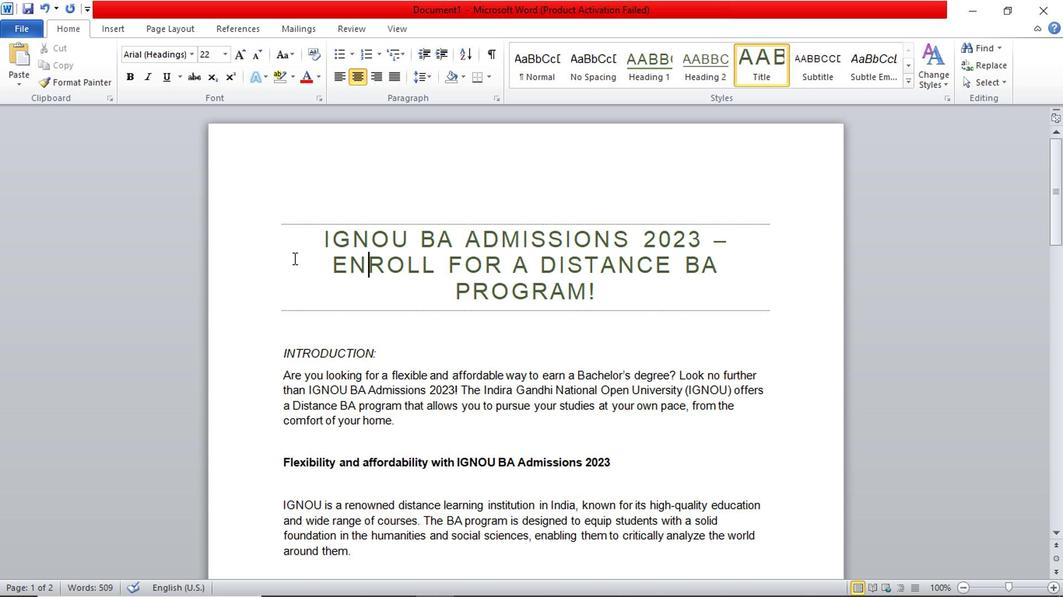 
Action: Mouse pressed left at (300, 234)
Screenshot: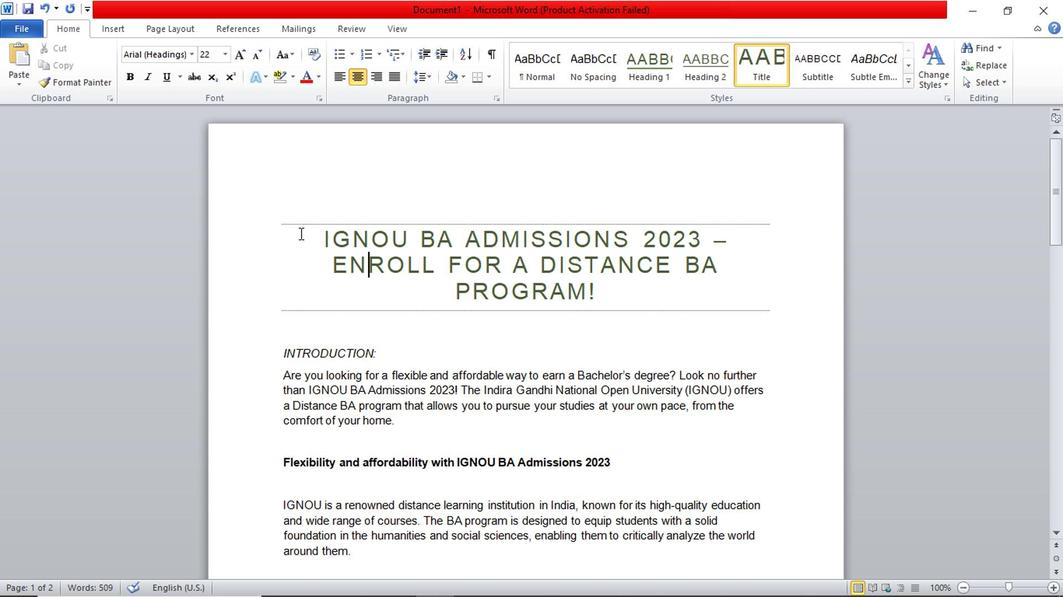
Action: Mouse moved to (304, 235)
Screenshot: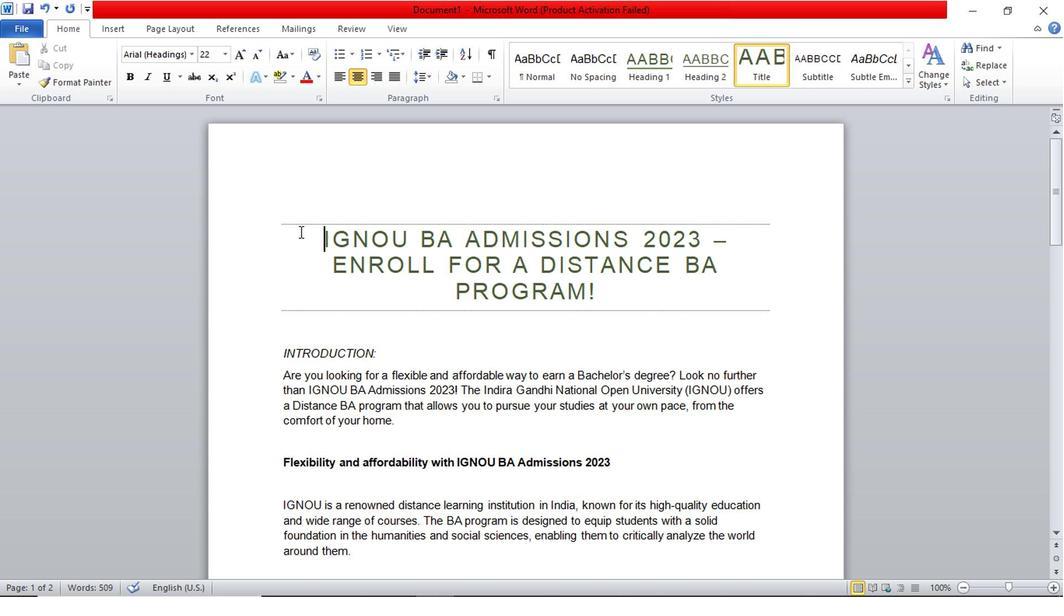 
Action: Mouse pressed left at (304, 235)
Screenshot: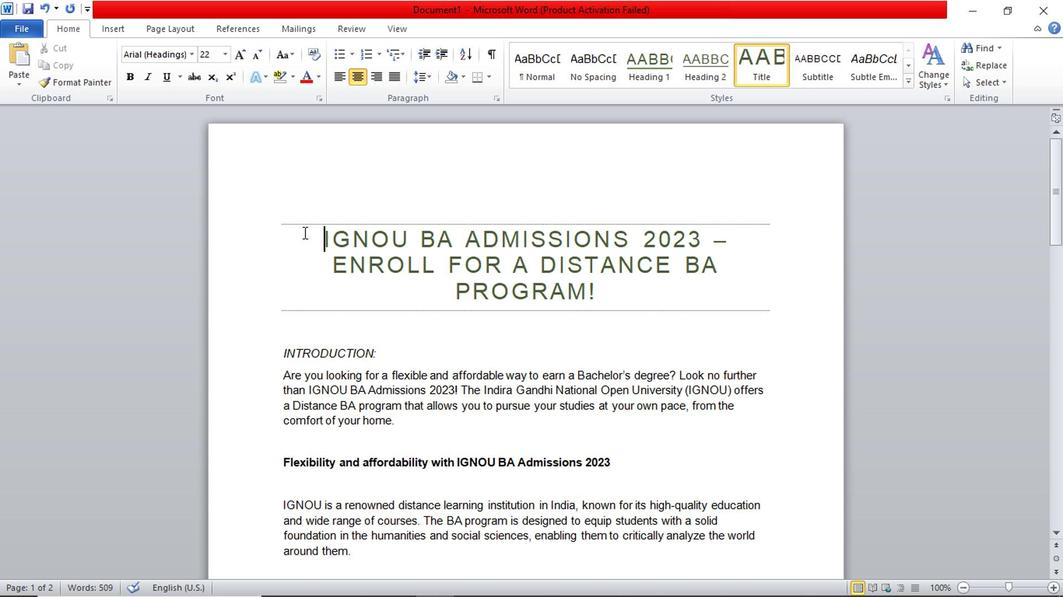 
Action: Mouse moved to (944, 88)
Screenshot: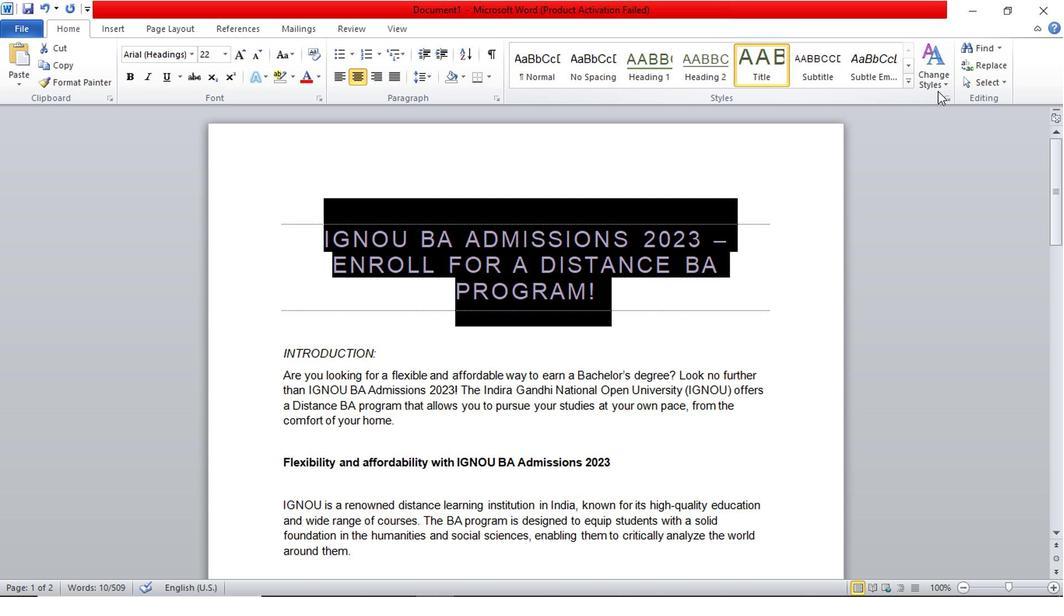 
Action: Mouse pressed left at (944, 88)
Screenshot: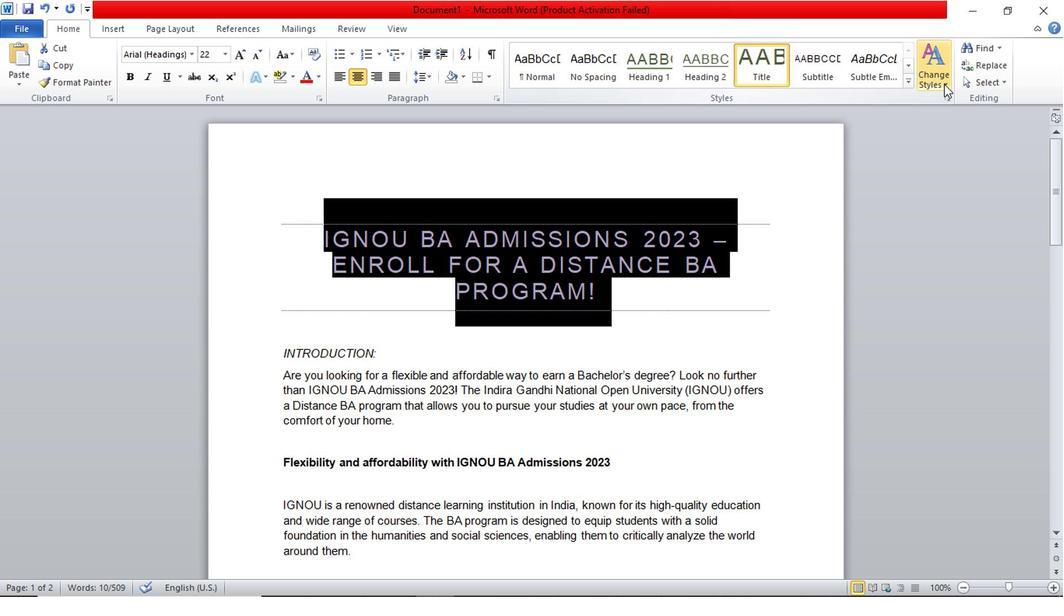 
Action: Mouse moved to (958, 142)
Screenshot: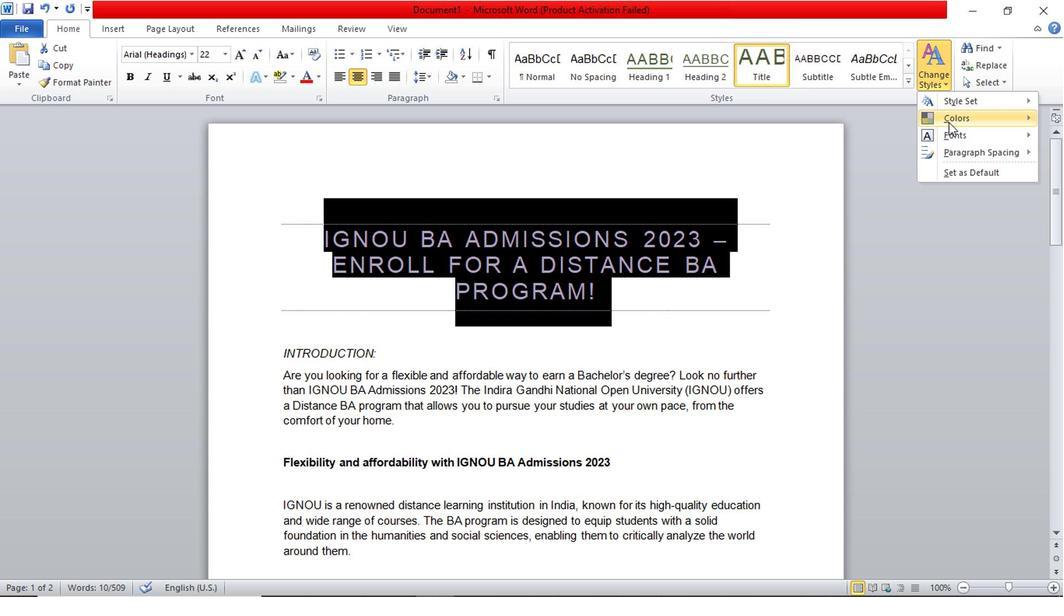 
Action: Mouse pressed left at (958, 142)
Screenshot: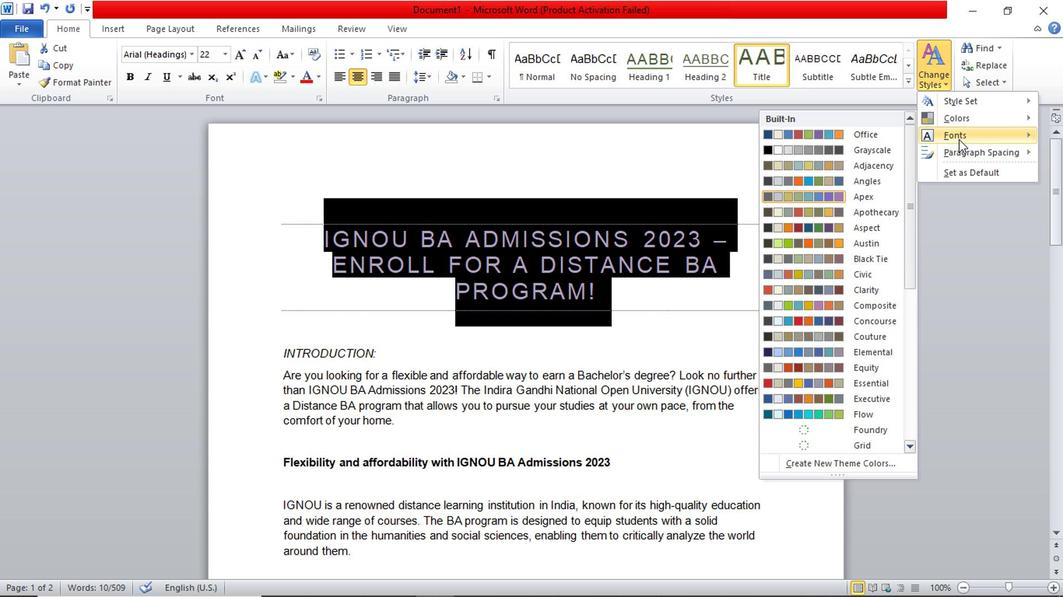 
Action: Mouse moved to (846, 250)
Screenshot: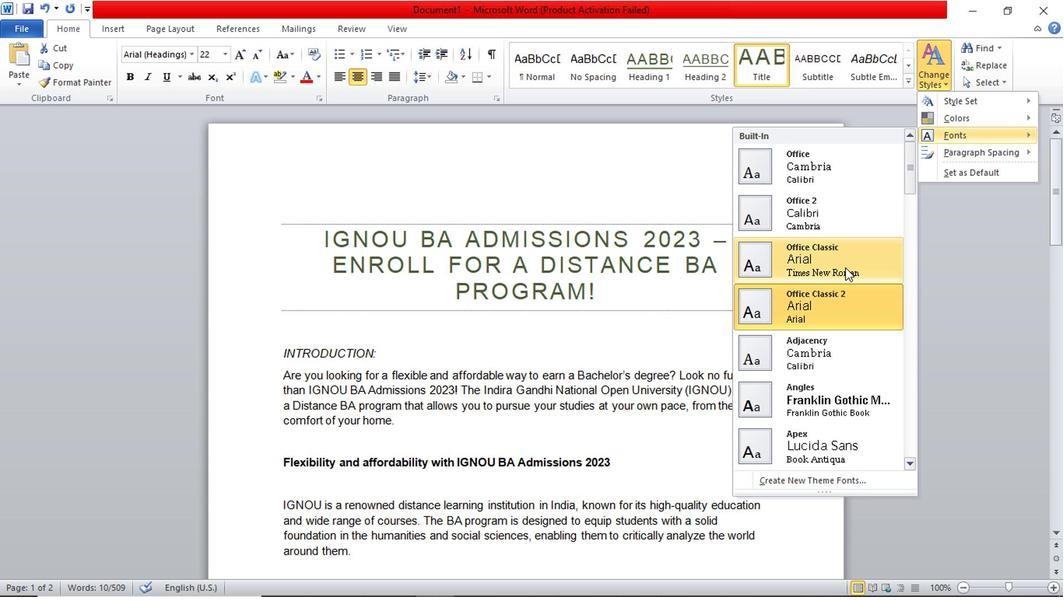 
Action: Mouse pressed left at (846, 250)
Screenshot: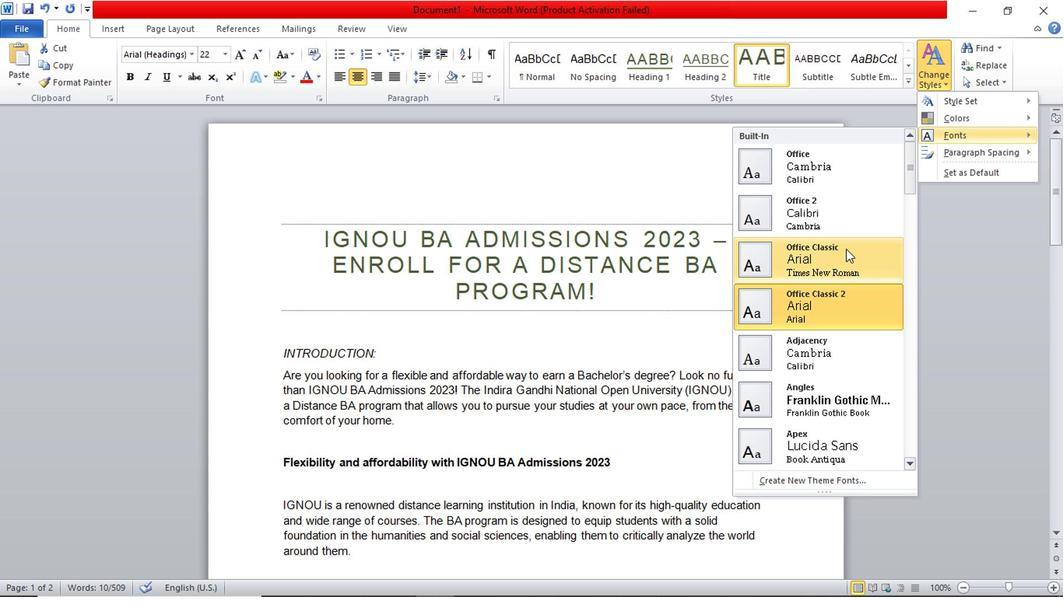 
Action: Mouse moved to (946, 87)
Screenshot: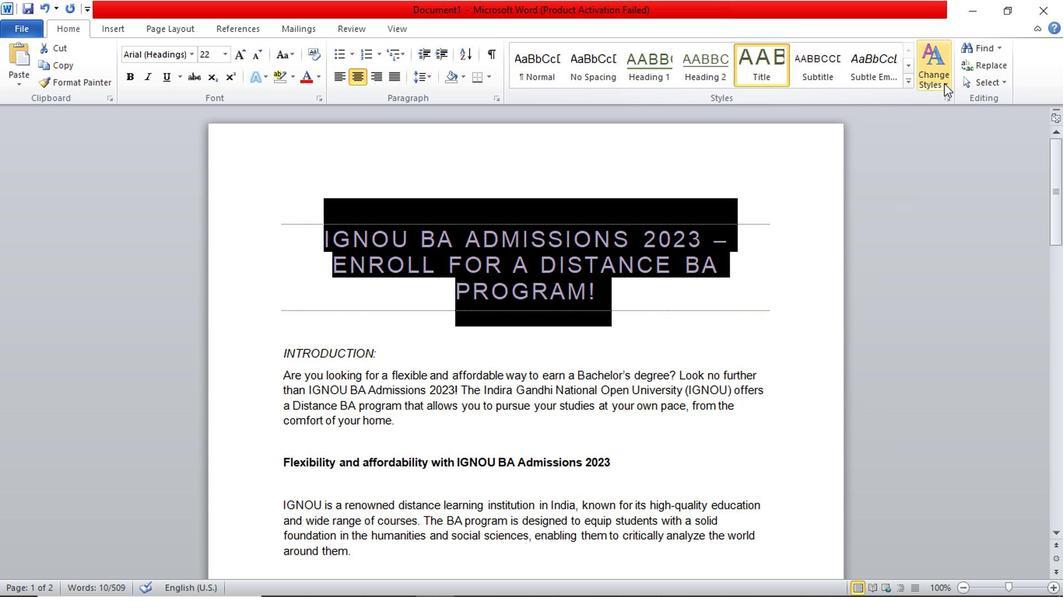 
Action: Mouse pressed left at (946, 87)
Screenshot: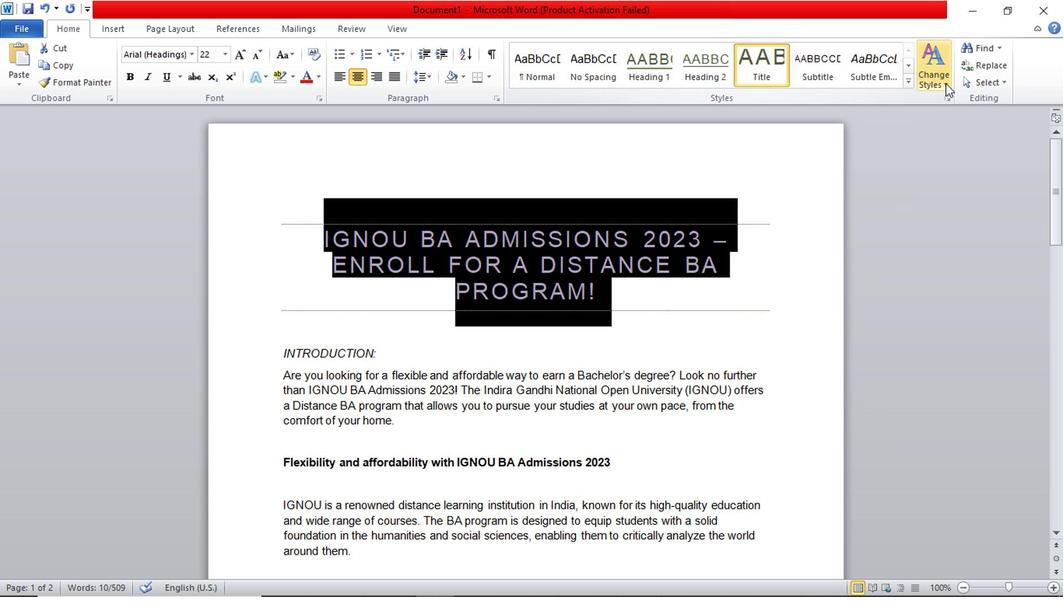 
Action: Mouse moved to (952, 139)
Screenshot: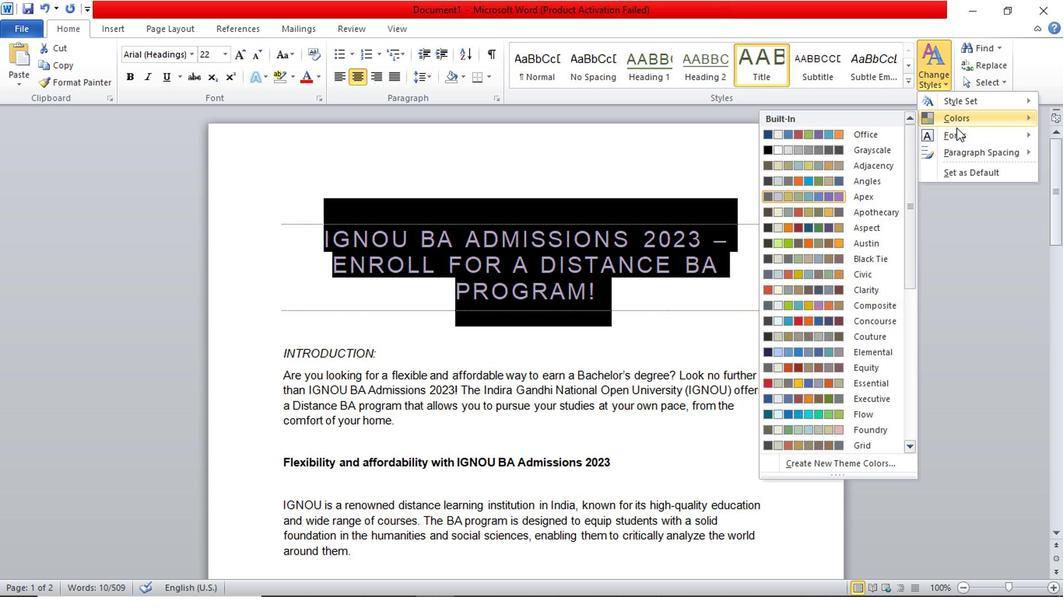 
Action: Mouse pressed left at (952, 139)
Screenshot: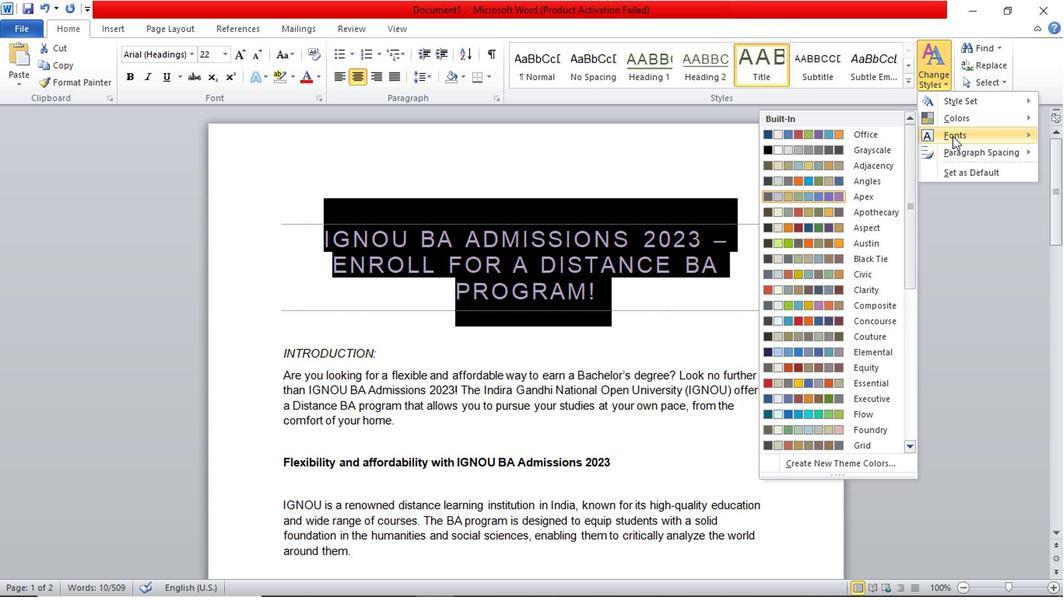 
Action: Mouse moved to (846, 221)
Screenshot: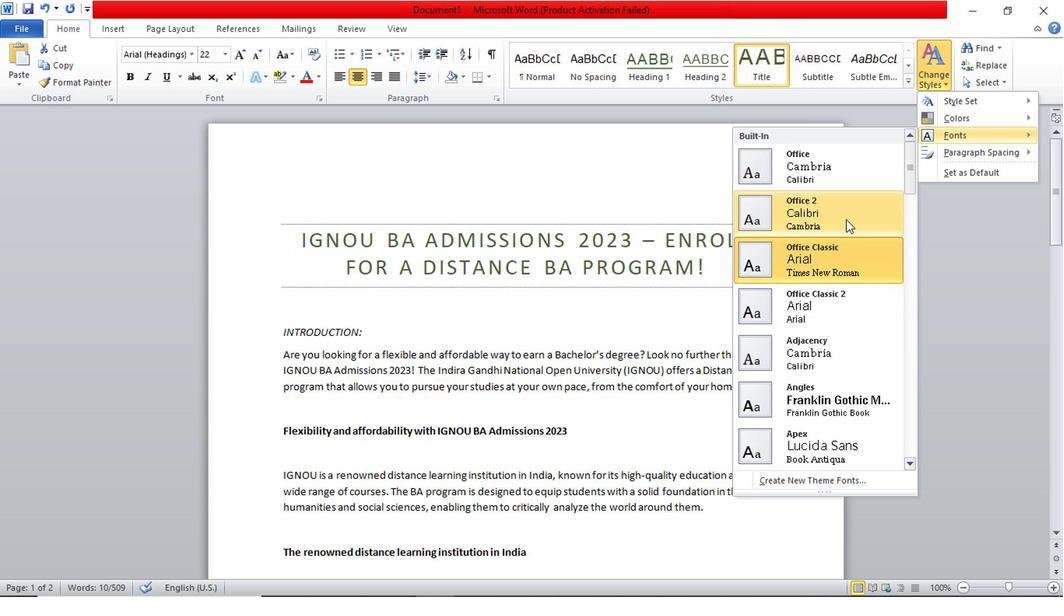 
Action: Mouse pressed left at (846, 221)
Screenshot: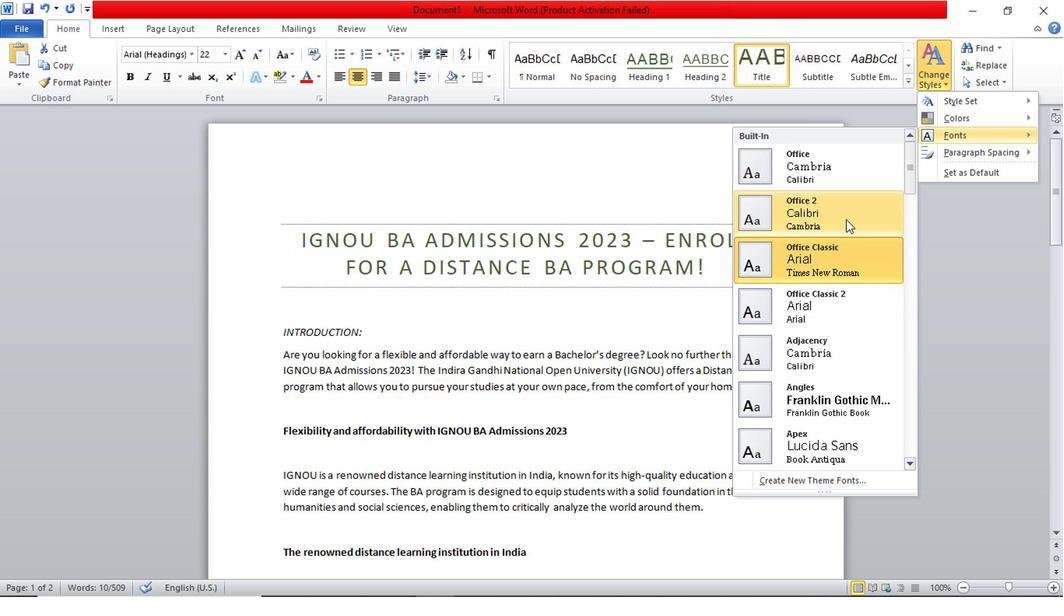 
Action: Mouse moved to (948, 86)
Screenshot: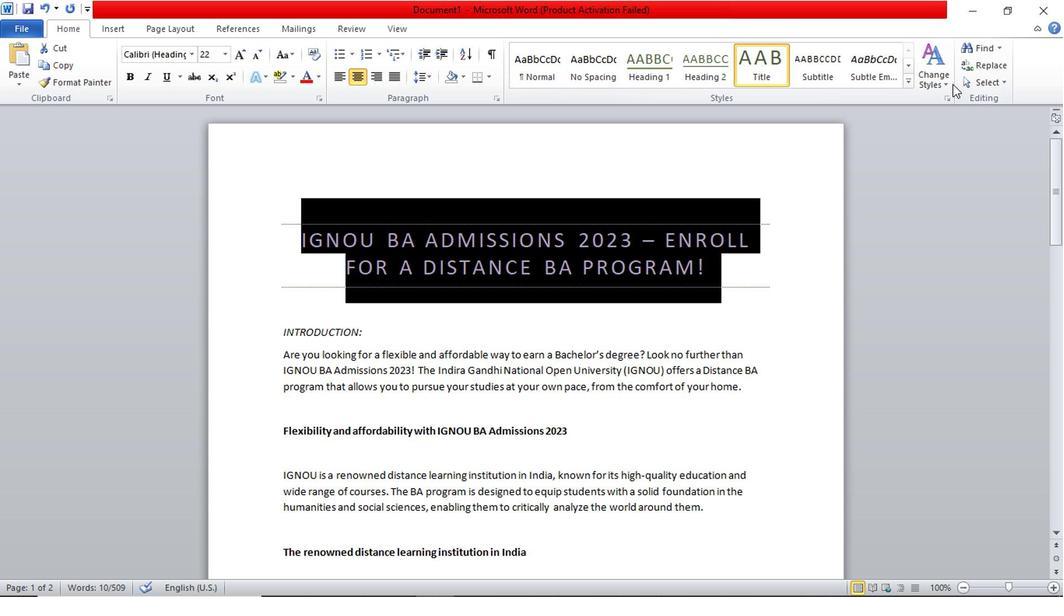 
Action: Mouse pressed left at (948, 86)
Screenshot: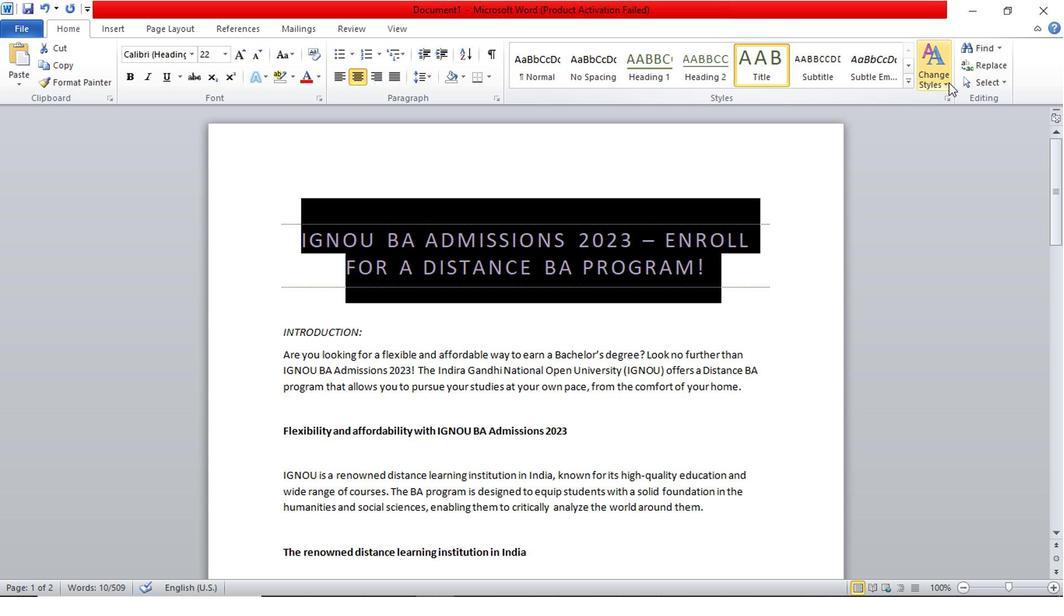 
Action: Mouse moved to (944, 140)
Screenshot: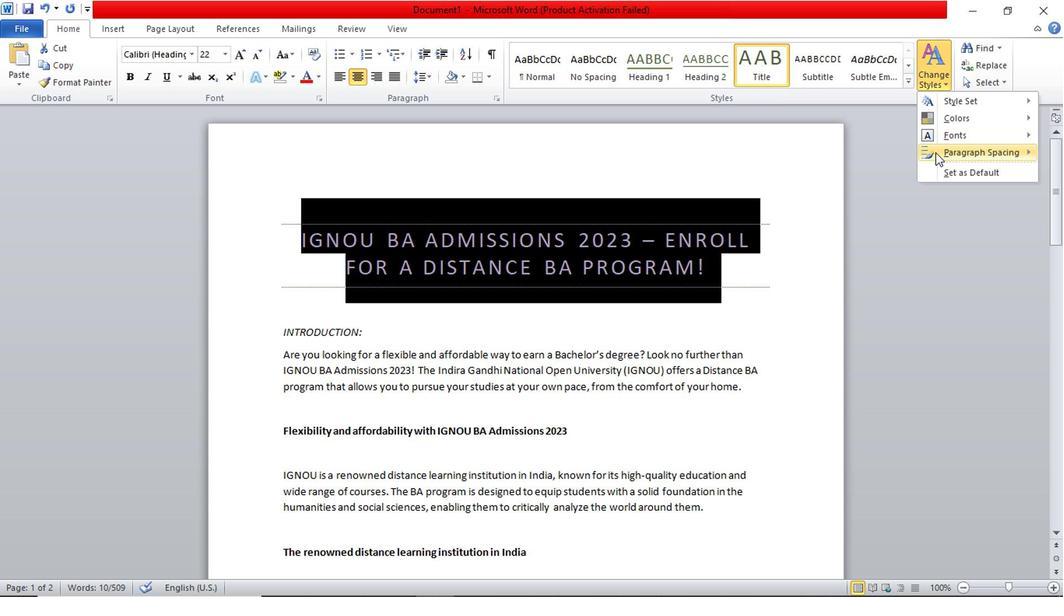 
Action: Mouse pressed left at (944, 140)
Screenshot: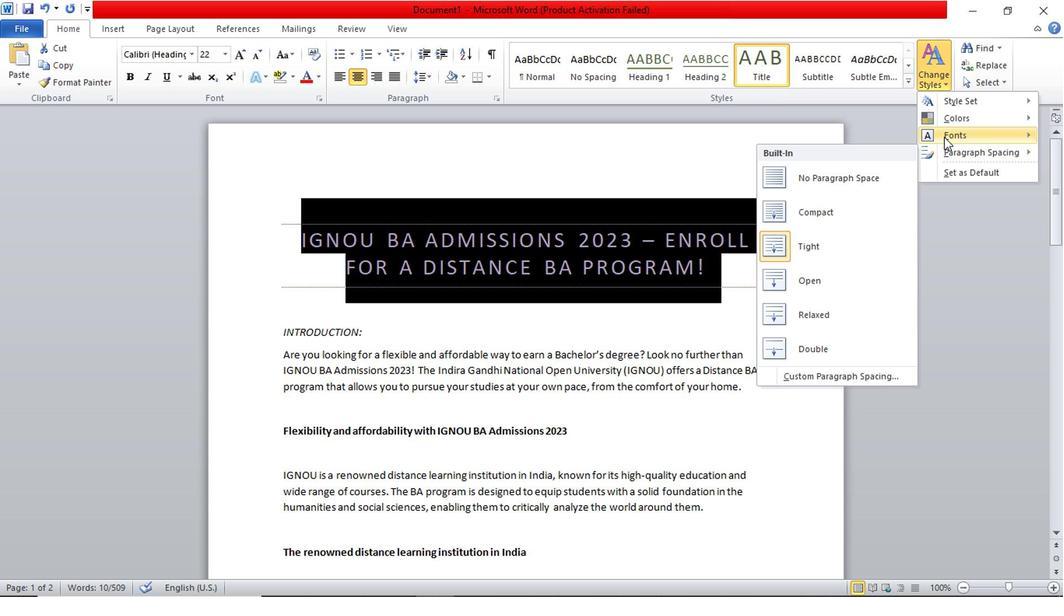 
Action: Mouse moved to (913, 182)
Screenshot: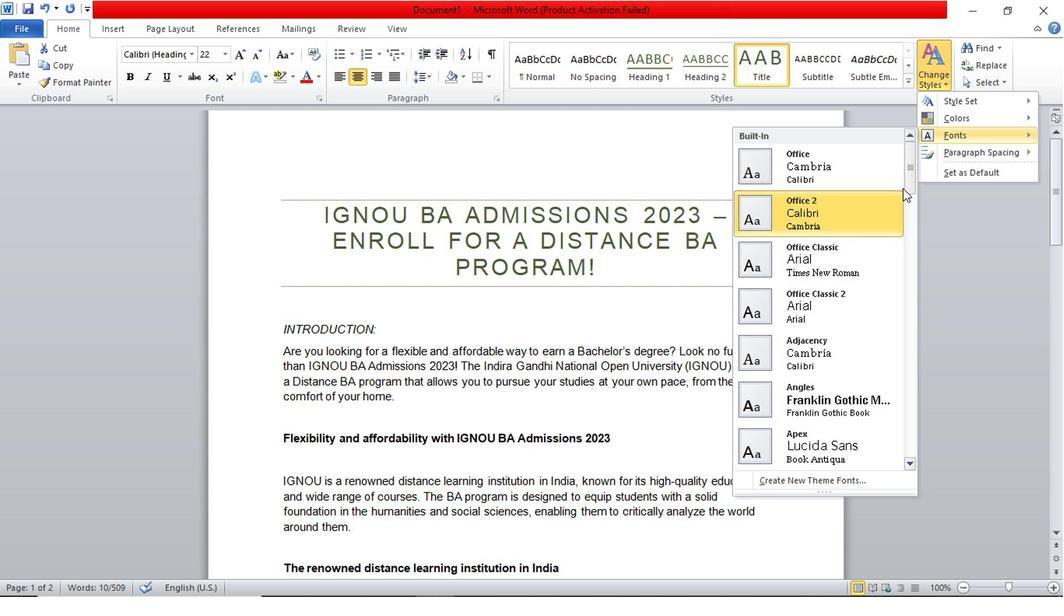 
Action: Mouse pressed left at (913, 182)
Screenshot: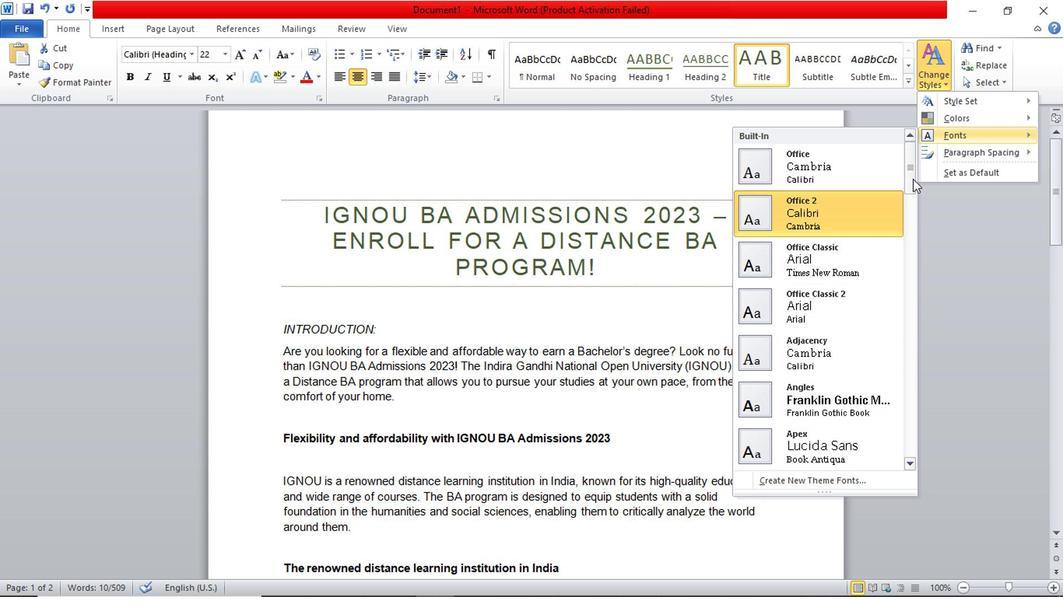 
Action: Mouse moved to (813, 222)
Screenshot: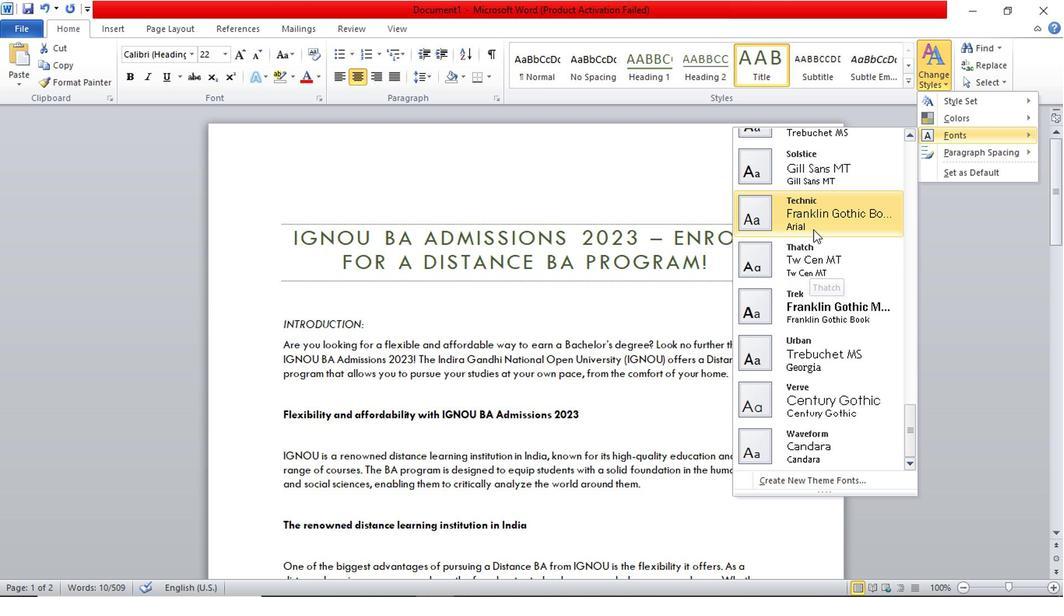 
Action: Mouse scrolled (813, 223) with delta (0, 0)
Screenshot: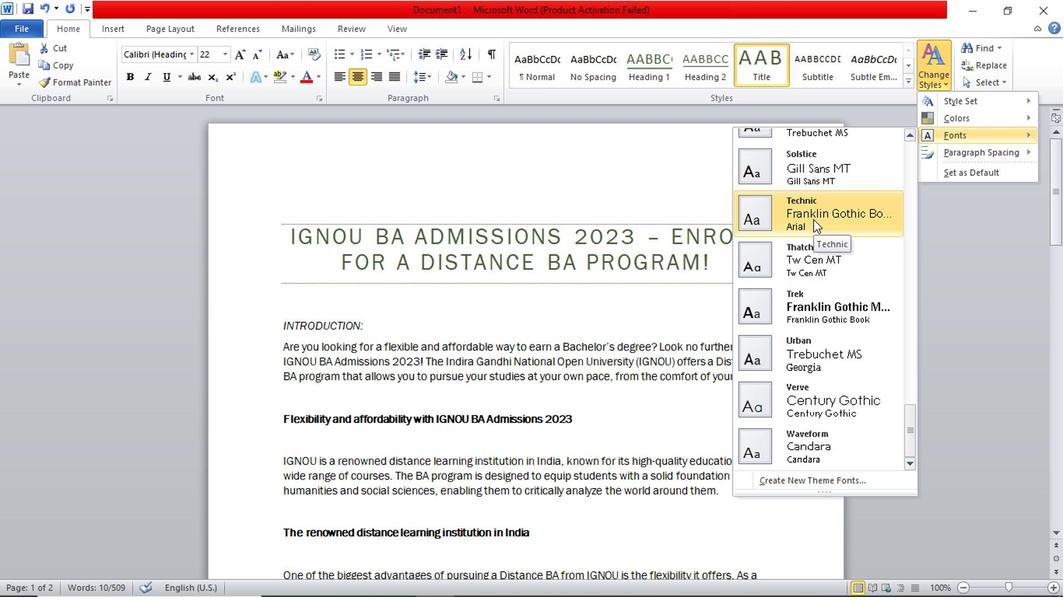
Action: Mouse moved to (910, 415)
Screenshot: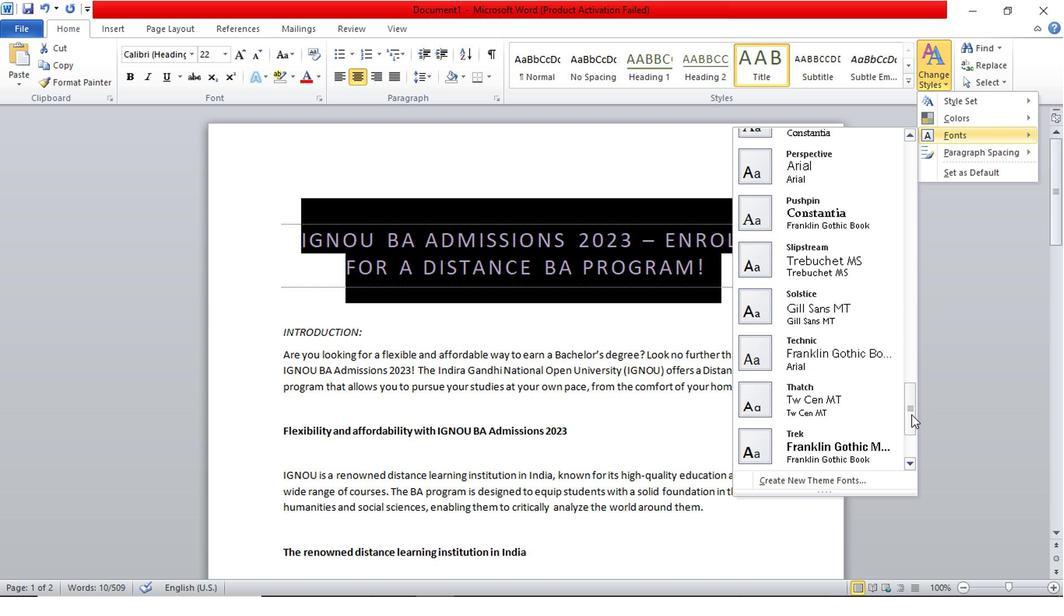 
Action: Mouse pressed left at (910, 415)
Screenshot: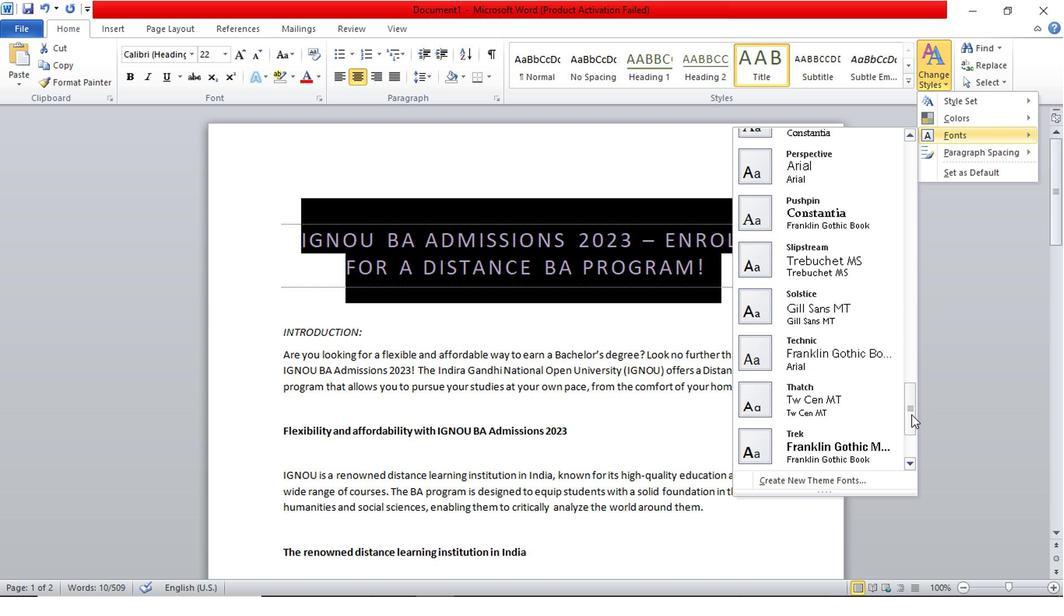 
Action: Mouse moved to (819, 176)
Screenshot: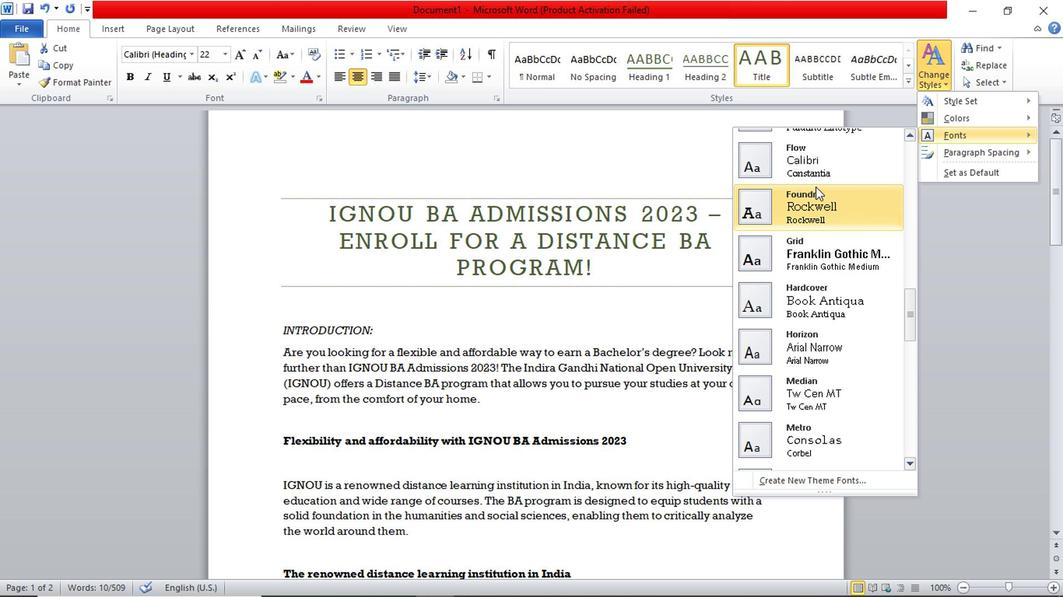 
Action: Mouse pressed left at (819, 176)
Screenshot: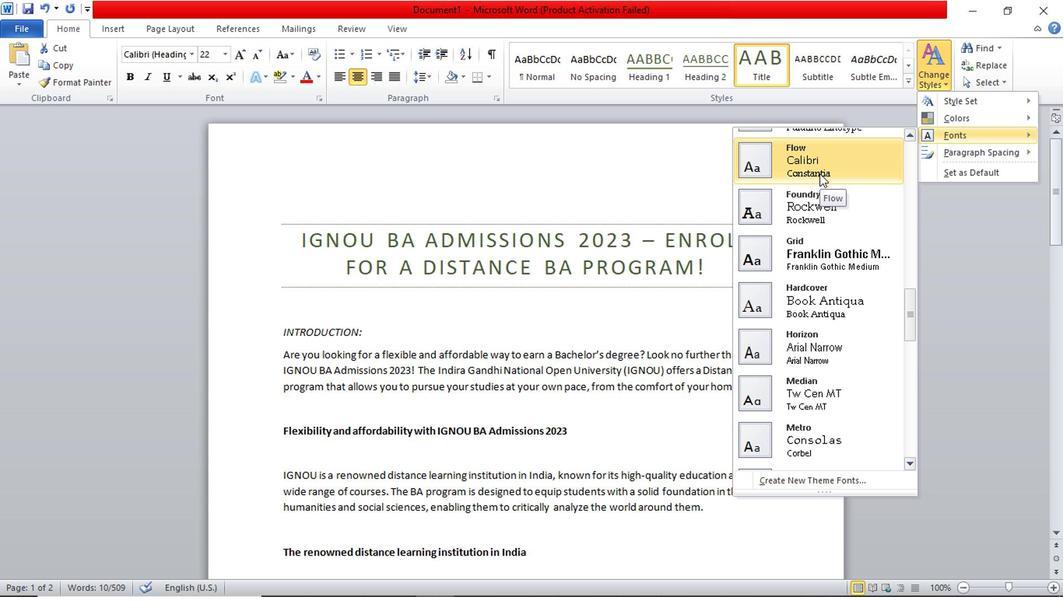 
Action: Mouse moved to (787, 275)
Screenshot: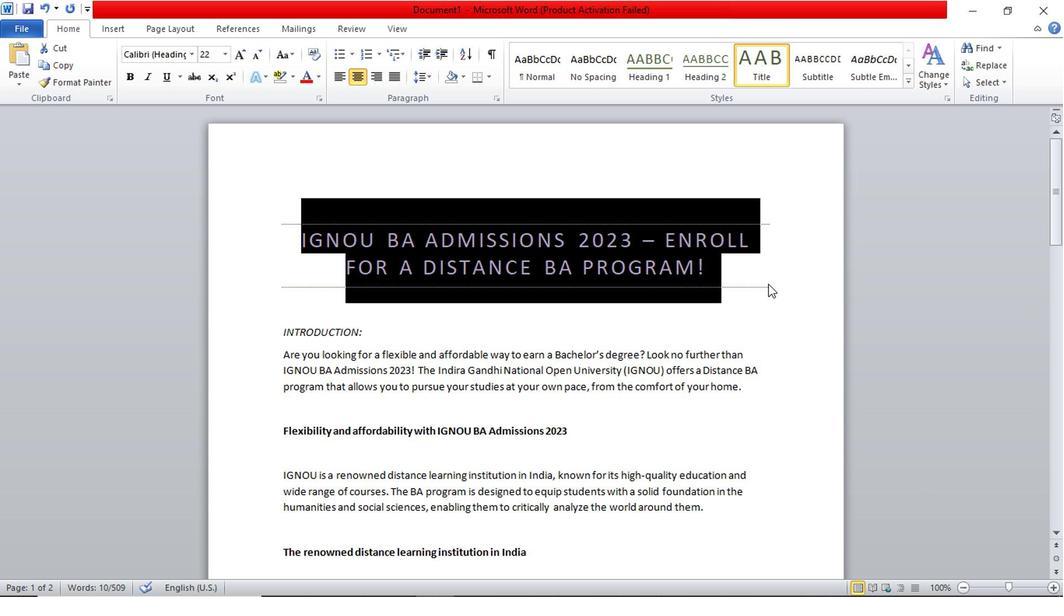
Action: Mouse pressed left at (787, 275)
Screenshot: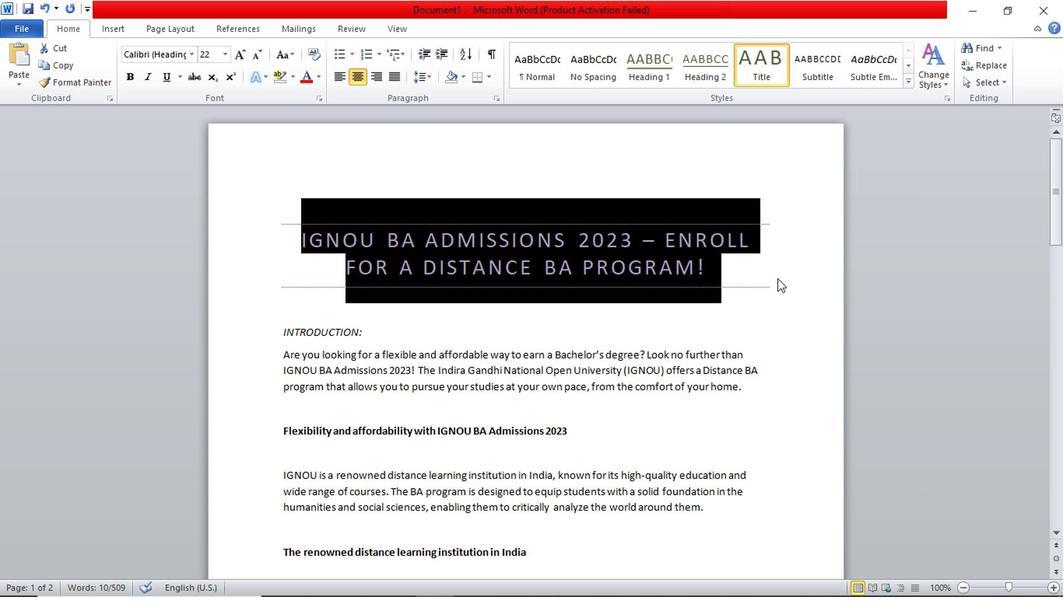 
Action: Mouse moved to (296, 244)
Screenshot: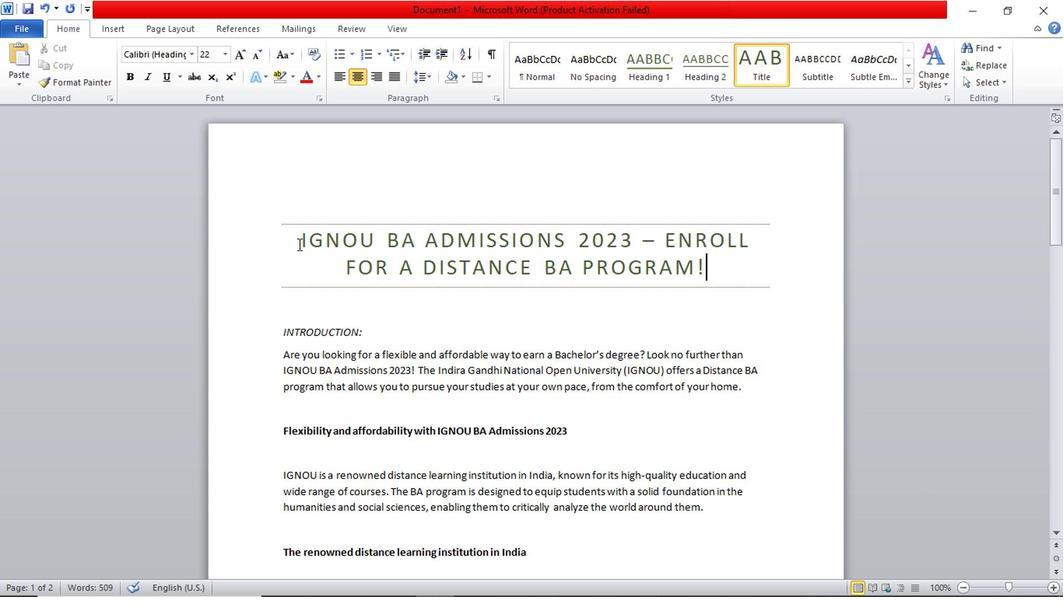 
Action: Mouse pressed left at (296, 244)
Screenshot: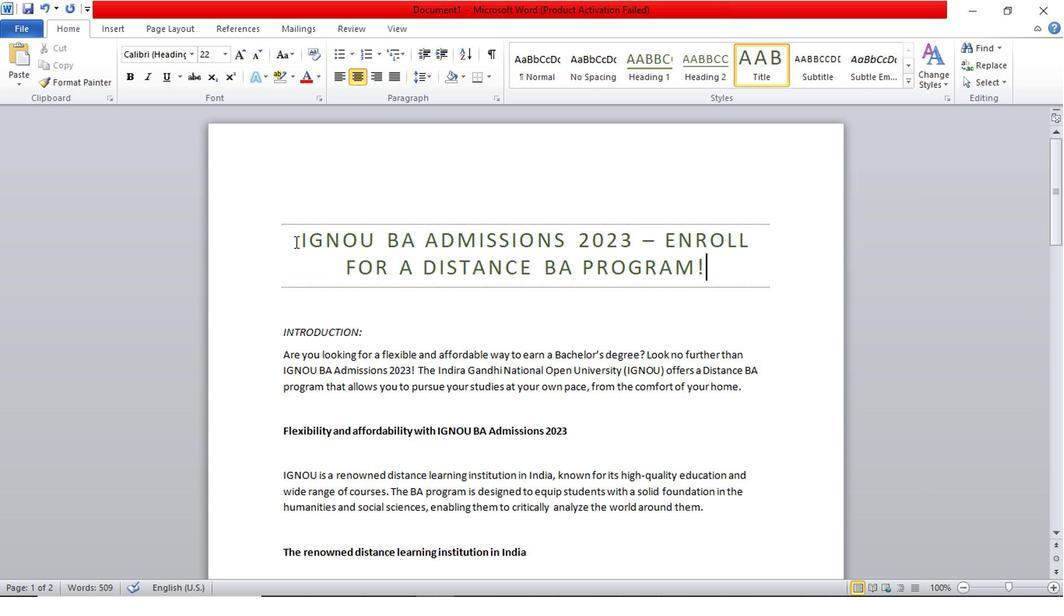 
Action: Mouse pressed left at (296, 244)
Screenshot: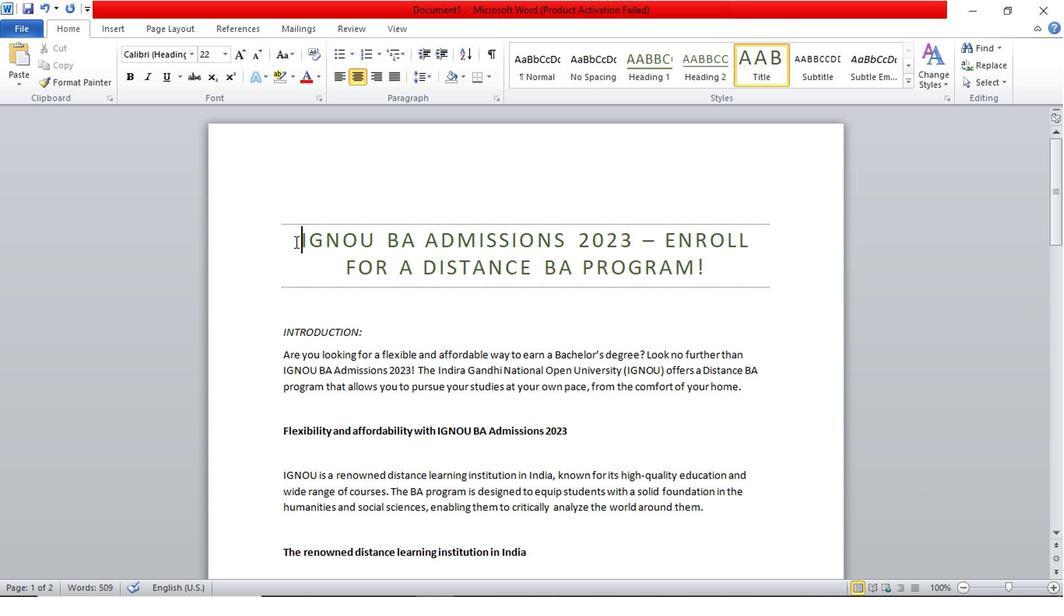 
Action: Mouse moved to (331, 244)
Screenshot: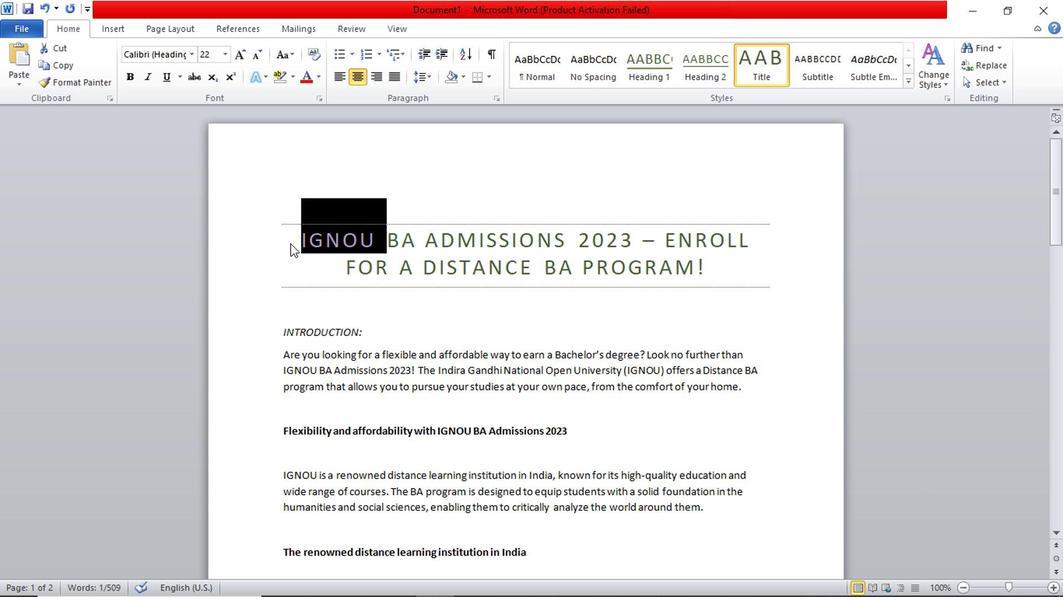 
Action: Mouse pressed left at (331, 244)
